 Task: Create tab for each objects.
Action: Mouse moved to (1184, 109)
Screenshot: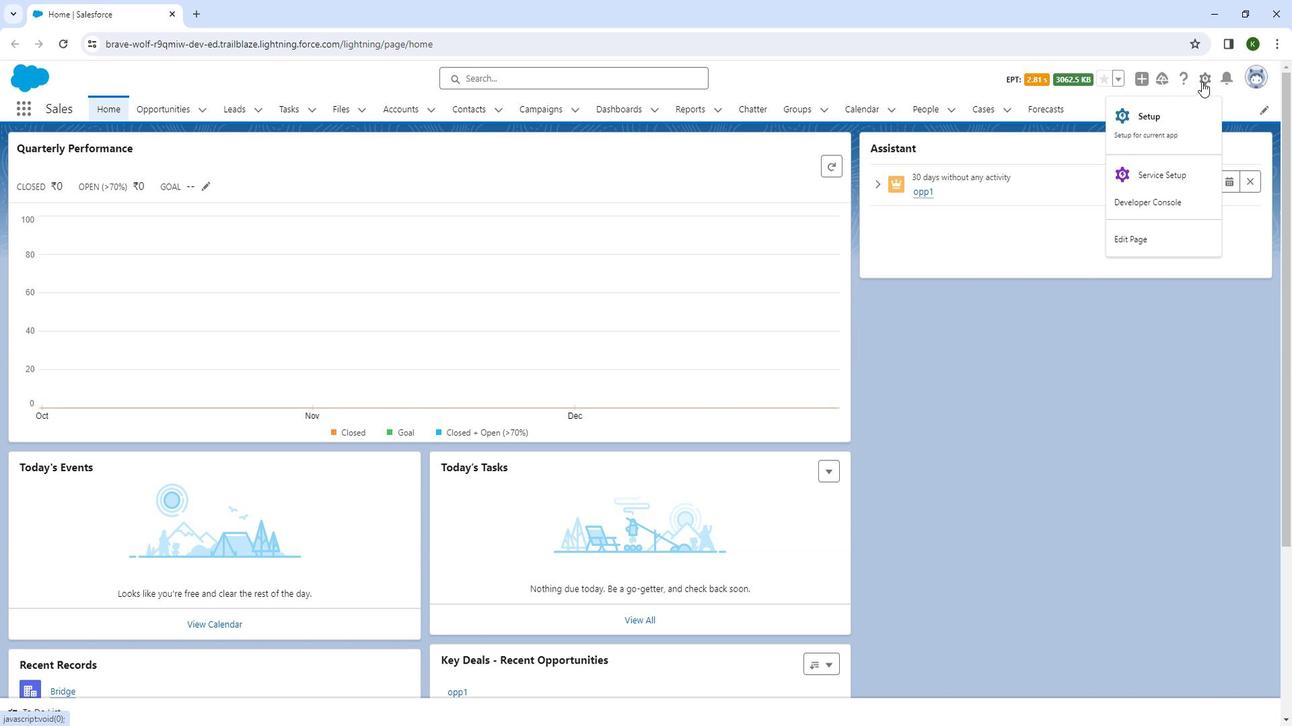 
Action: Mouse pressed left at (1184, 109)
Screenshot: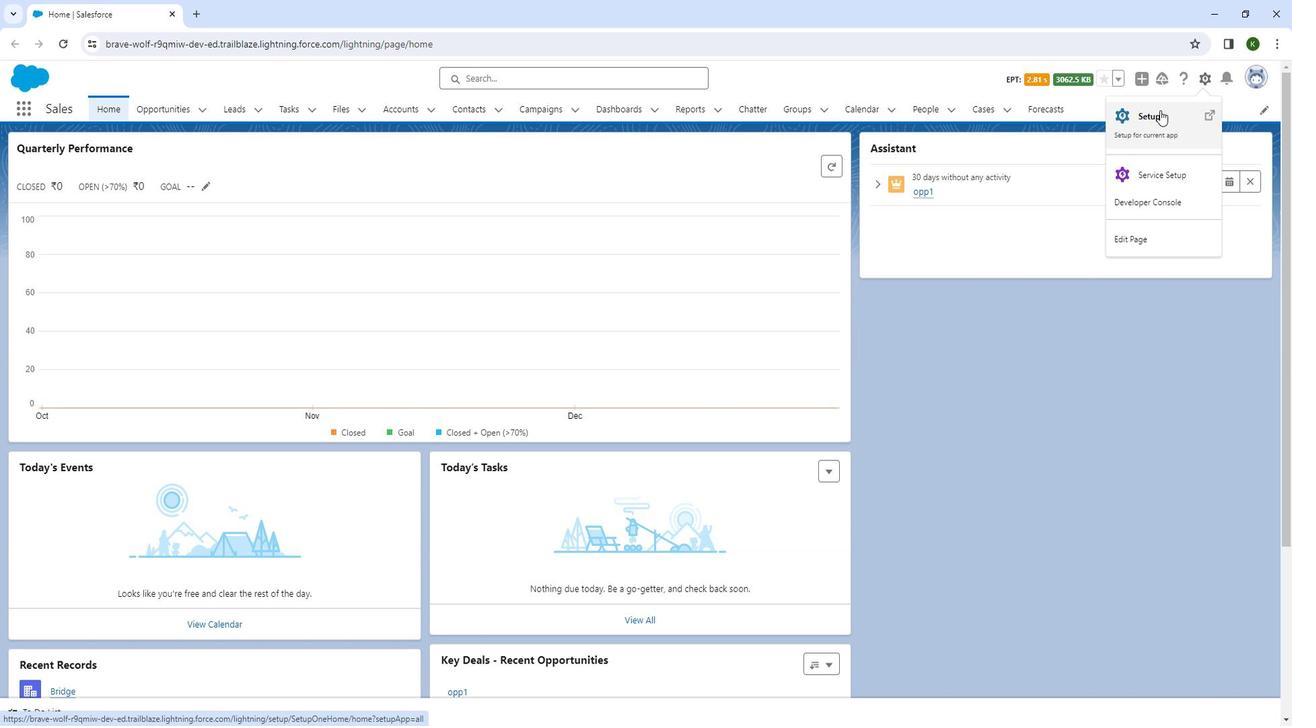 
Action: Mouse moved to (1136, 139)
Screenshot: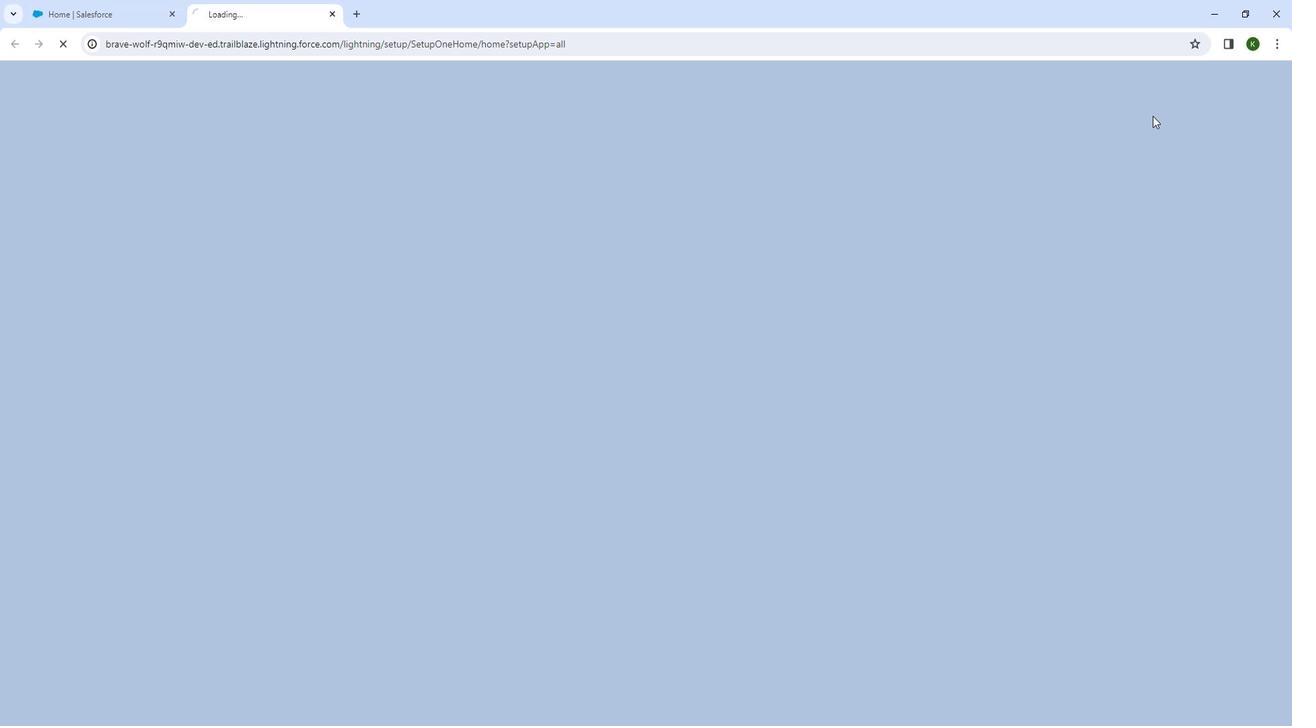 
Action: Mouse pressed left at (1136, 139)
Screenshot: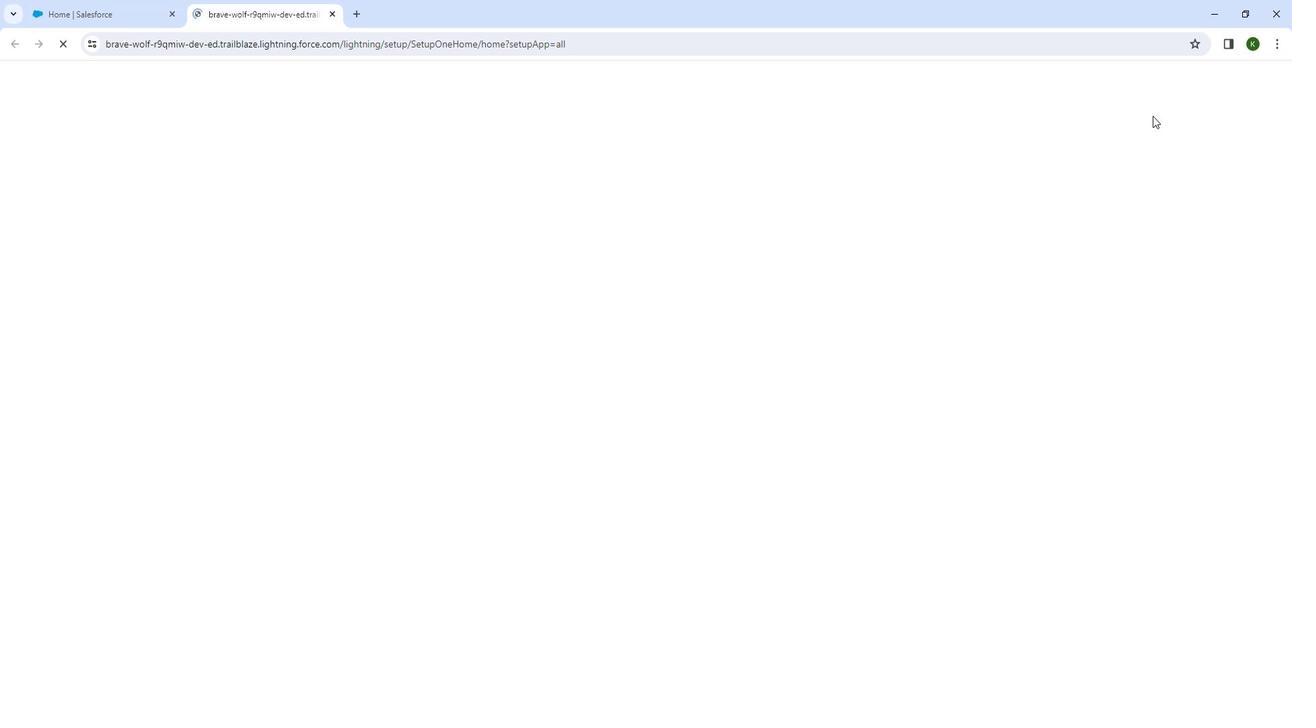 
Action: Mouse moved to (105, 172)
Screenshot: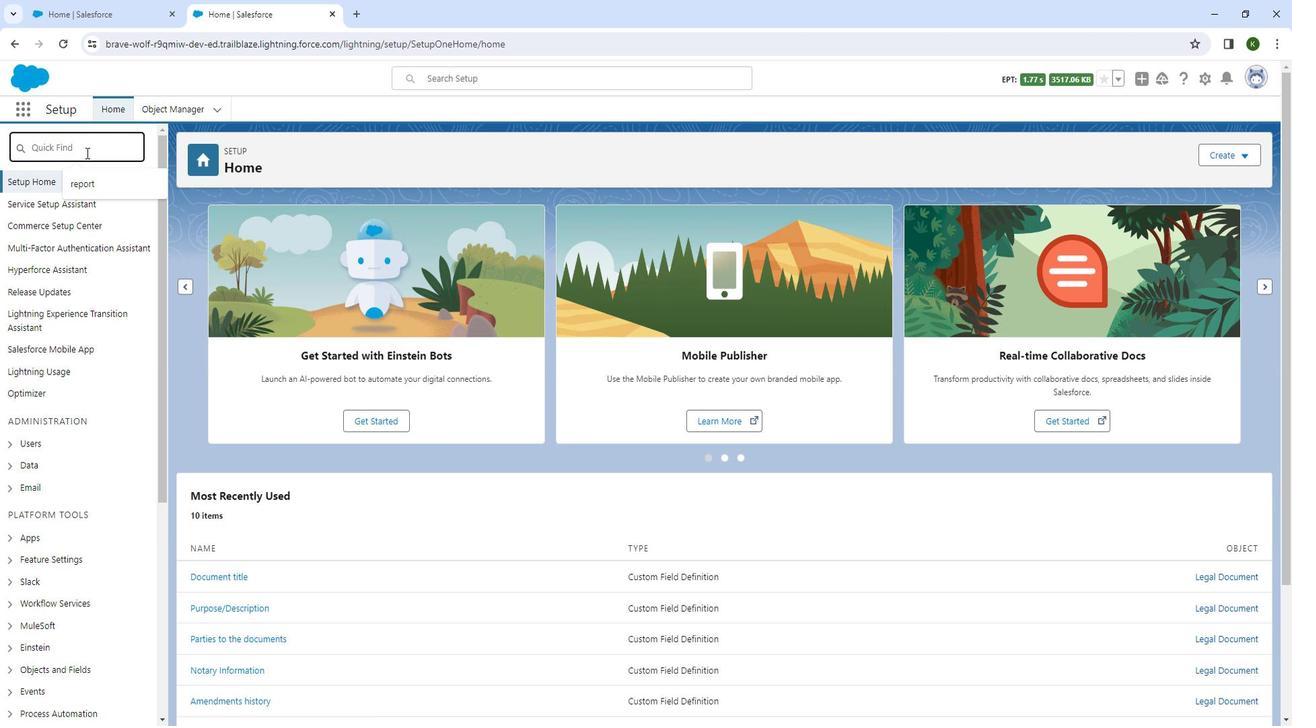 
Action: Mouse pressed left at (105, 172)
Screenshot: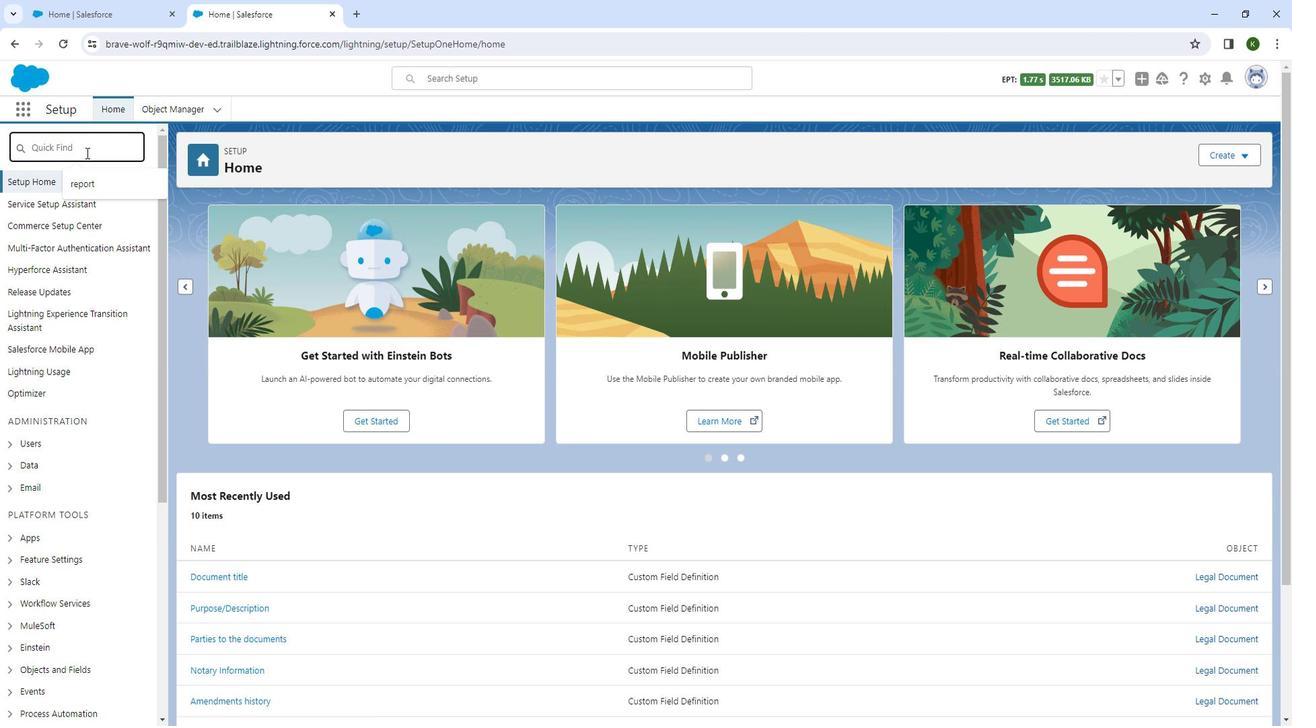 
Action: Mouse moved to (105, 172)
Screenshot: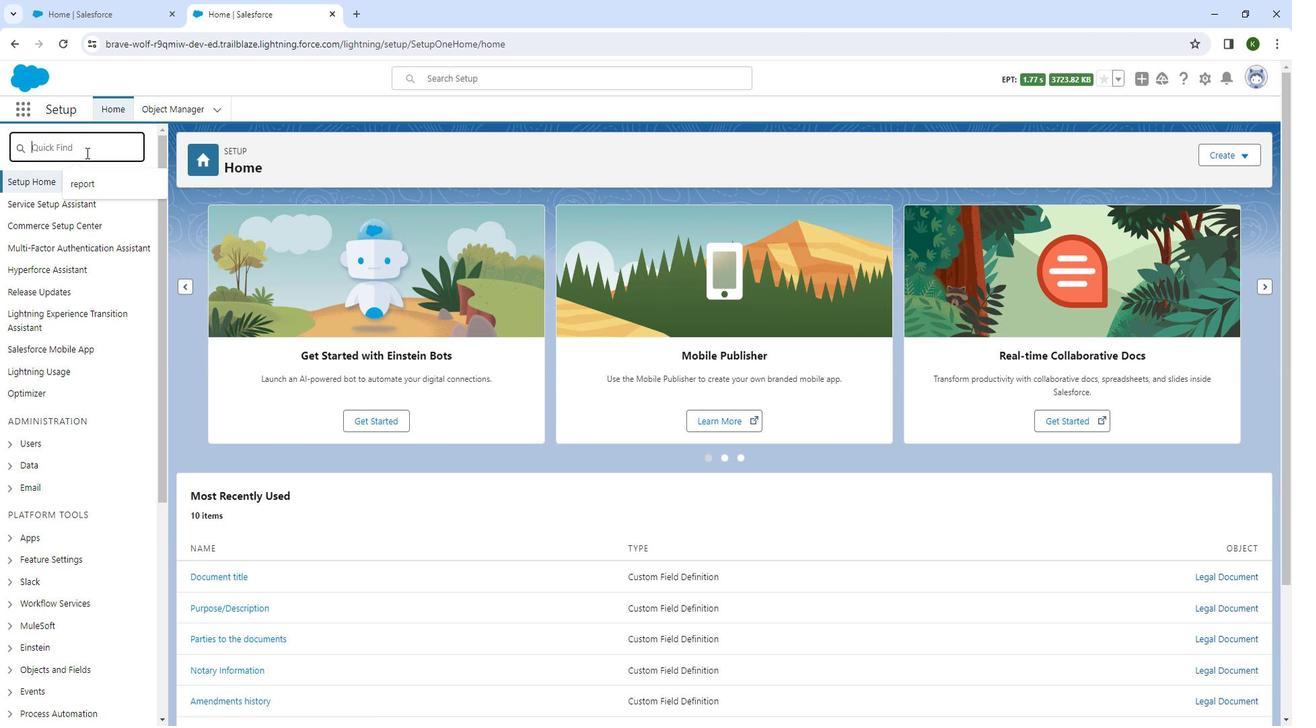
Action: Key pressed tabs
Screenshot: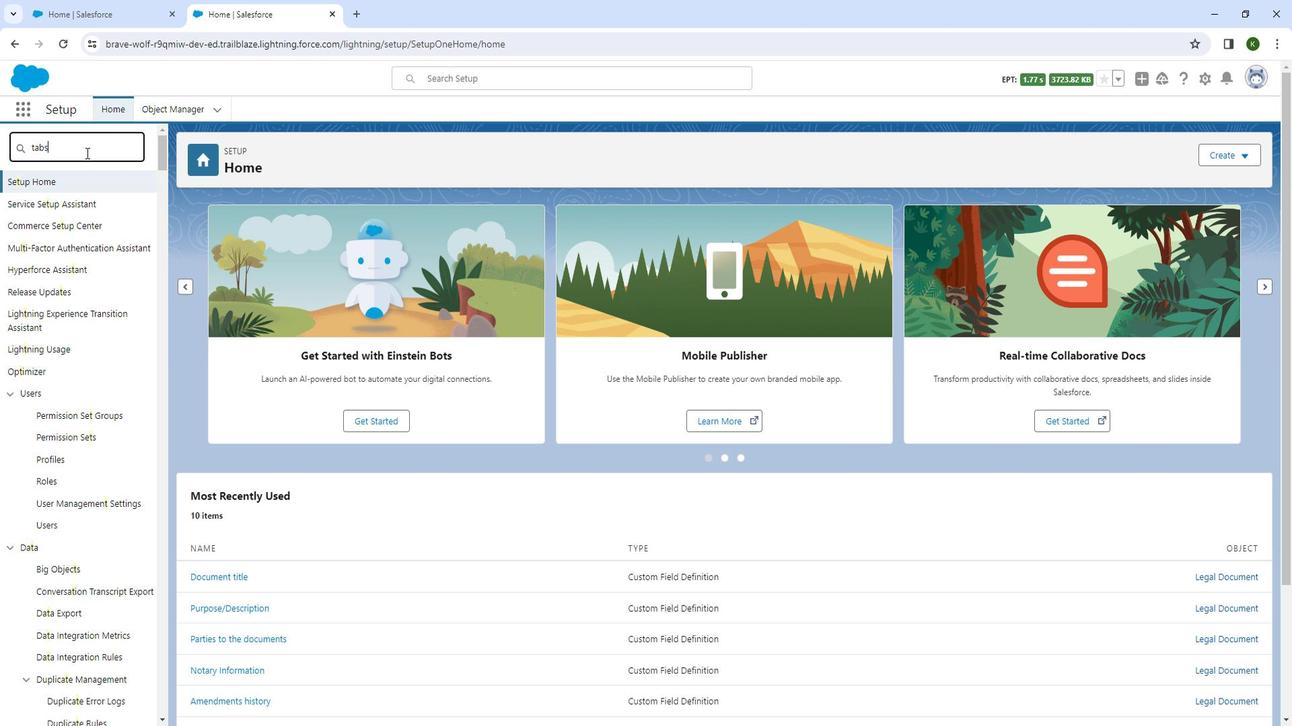 
Action: Mouse moved to (63, 236)
Screenshot: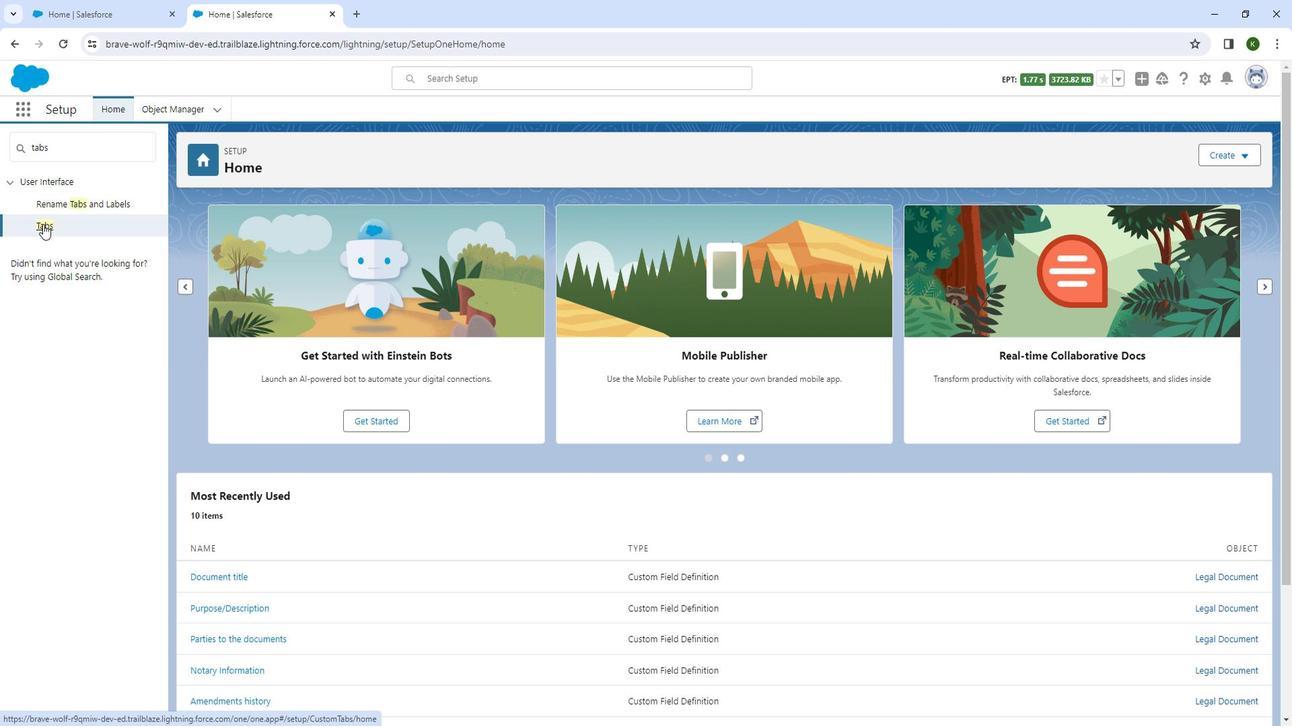 
Action: Mouse pressed left at (63, 236)
Screenshot: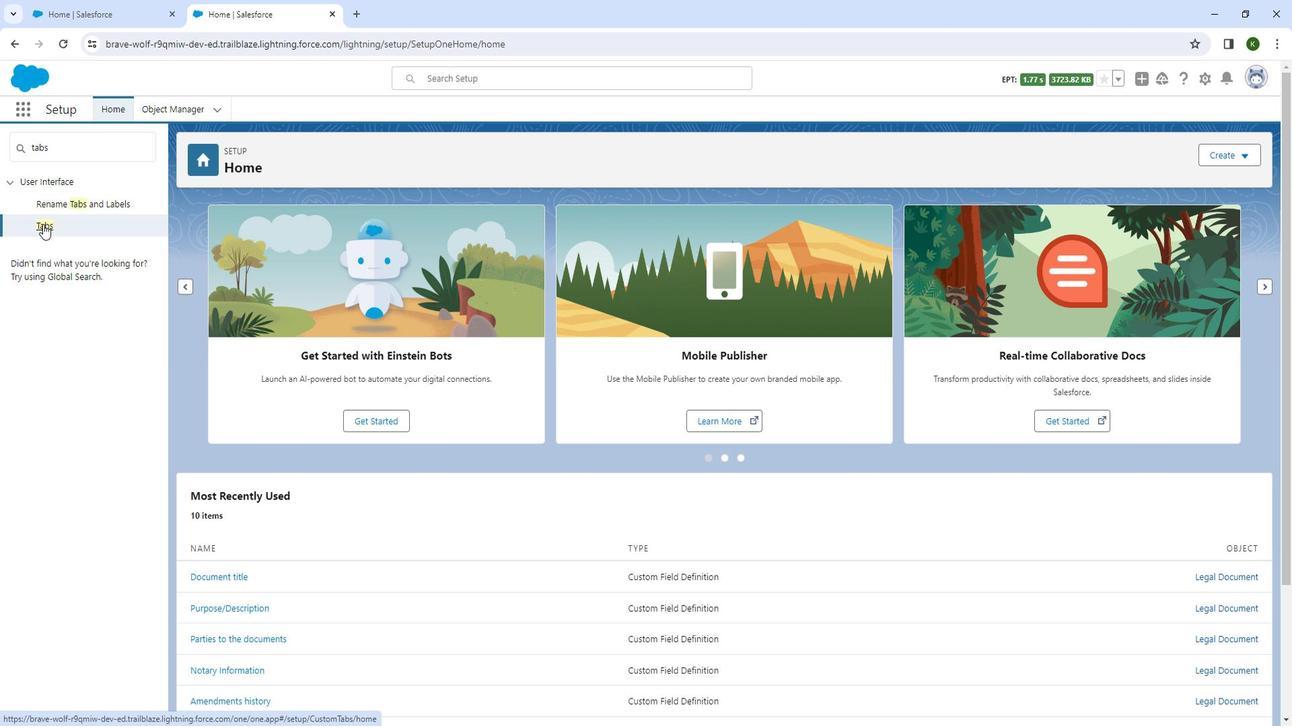 
Action: Mouse moved to (534, 314)
Screenshot: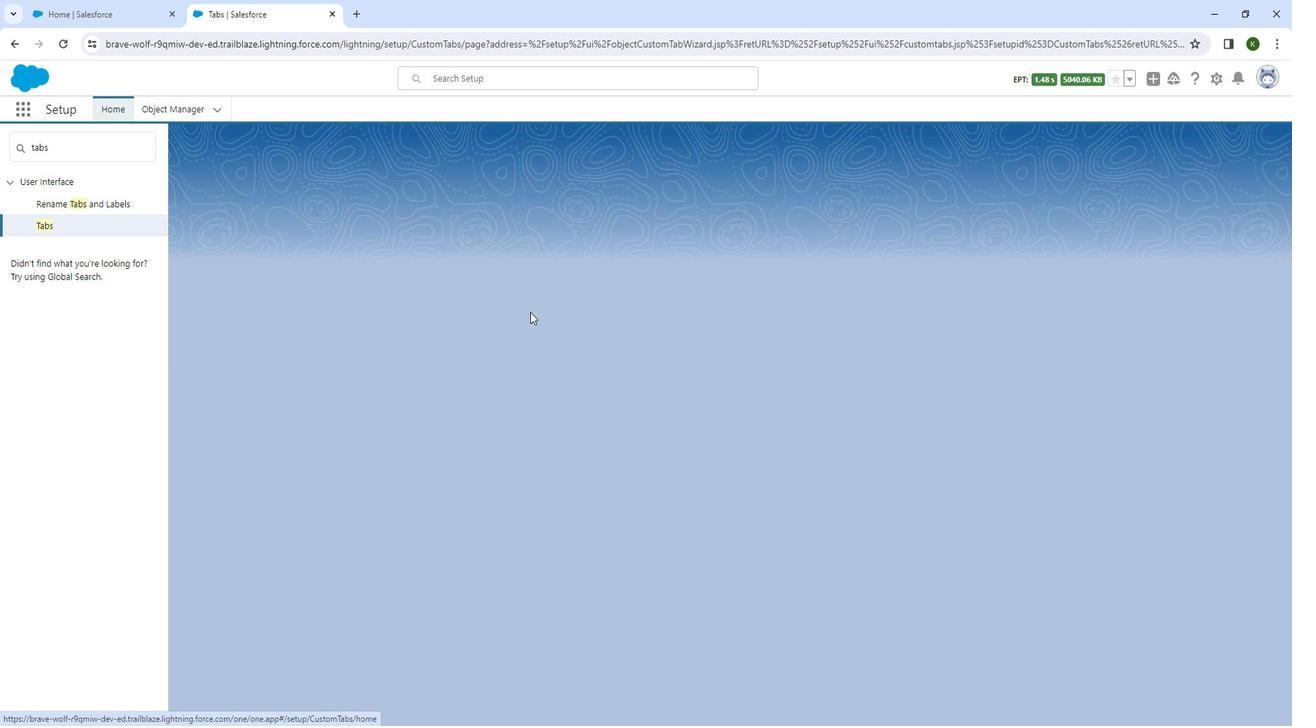 
Action: Mouse pressed left at (534, 314)
Screenshot: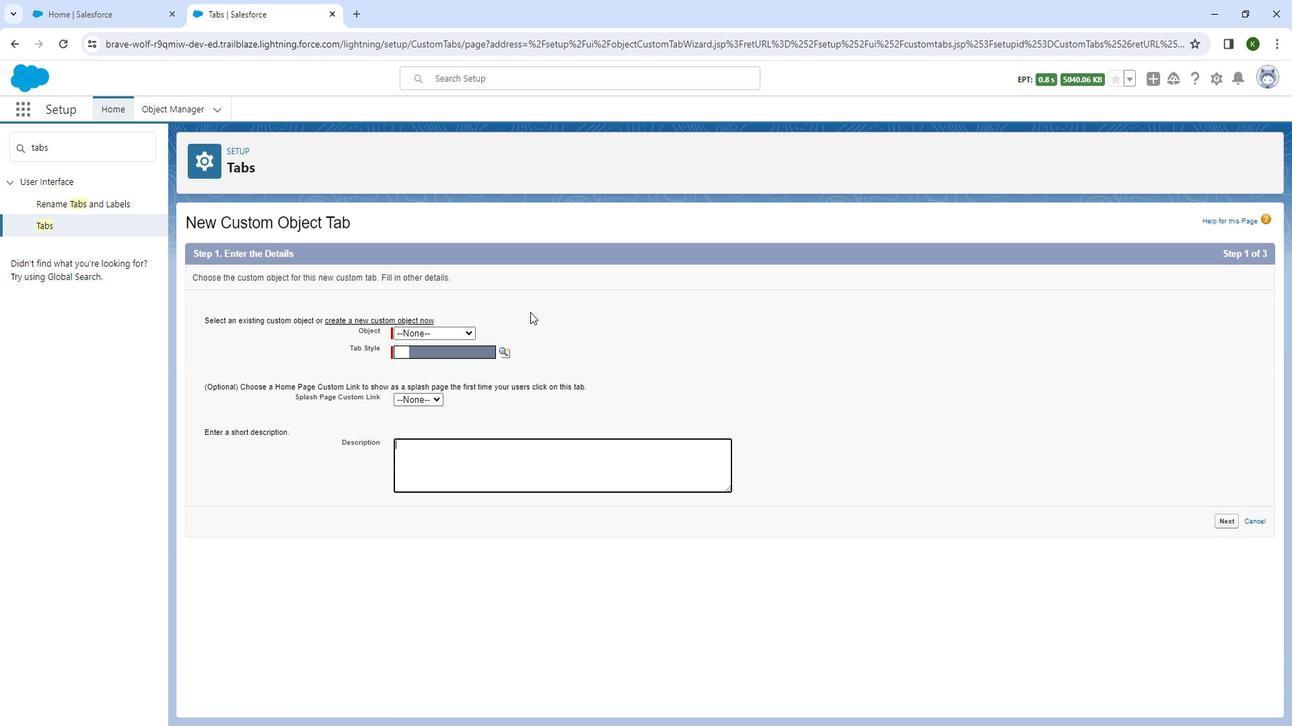 
Action: Mouse moved to (471, 330)
Screenshot: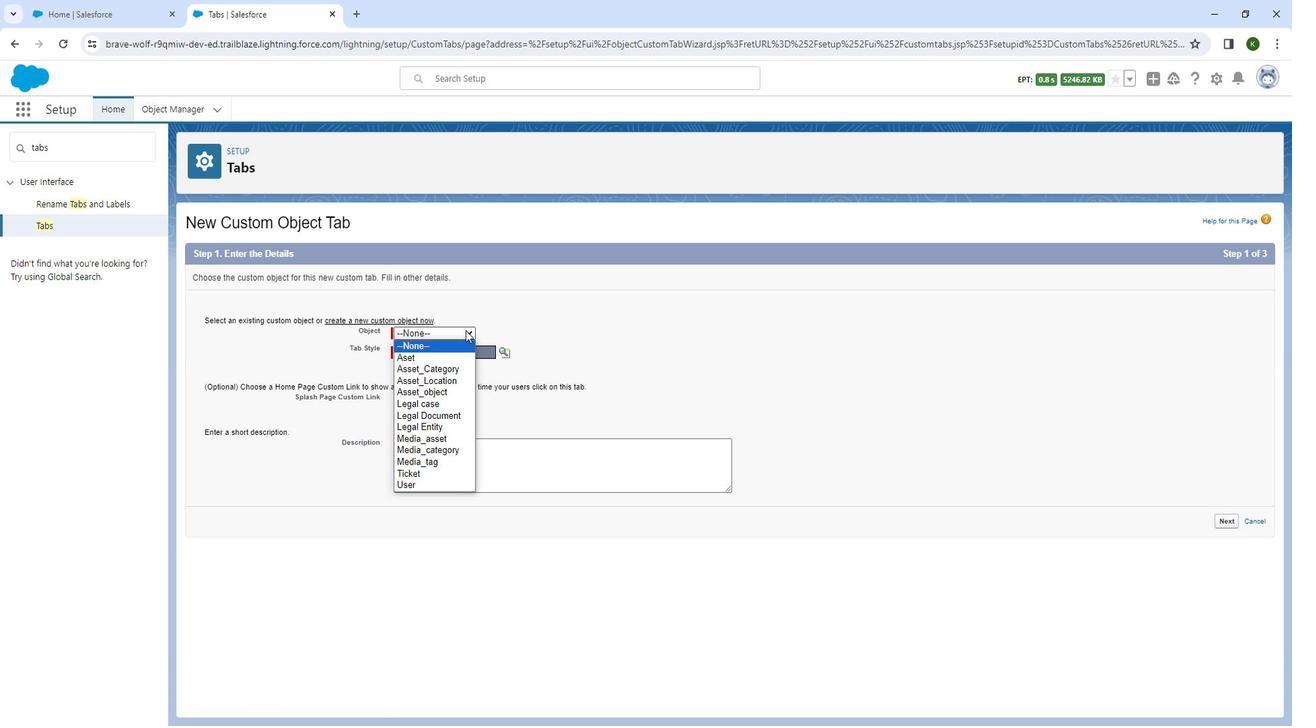 
Action: Mouse pressed left at (471, 330)
Screenshot: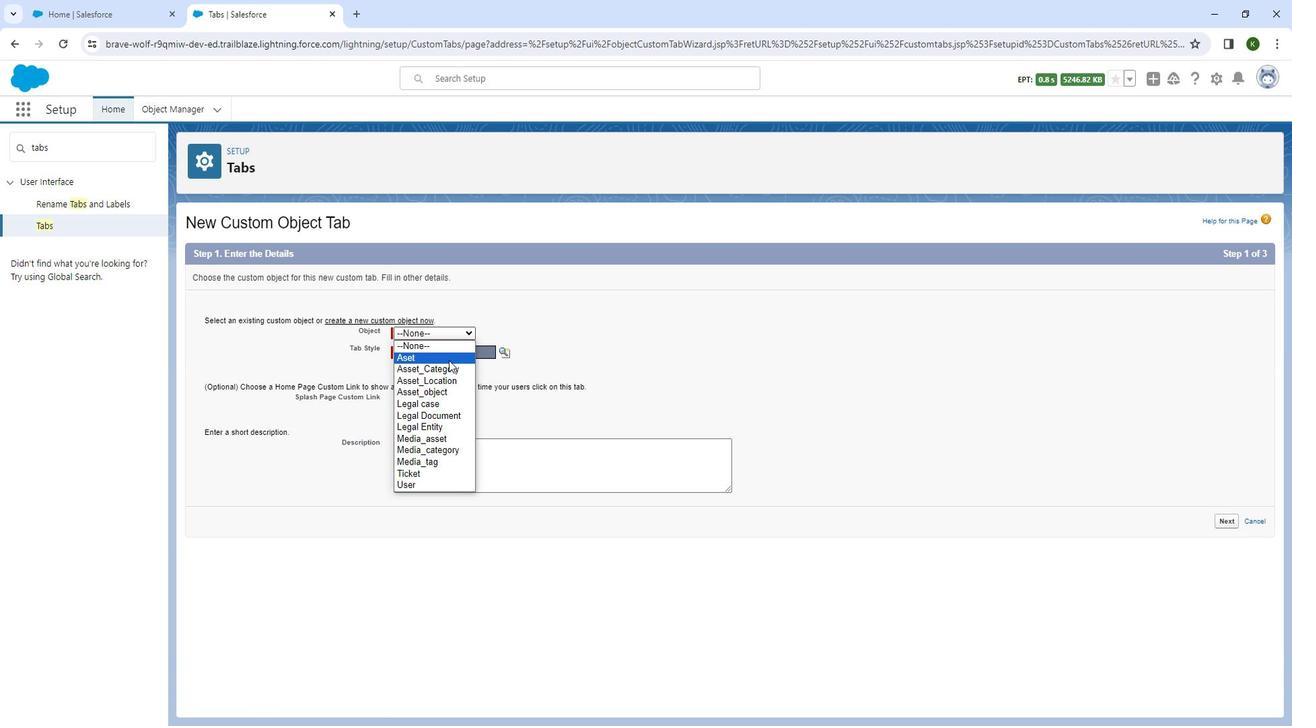 
Action: Mouse moved to (440, 415)
Screenshot: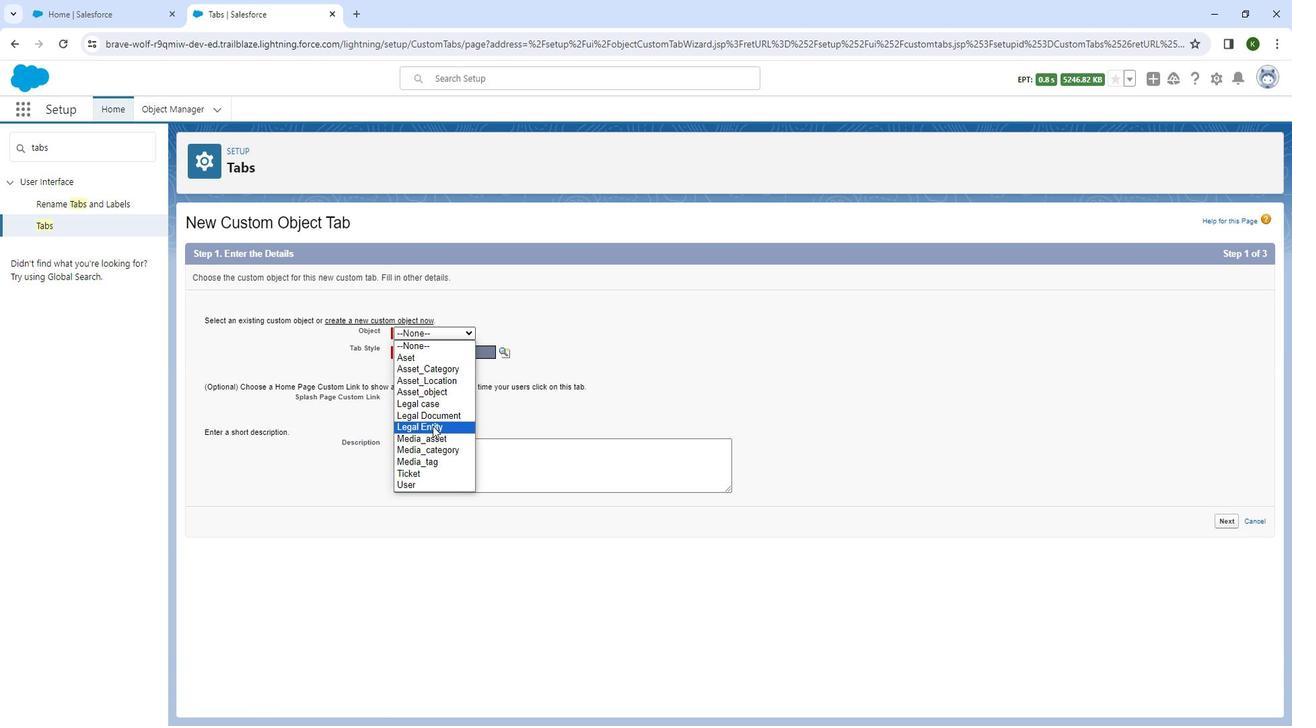 
Action: Mouse pressed left at (440, 415)
Screenshot: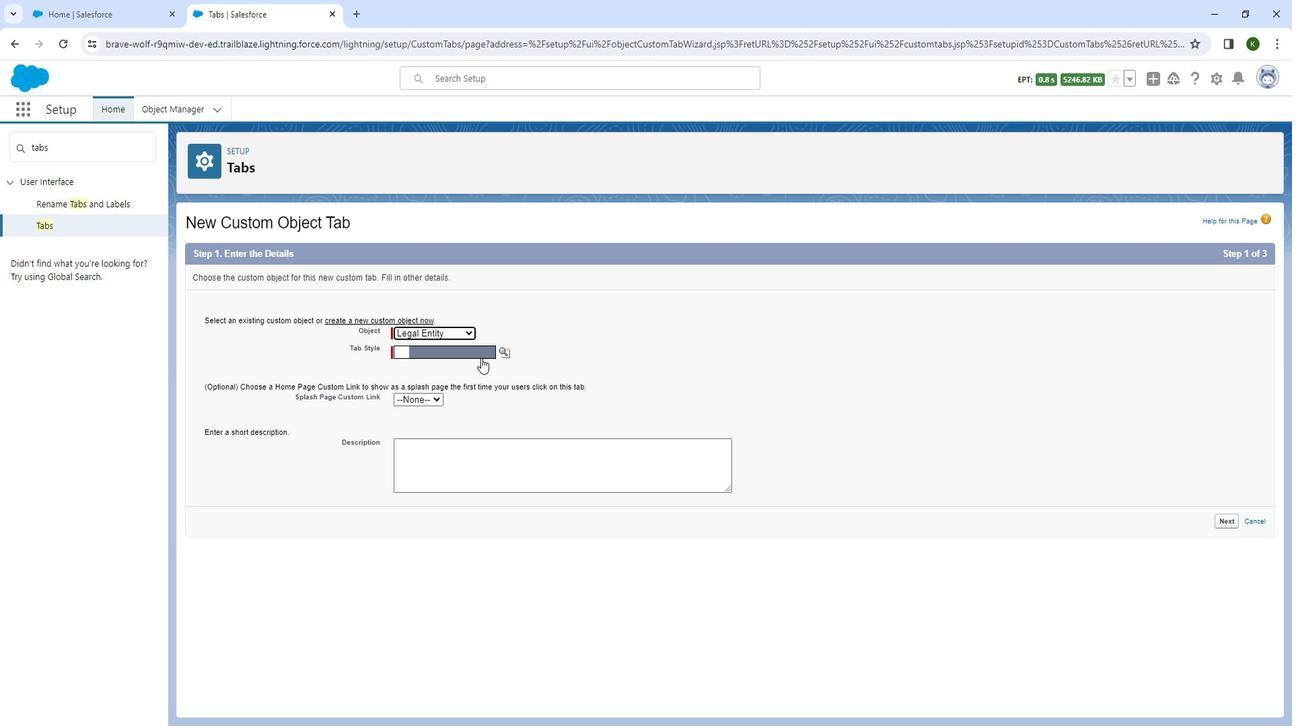 
Action: Mouse moved to (508, 347)
Screenshot: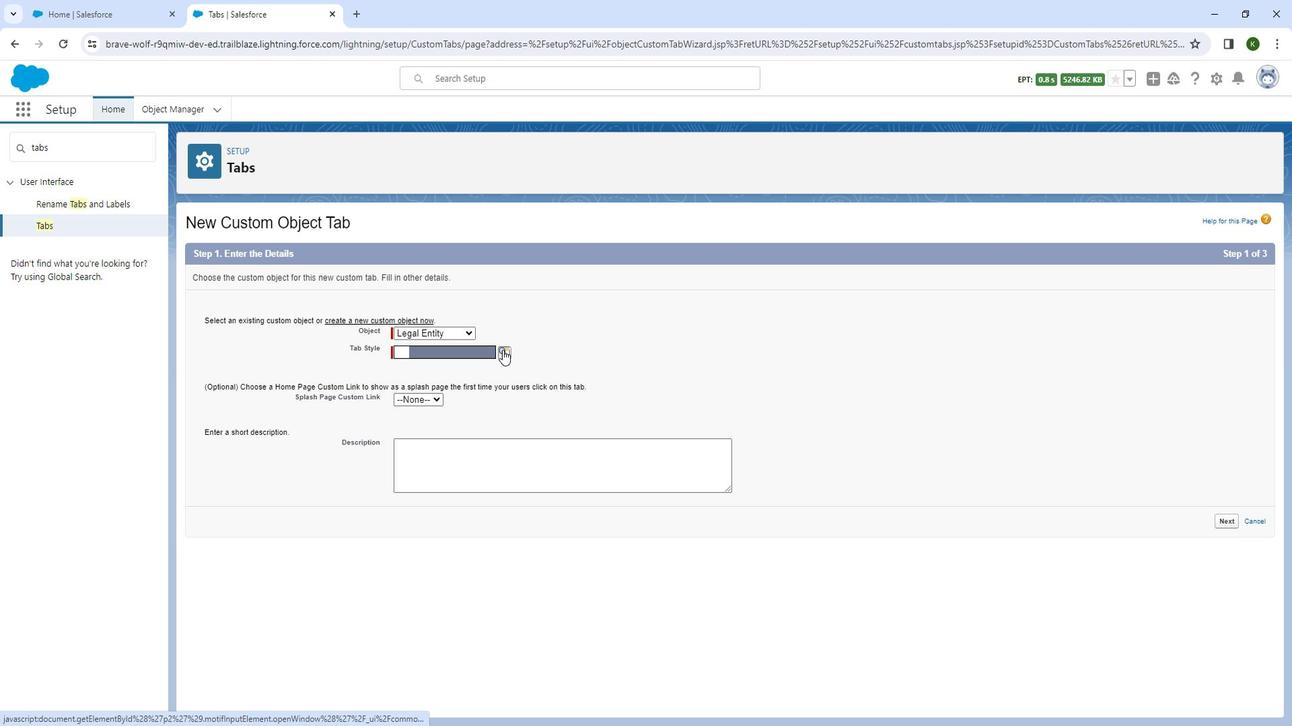 
Action: Mouse pressed left at (508, 347)
Screenshot: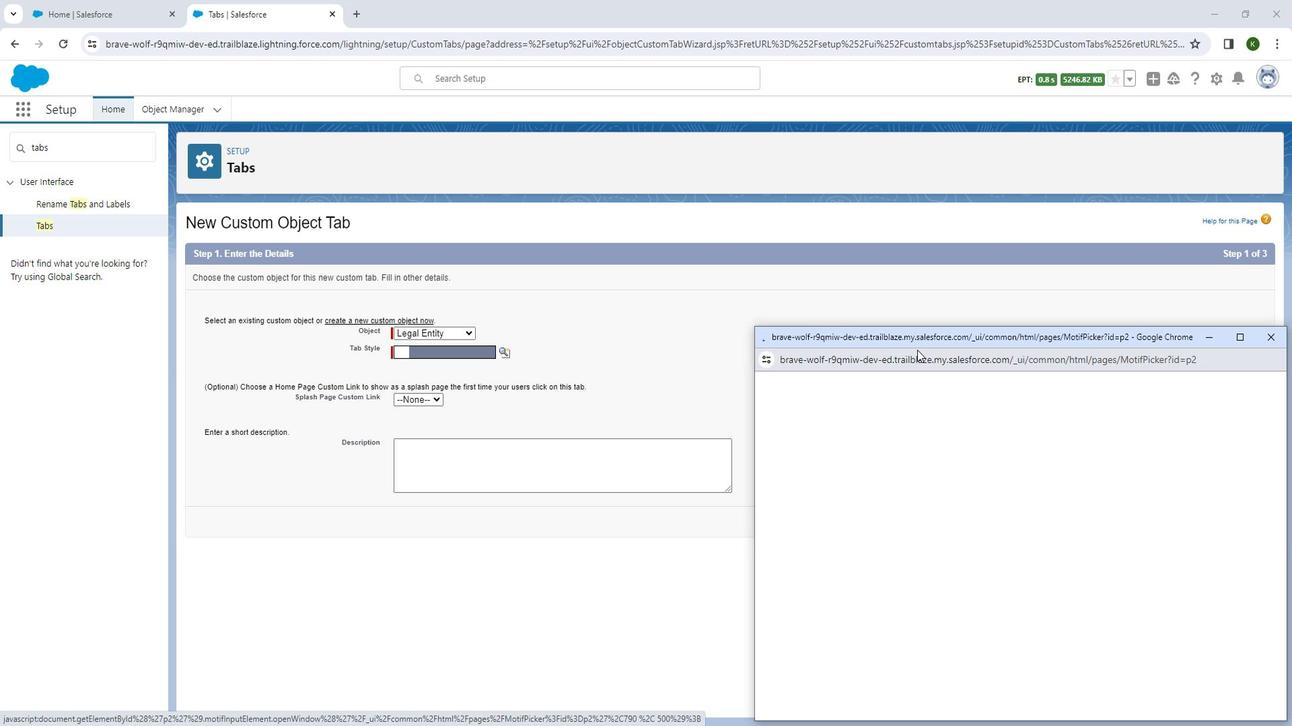 
Action: Mouse moved to (907, 339)
Screenshot: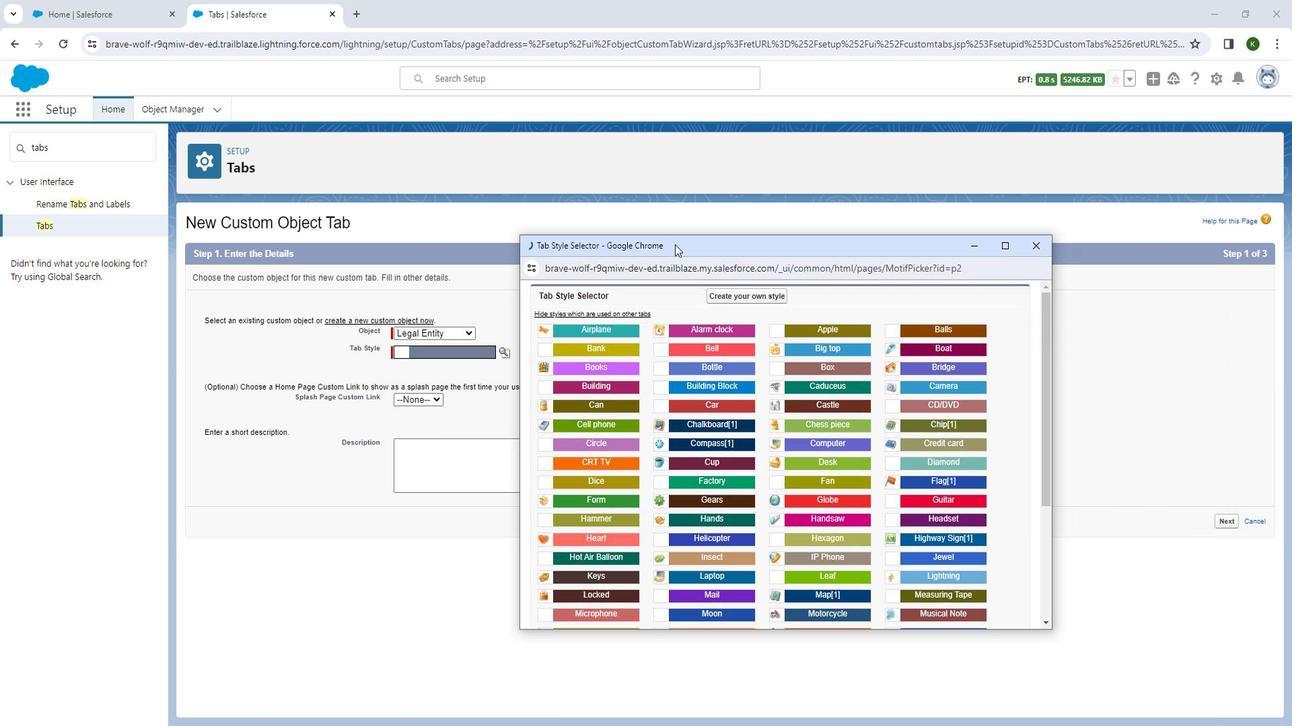 
Action: Mouse pressed left at (907, 339)
Screenshot: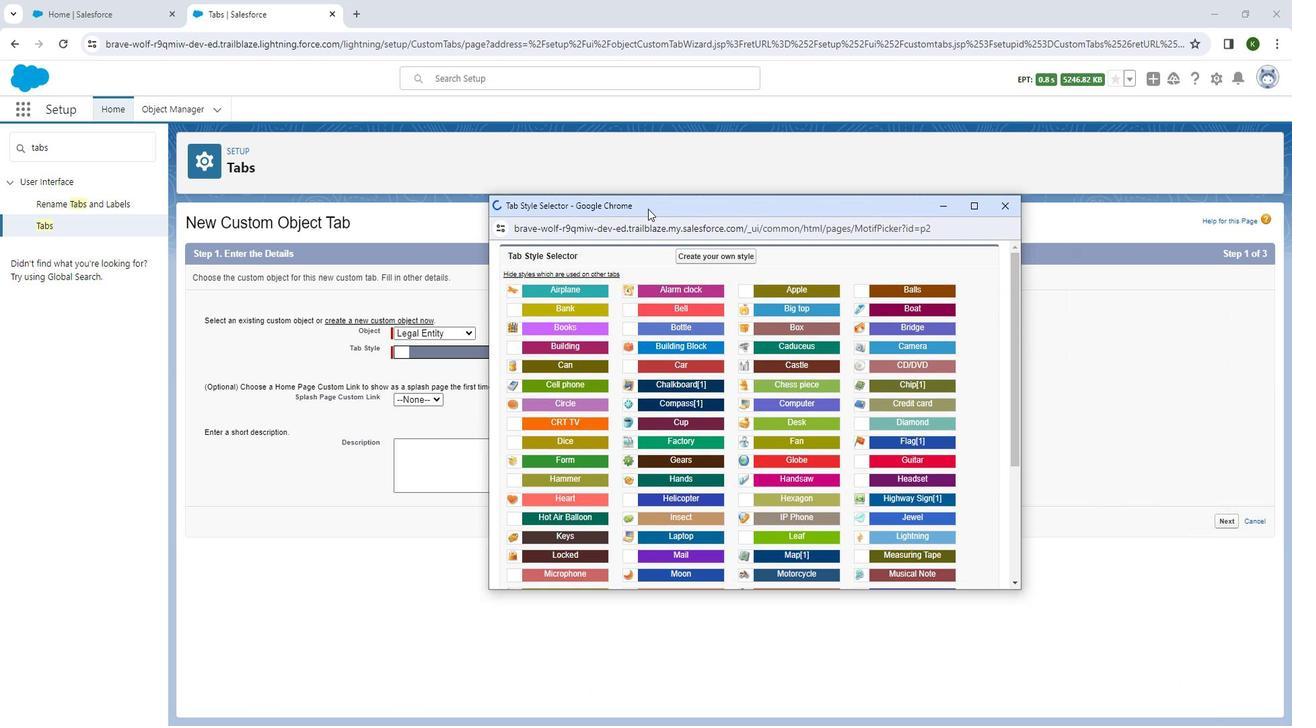 
Action: Mouse moved to (728, 391)
Screenshot: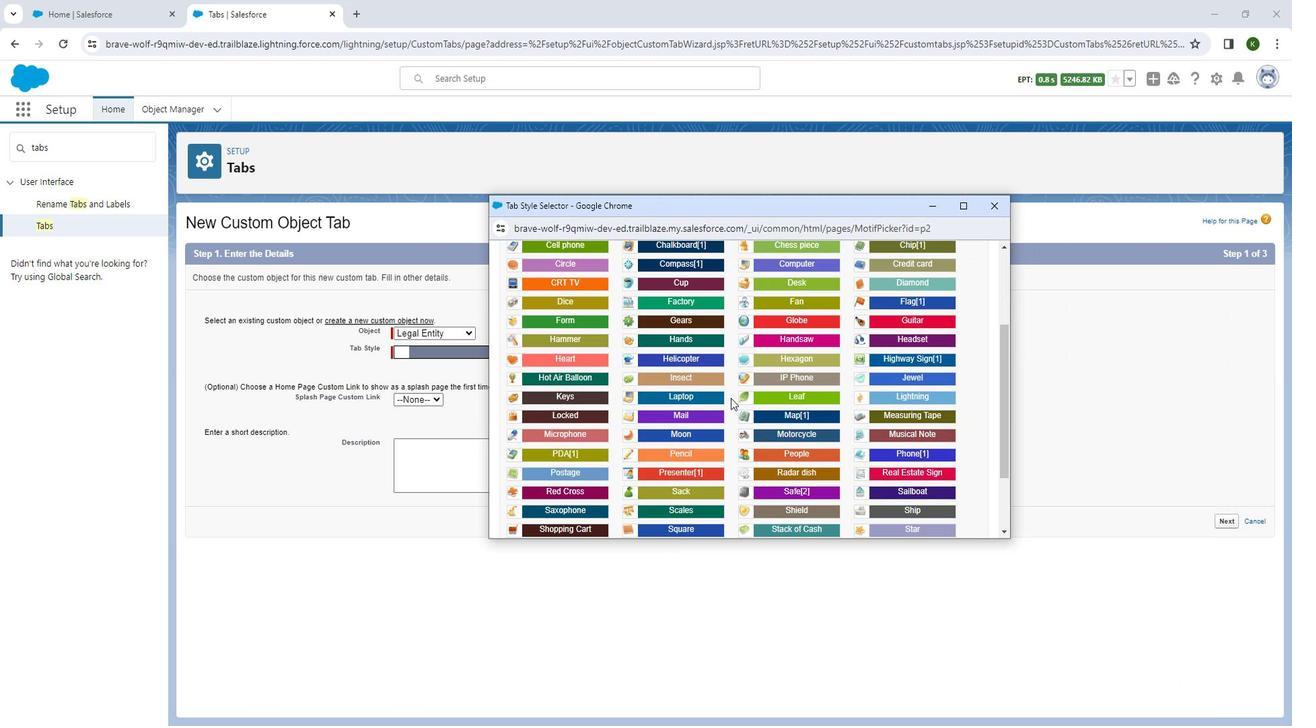 
Action: Mouse scrolled (728, 390) with delta (0, 0)
Screenshot: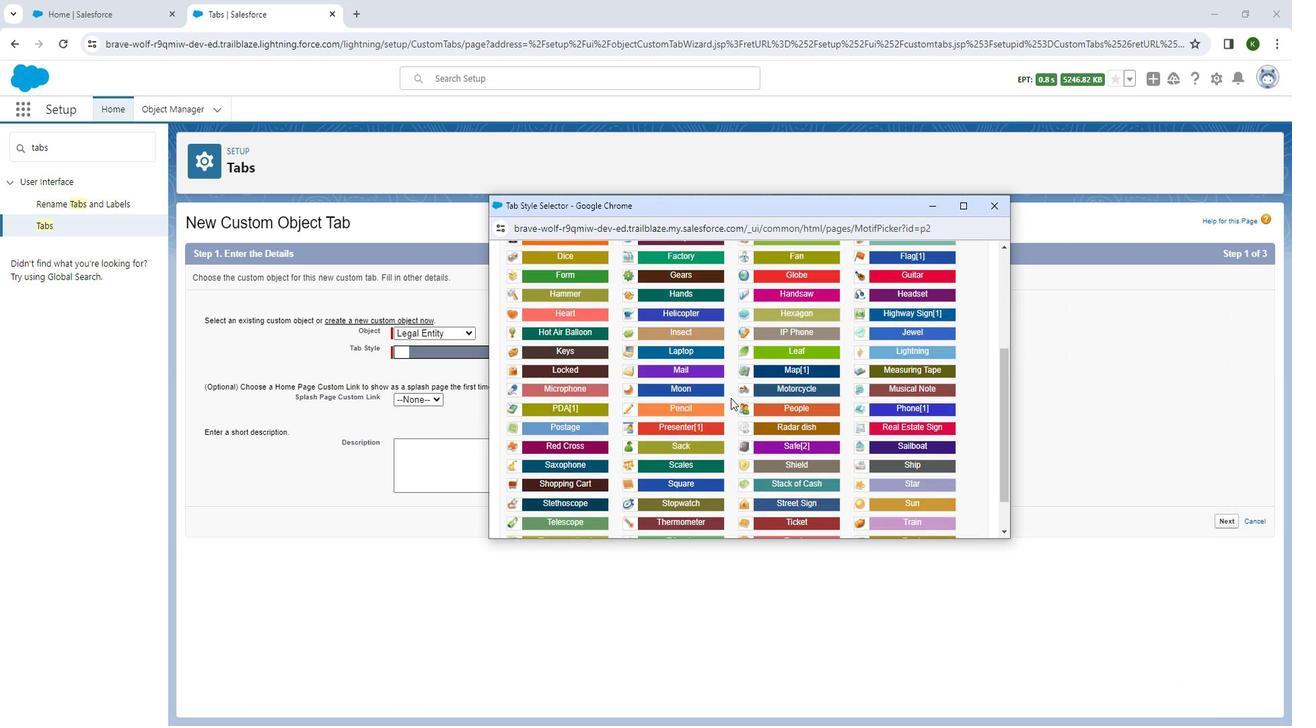 
Action: Mouse scrolled (728, 390) with delta (0, 0)
Screenshot: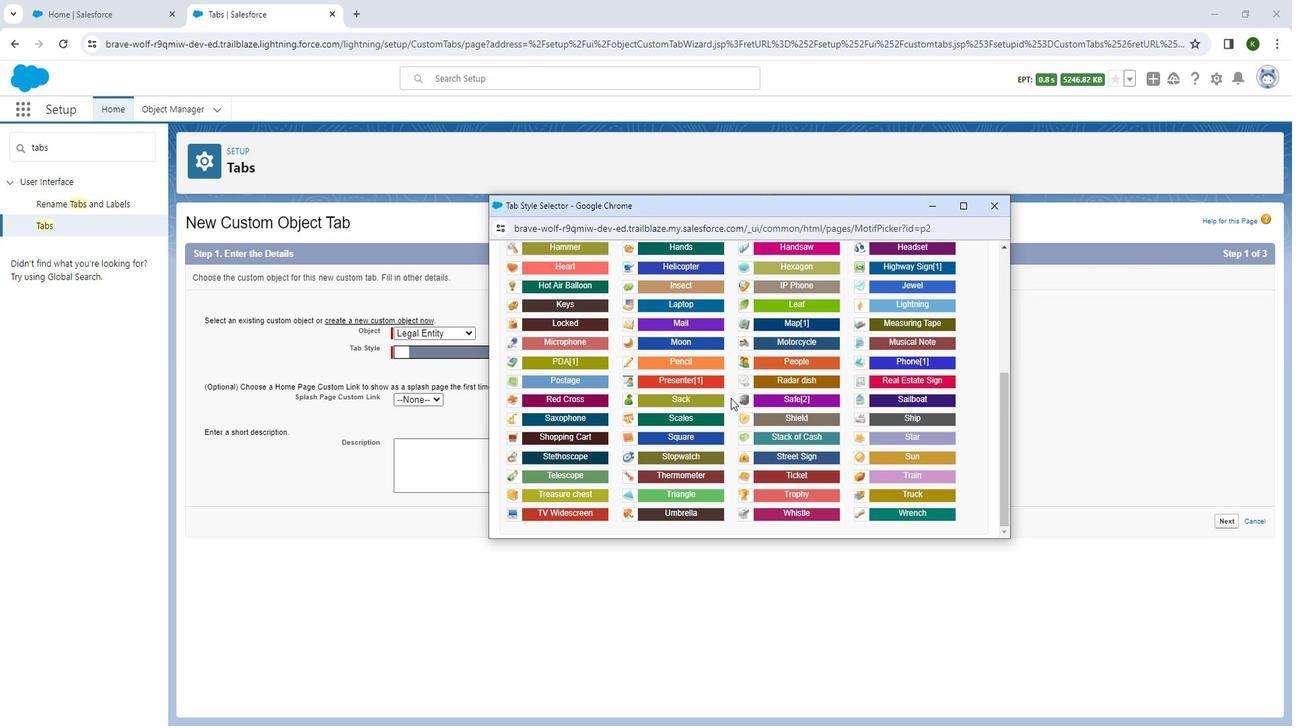
Action: Mouse scrolled (728, 390) with delta (0, 0)
Screenshot: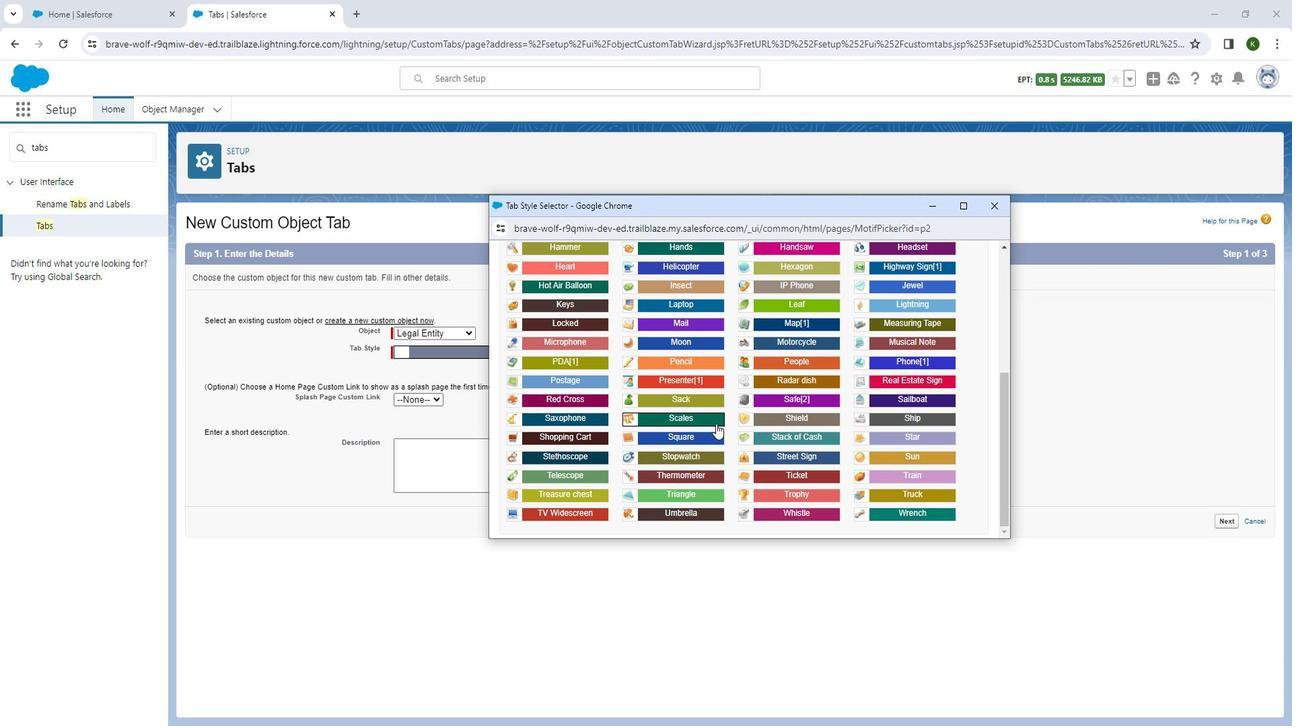 
Action: Mouse scrolled (728, 390) with delta (0, 0)
Screenshot: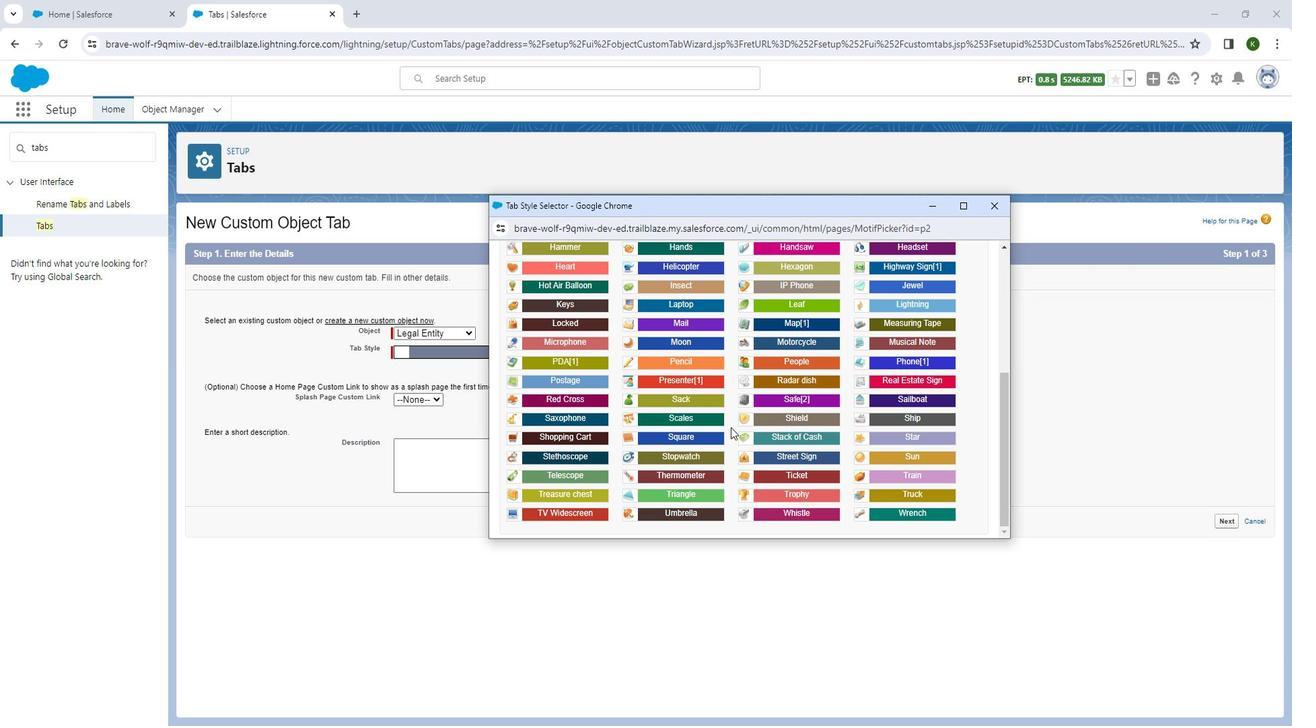 
Action: Mouse moved to (672, 426)
Screenshot: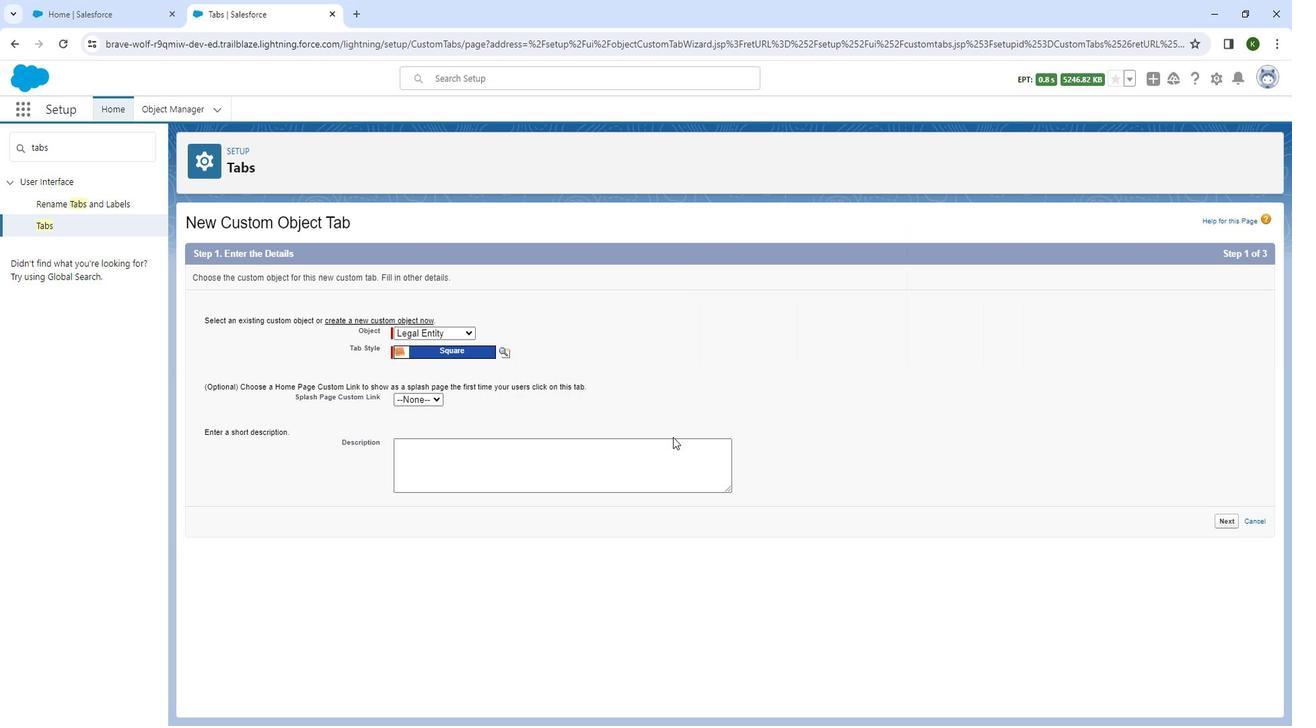 
Action: Mouse pressed left at (672, 426)
Screenshot: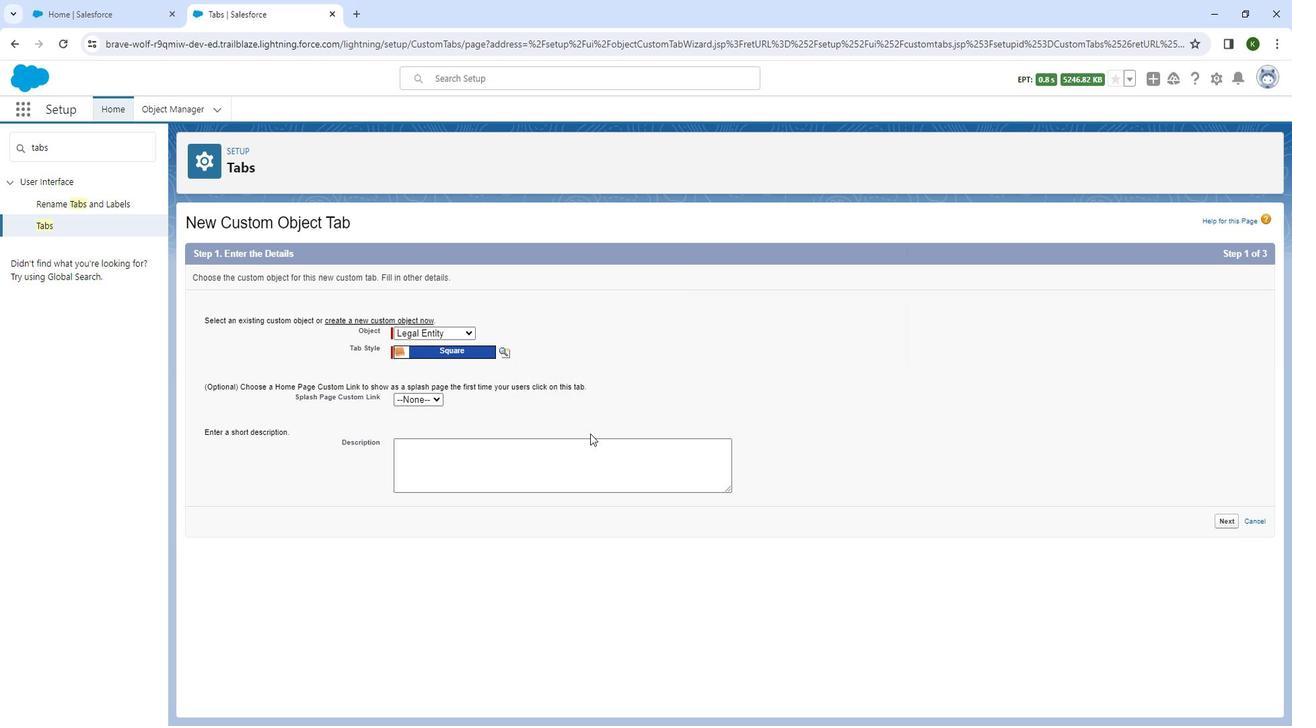
Action: Mouse moved to (451, 436)
Screenshot: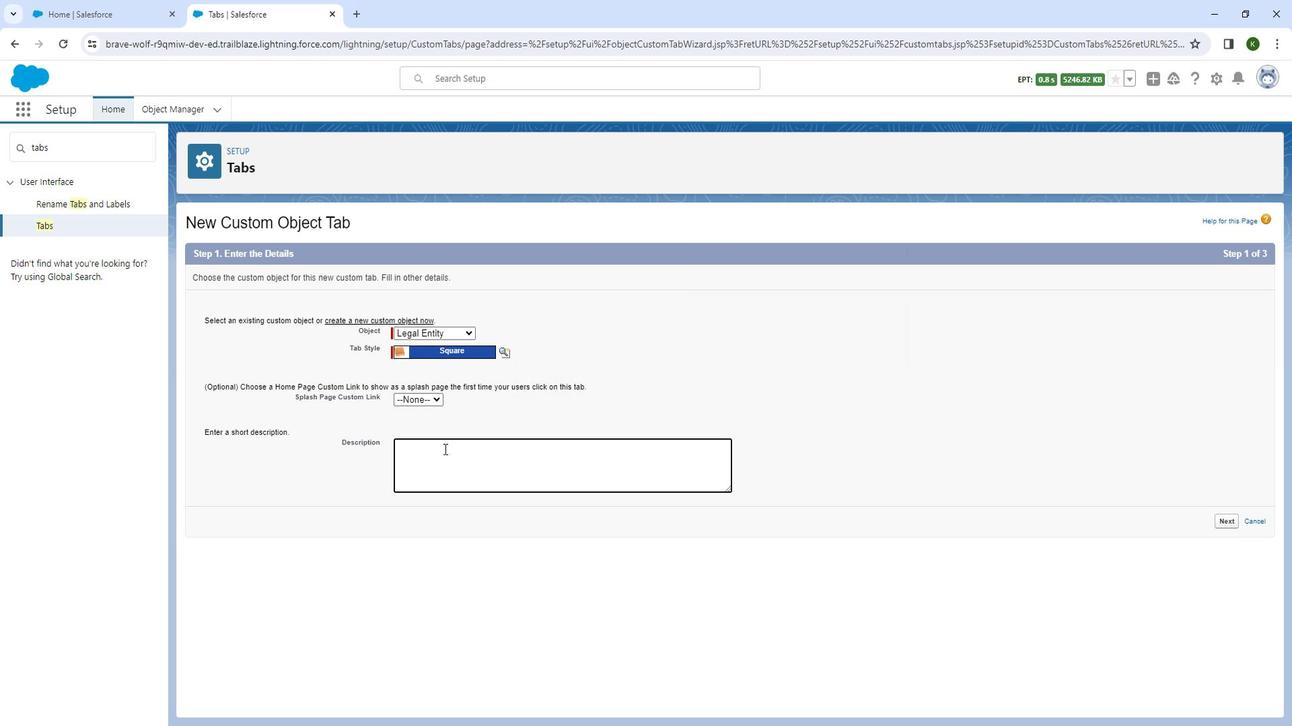 
Action: Mouse pressed left at (451, 436)
Screenshot: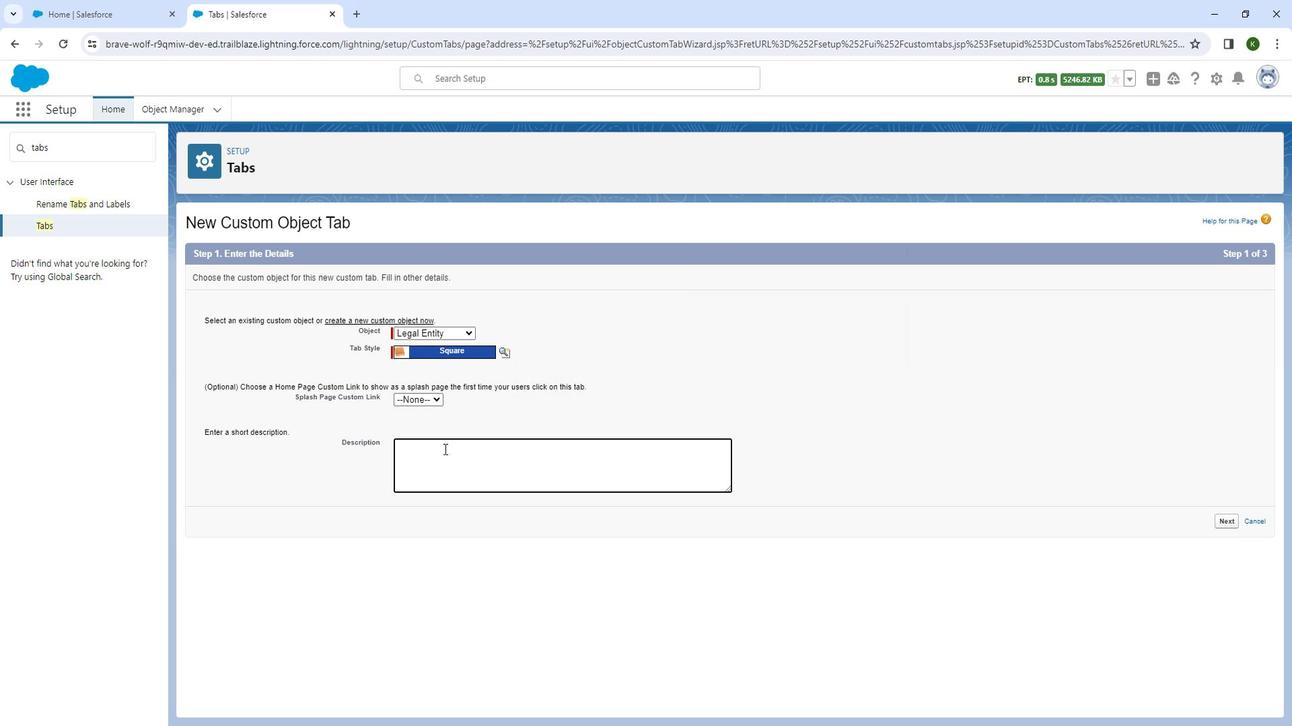 
Action: Key pressed <Key.shift_r>A<Key.space><Key.shift_r>Legal<Key.space><Key.shift_r>Entity<Key.space>is<Key.space>an<Key.space>individual,<Key.space>group<Key.space>of<Key.space>persons,<Key.space>or<Key.space>organization<Key.space>that<Key.space>has<Key.space>lgeal<Key.space>rights
Screenshot: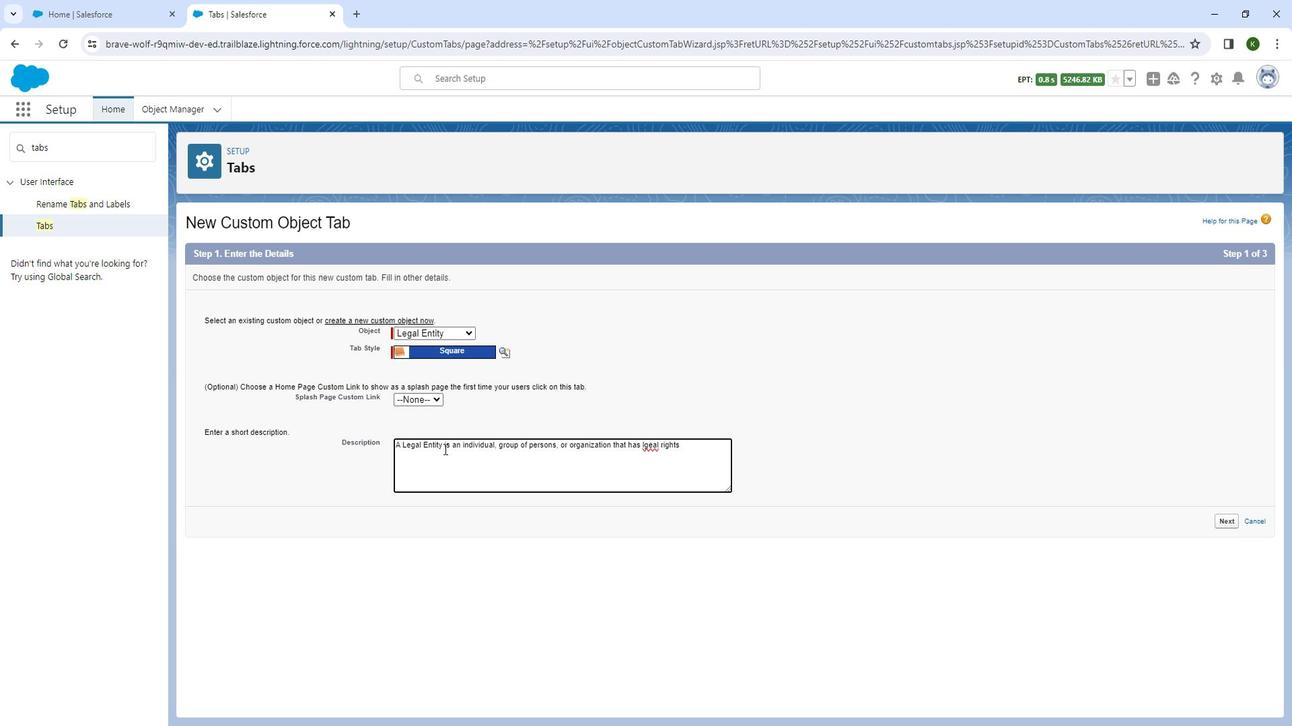 
Action: Mouse moved to (643, 432)
Screenshot: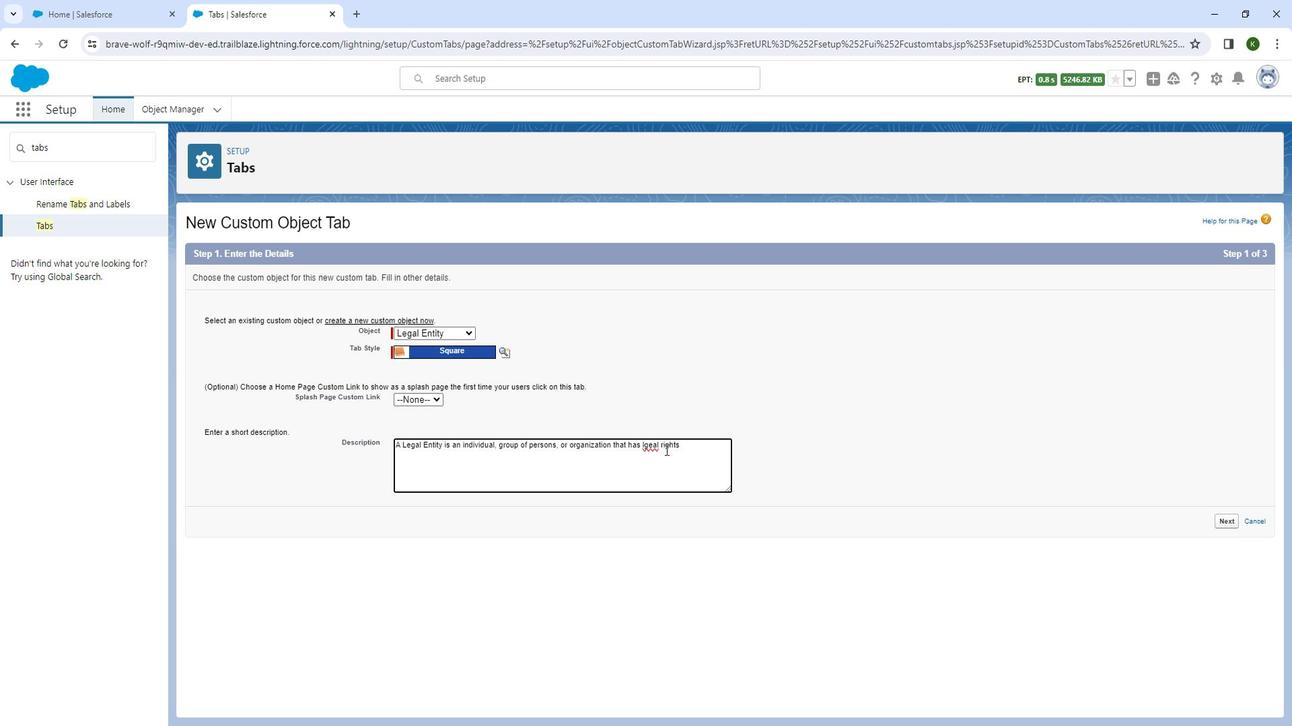 
Action: Mouse pressed left at (643, 432)
Screenshot: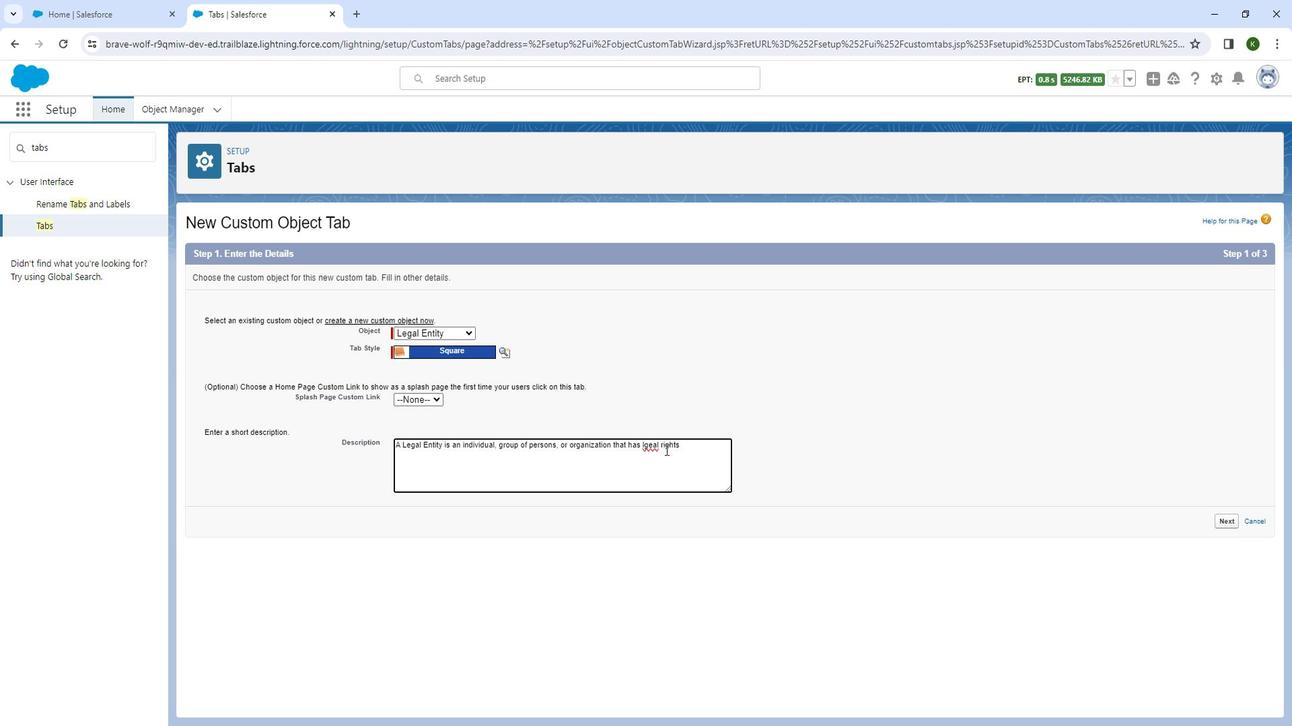 
Action: Mouse moved to (665, 437)
Screenshot: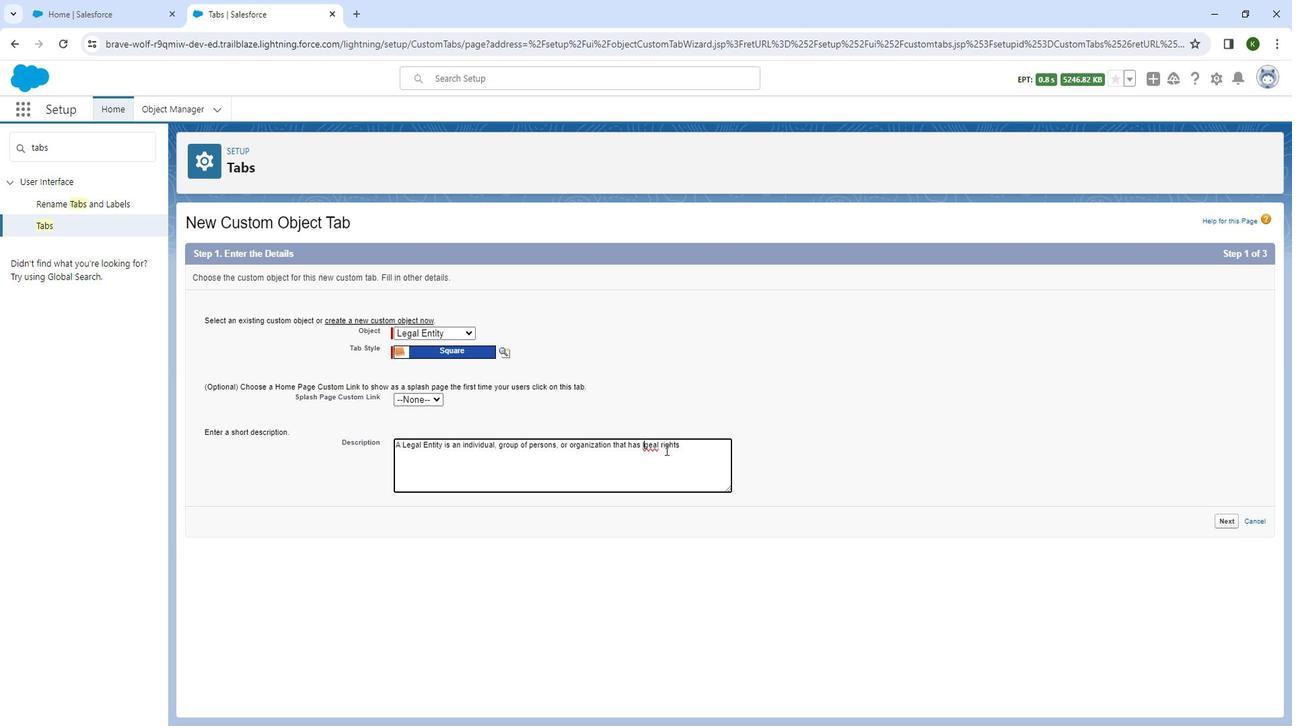 
Action: Key pressed <Key.right>e
Screenshot: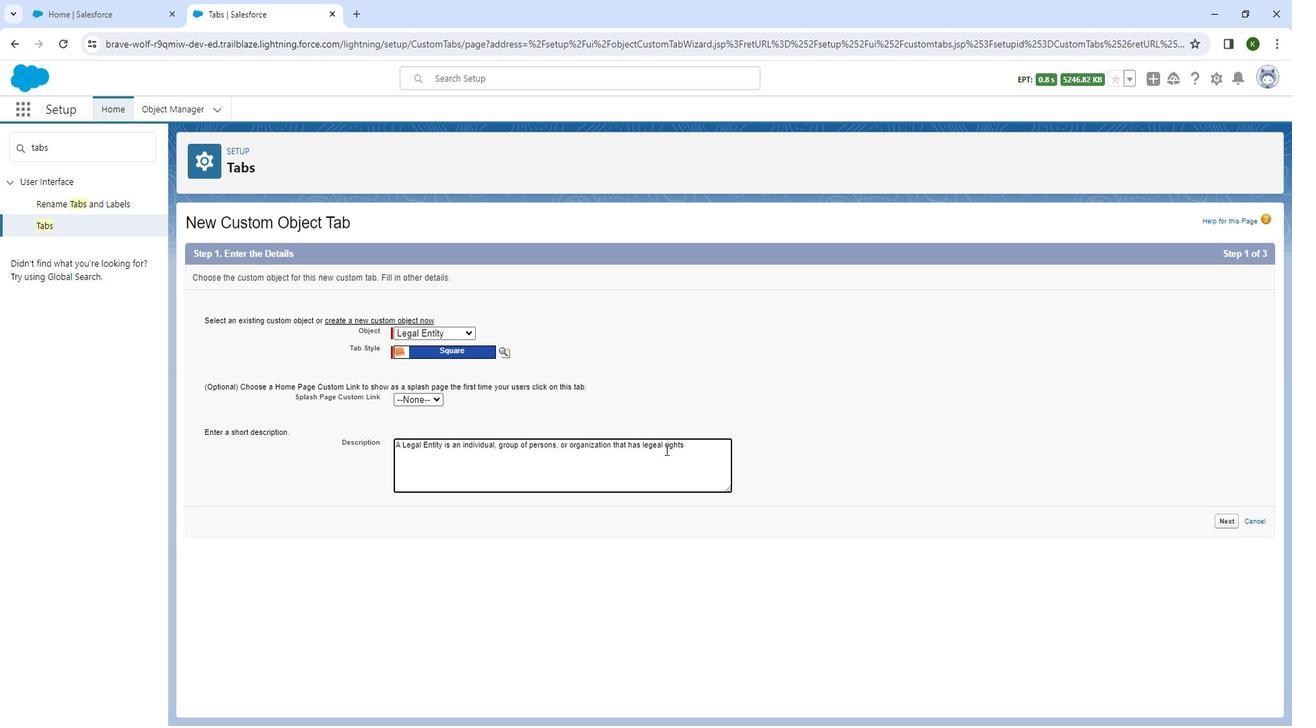 
Action: Mouse moved to (657, 434)
Screenshot: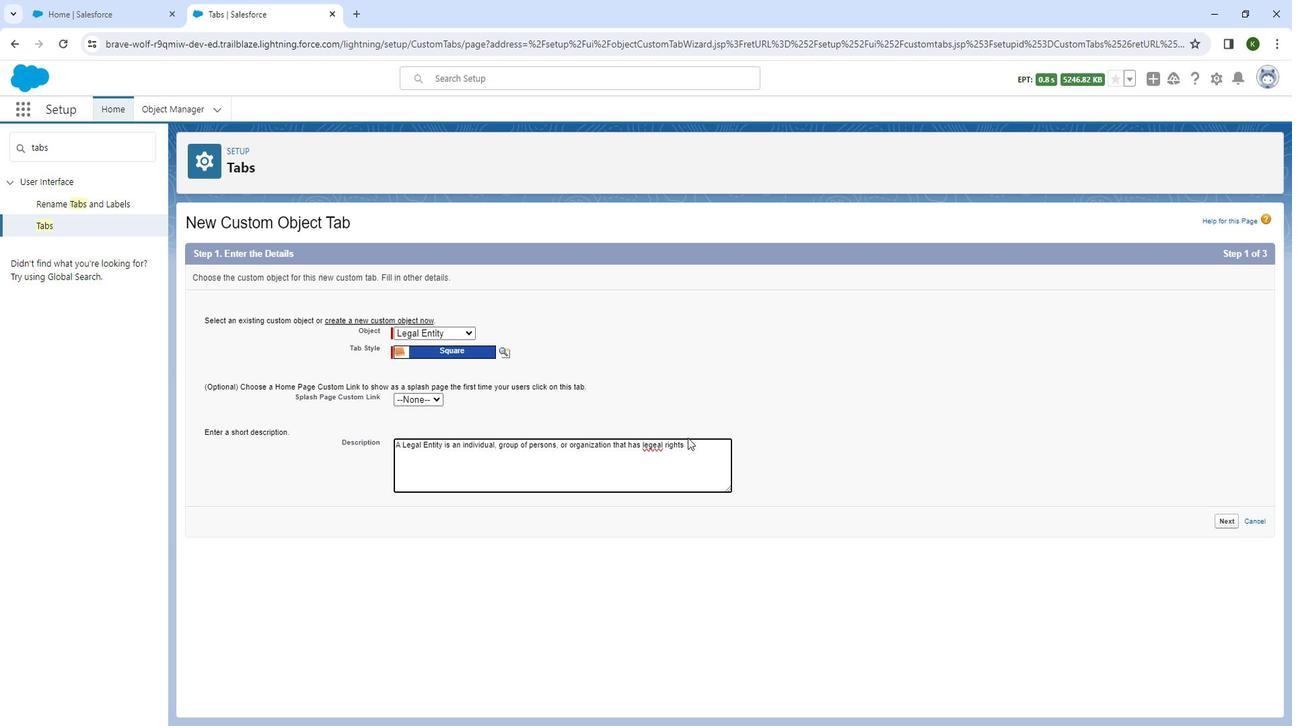 
Action: Mouse pressed left at (657, 434)
Screenshot: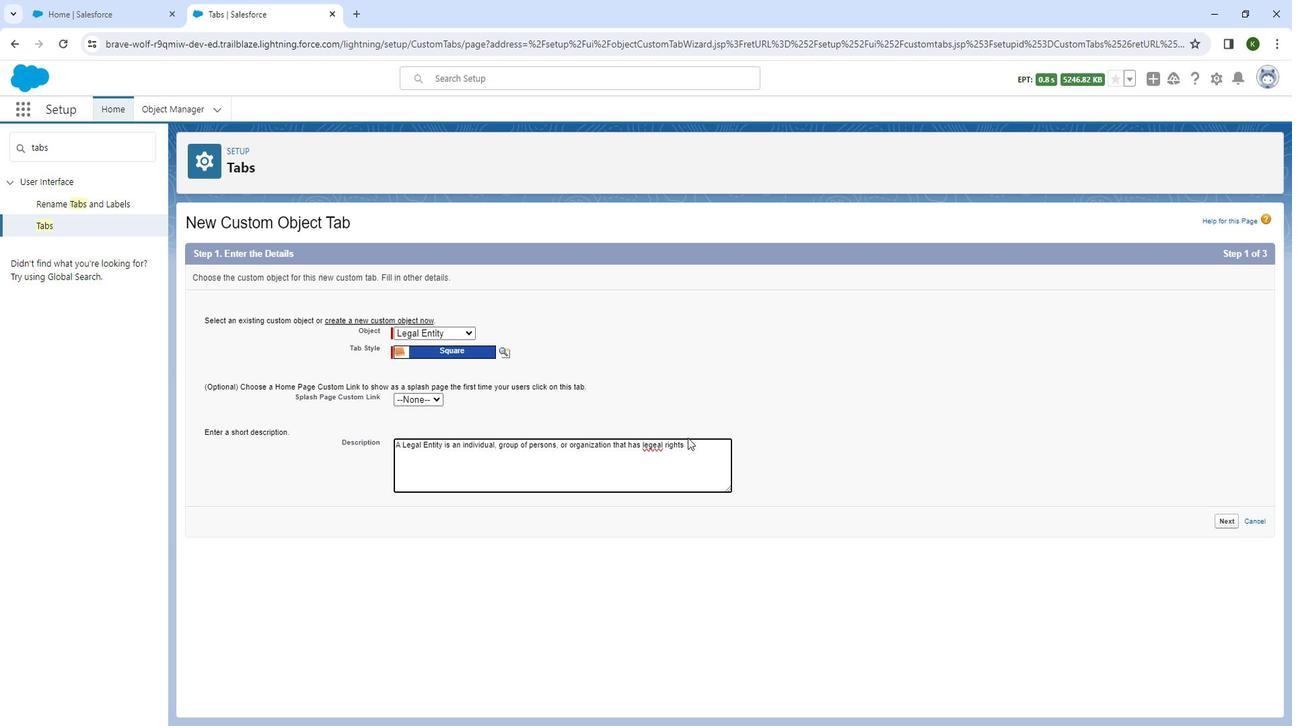 
Action: Mouse moved to (686, 426)
Screenshot: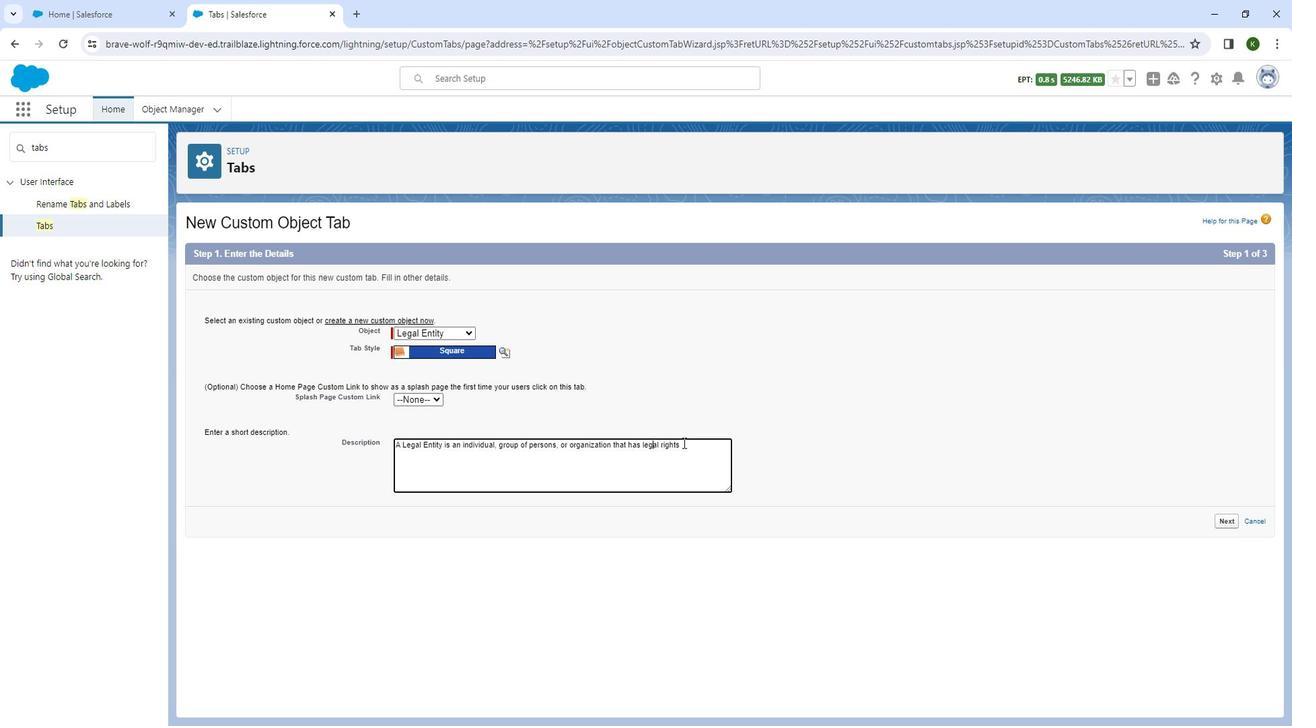 
Action: Key pressed <Key.backspace>
Screenshot: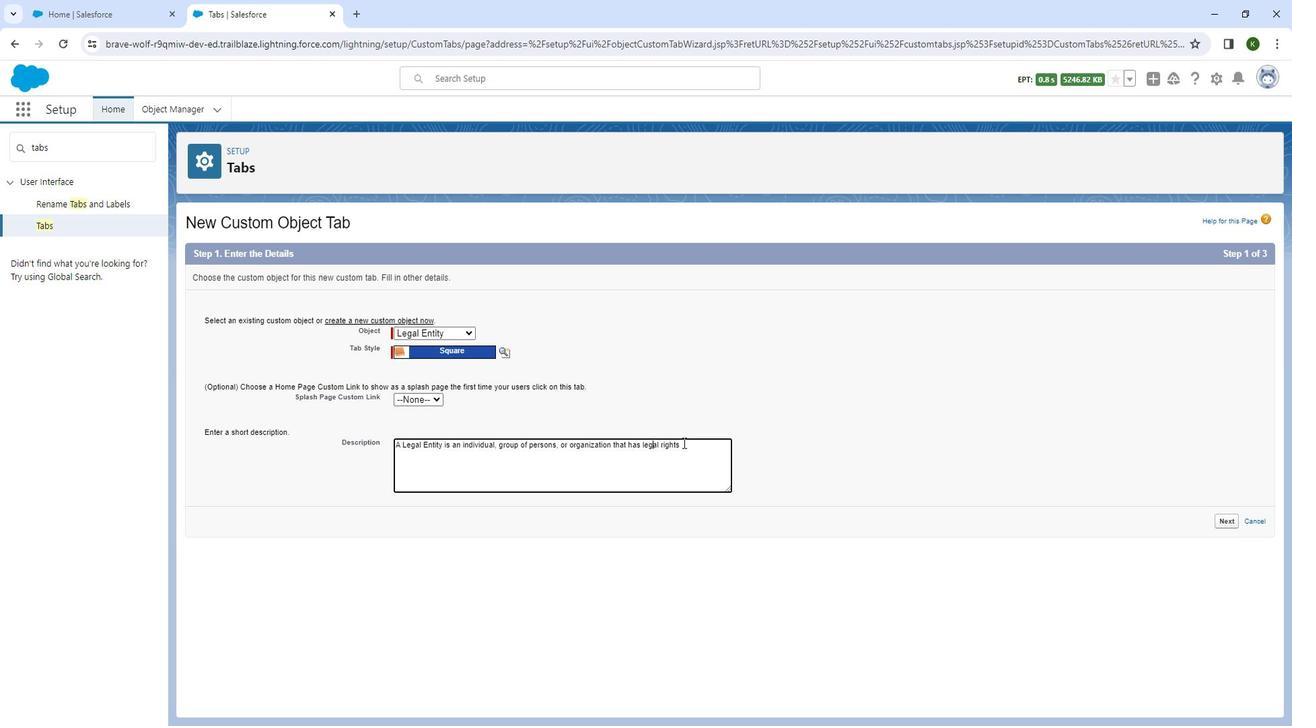 
Action: Mouse moved to (683, 434)
Screenshot: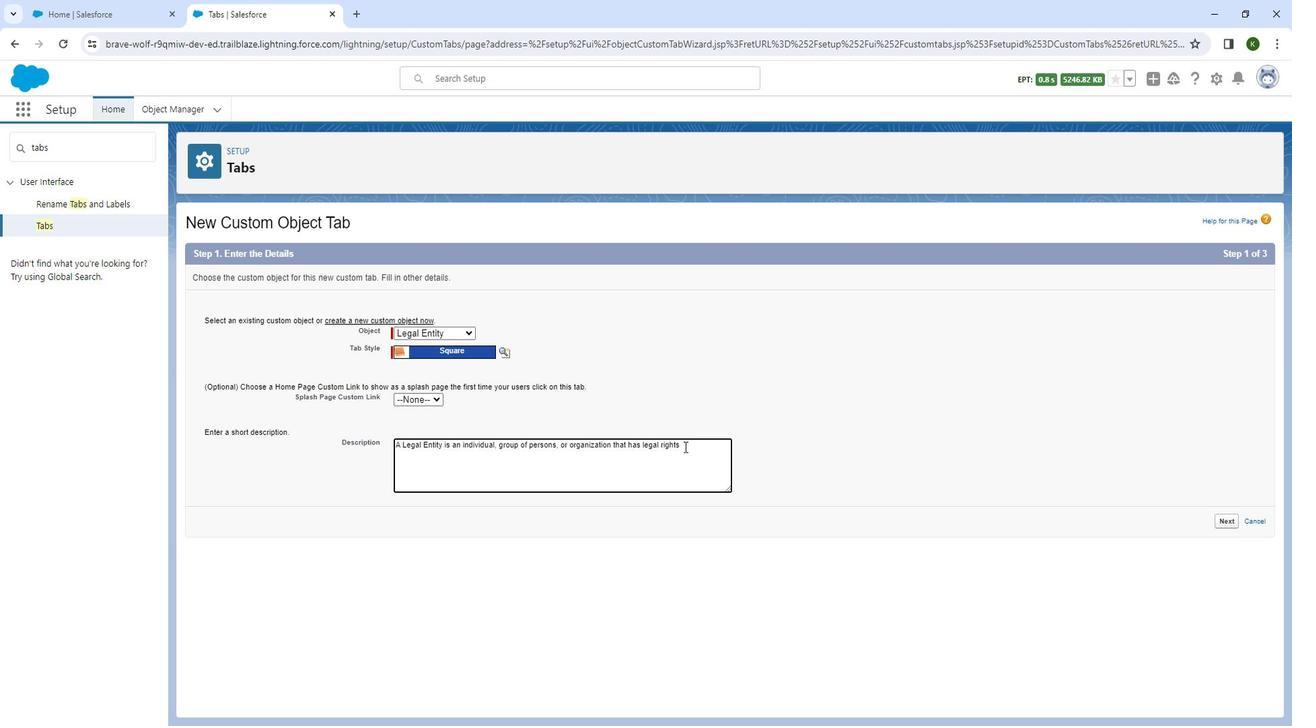 
Action: Mouse pressed left at (683, 434)
Screenshot: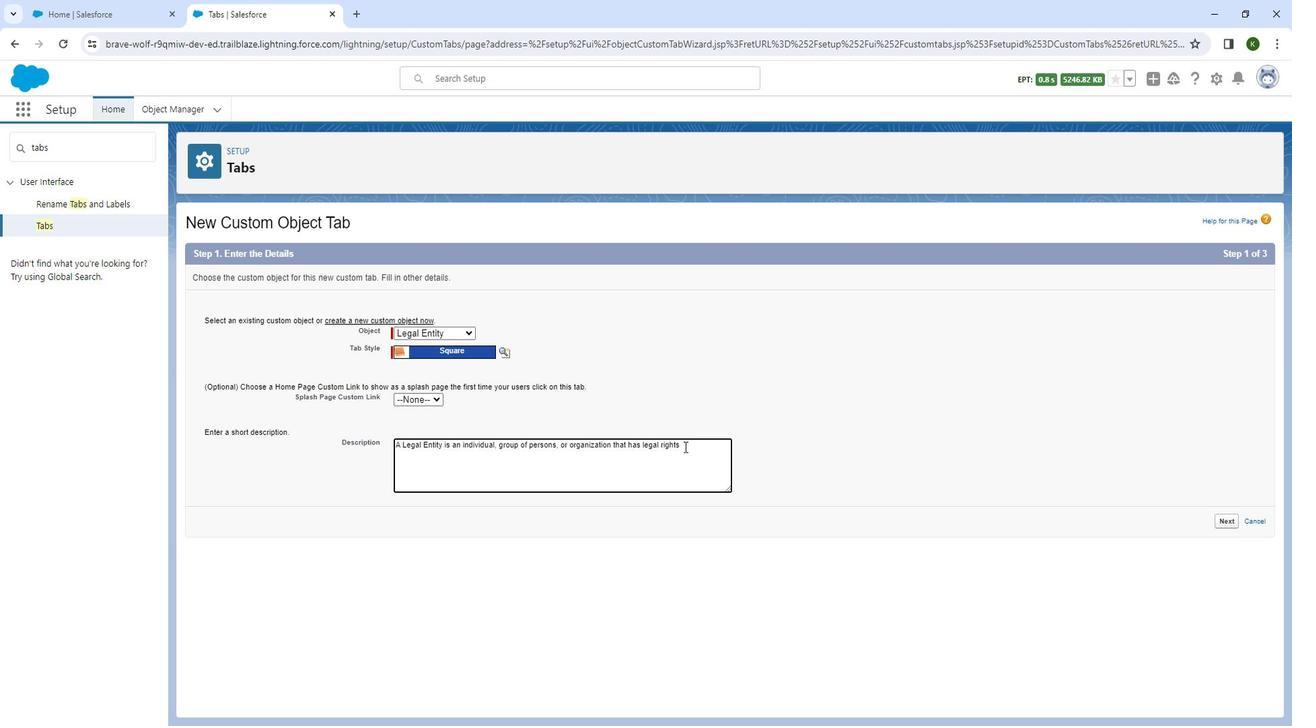 
Action: Key pressed <Key.space>and<Key.space>obligations<Key.space>related<Key.space>to<Key.space>agreements,<Key.space>contracts,payments,<Key.space>penalties<Key.space>etc.
Screenshot: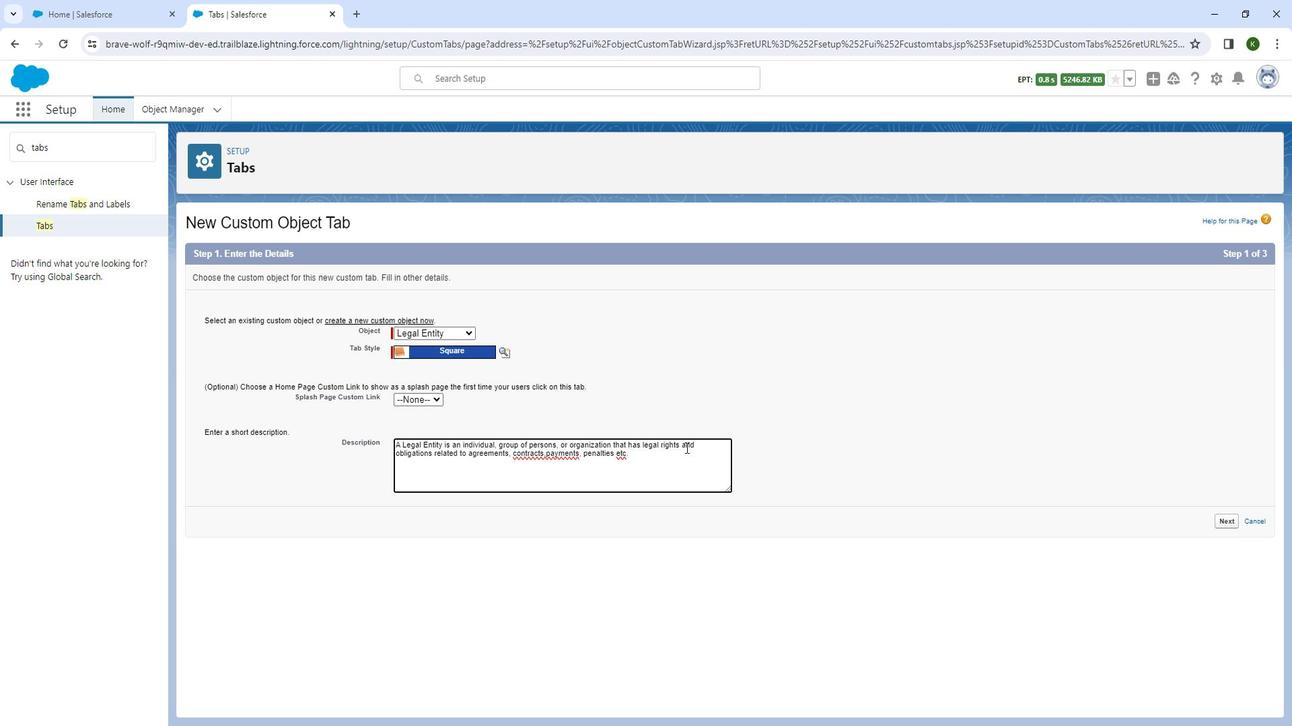 
Action: Mouse moved to (549, 442)
Screenshot: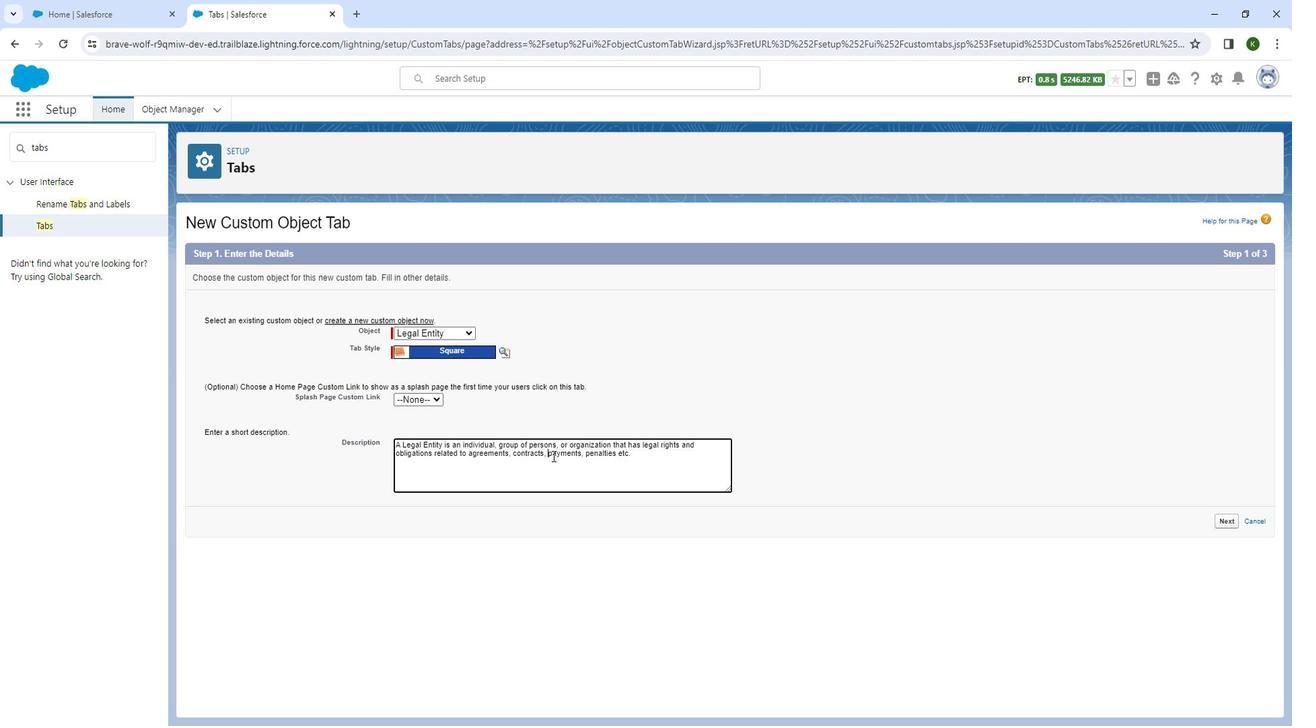 
Action: Mouse pressed left at (549, 442)
Screenshot: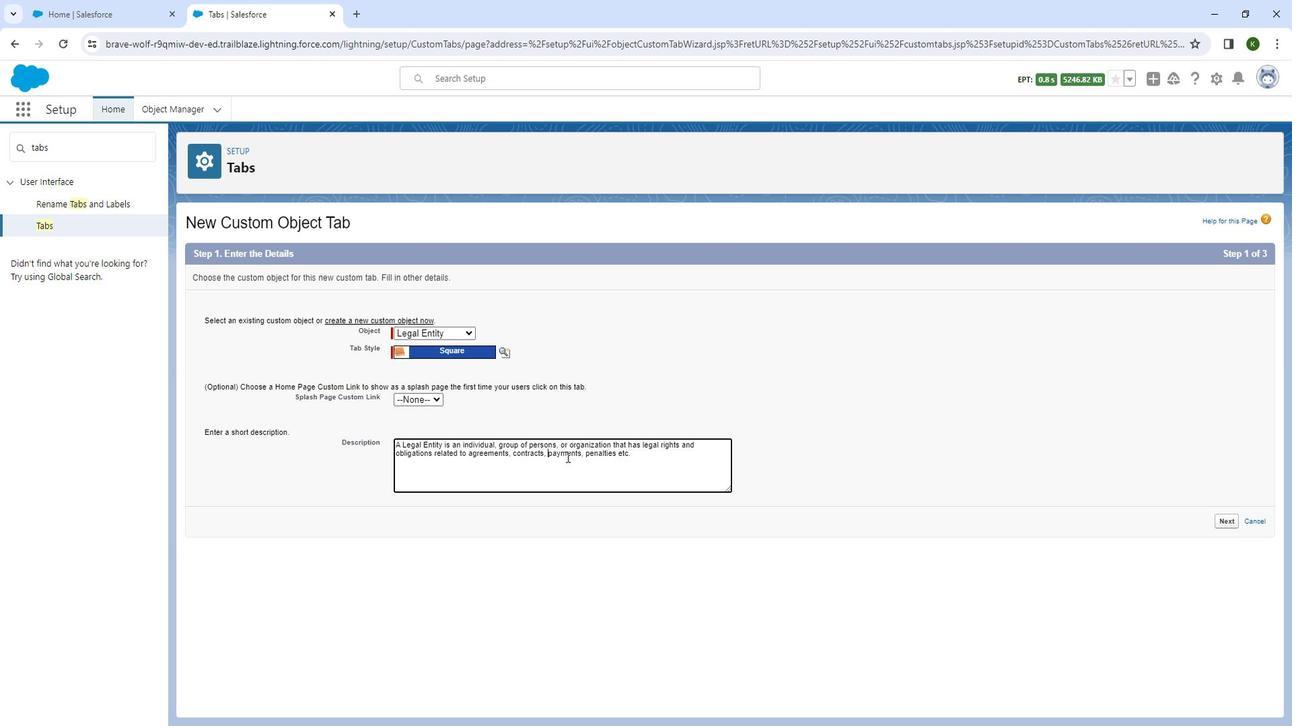 
Action: Mouse moved to (555, 442)
Screenshot: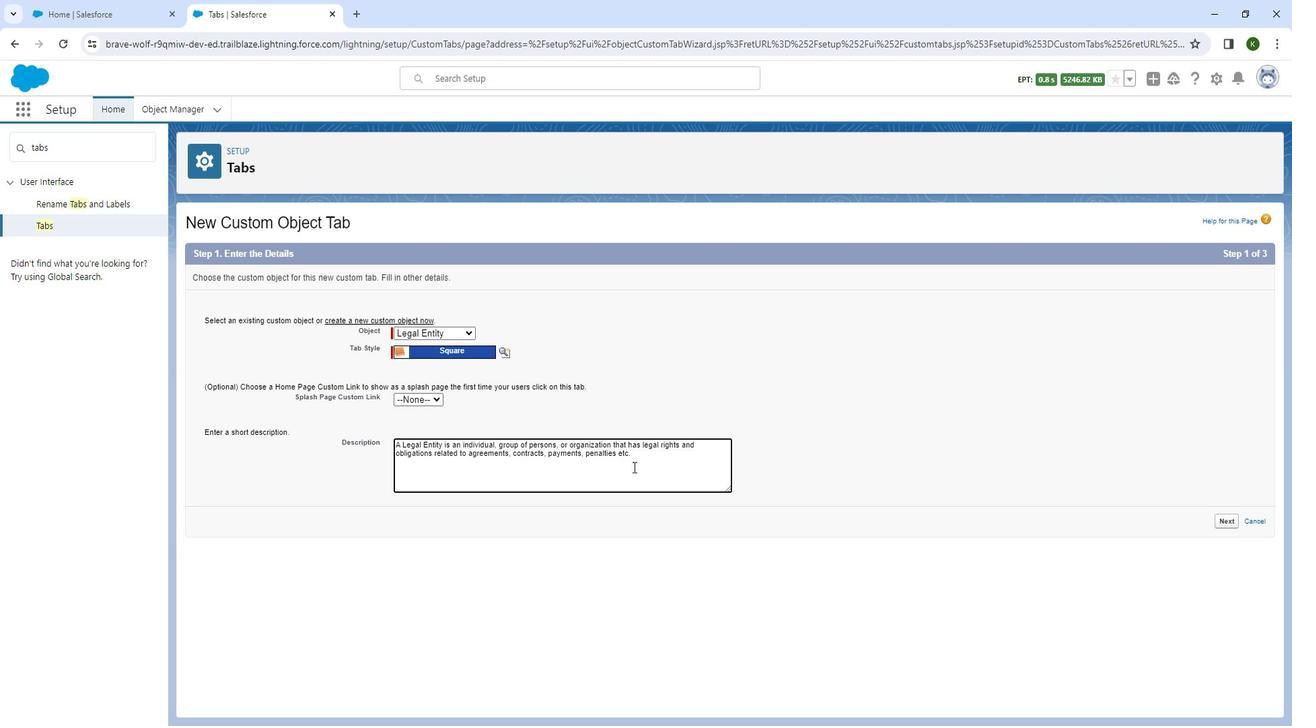 
Action: Key pressed <Key.space>
Screenshot: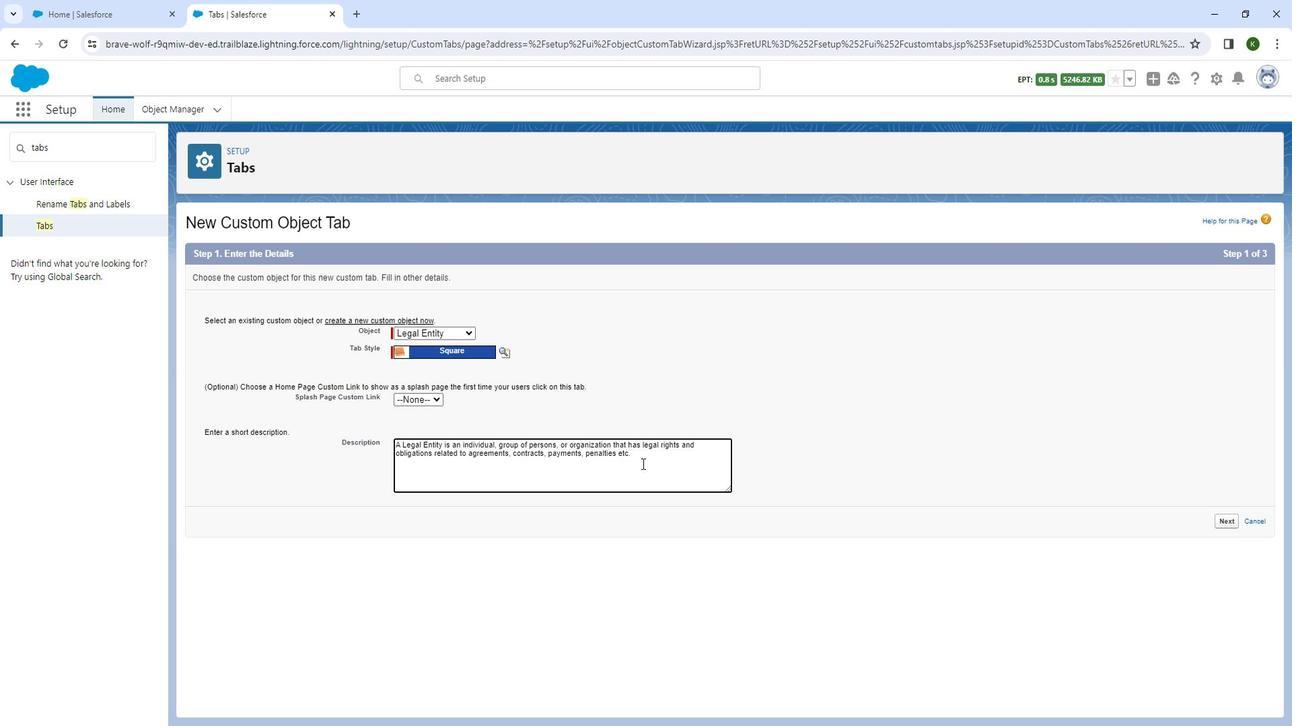 
Action: Mouse moved to (643, 448)
Screenshot: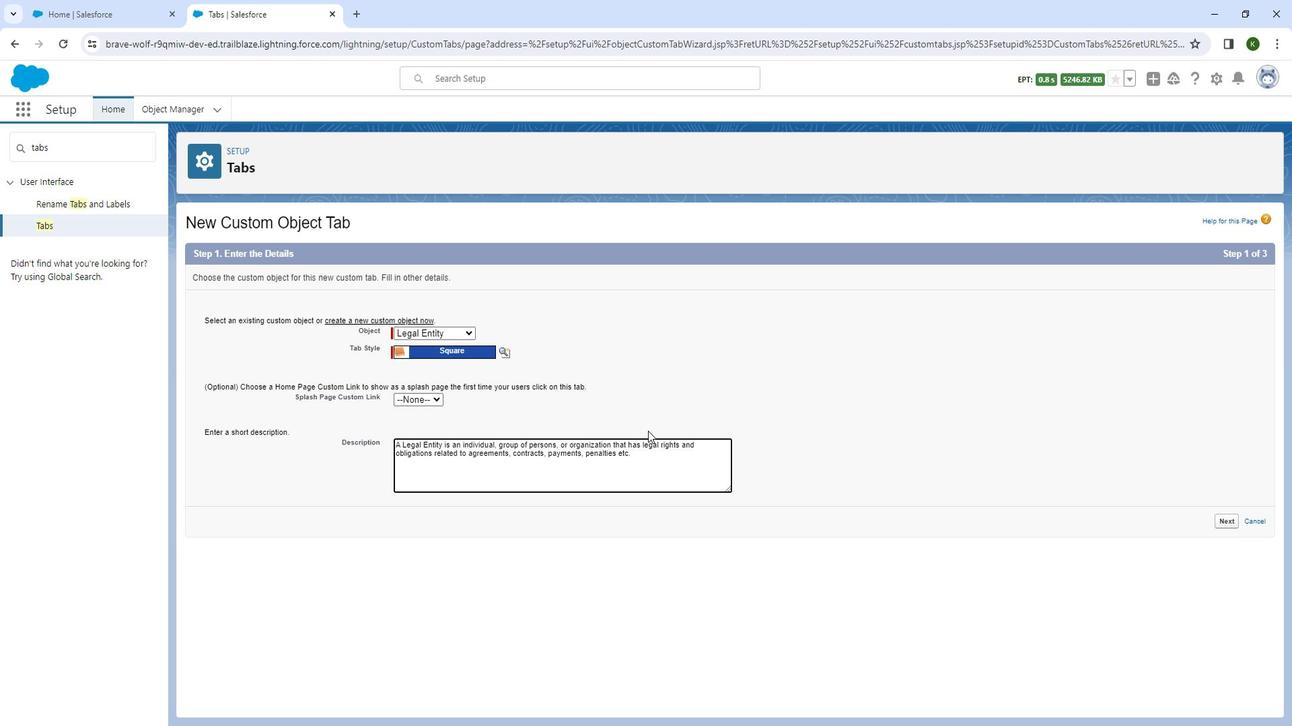 
Action: Mouse pressed left at (643, 448)
Screenshot: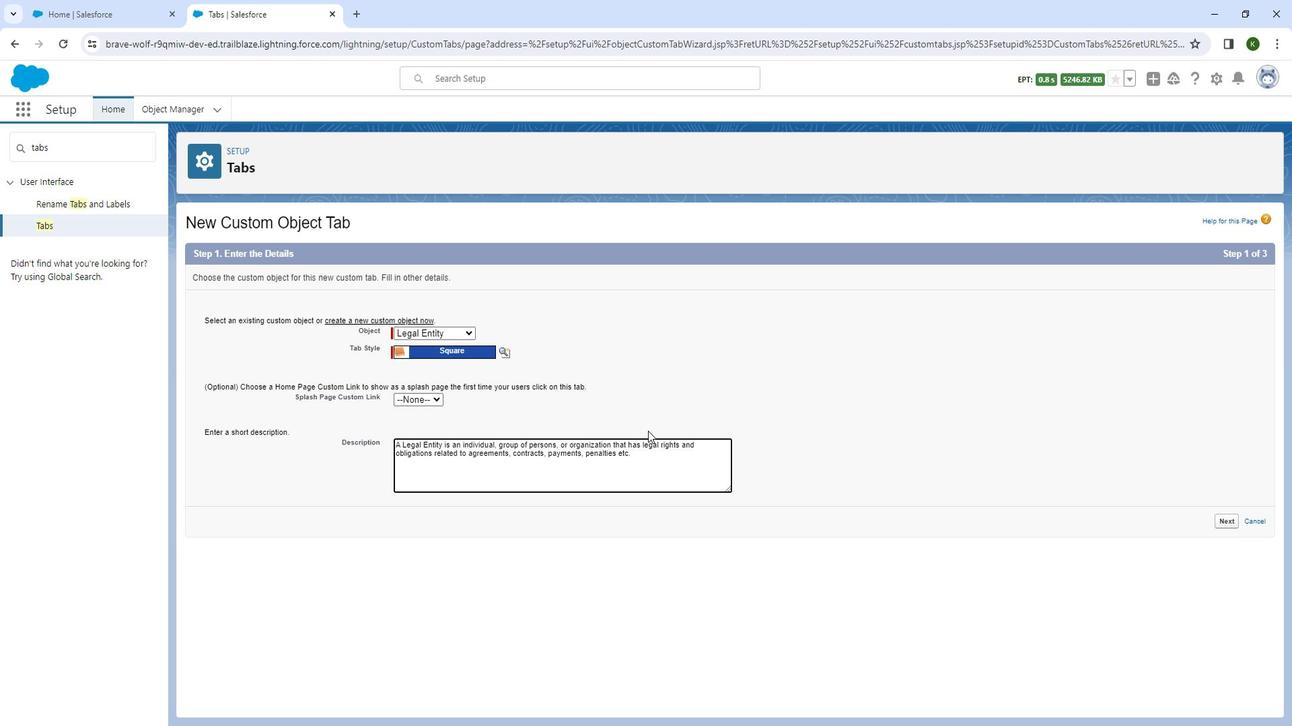 
Action: Mouse moved to (1207, 500)
Screenshot: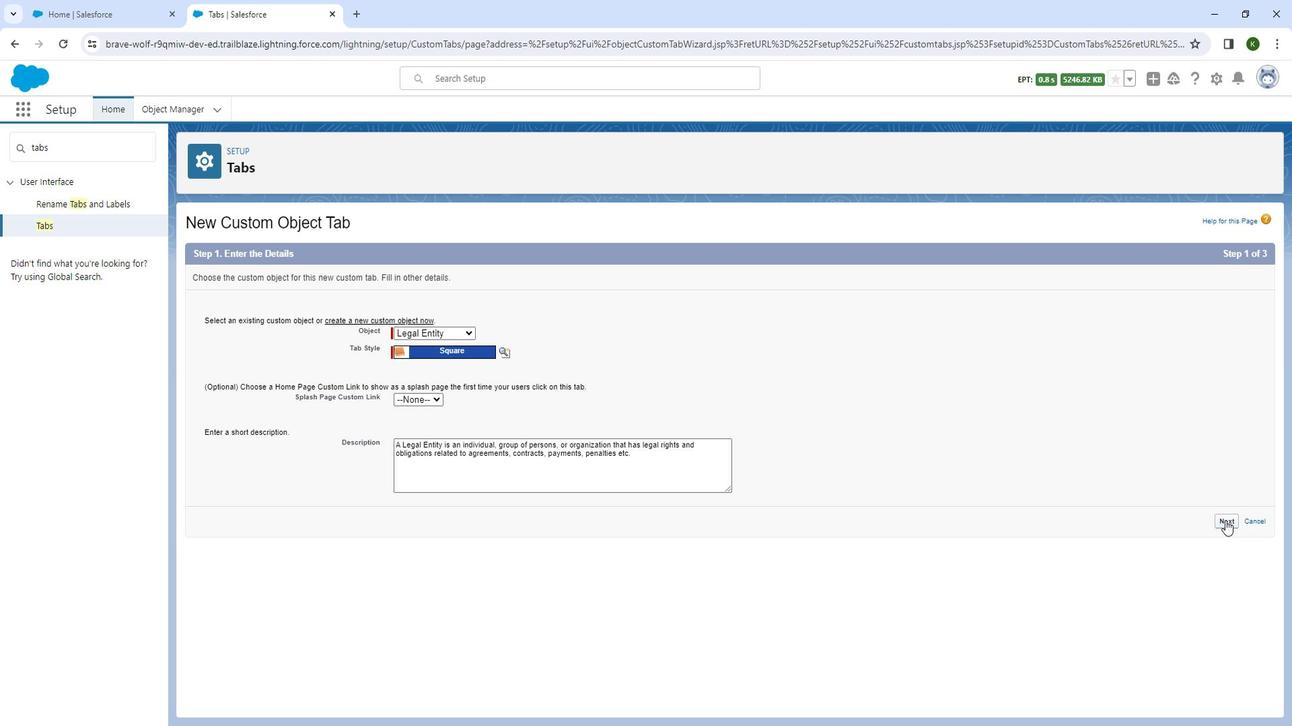 
Action: Mouse pressed left at (1207, 500)
Screenshot: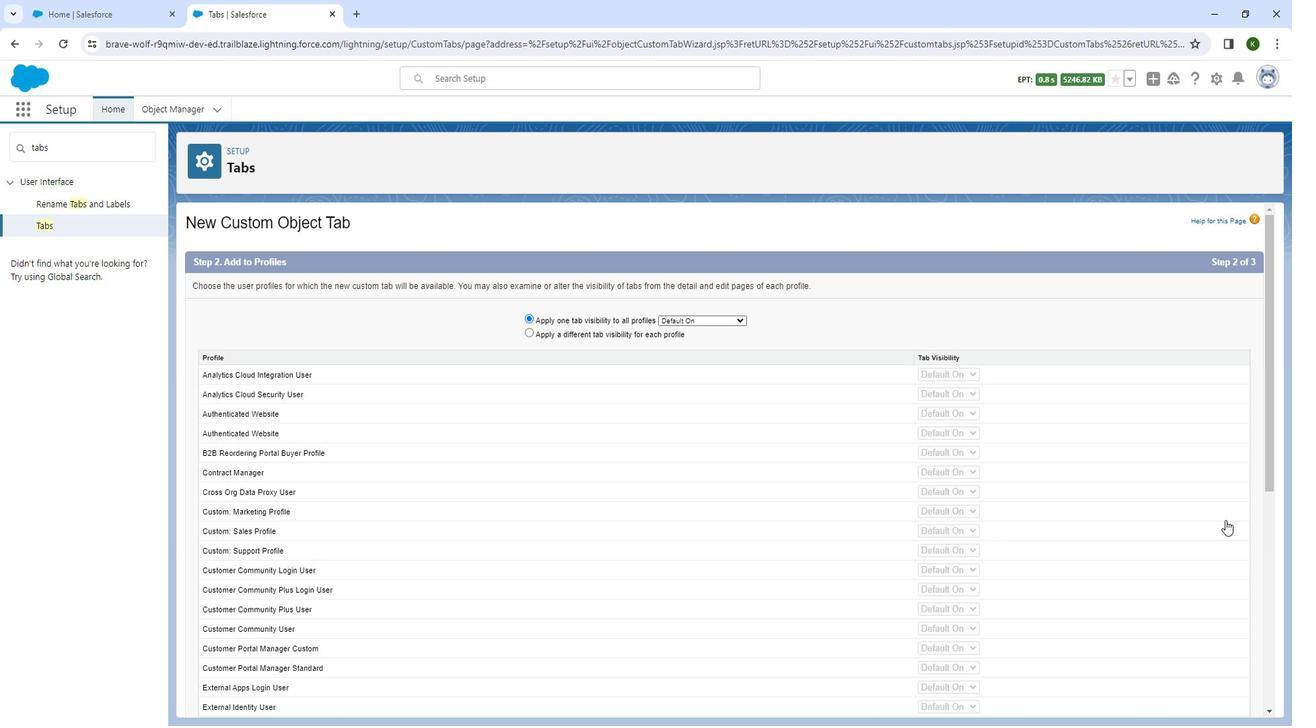 
Action: Mouse moved to (852, 494)
Screenshot: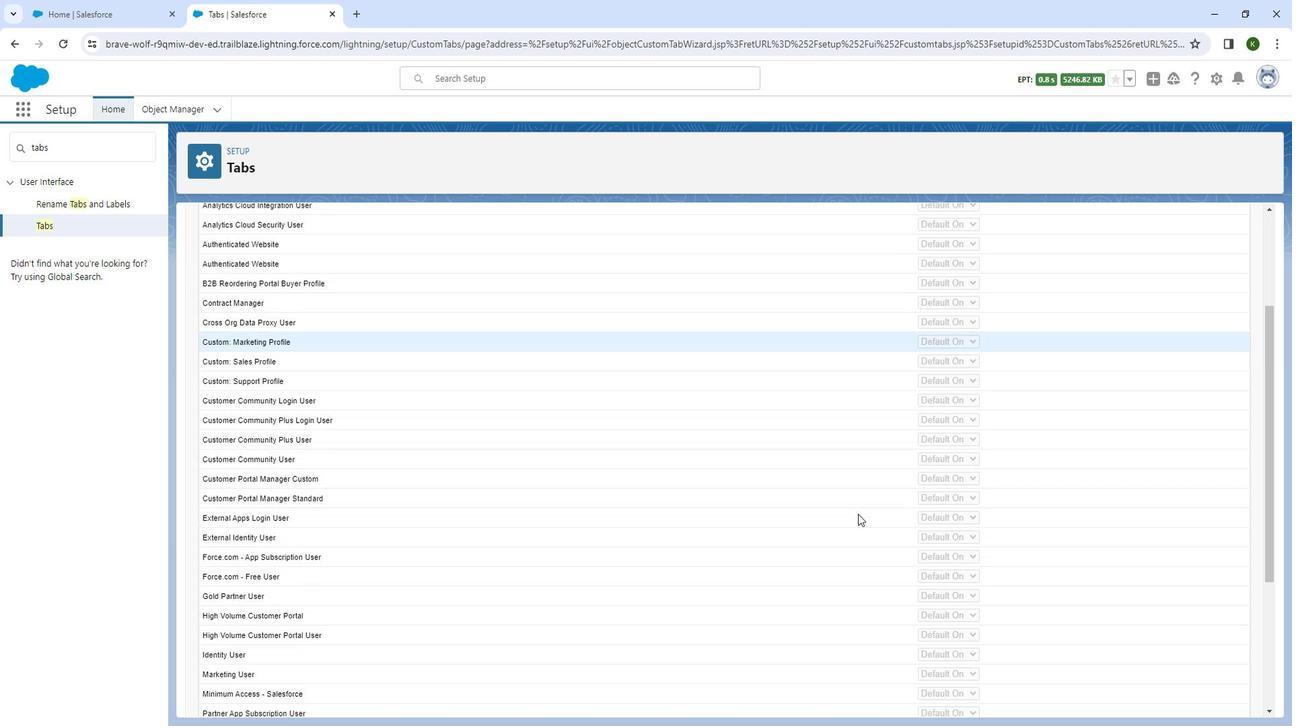 
Action: Mouse scrolled (852, 494) with delta (0, 0)
Screenshot: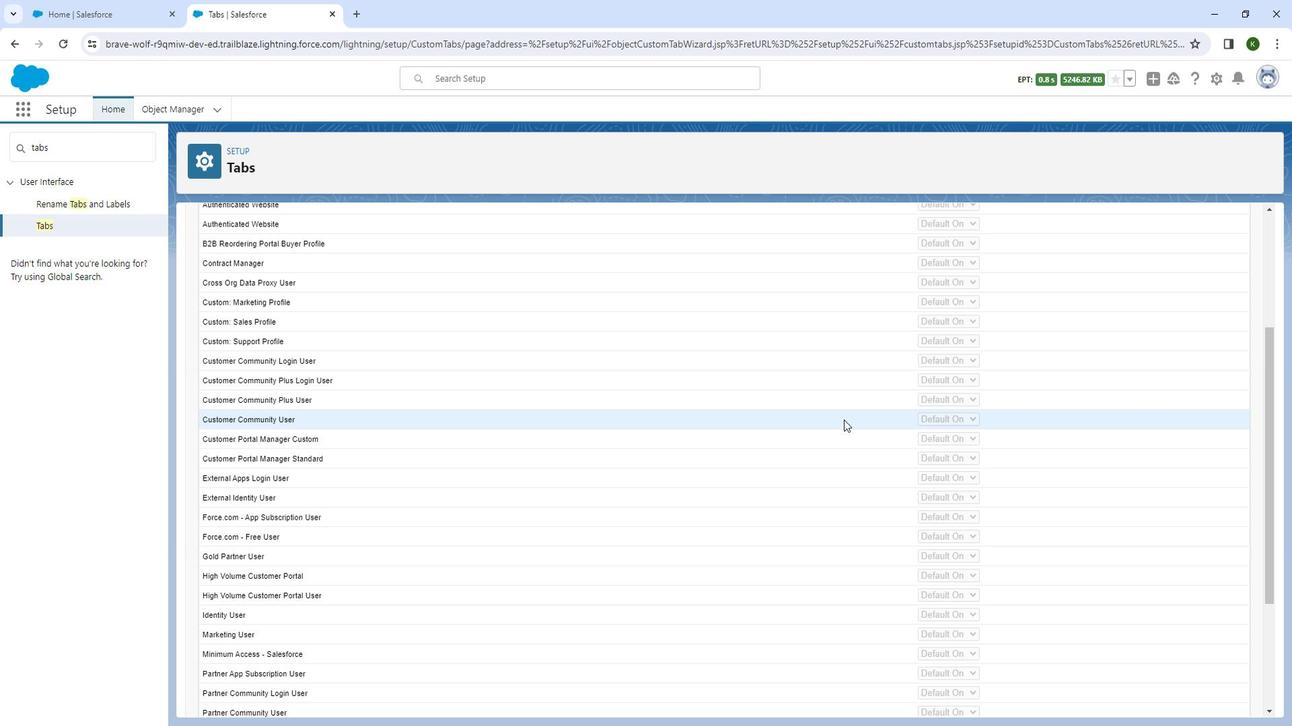 
Action: Mouse scrolled (852, 494) with delta (0, 0)
Screenshot: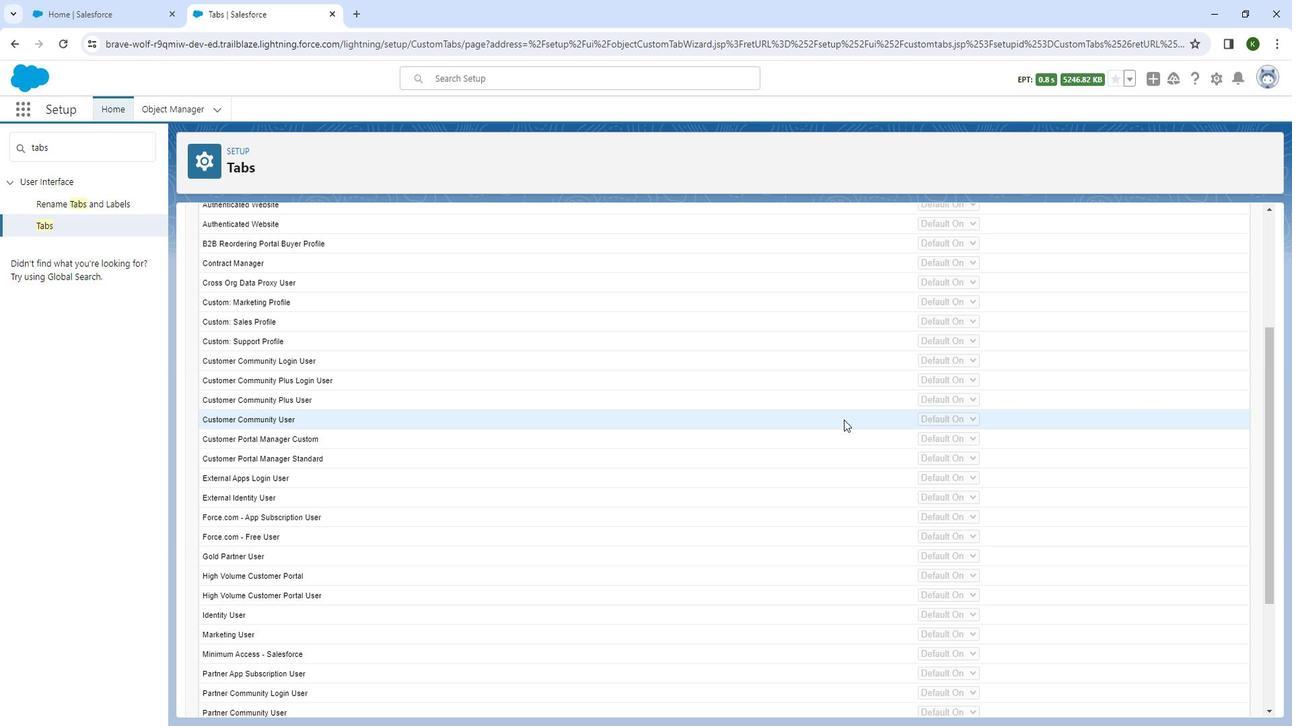 
Action: Mouse scrolled (852, 494) with delta (0, 0)
Screenshot: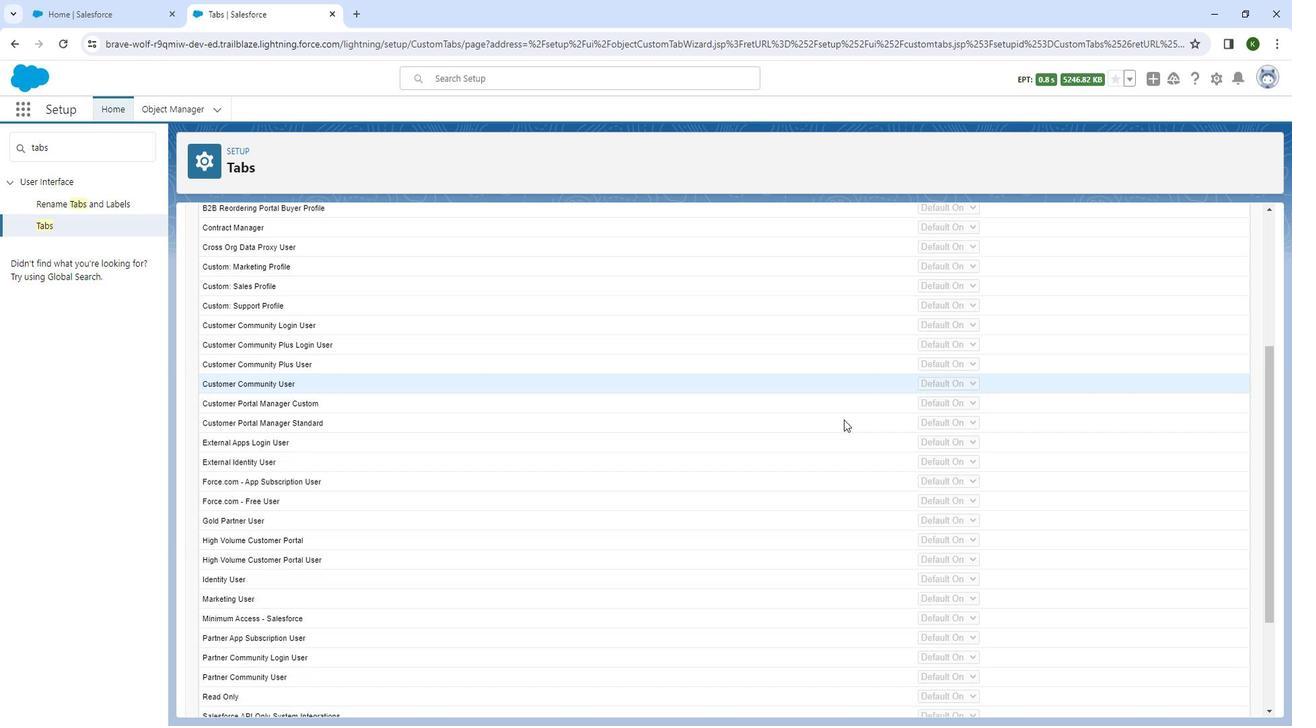 
Action: Mouse moved to (837, 410)
Screenshot: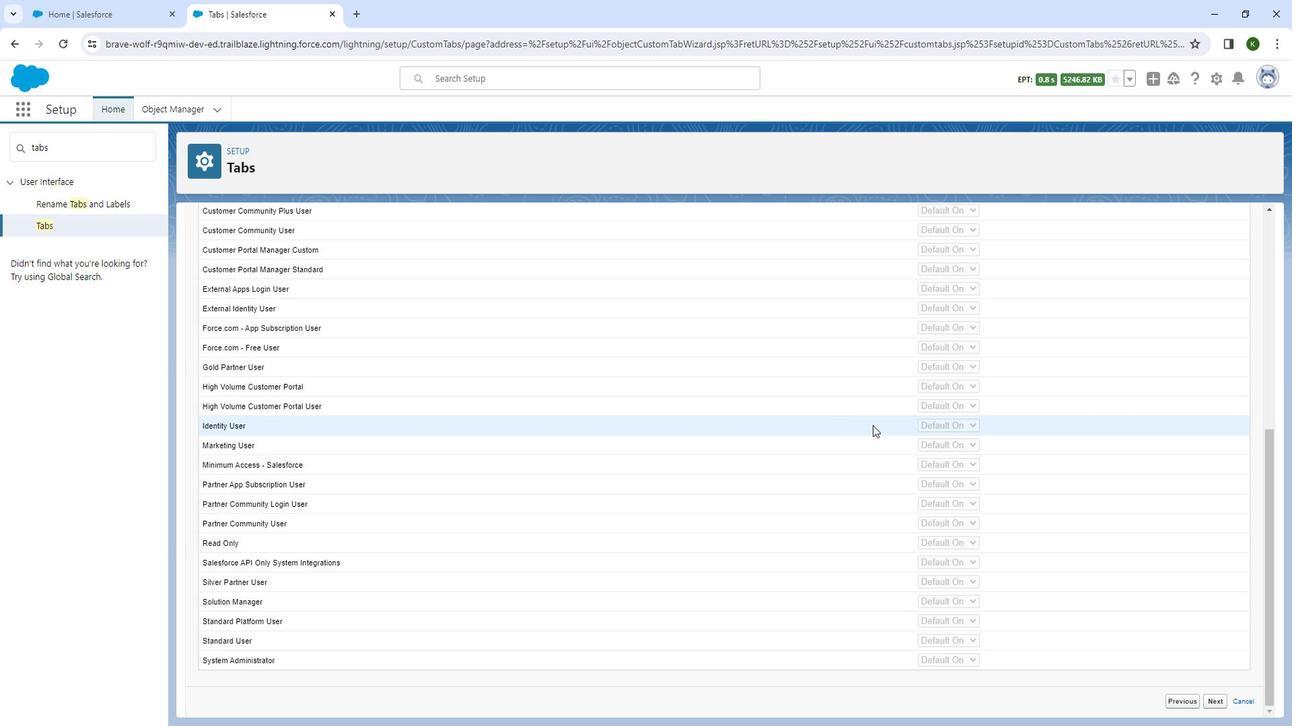 
Action: Mouse scrolled (837, 409) with delta (0, 0)
Screenshot: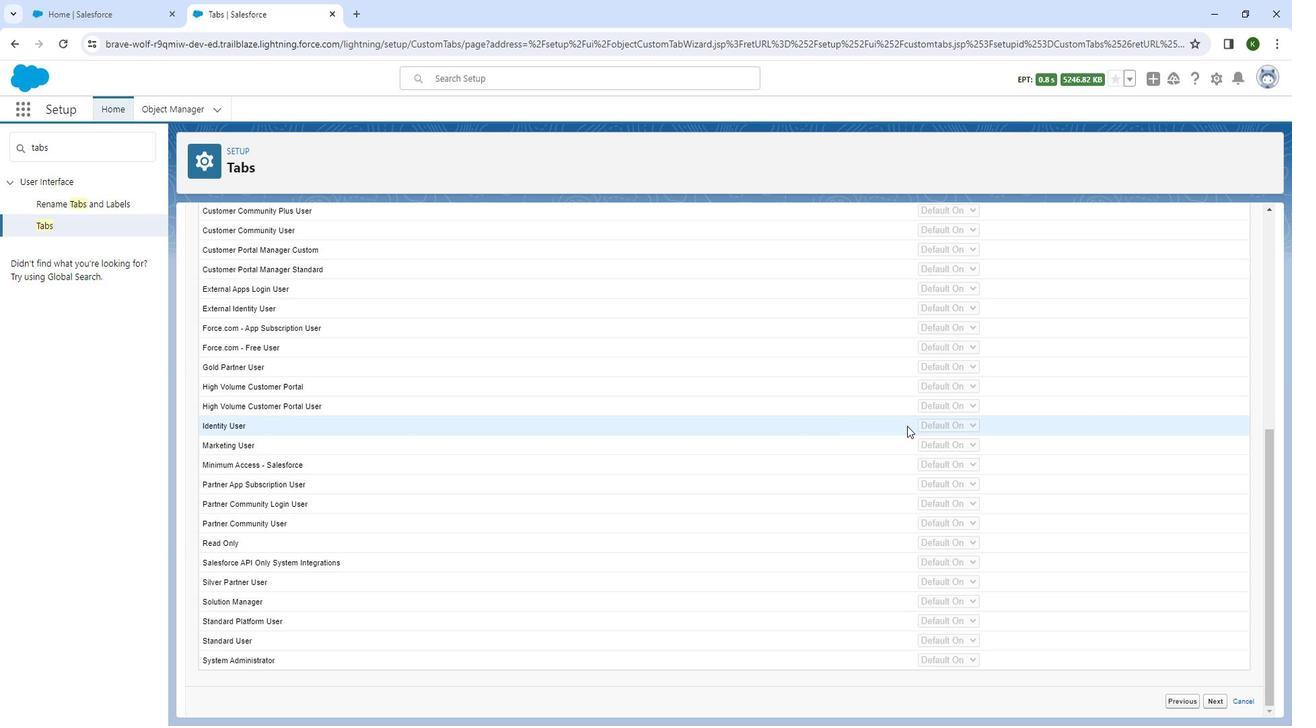 
Action: Mouse scrolled (837, 409) with delta (0, 0)
Screenshot: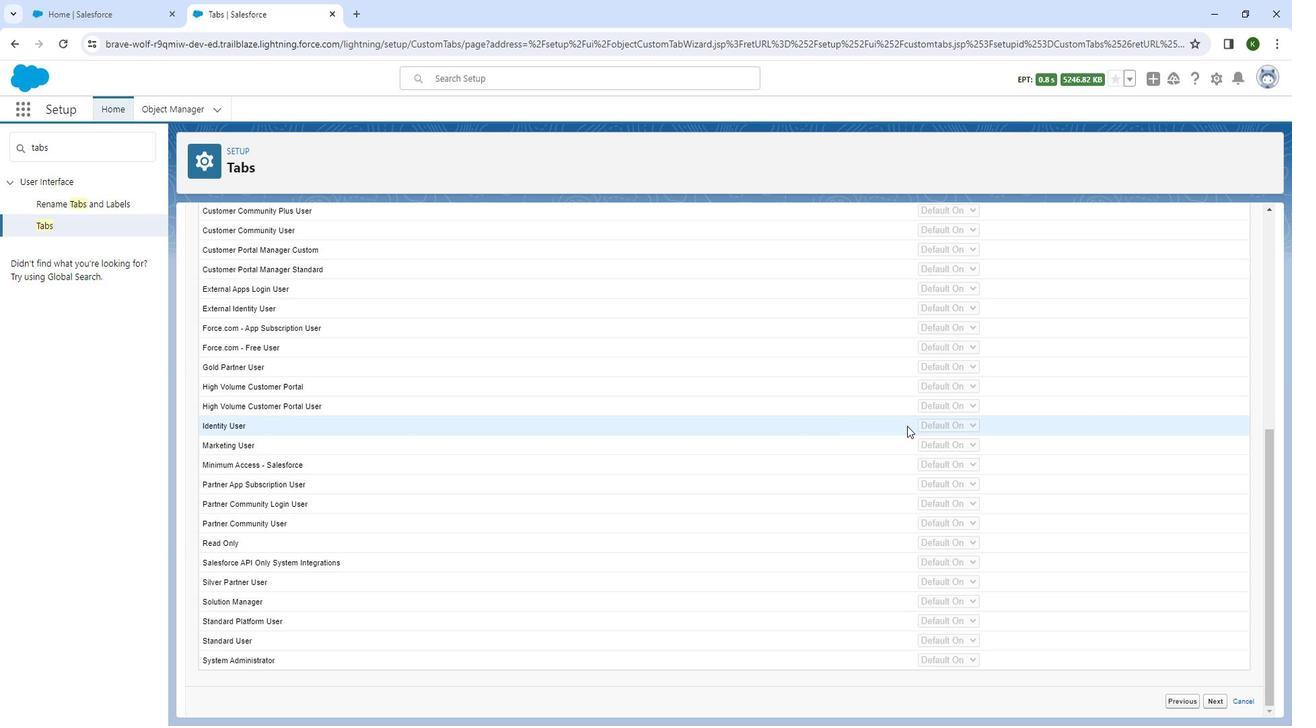 
Action: Mouse scrolled (837, 409) with delta (0, 0)
Screenshot: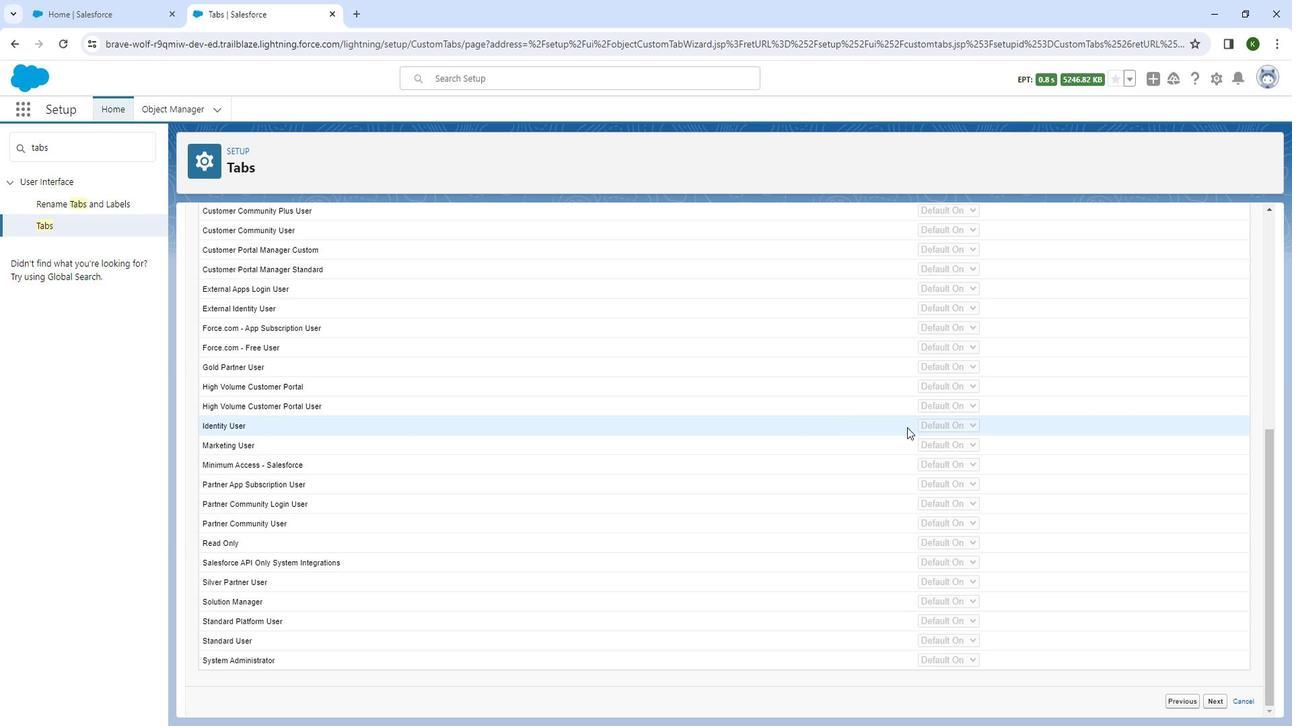 
Action: Mouse scrolled (837, 409) with delta (0, 0)
Screenshot: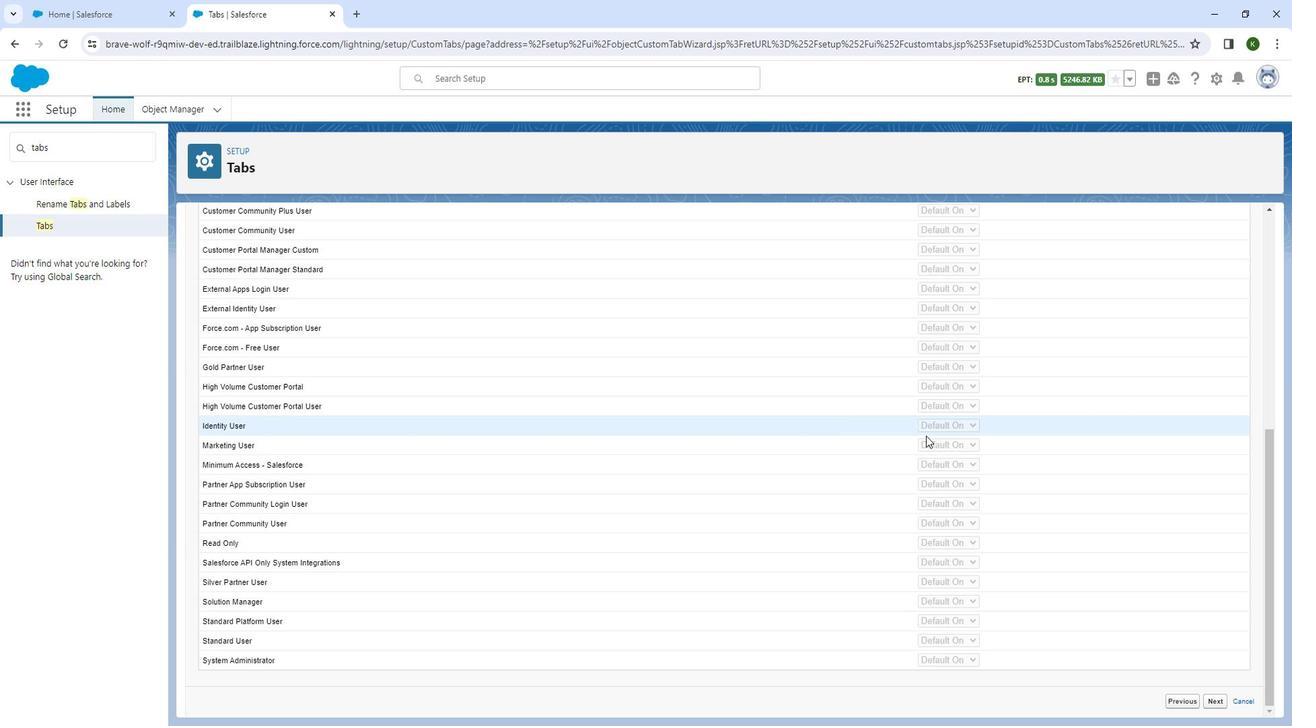 
Action: Mouse moved to (1201, 661)
Screenshot: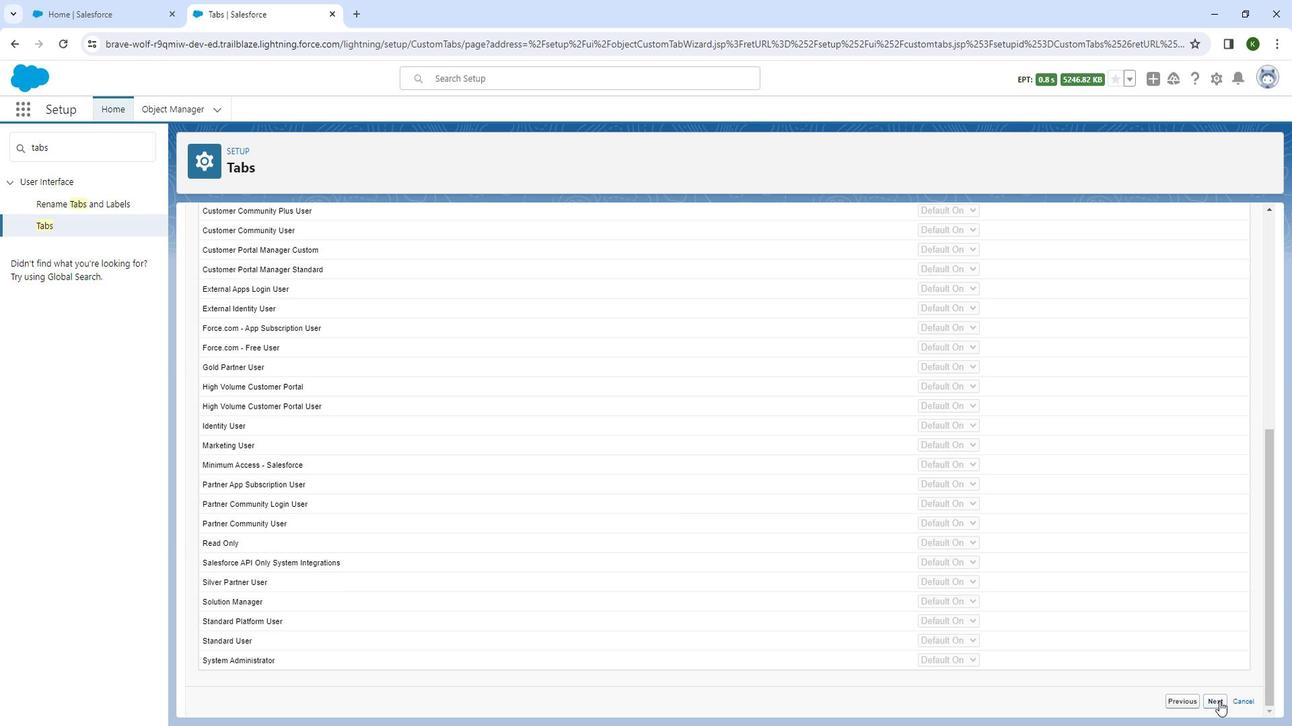 
Action: Mouse pressed left at (1201, 661)
Screenshot: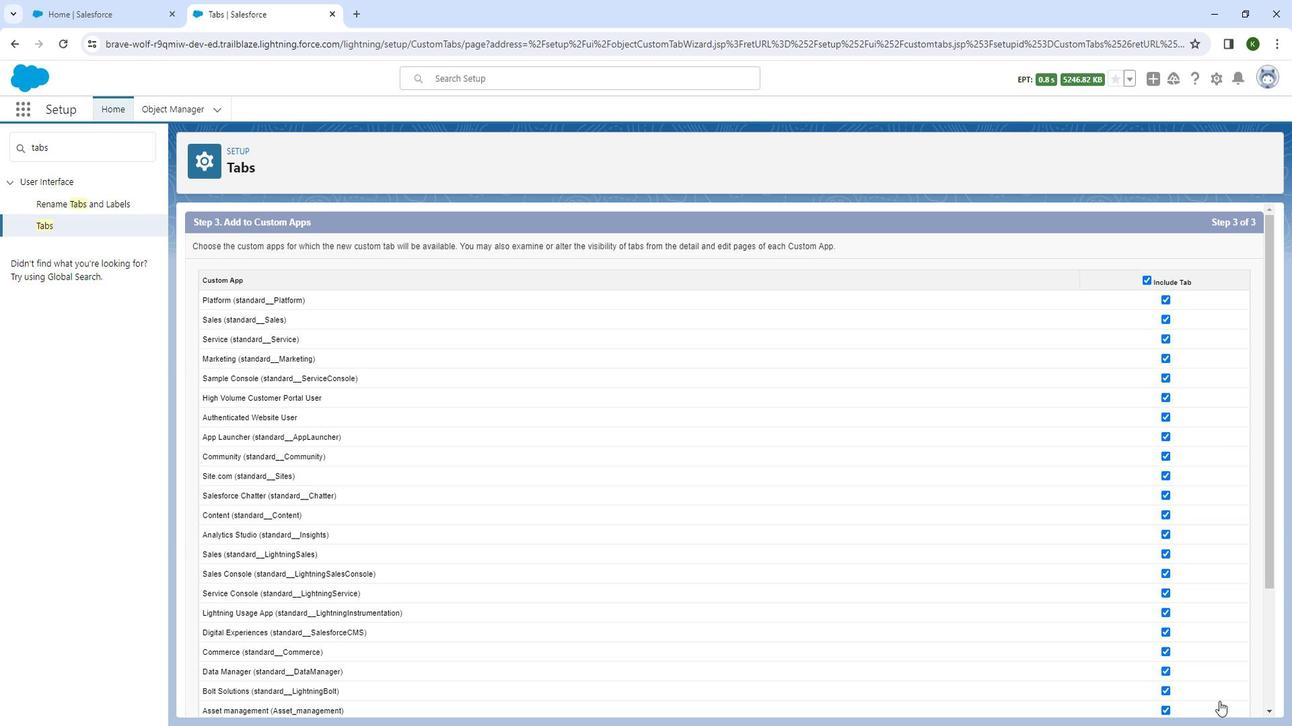
Action: Mouse moved to (1129, 288)
Screenshot: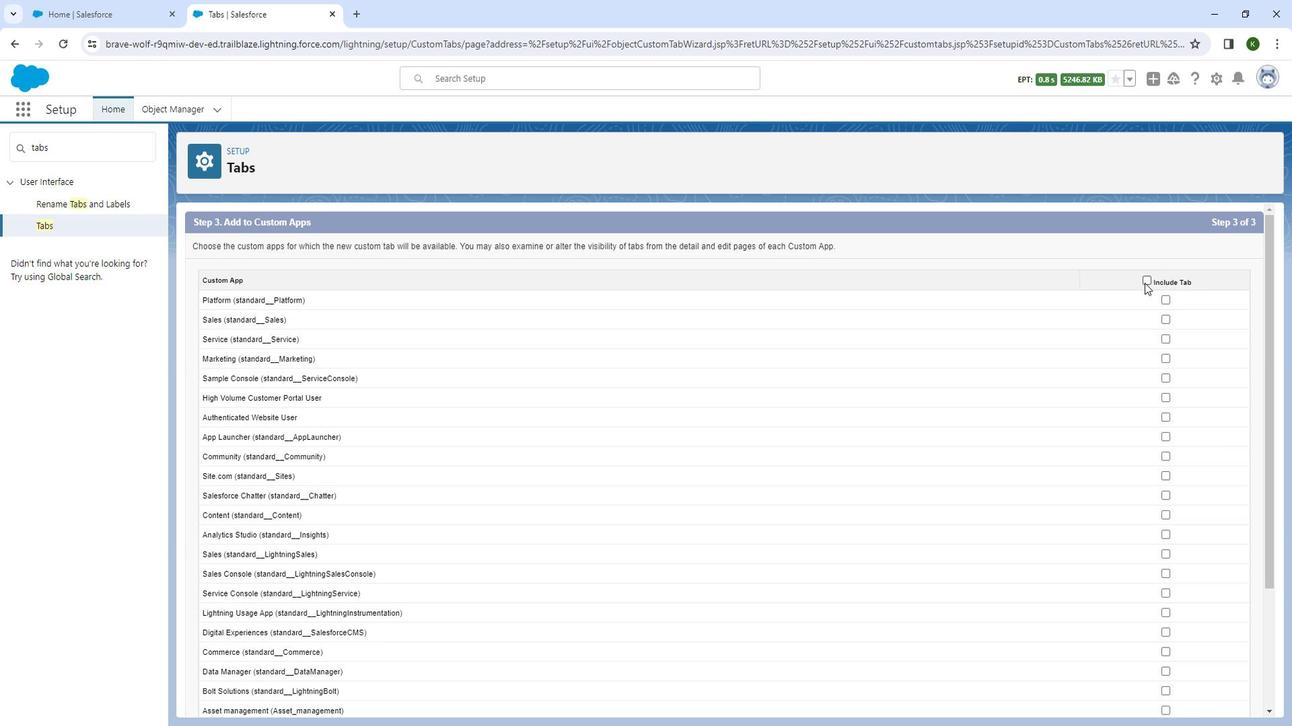 
Action: Mouse pressed left at (1129, 288)
Screenshot: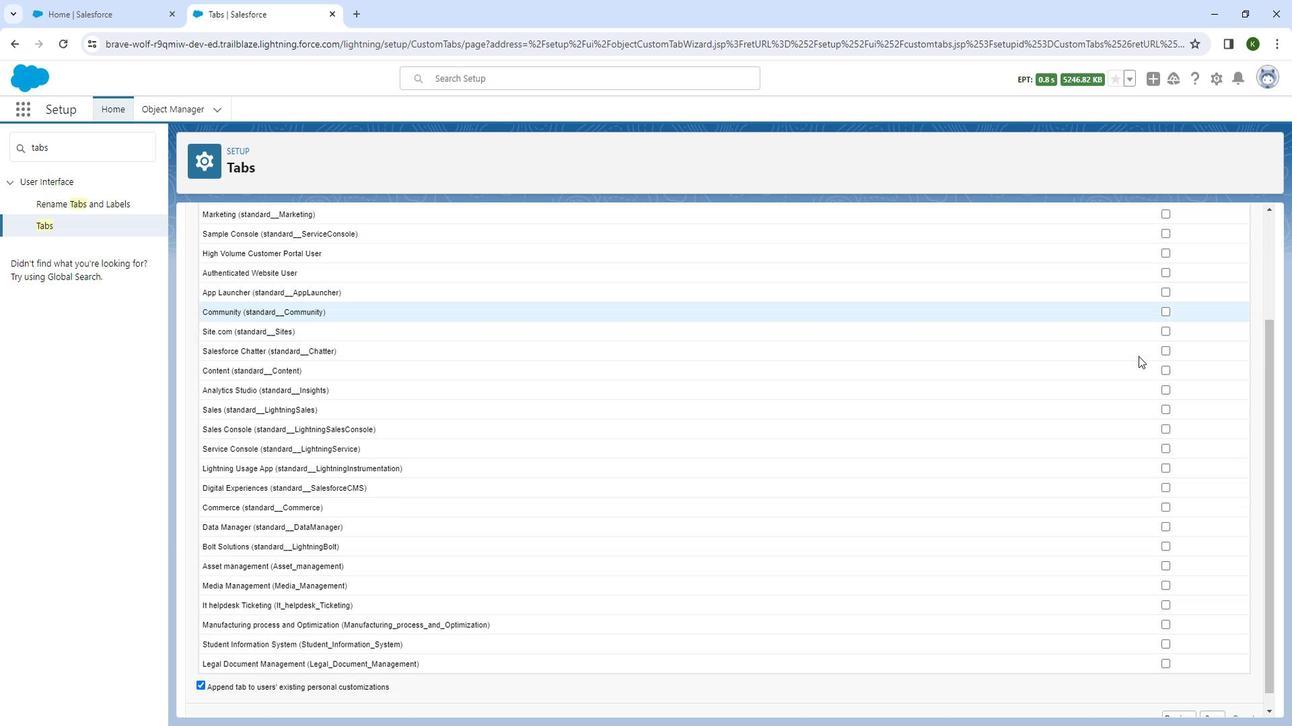 
Action: Mouse moved to (1123, 345)
Screenshot: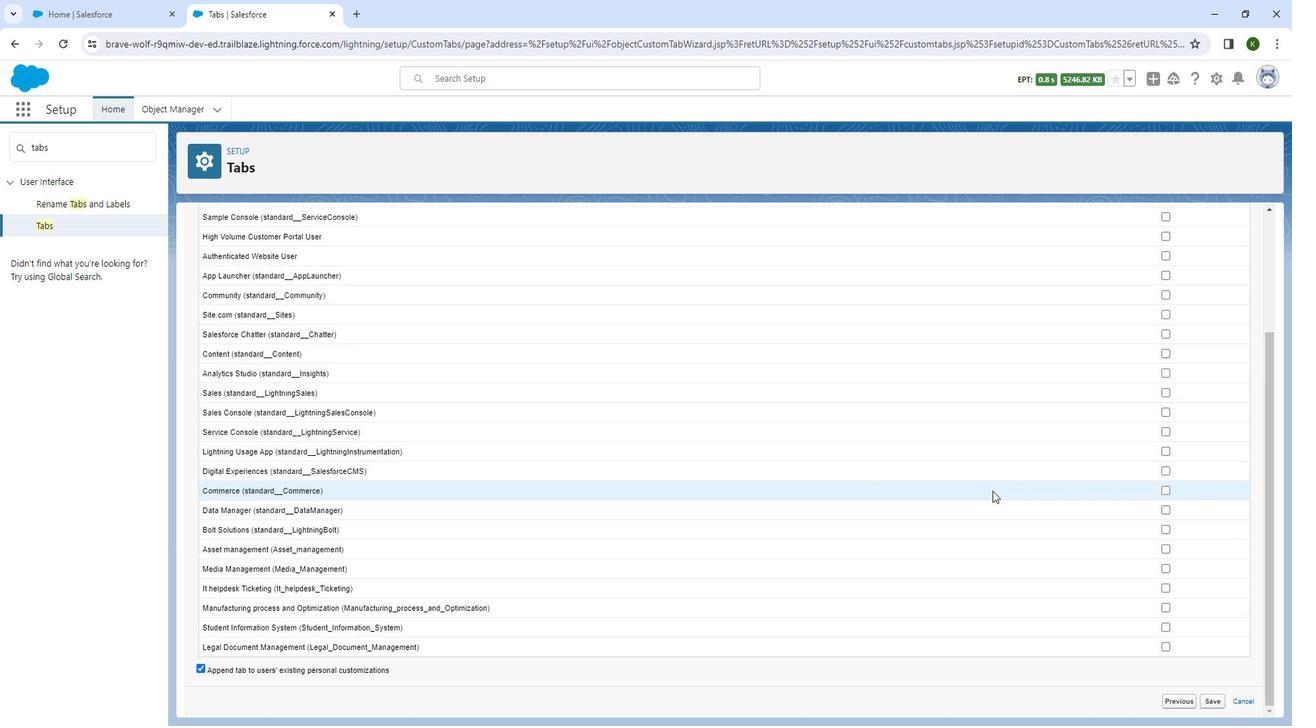 
Action: Mouse scrolled (1123, 344) with delta (0, 0)
Screenshot: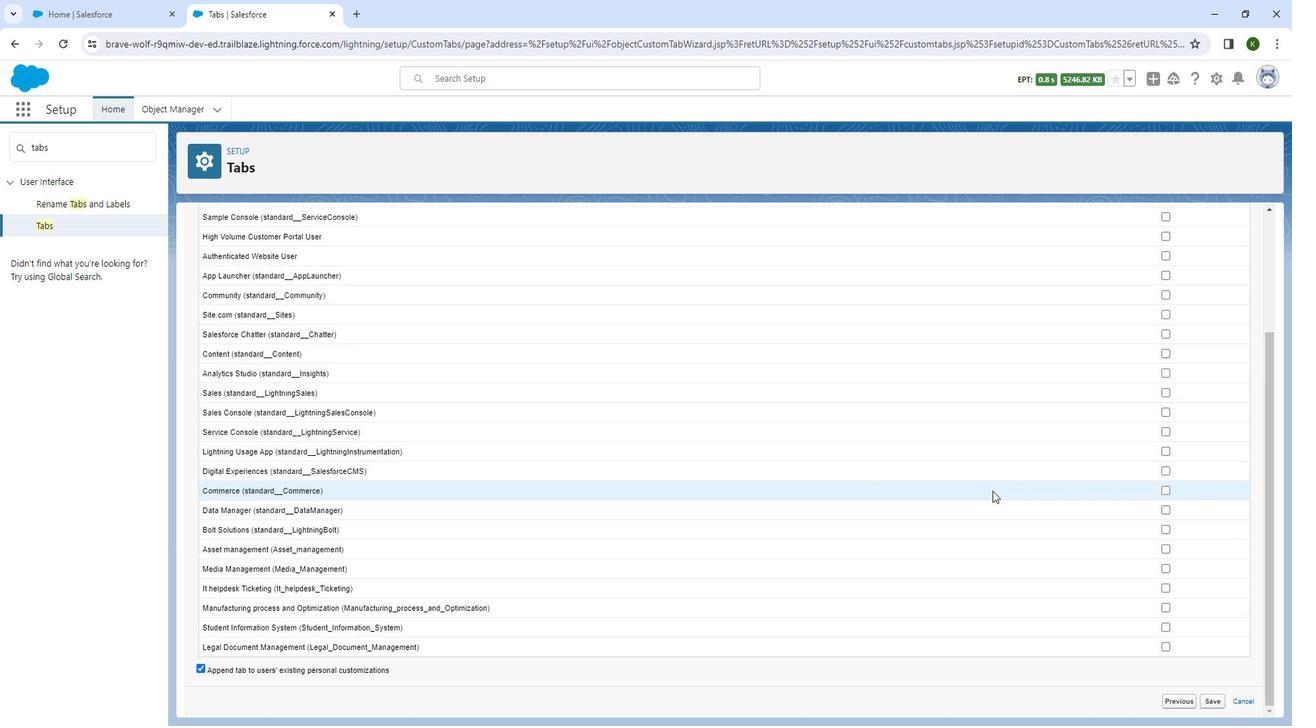 
Action: Mouse moved to (1123, 347)
Screenshot: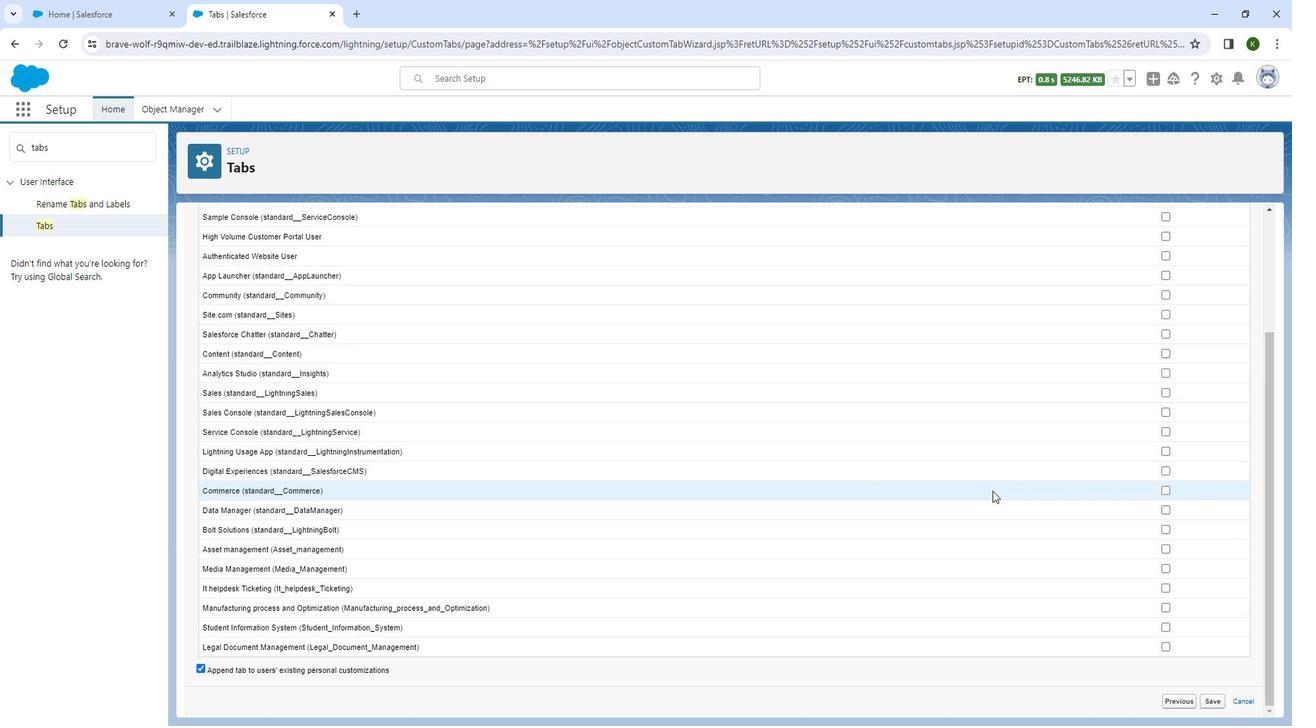 
Action: Mouse scrolled (1123, 347) with delta (0, 0)
Screenshot: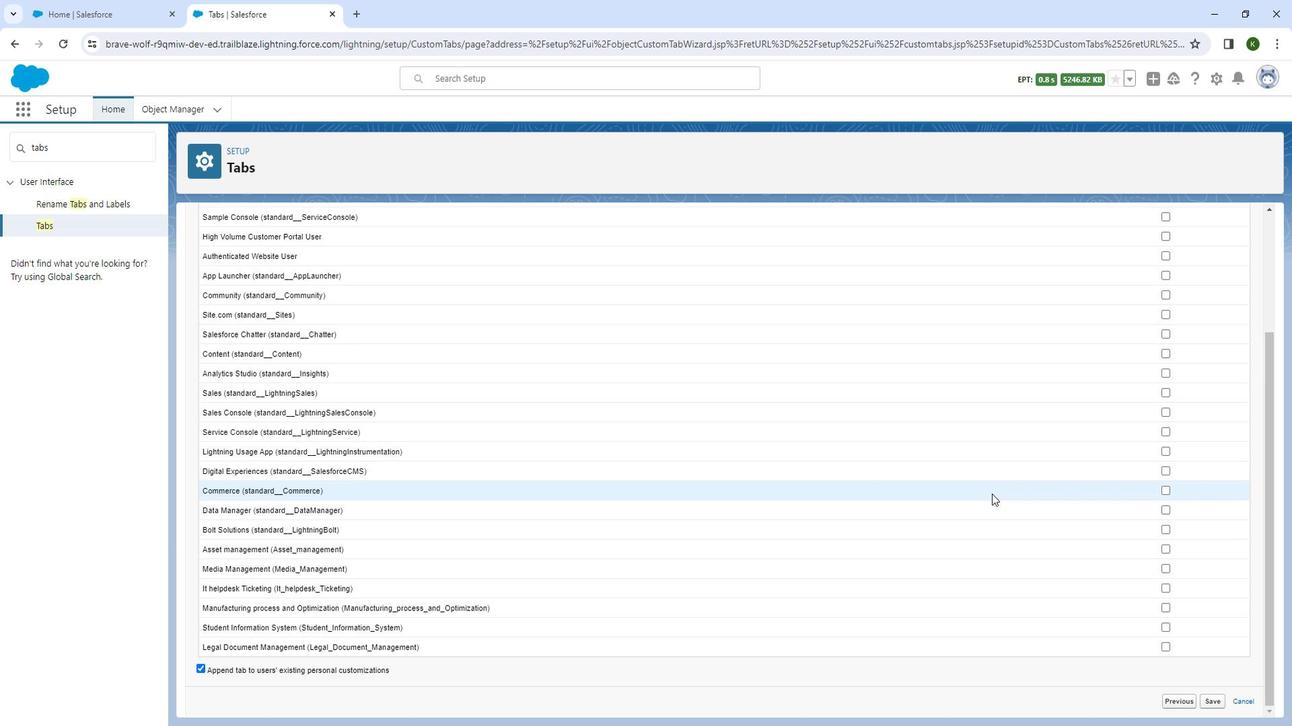 
Action: Mouse moved to (1123, 352)
Screenshot: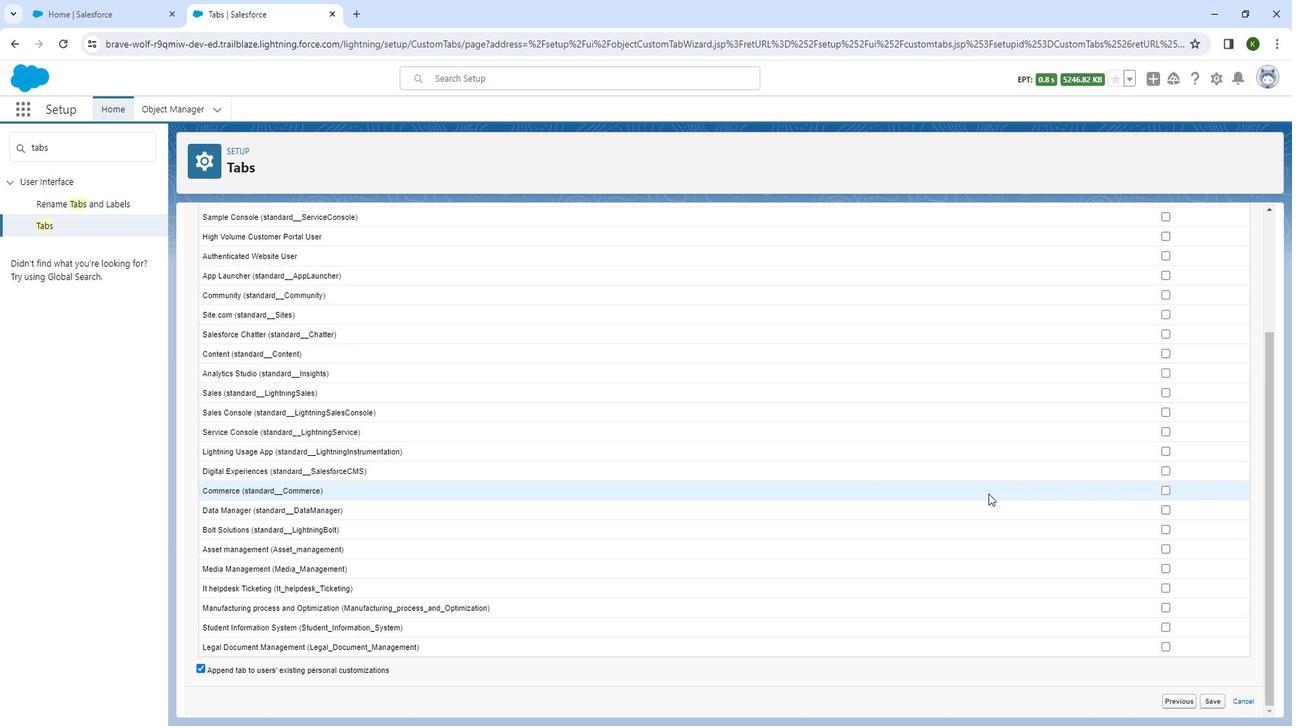 
Action: Mouse scrolled (1123, 351) with delta (0, 0)
Screenshot: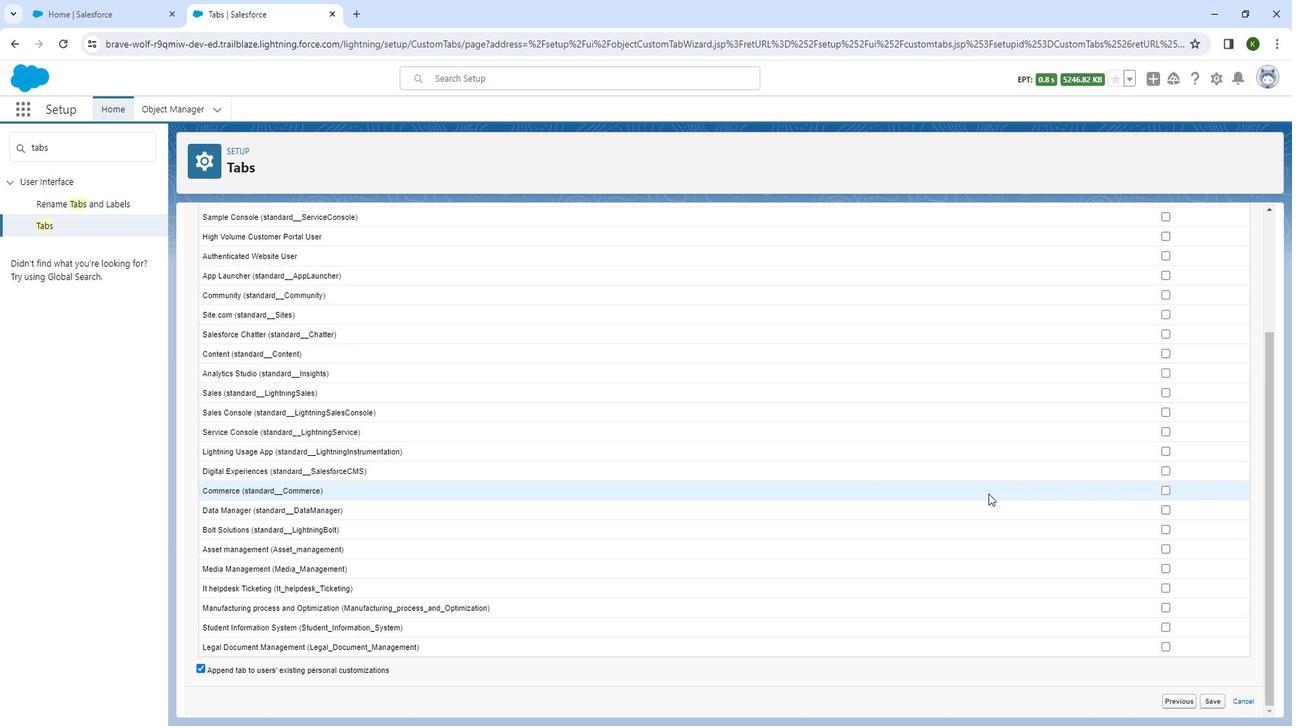 
Action: Mouse moved to (1123, 352)
Screenshot: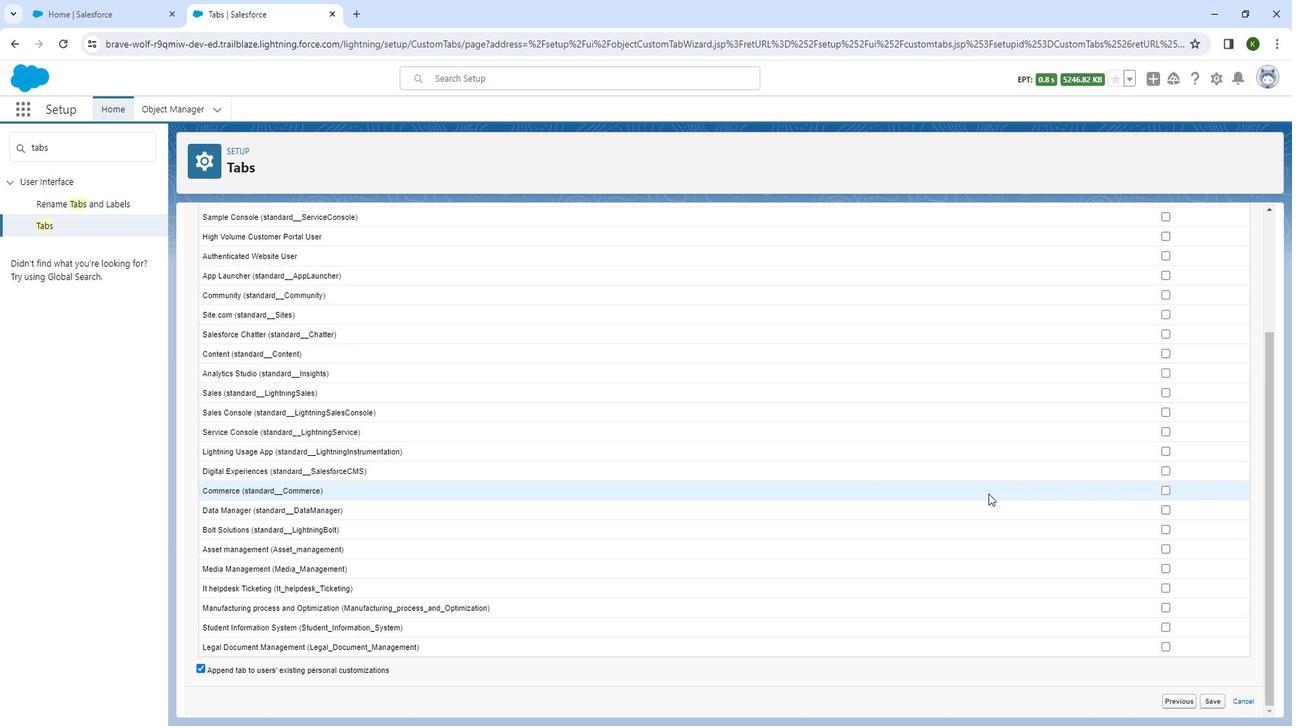 
Action: Mouse scrolled (1123, 352) with delta (0, 0)
Screenshot: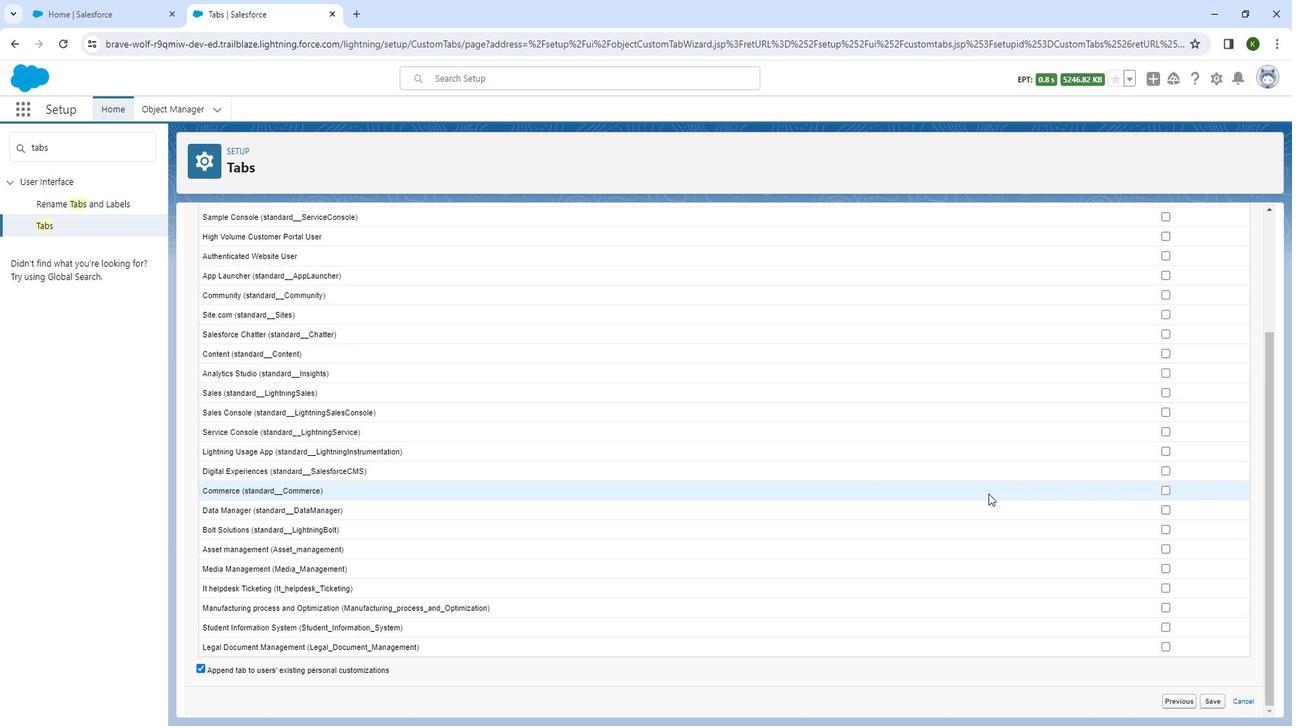 
Action: Mouse moved to (1147, 613)
Screenshot: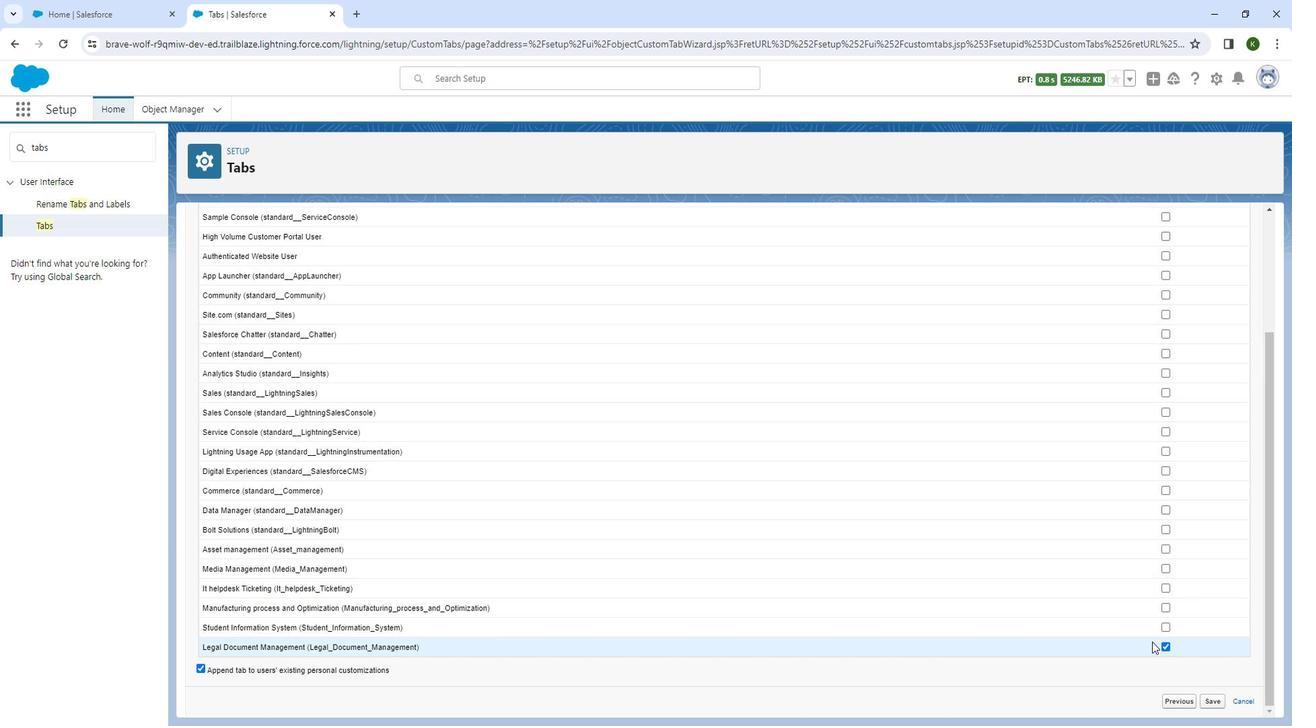 
Action: Mouse pressed left at (1147, 613)
Screenshot: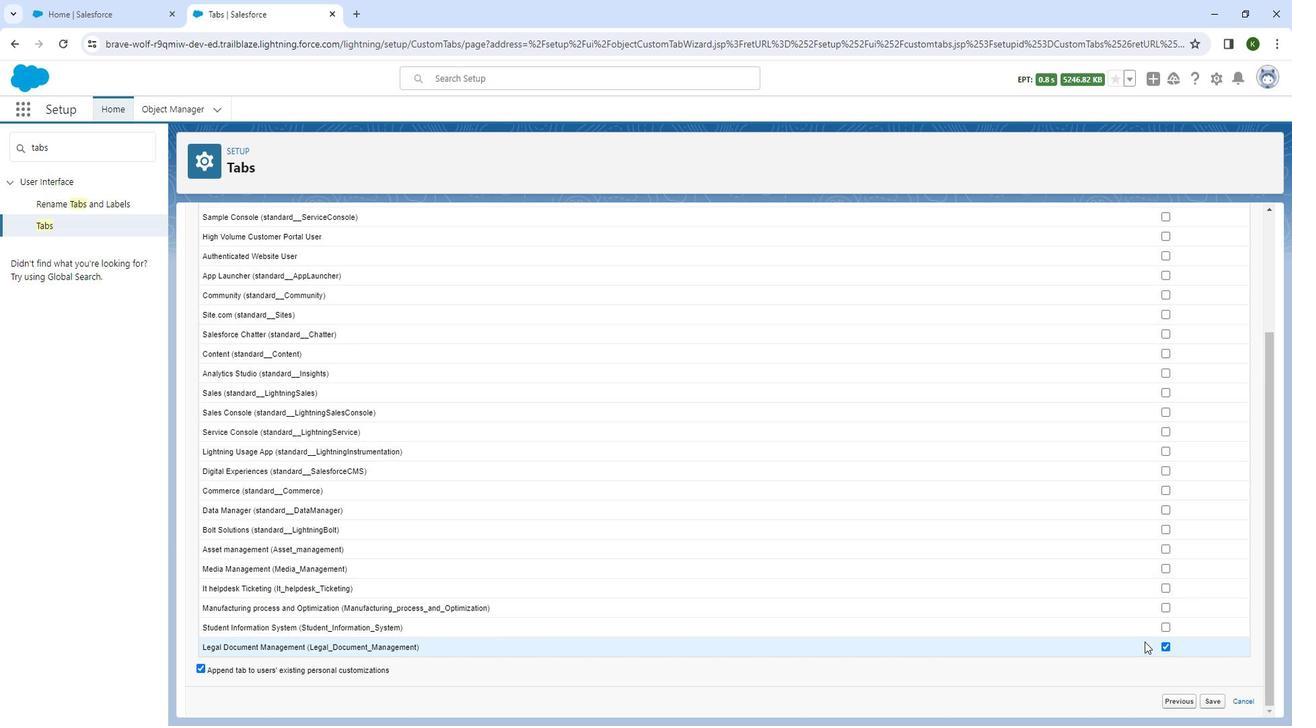 
Action: Mouse moved to (1197, 662)
Screenshot: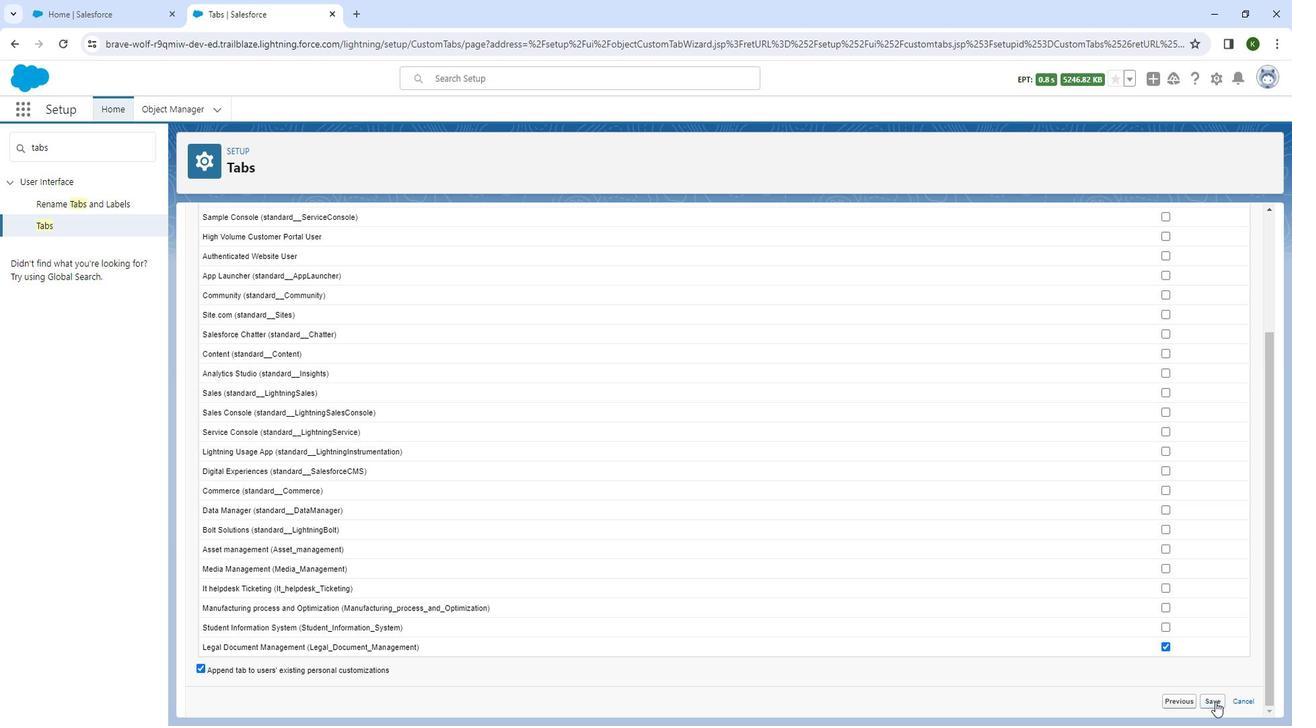 
Action: Mouse pressed left at (1197, 662)
Screenshot: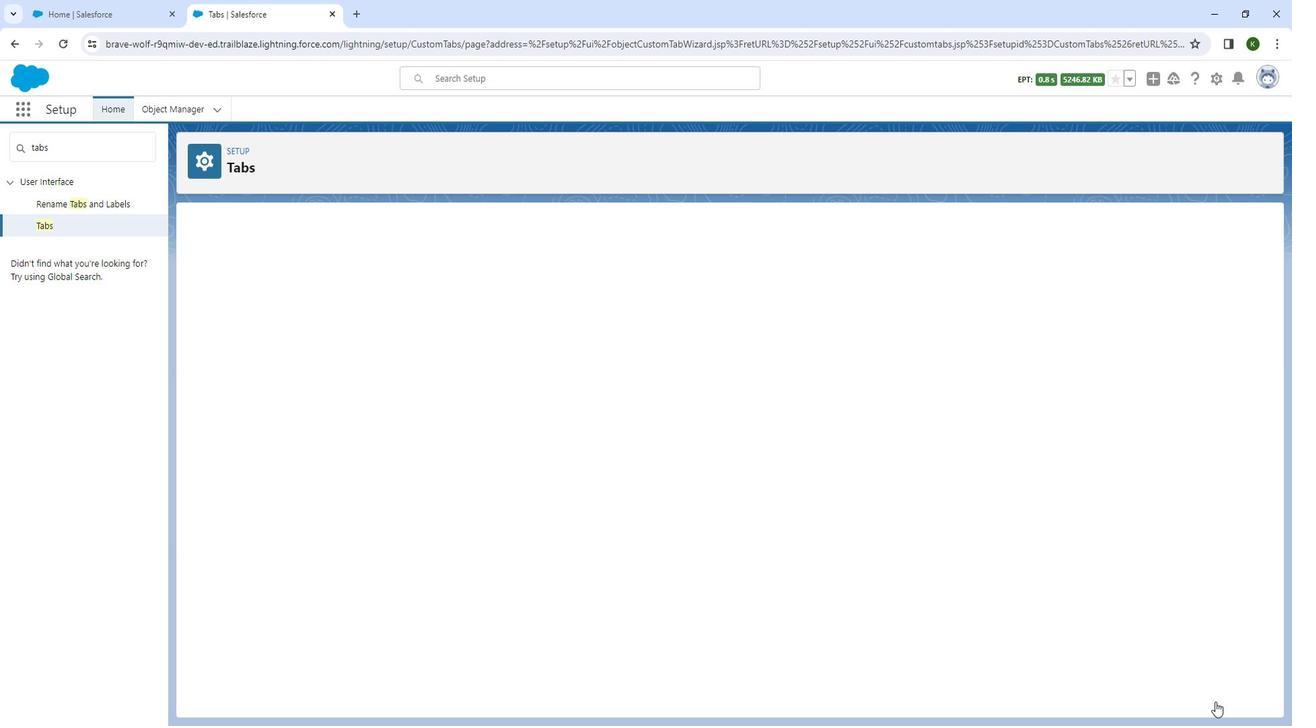 
Action: Mouse moved to (531, 317)
Screenshot: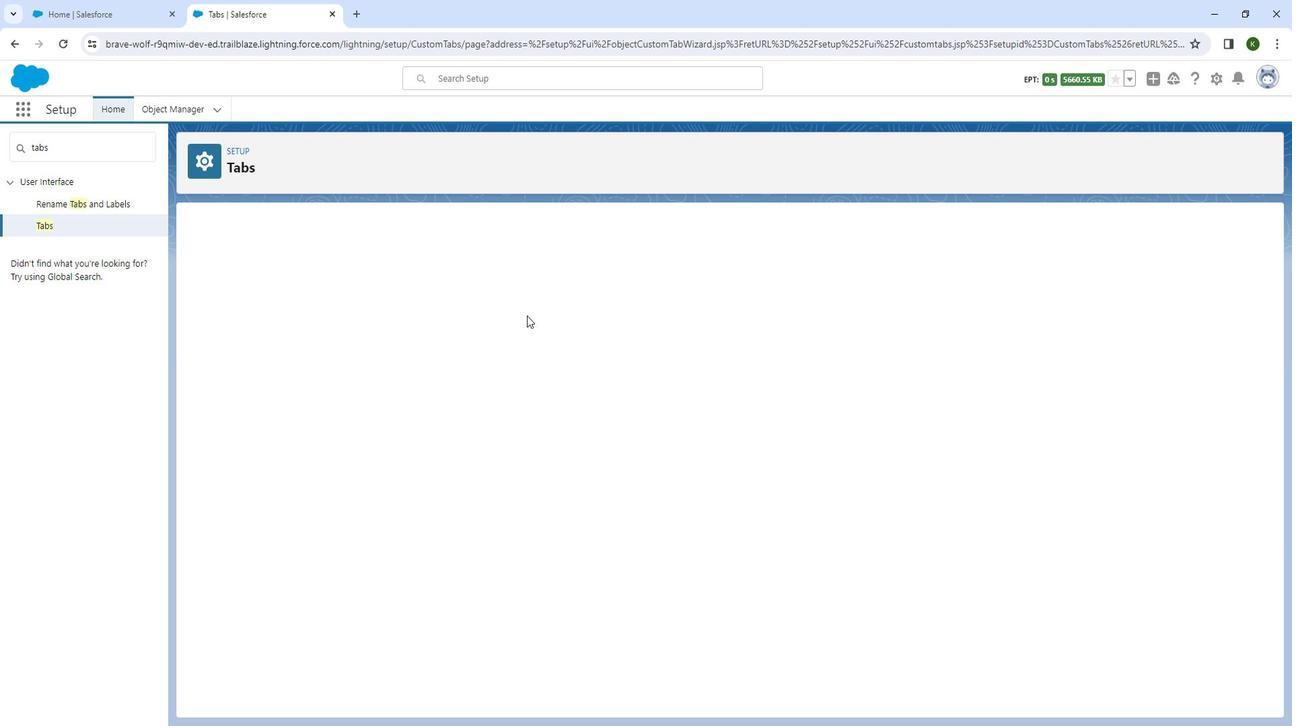 
Action: Mouse pressed left at (531, 317)
Screenshot: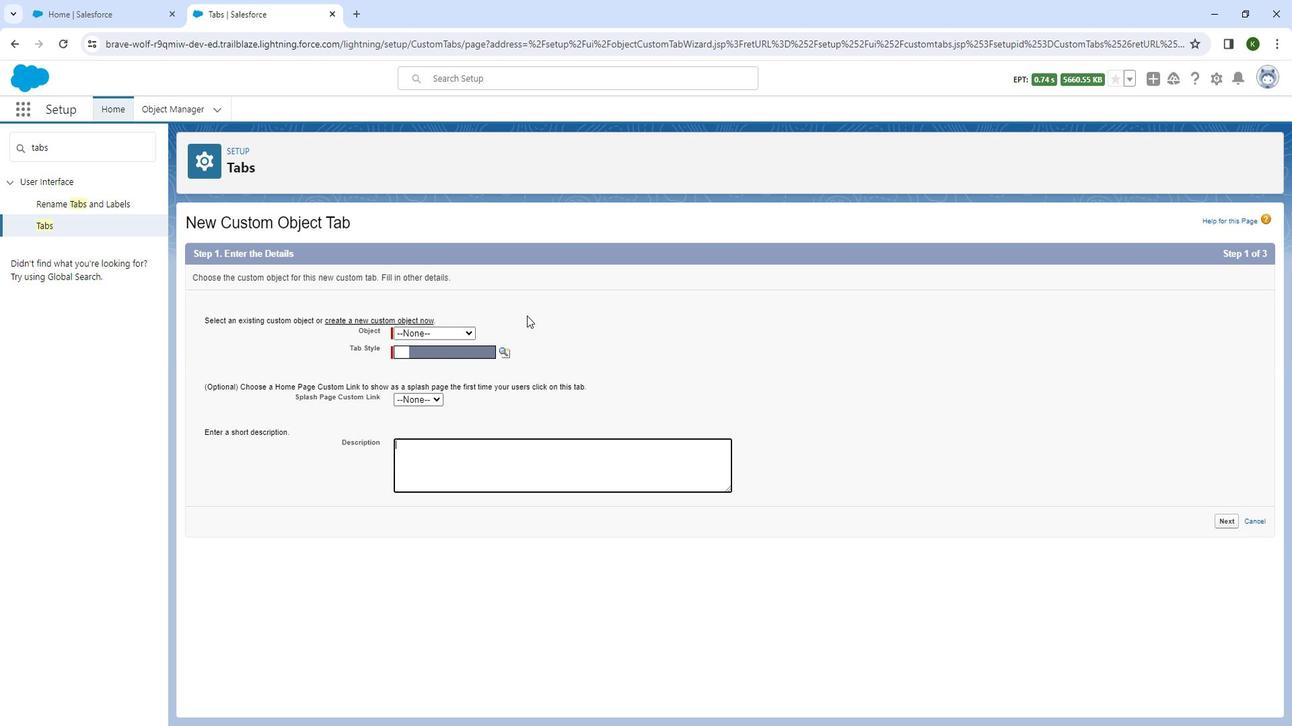 
Action: Mouse moved to (468, 333)
Screenshot: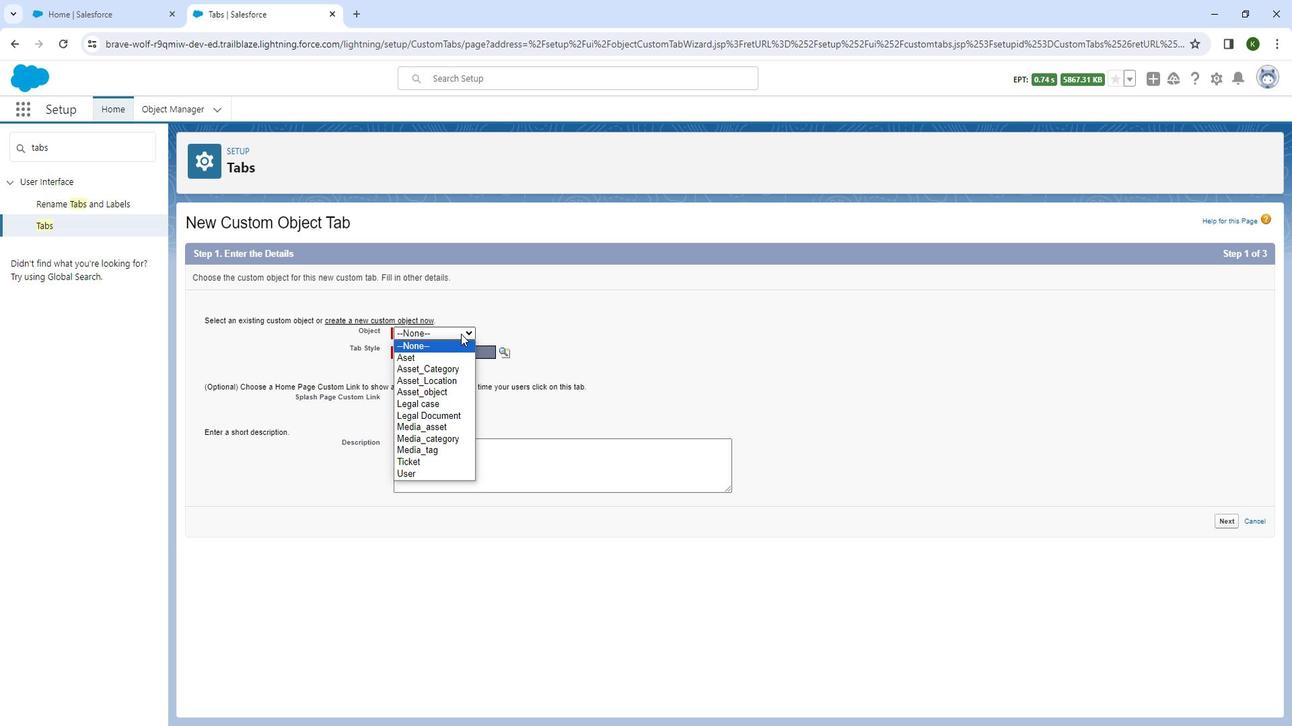 
Action: Mouse pressed left at (468, 333)
Screenshot: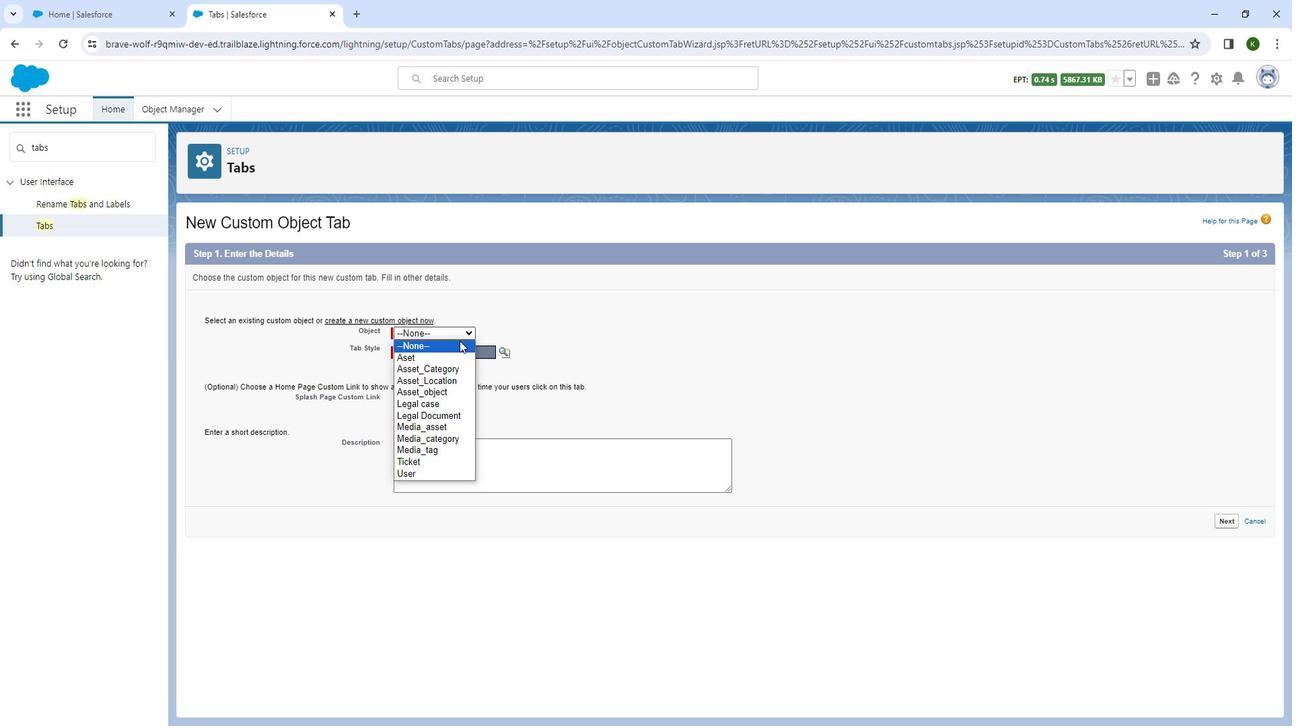 
Action: Mouse moved to (450, 395)
Screenshot: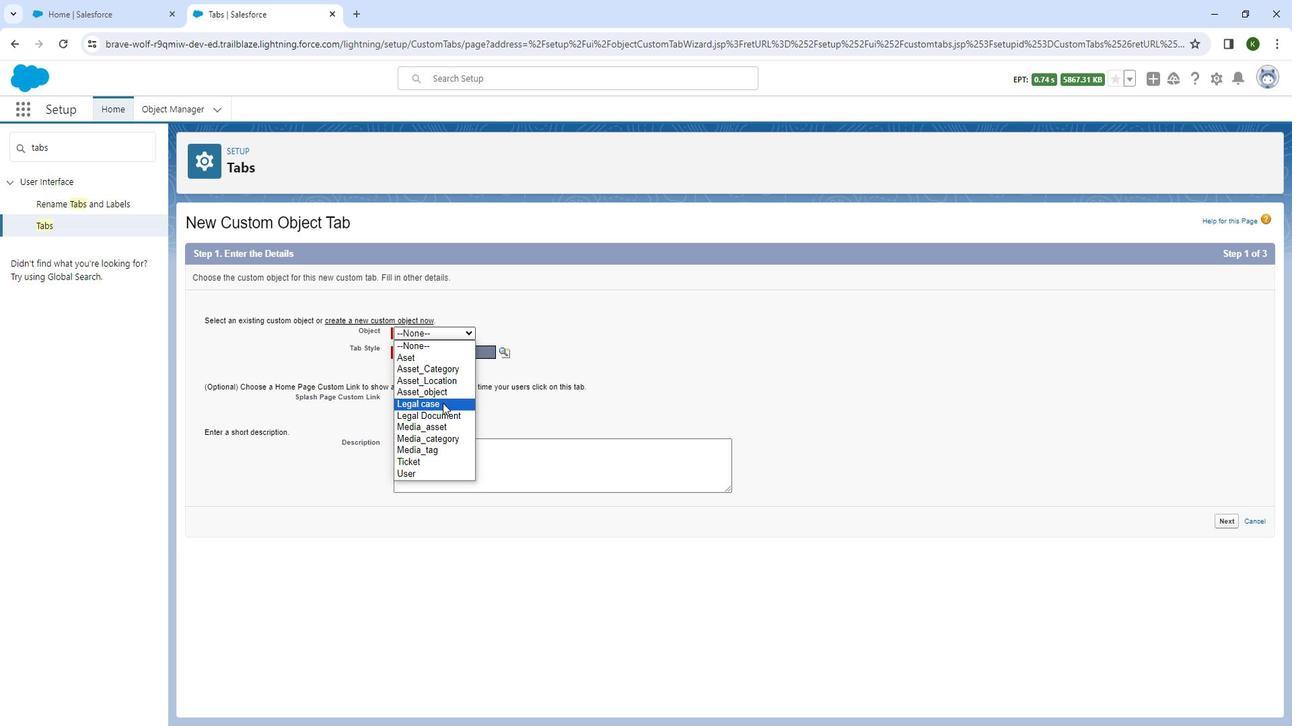 
Action: Mouse pressed left at (450, 395)
Screenshot: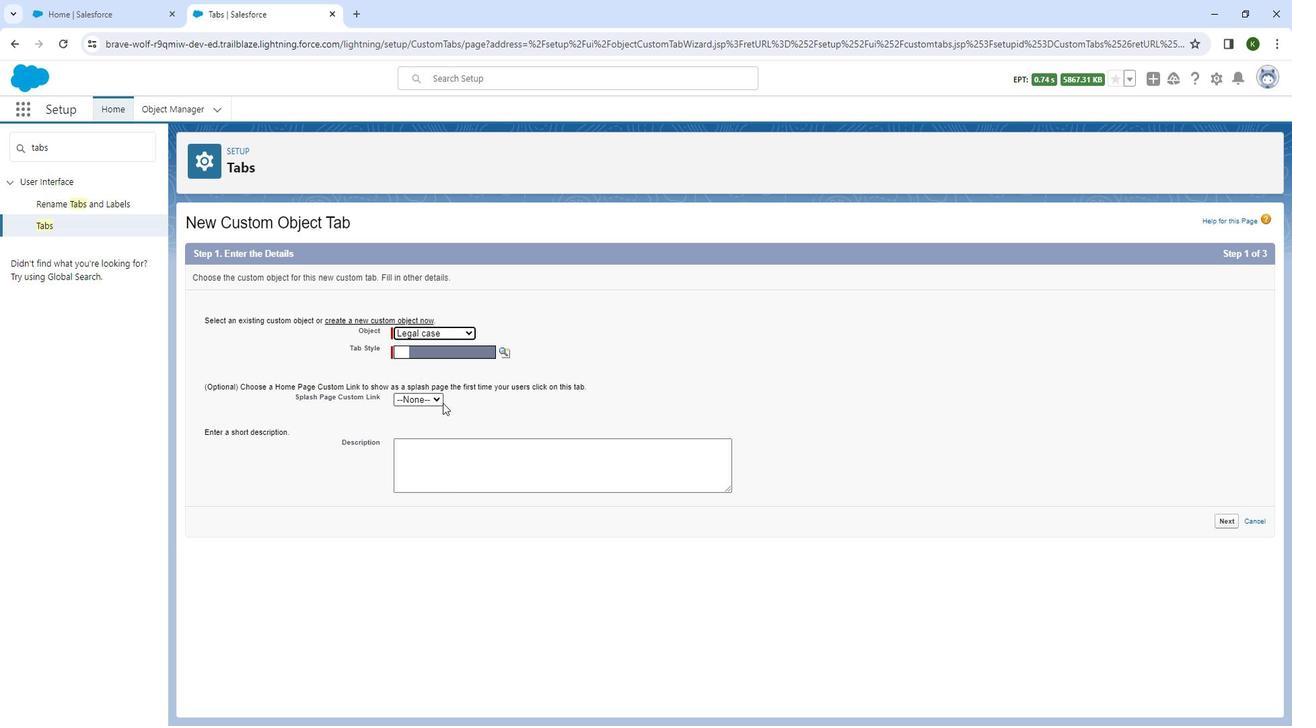 
Action: Mouse moved to (504, 353)
Screenshot: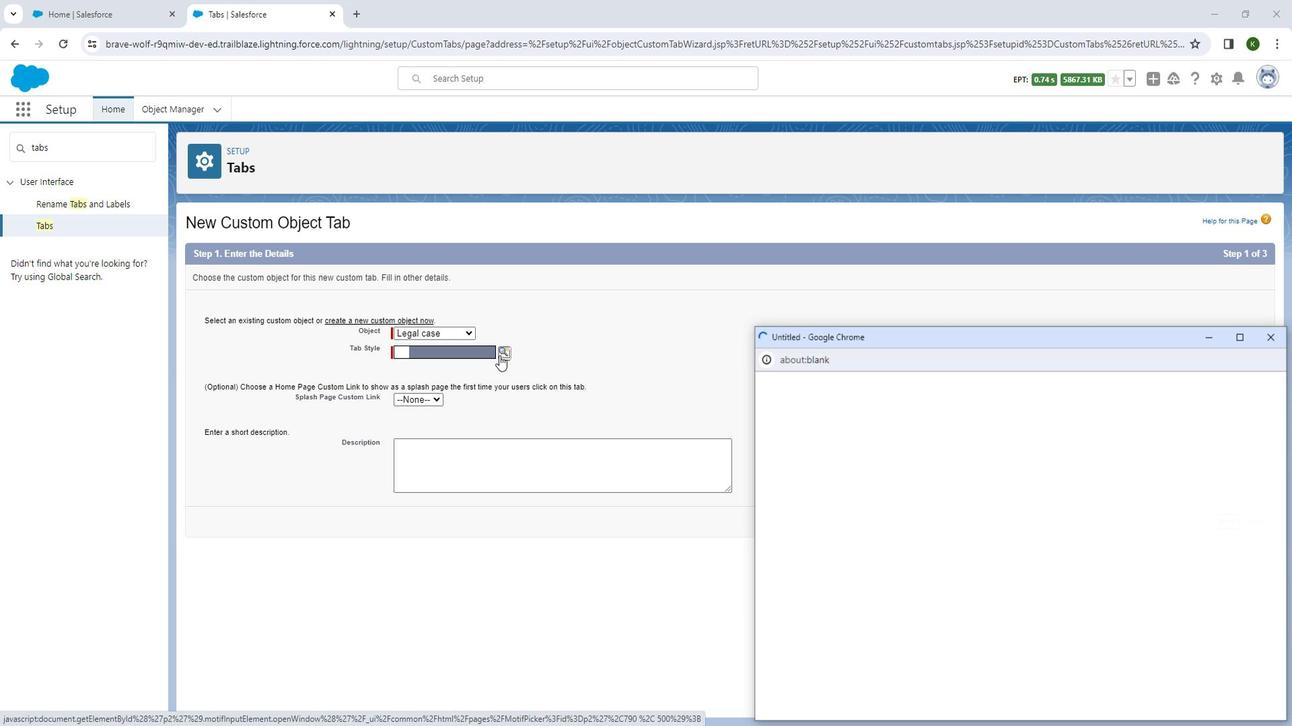 
Action: Mouse pressed left at (504, 353)
Screenshot: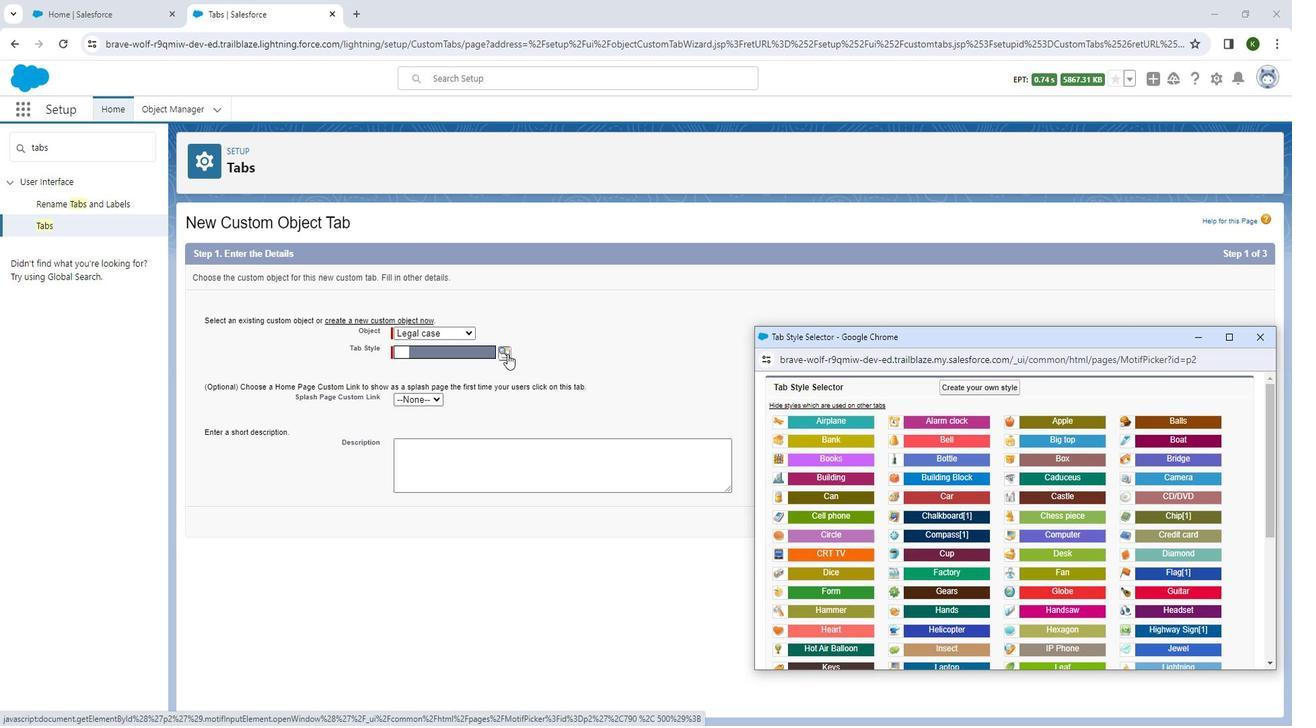 
Action: Mouse moved to (872, 334)
Screenshot: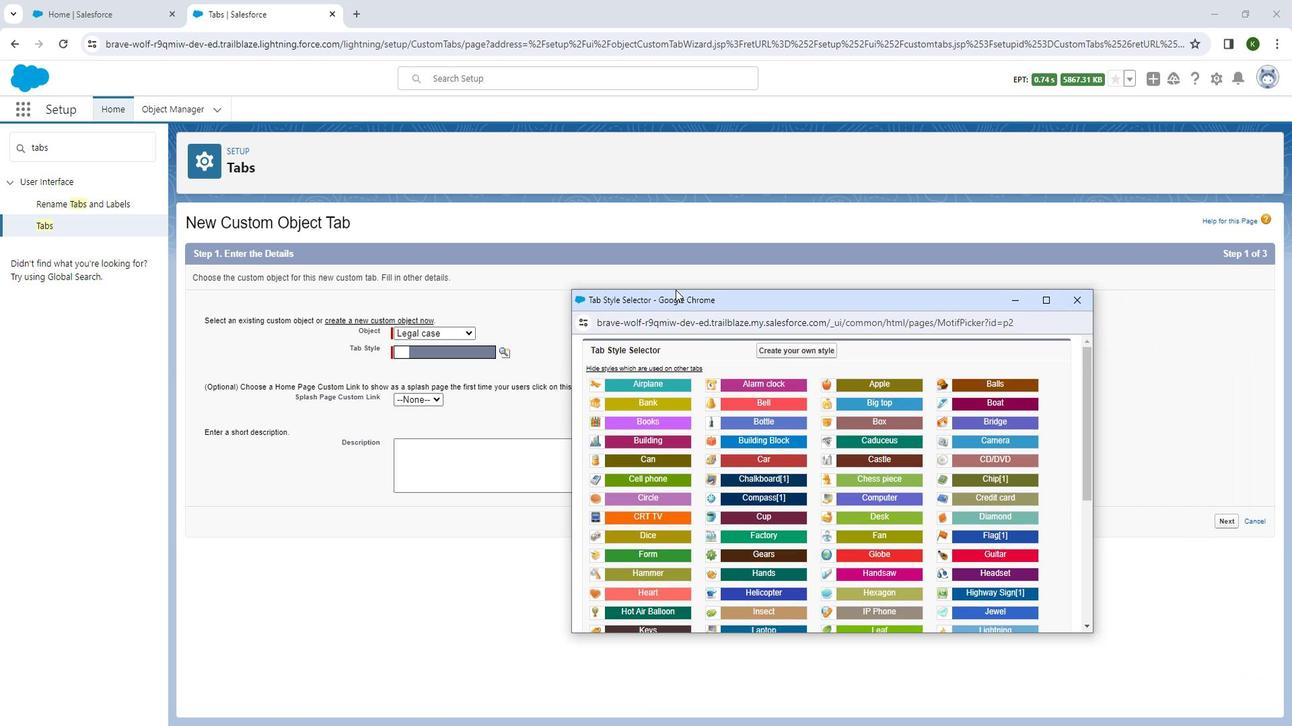 
Action: Mouse pressed left at (872, 334)
Screenshot: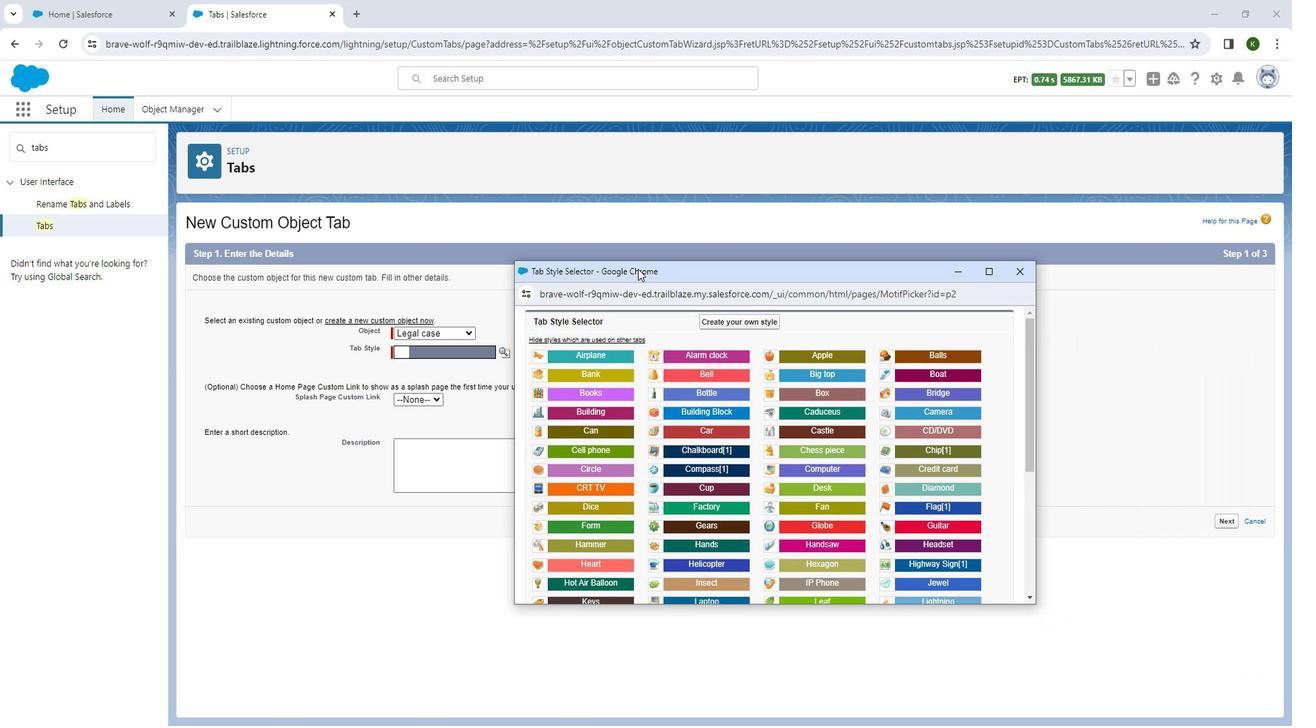 
Action: Mouse moved to (725, 442)
Screenshot: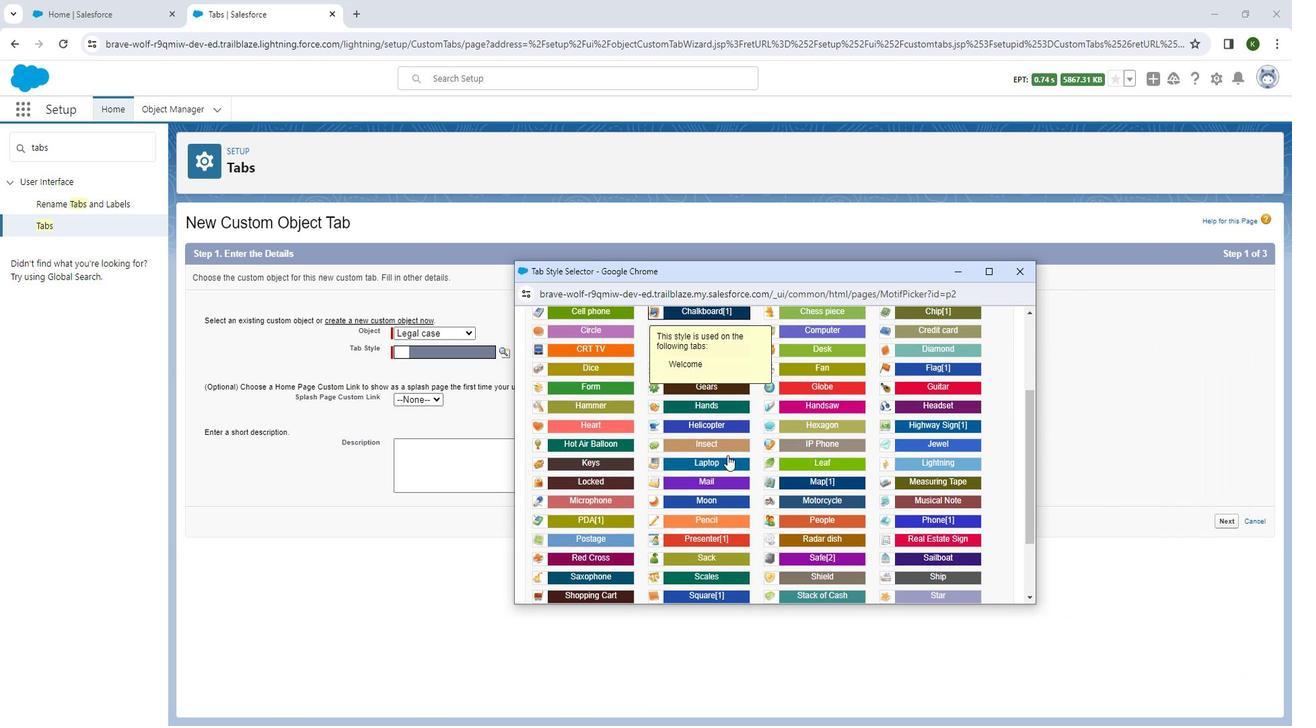 
Action: Mouse scrolled (725, 441) with delta (0, 0)
Screenshot: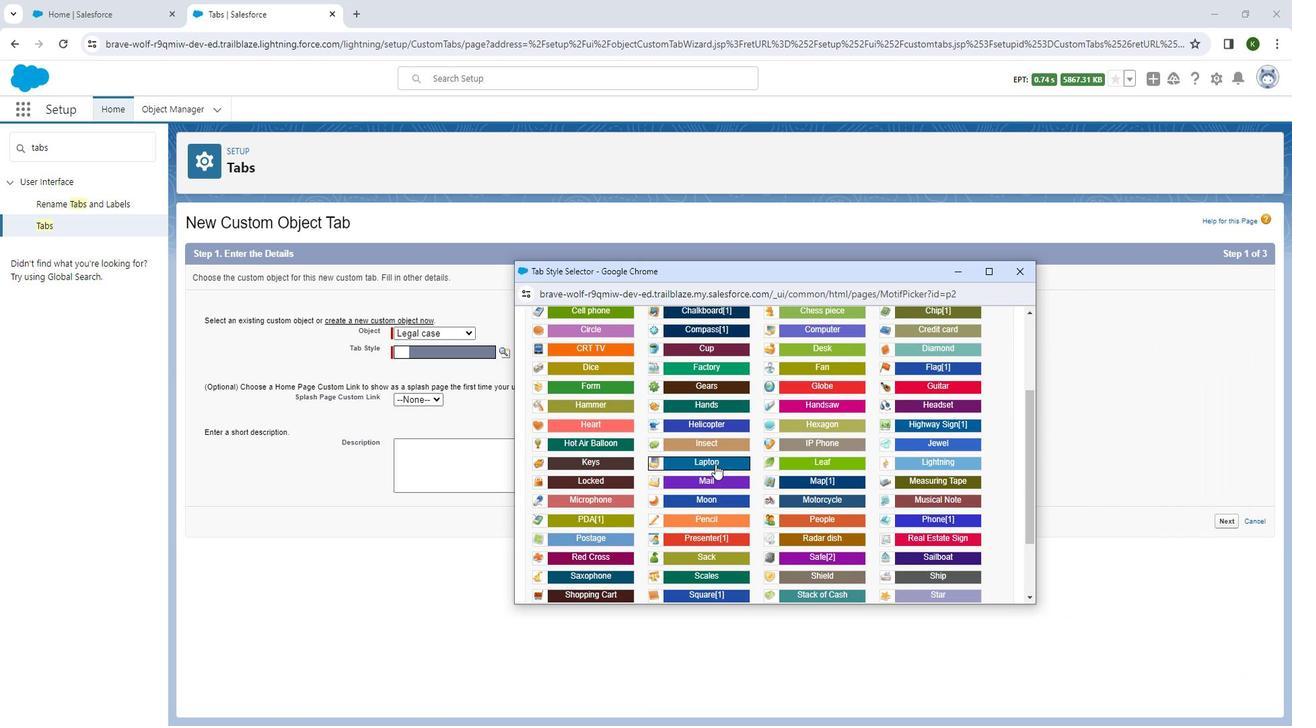
Action: Mouse scrolled (725, 441) with delta (0, 0)
Screenshot: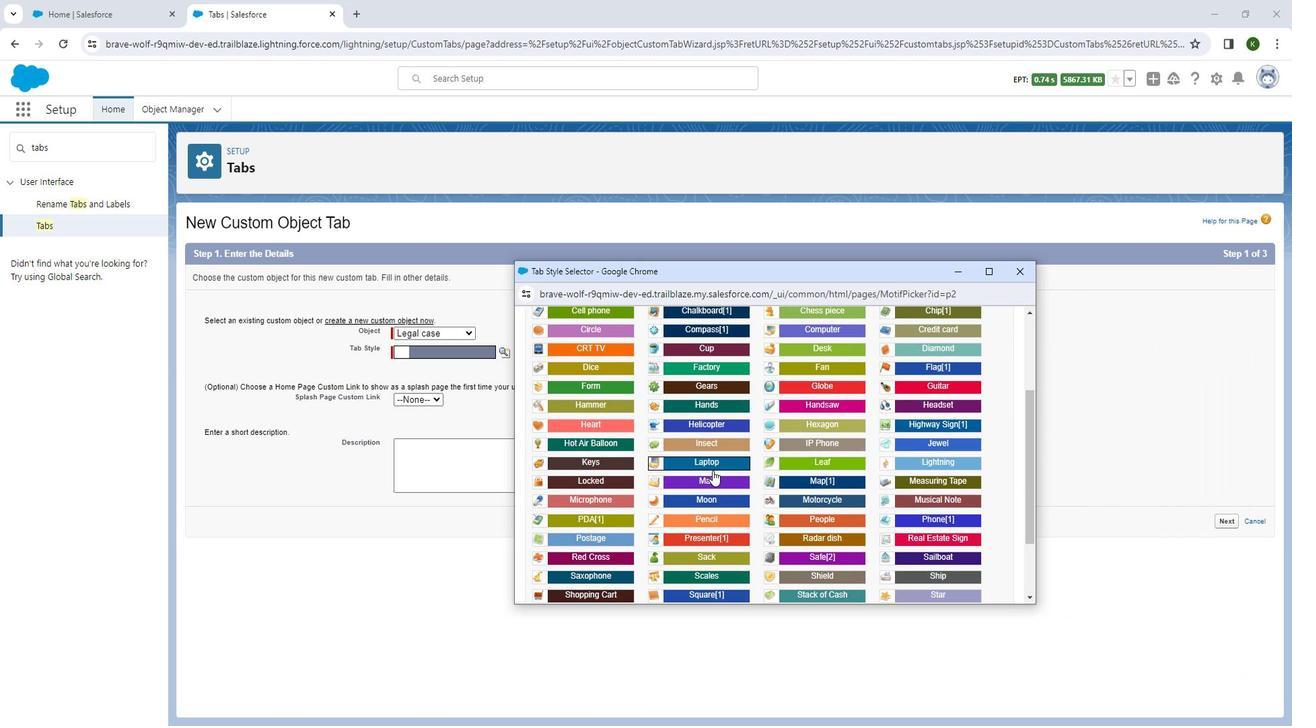 
Action: Mouse moved to (706, 465)
Screenshot: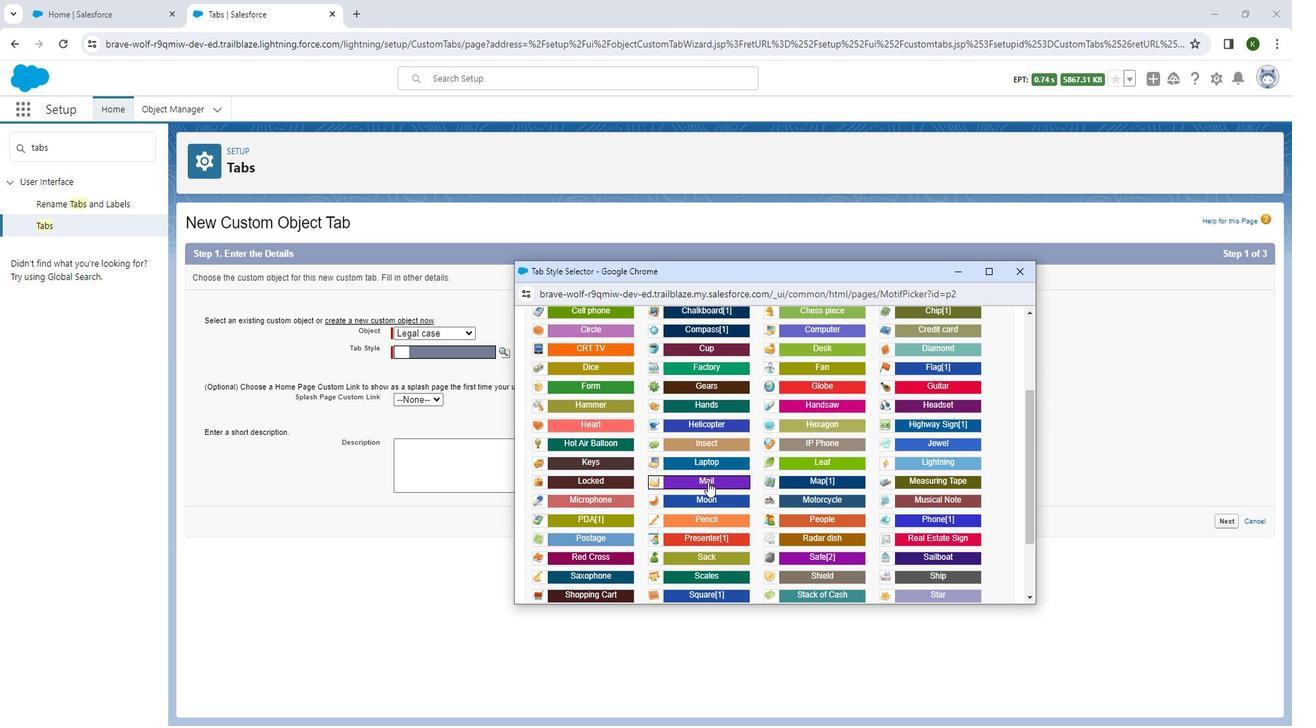 
Action: Mouse pressed left at (706, 465)
Screenshot: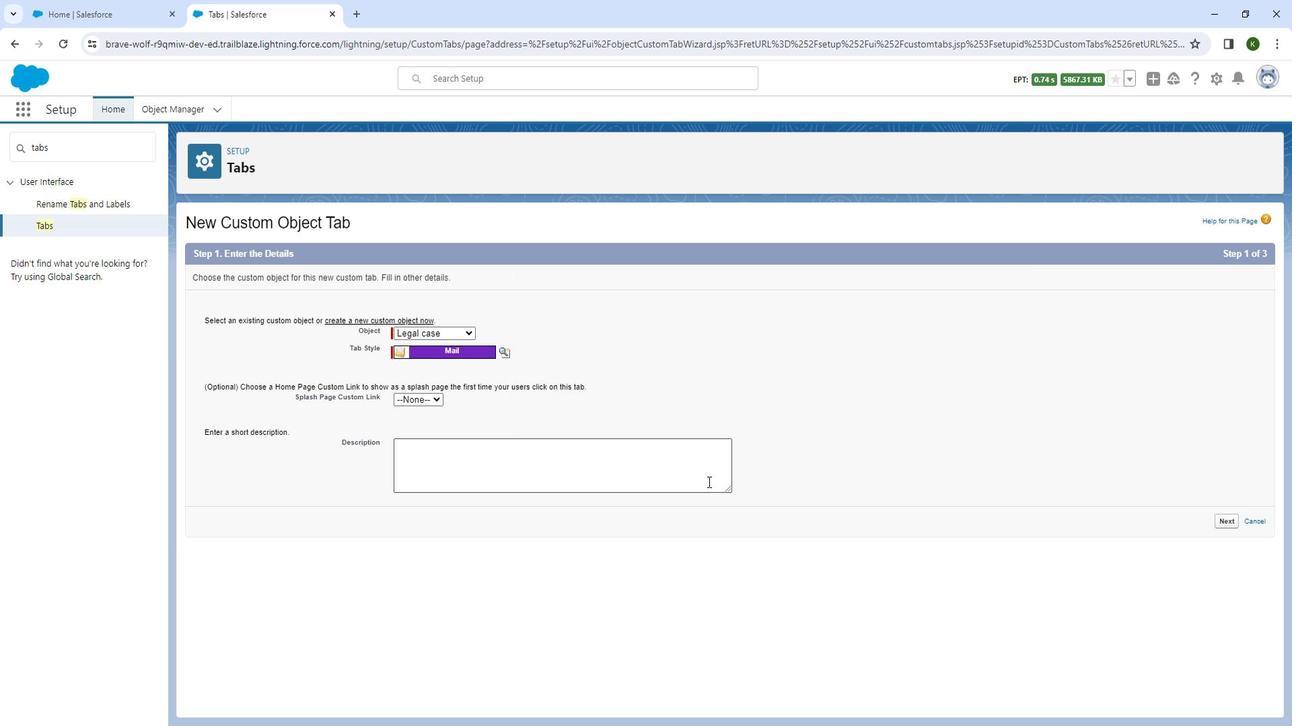 
Action: Mouse moved to (514, 448)
Screenshot: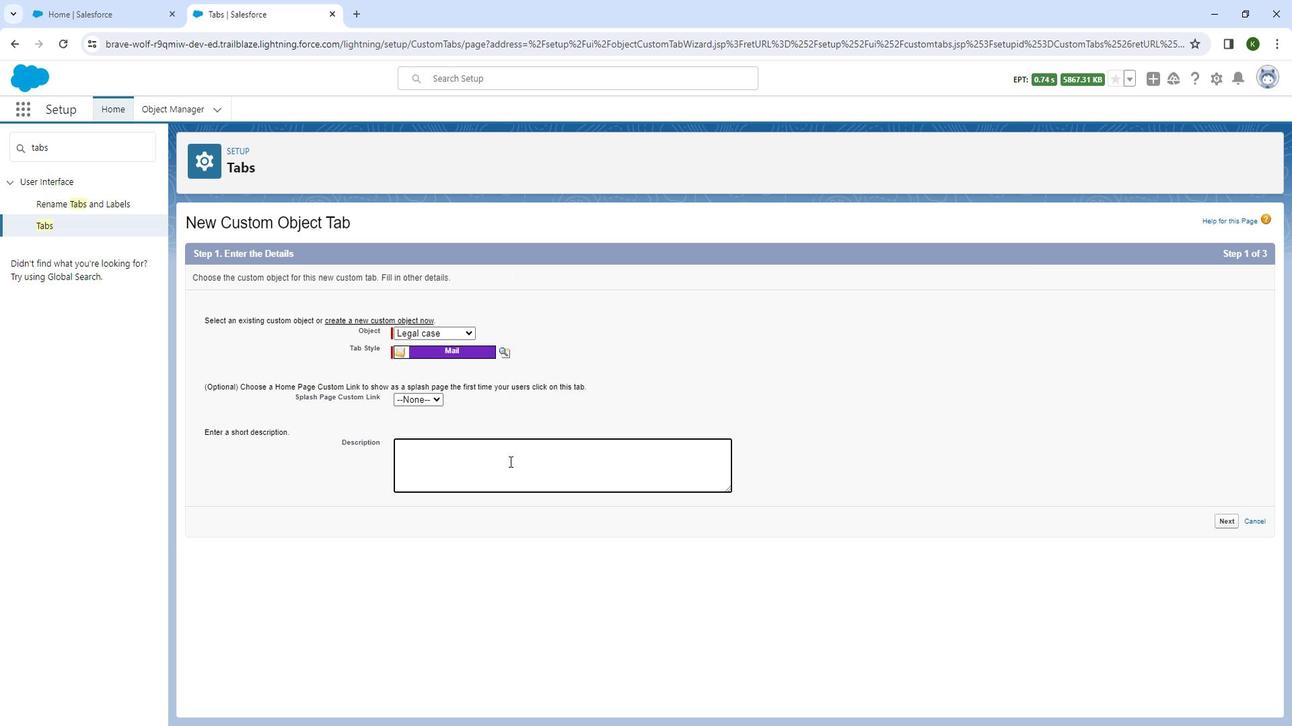 
Action: Mouse pressed left at (514, 448)
Screenshot: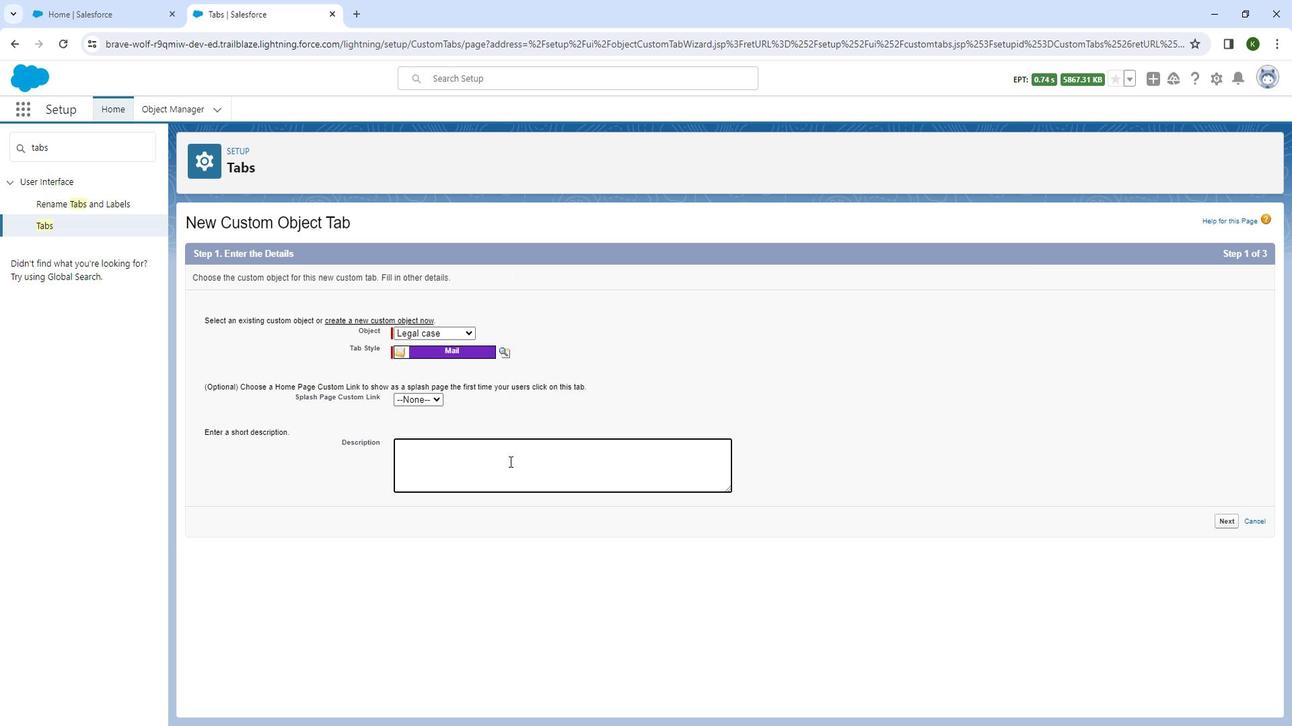 
Action: Mouse moved to (518, 452)
Screenshot: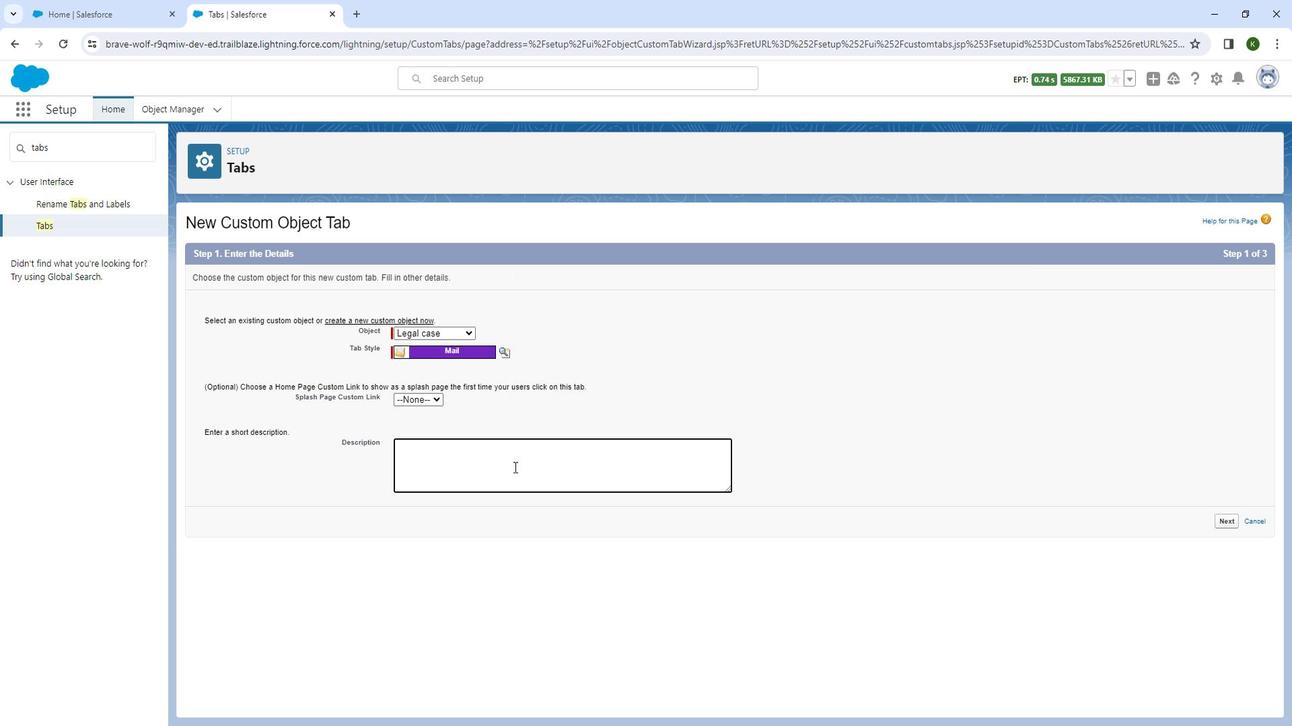 
Action: Key pressed <Key.shift_r>A<Key.space><Key.shift_r>Le
Screenshot: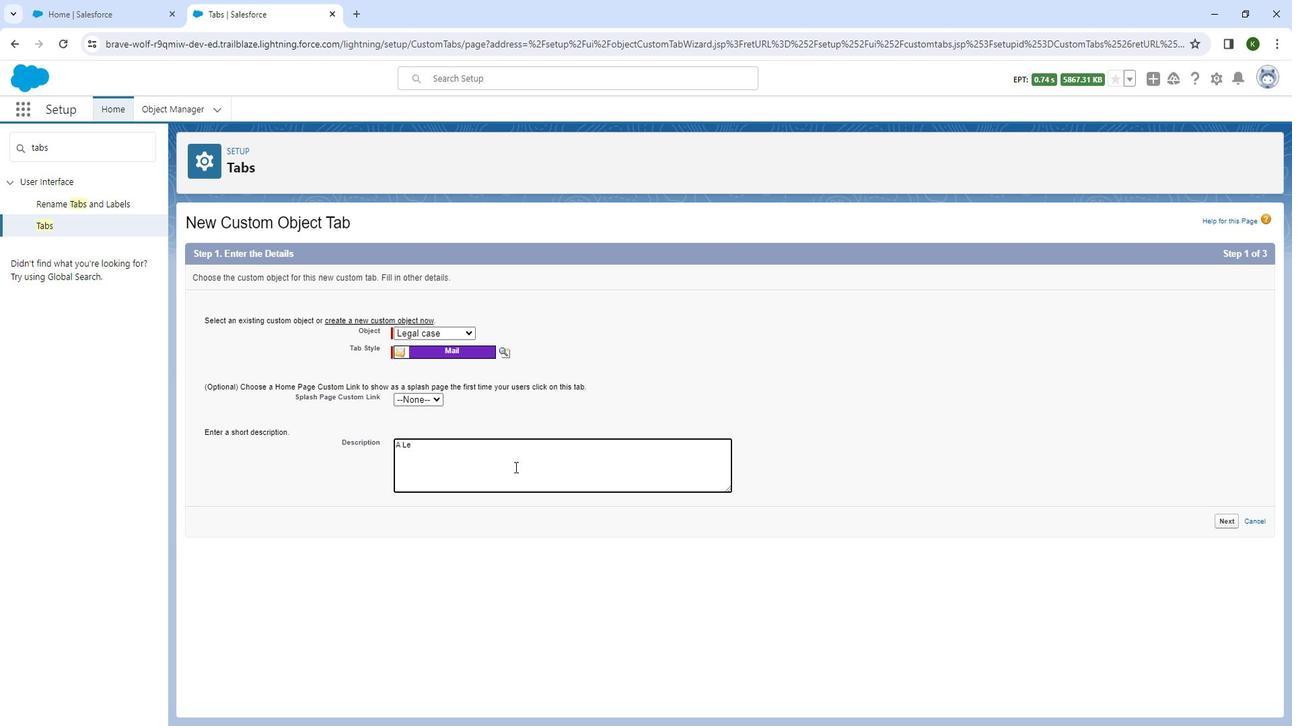 
Action: Mouse moved to (519, 452)
Screenshot: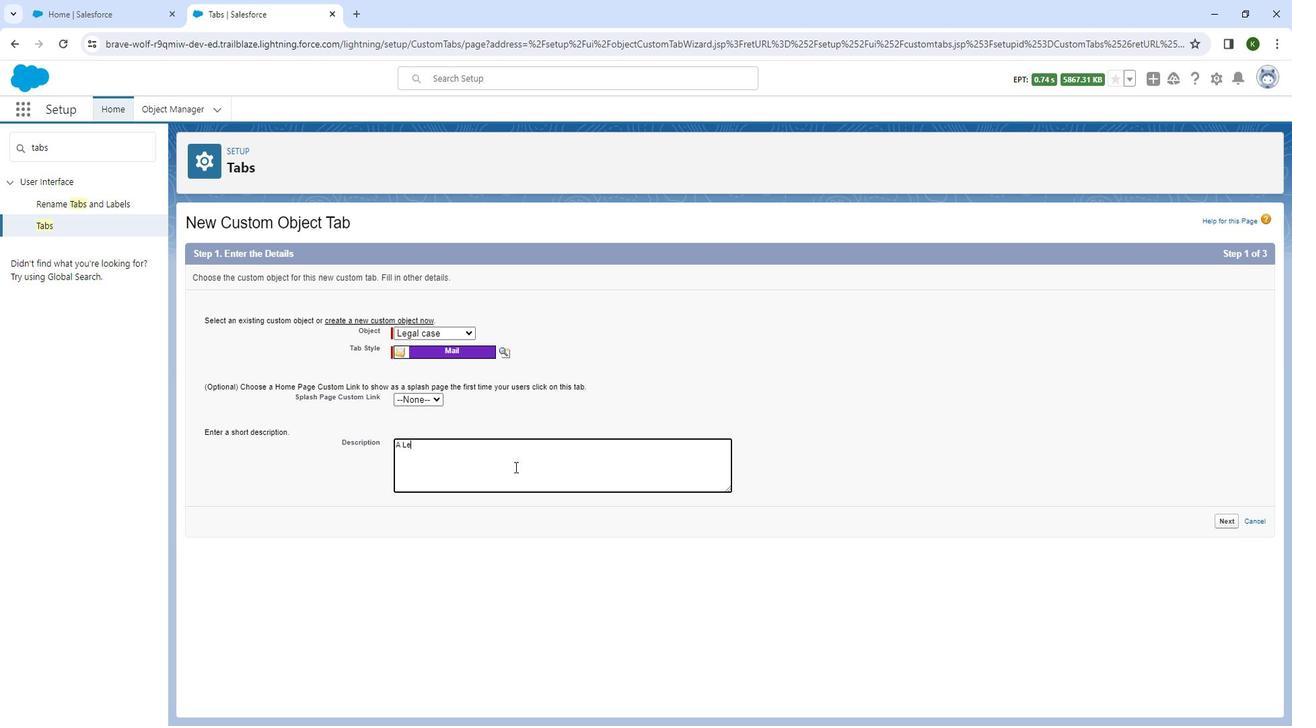 
Action: Key pressed gal<Key.space>case<Key.space>is<Key.space>in<Key.space>a<Key.space>general<Key.space>sense<Key.space>a<Key.space>dispute<Key.space>between<Key.space>opposing<Key.space>parties<Key.space>which<Key.space>may<Key.space>be<Key.space>resolved<Key.space>by<Key.space>a<Key.space>court,<Key.space>or<Key.space>by<Key.space>some<Key.space>equivalent<Key.space>legal<Key.space>process.
Screenshot: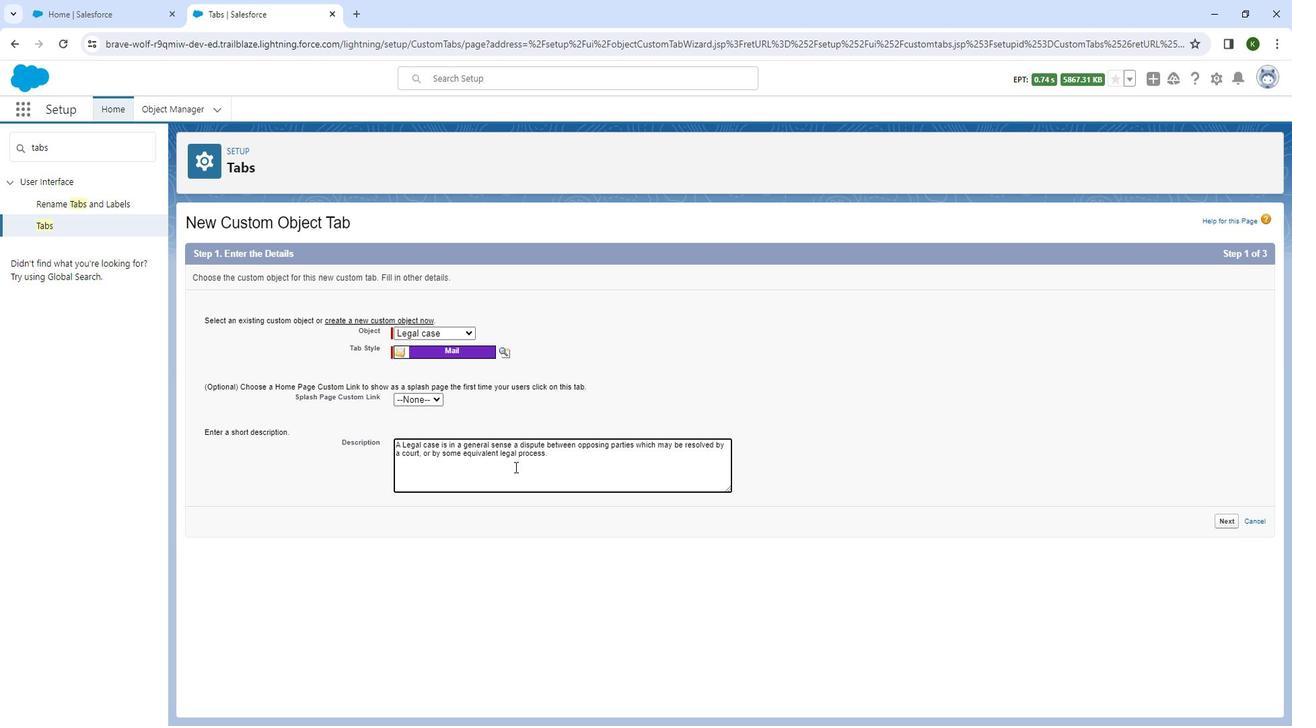 
Action: Mouse moved to (1209, 499)
Screenshot: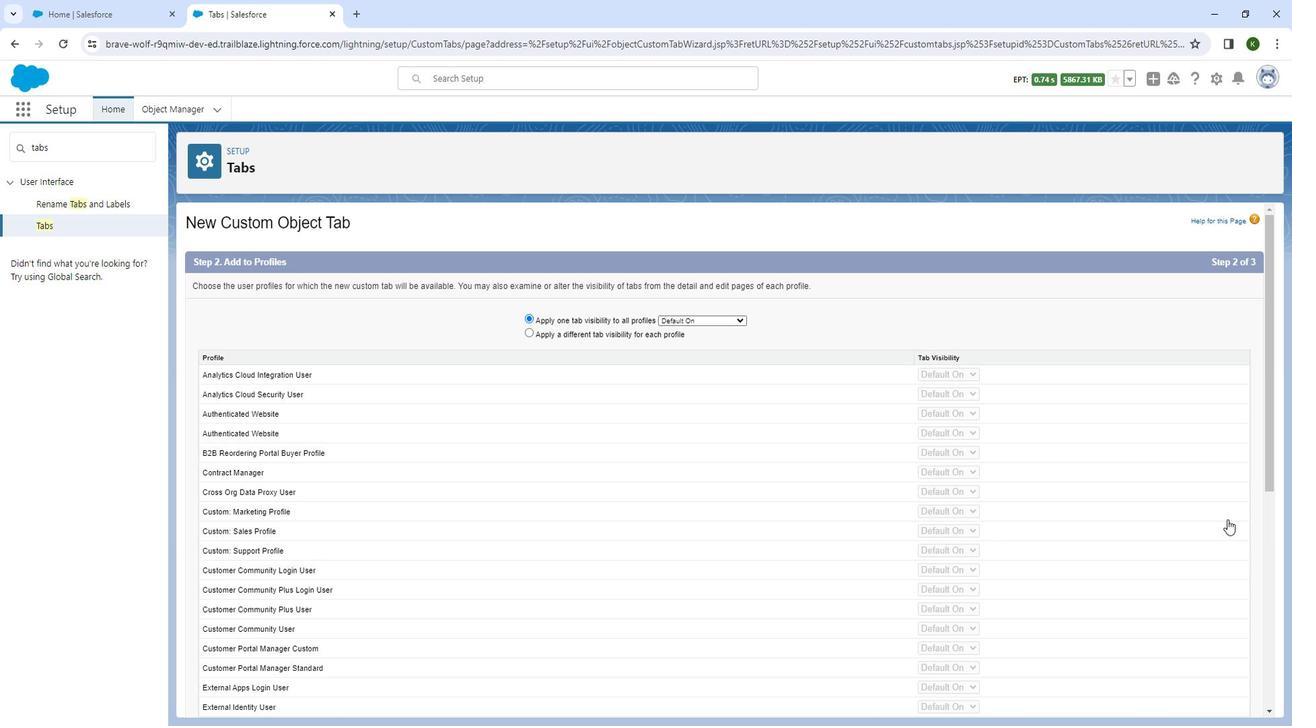 
Action: Mouse pressed left at (1209, 499)
Screenshot: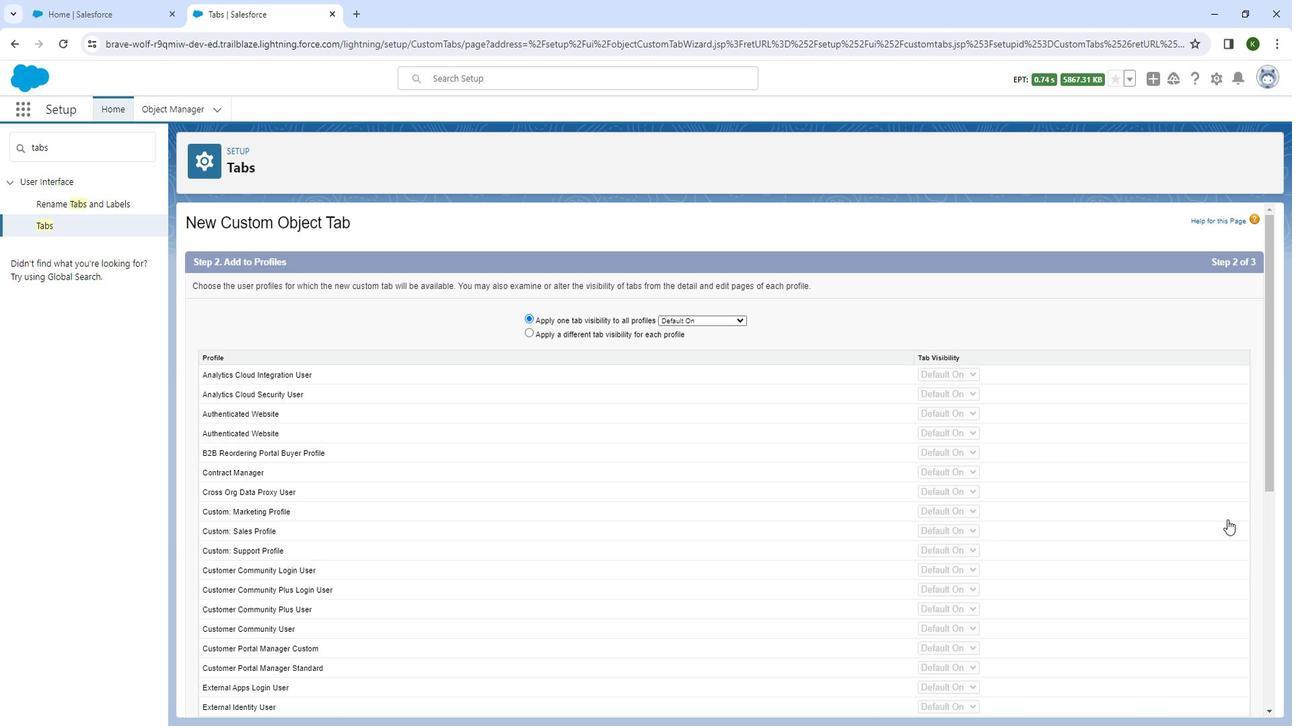 
Action: Mouse moved to (1039, 464)
Screenshot: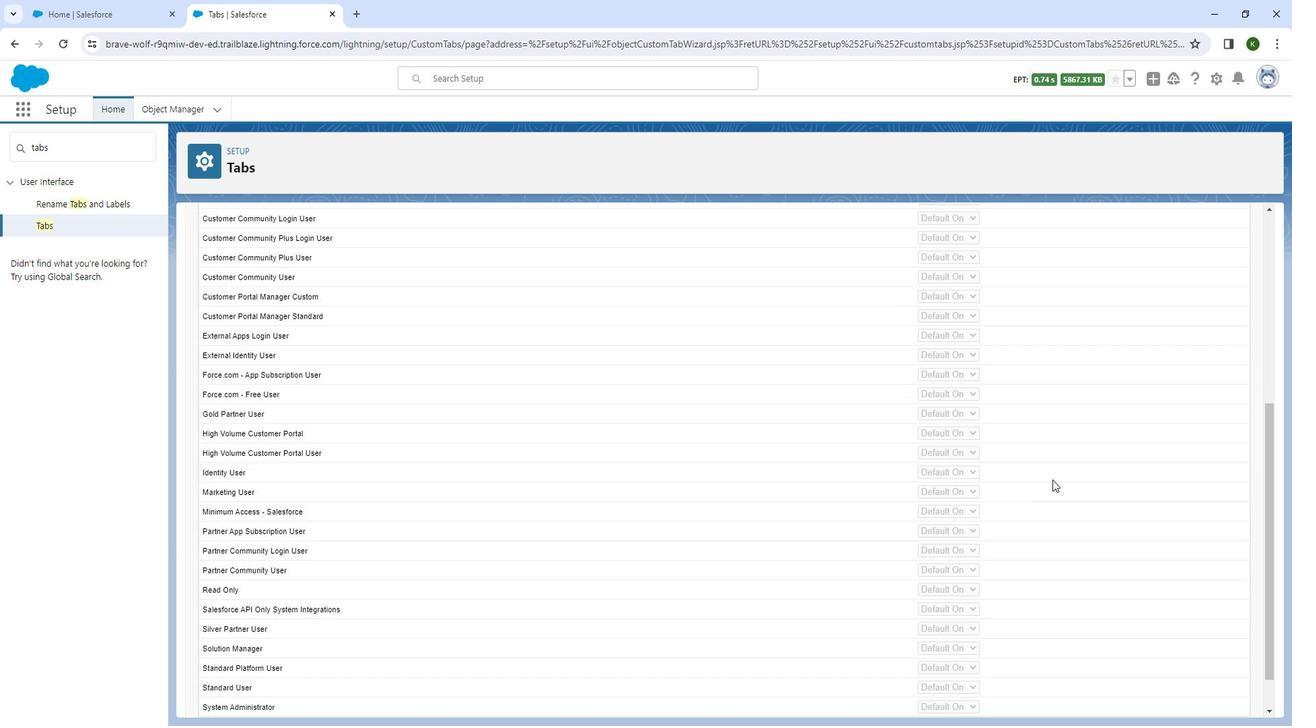 
Action: Mouse scrolled (1039, 463) with delta (0, 0)
Screenshot: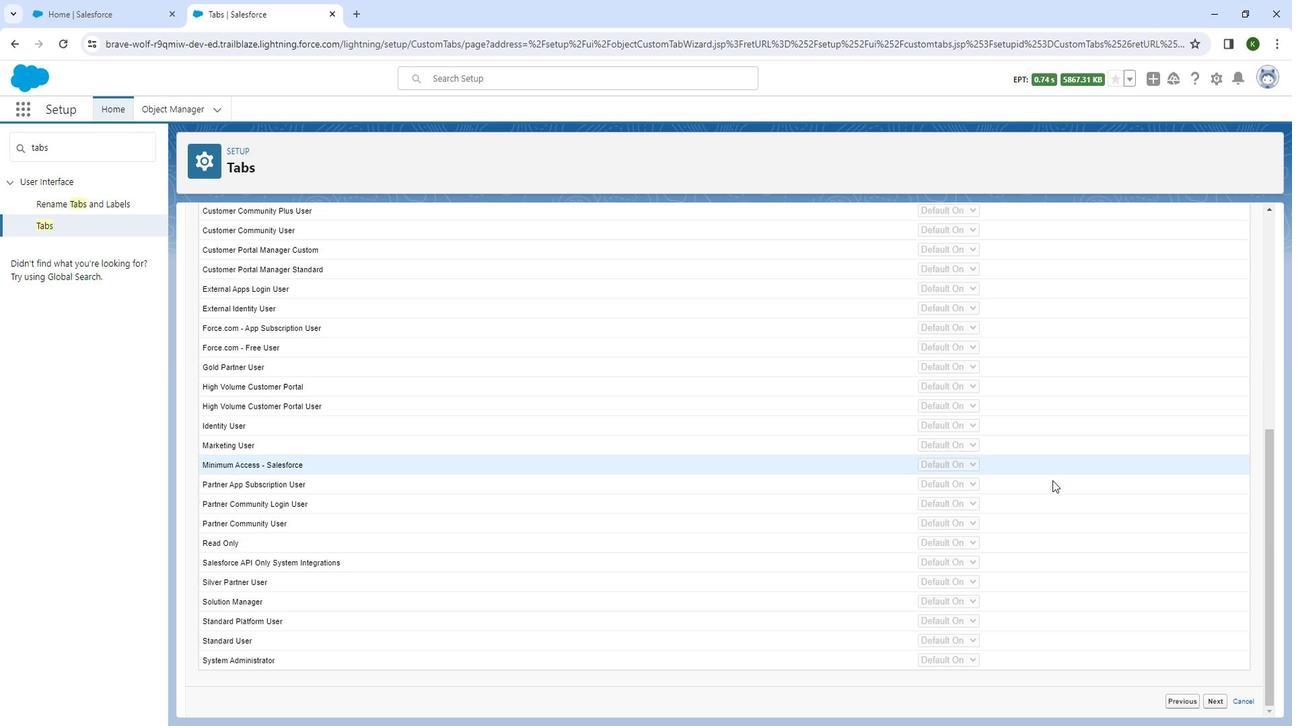 
Action: Mouse scrolled (1039, 463) with delta (0, 0)
Screenshot: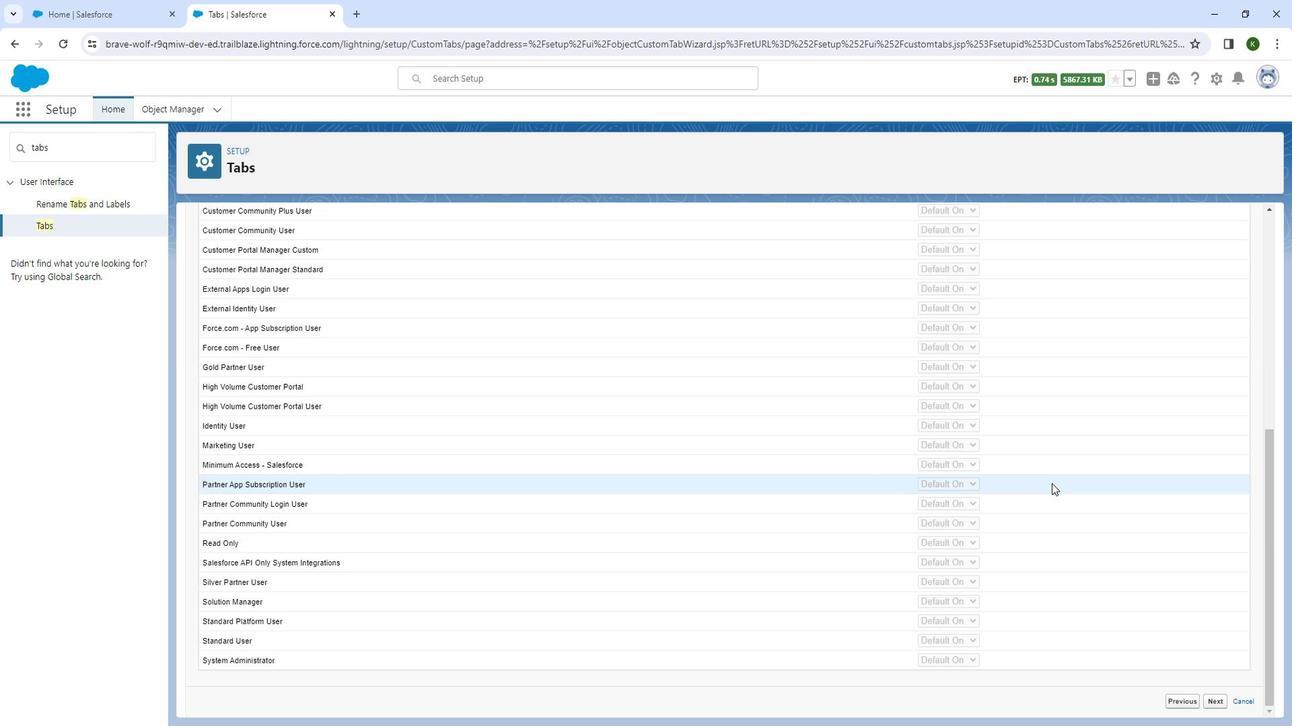 
Action: Mouse moved to (1039, 464)
Screenshot: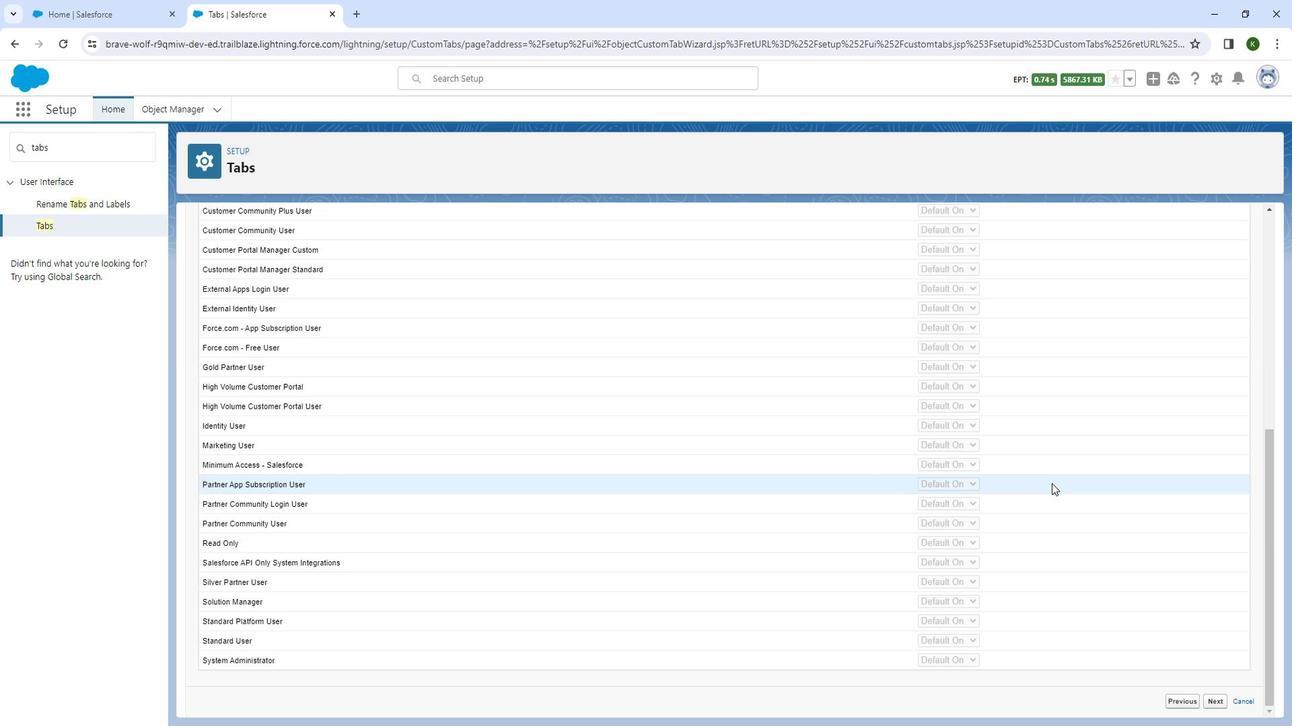
Action: Mouse scrolled (1039, 463) with delta (0, 0)
Screenshot: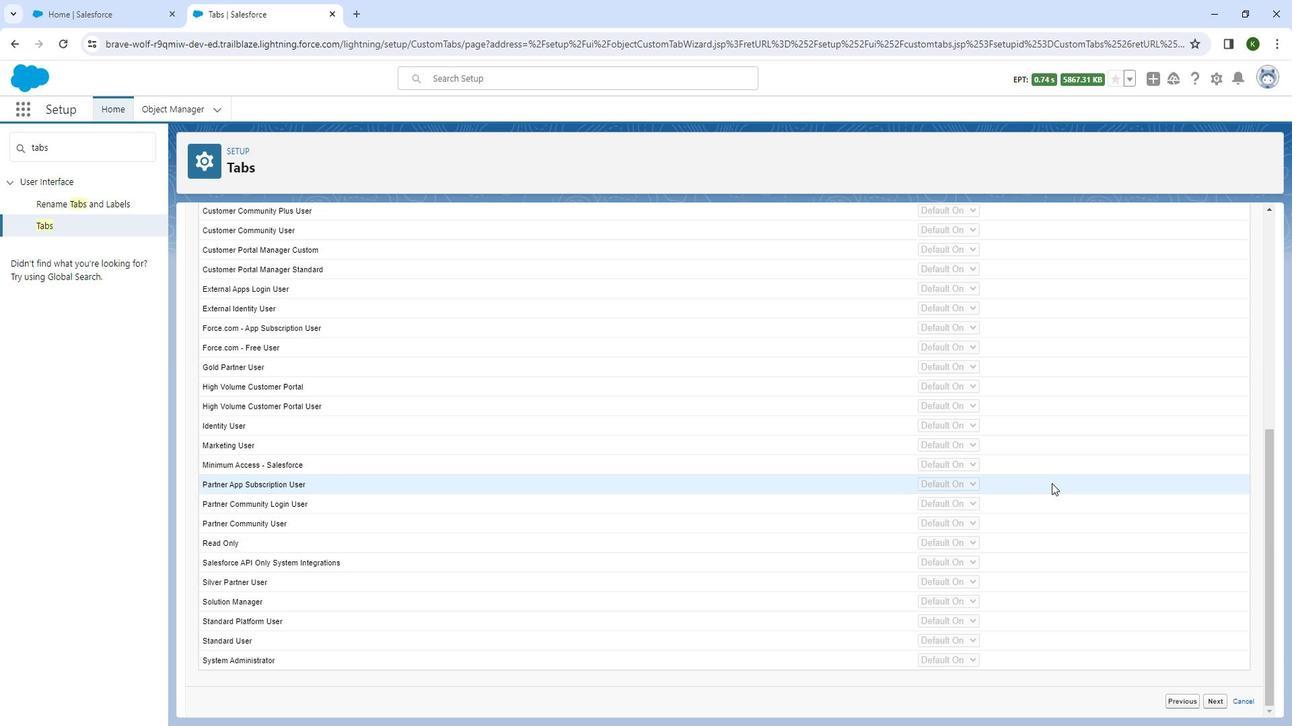 
Action: Mouse scrolled (1039, 463) with delta (0, 0)
Screenshot: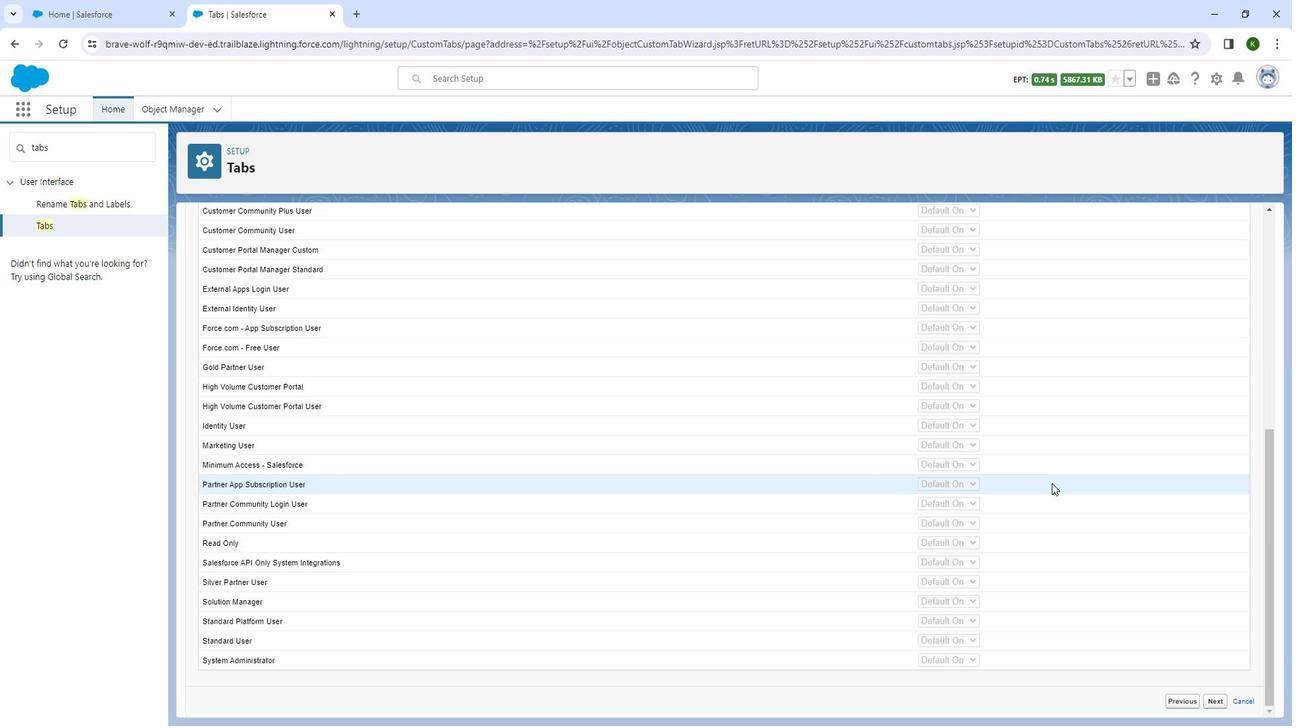 
Action: Mouse scrolled (1039, 463) with delta (0, 0)
Screenshot: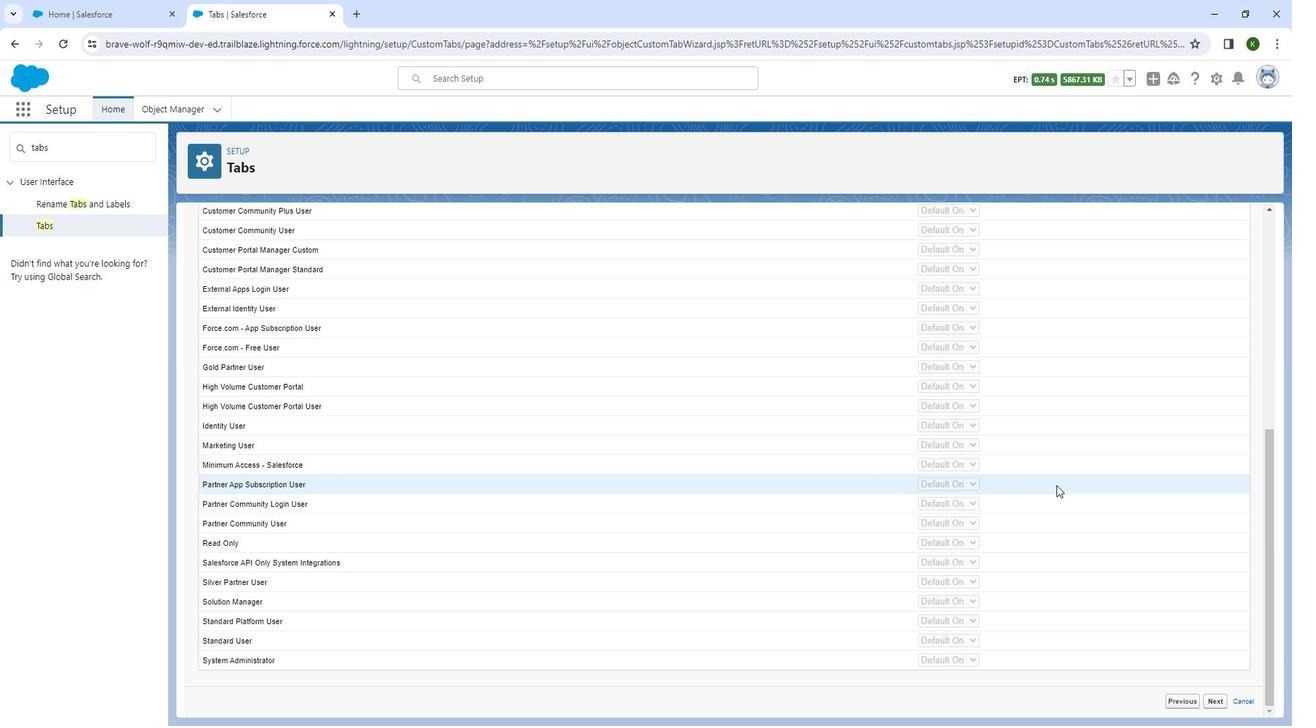 
Action: Mouse scrolled (1039, 463) with delta (0, 0)
Screenshot: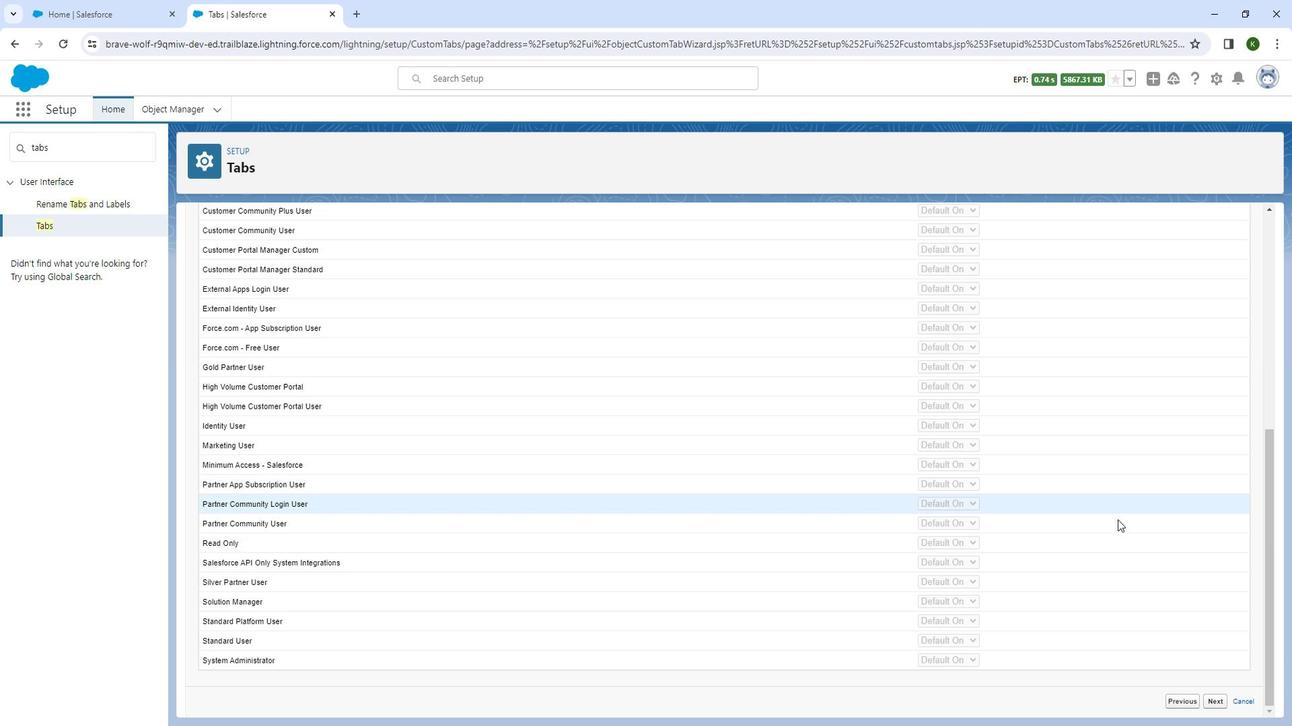 
Action: Mouse scrolled (1039, 463) with delta (0, 0)
Screenshot: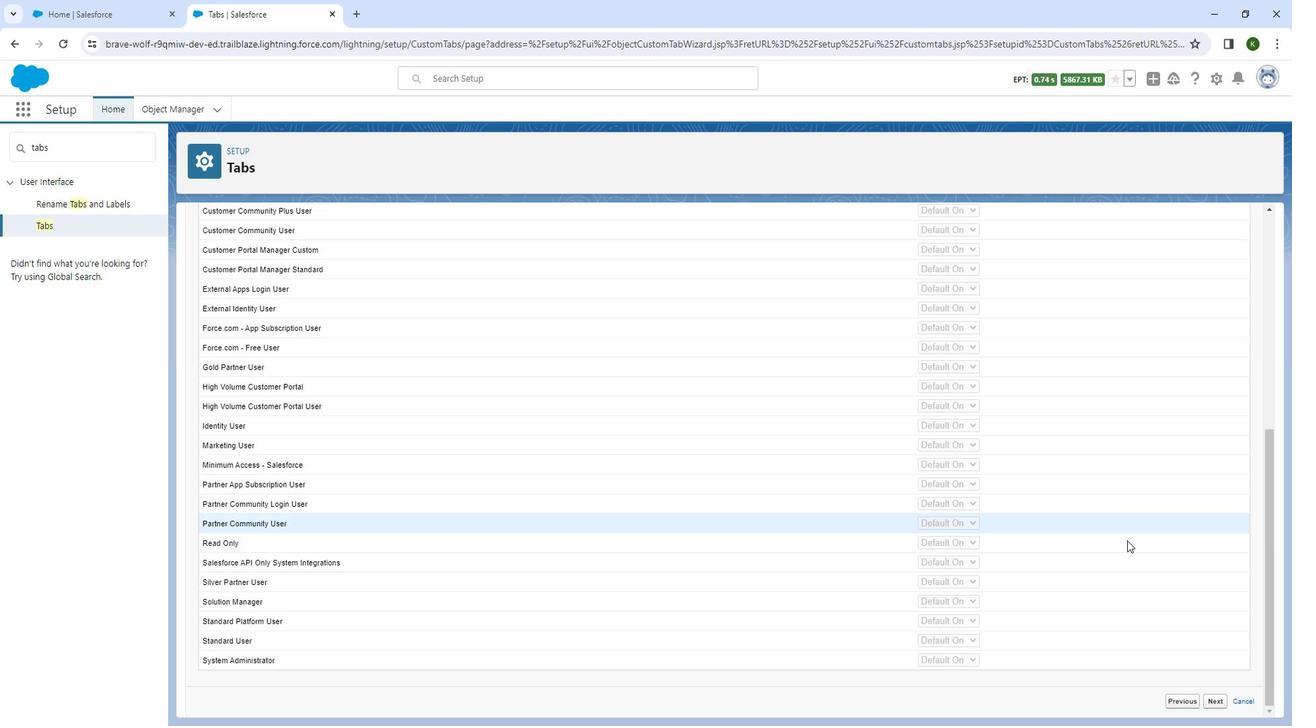
Action: Mouse moved to (1039, 465)
Screenshot: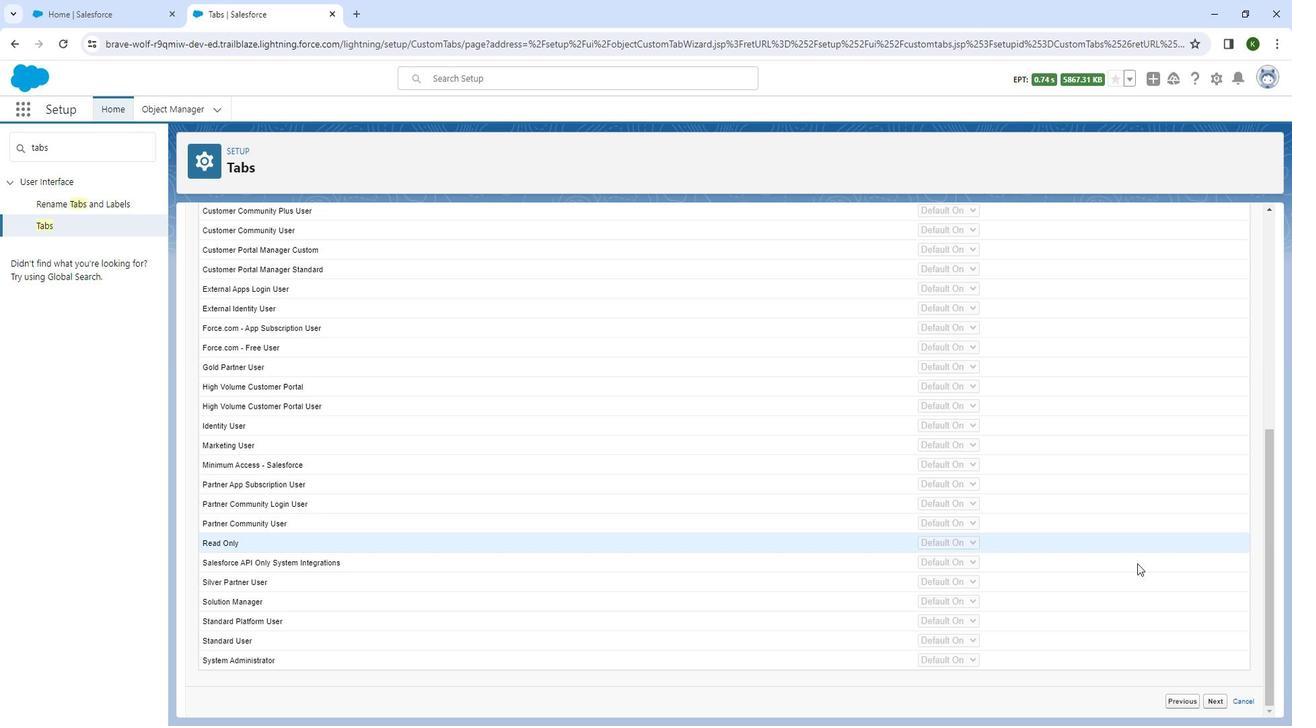 
Action: Mouse scrolled (1039, 464) with delta (0, 0)
Screenshot: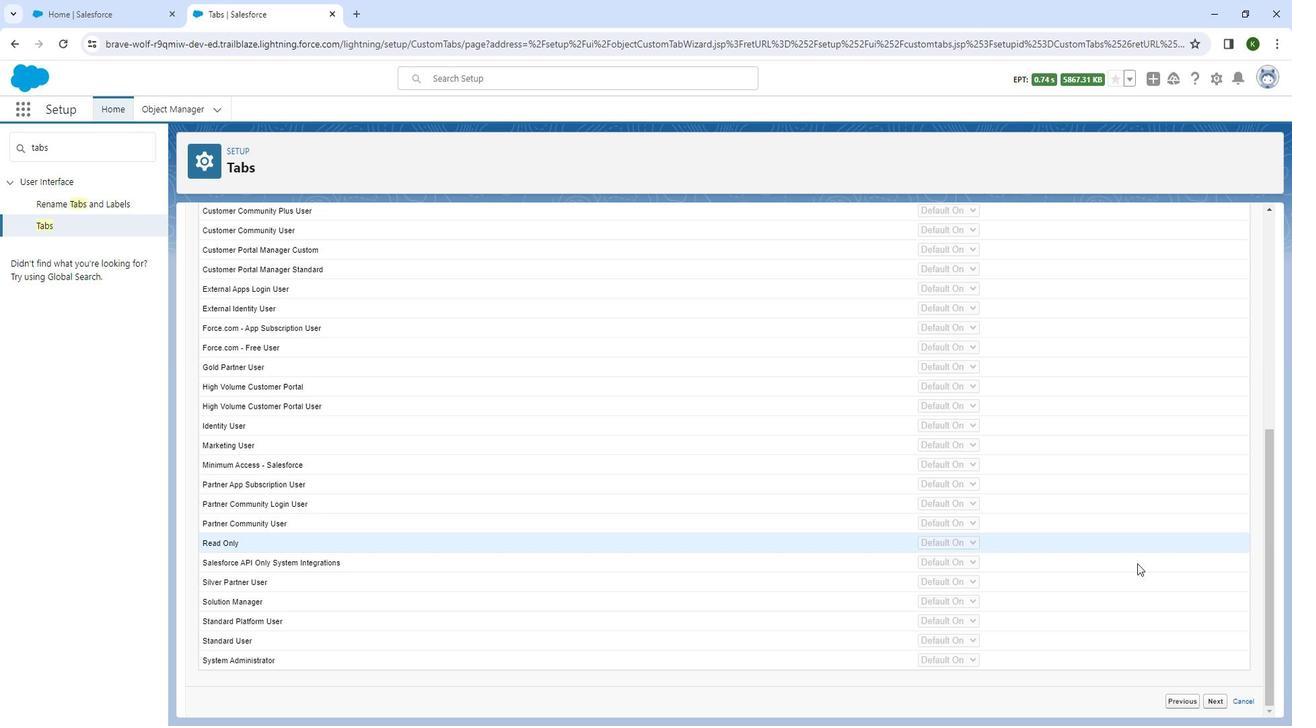 
Action: Mouse scrolled (1039, 464) with delta (0, 0)
Screenshot: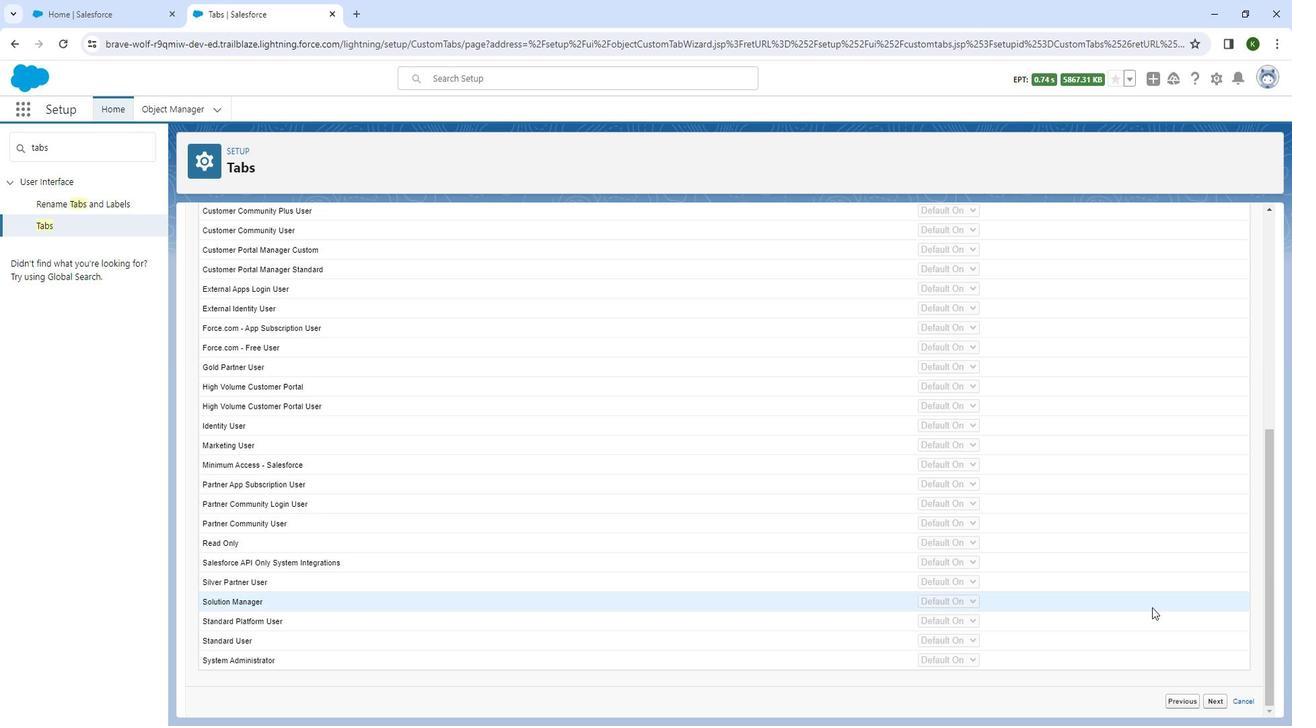 
Action: Mouse moved to (1198, 660)
Screenshot: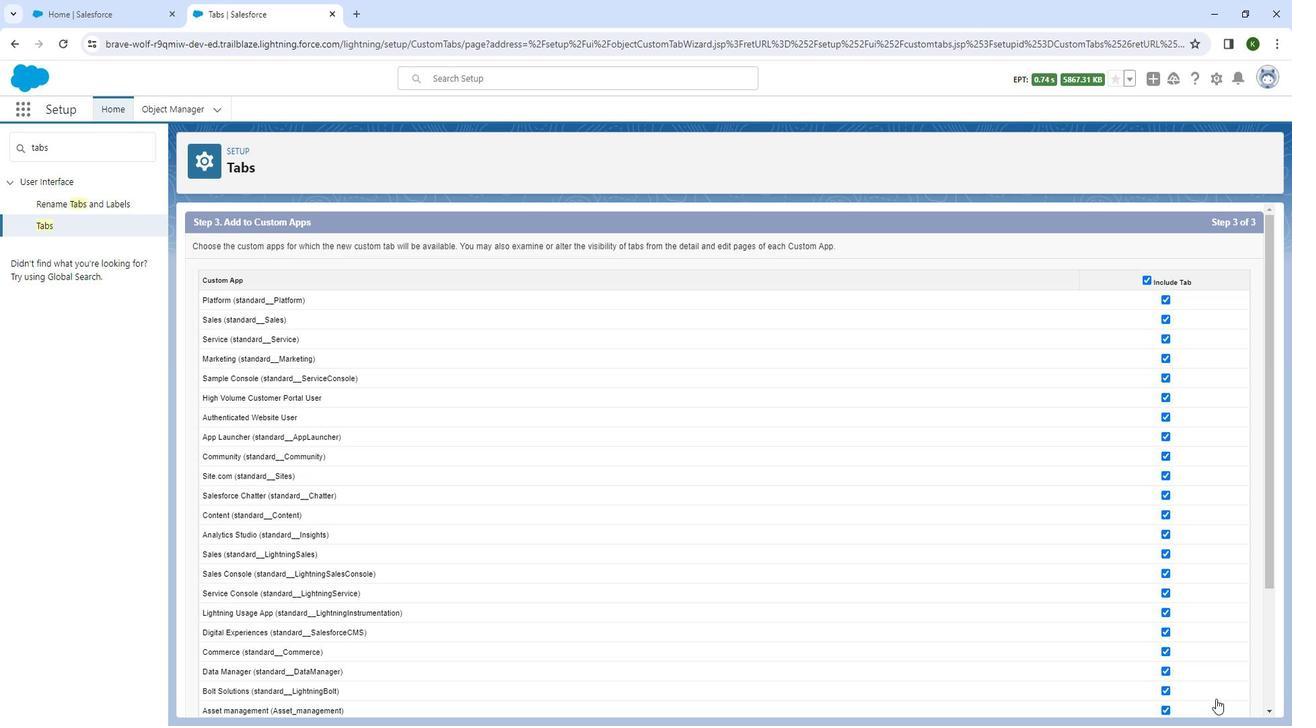 
Action: Mouse pressed left at (1198, 660)
Screenshot: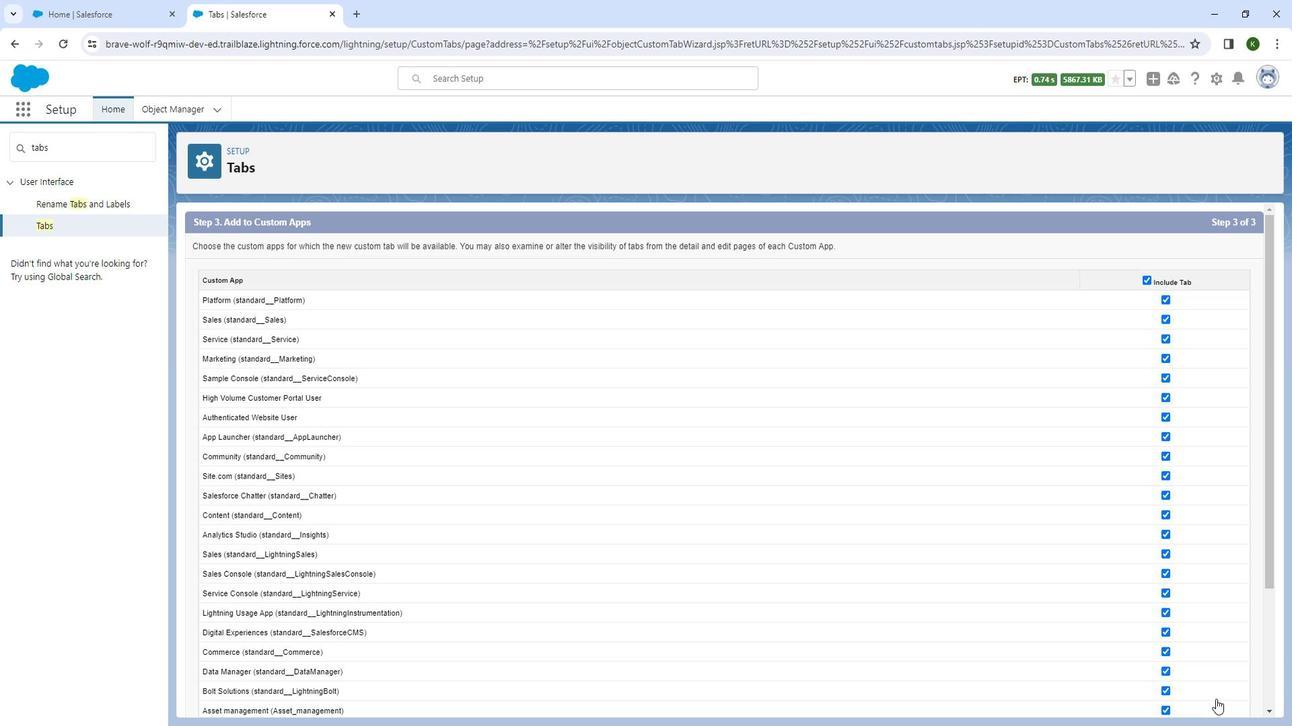 
Action: Mouse moved to (1130, 286)
Screenshot: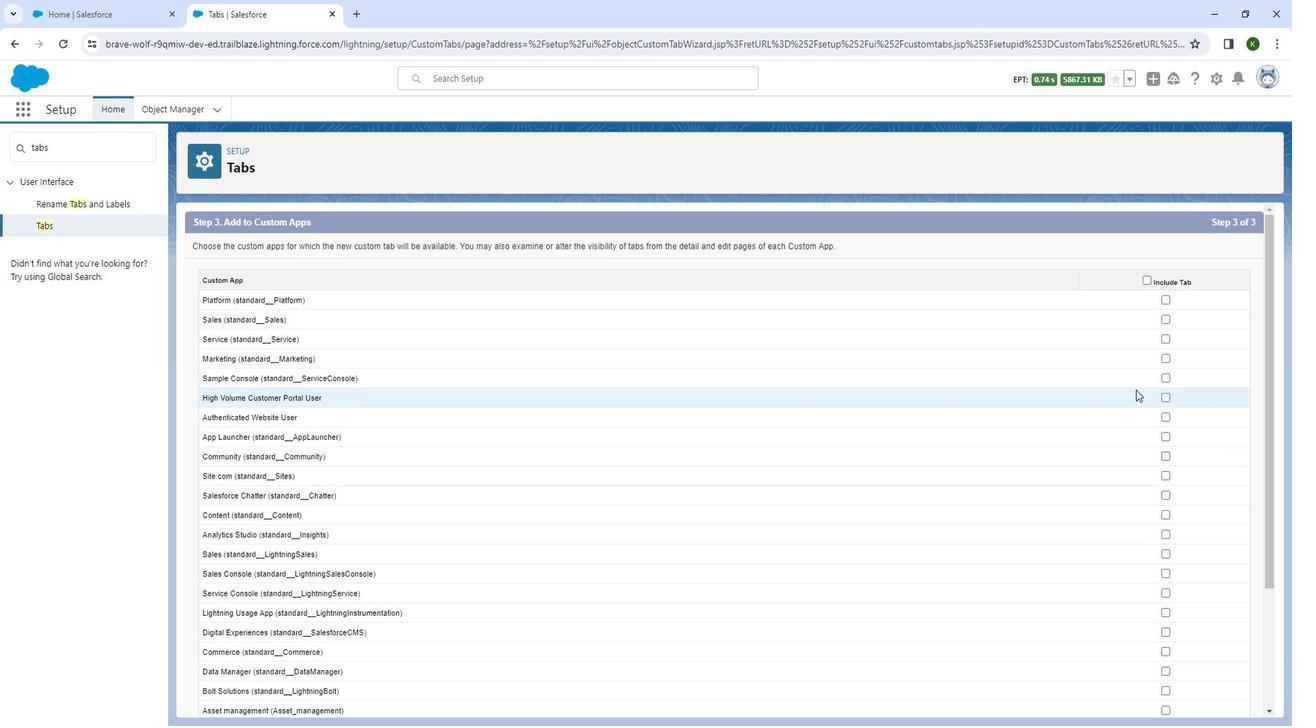 
Action: Mouse pressed left at (1130, 286)
Screenshot: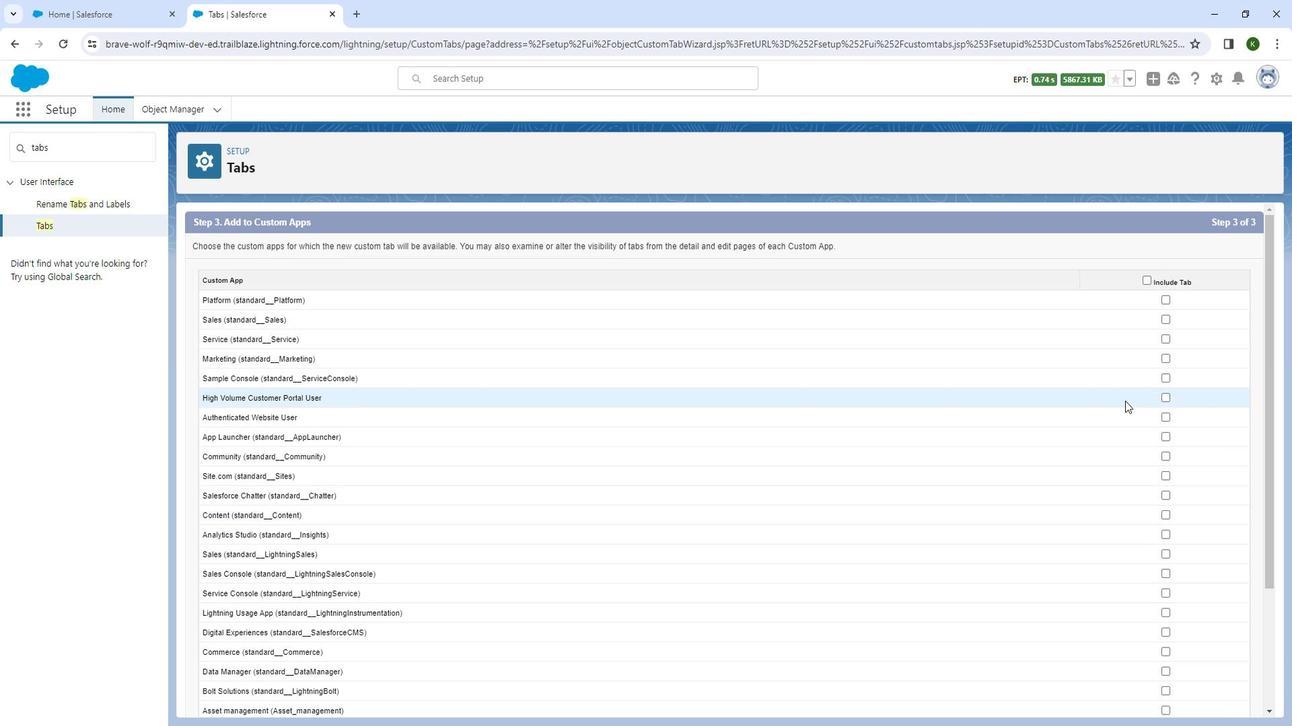 
Action: Mouse moved to (1111, 392)
Screenshot: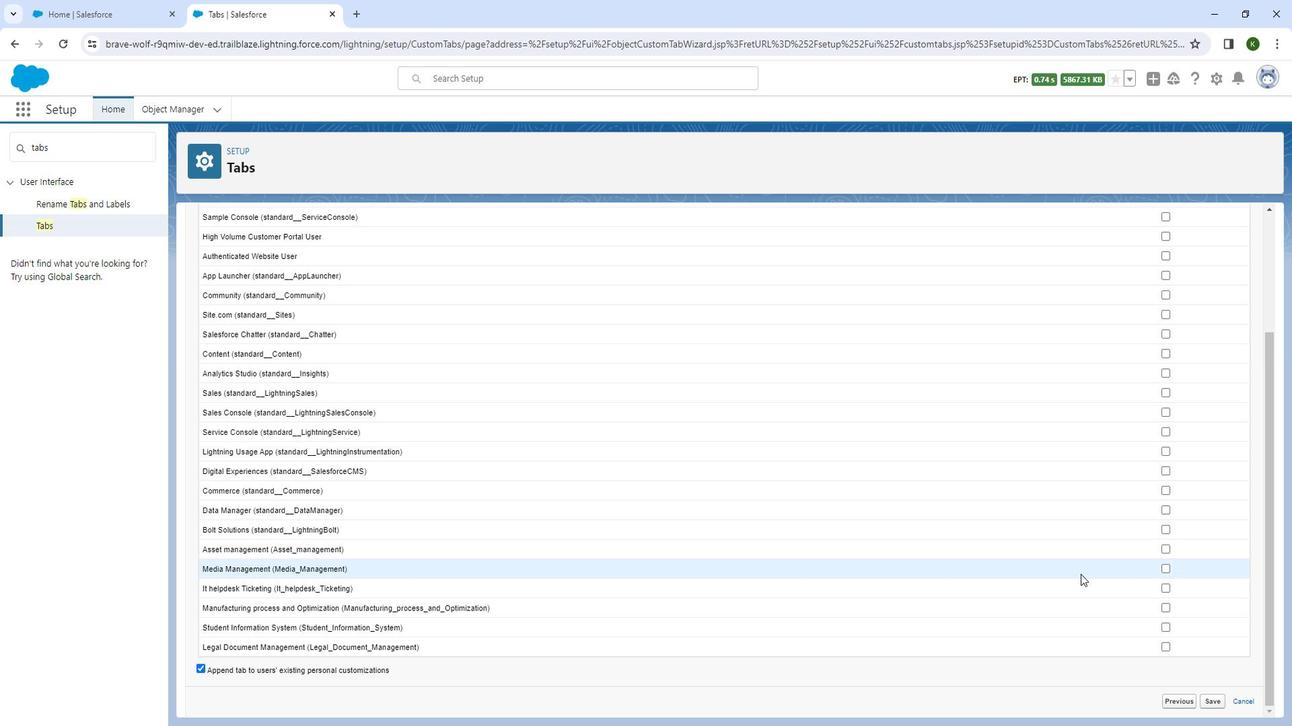 
Action: Mouse scrolled (1111, 391) with delta (0, 0)
Screenshot: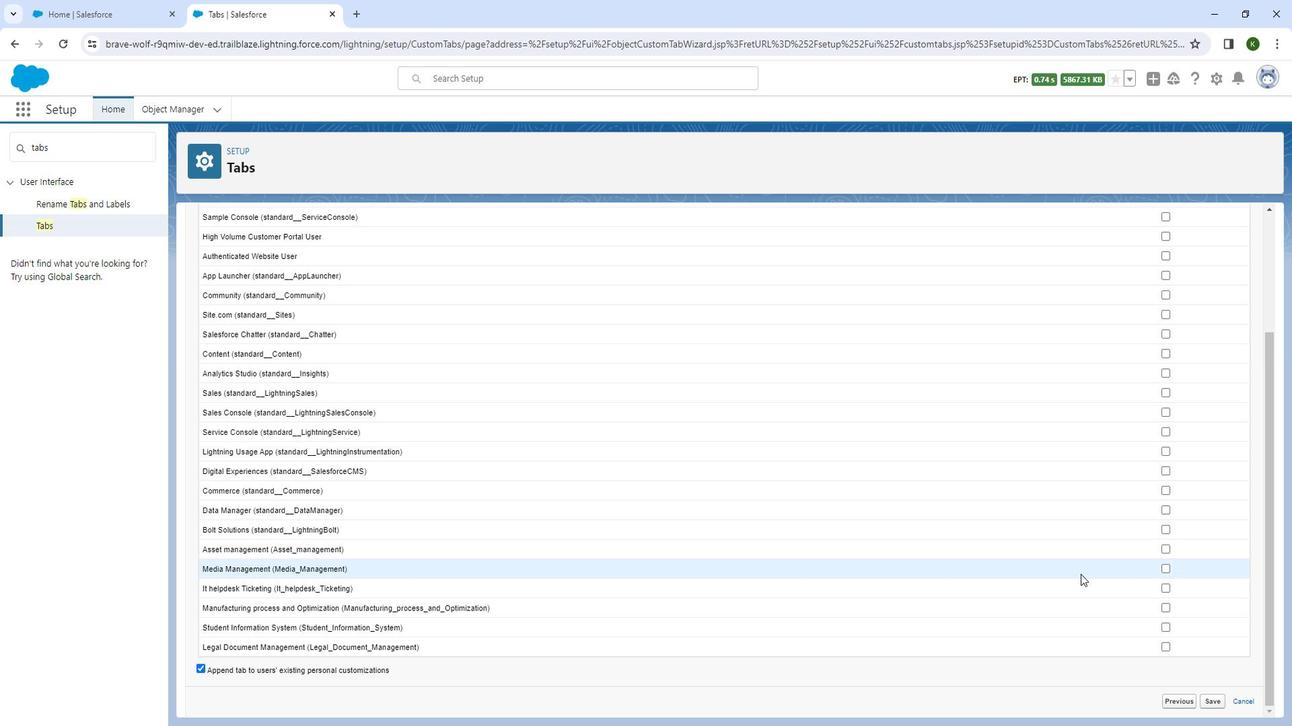 
Action: Mouse moved to (1109, 393)
Screenshot: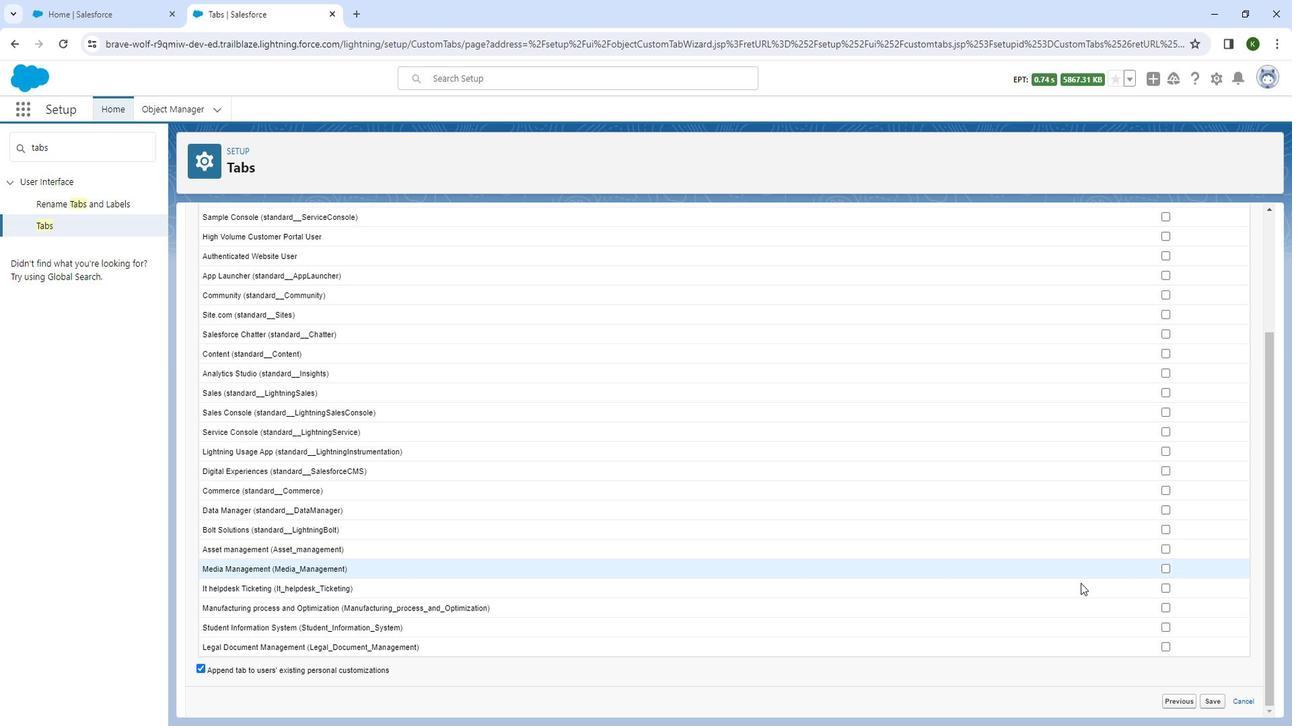
Action: Mouse scrolled (1109, 393) with delta (0, 0)
Screenshot: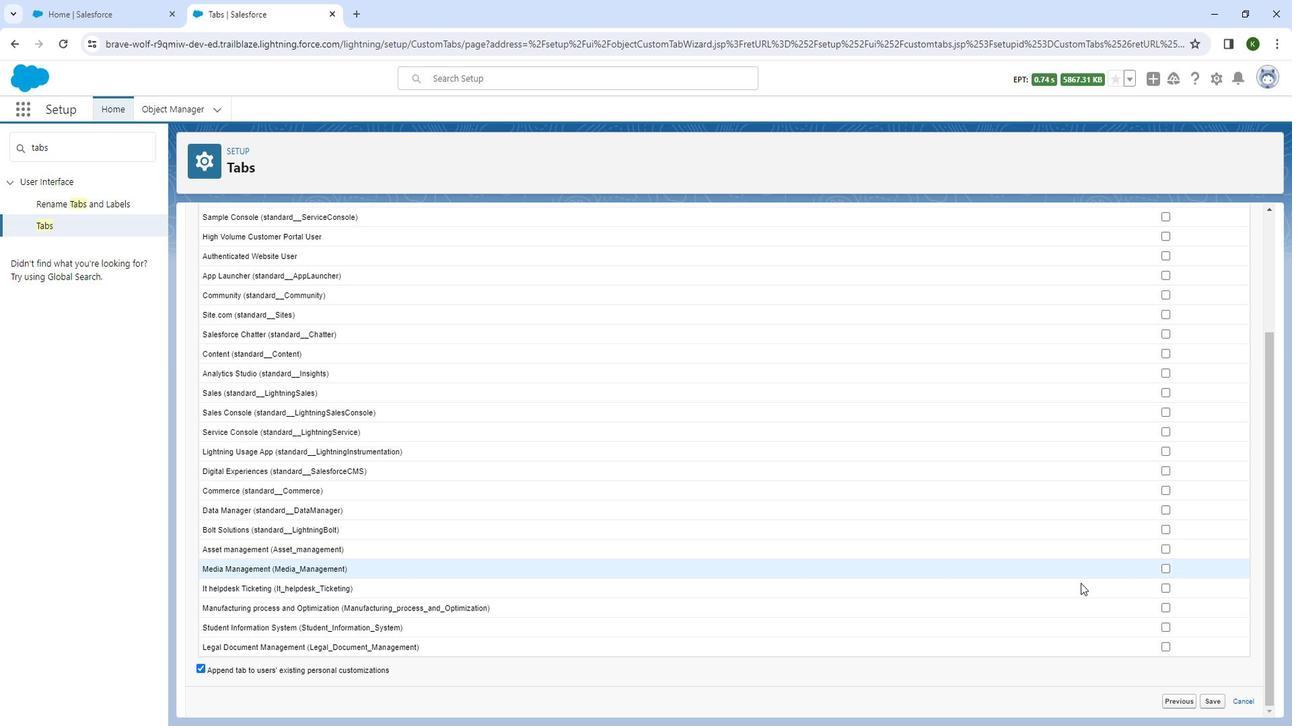 
Action: Mouse moved to (1109, 394)
Screenshot: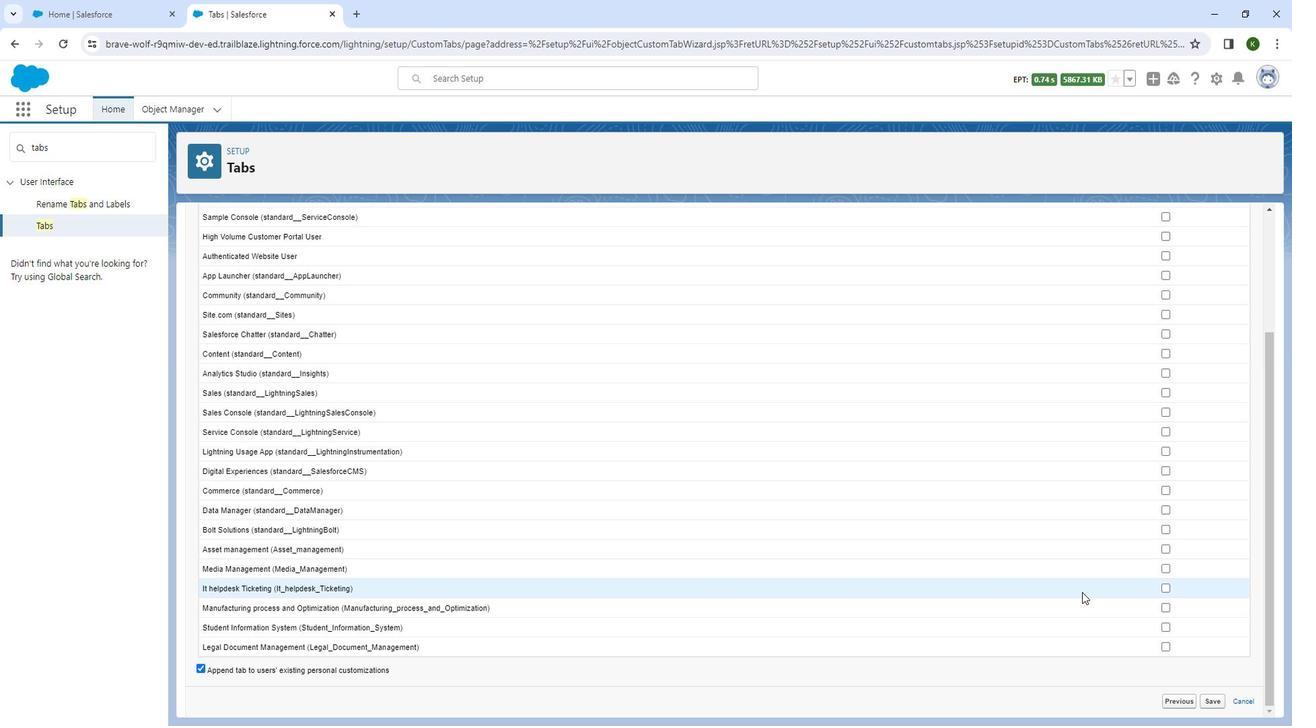 
Action: Mouse scrolled (1109, 393) with delta (0, 0)
Screenshot: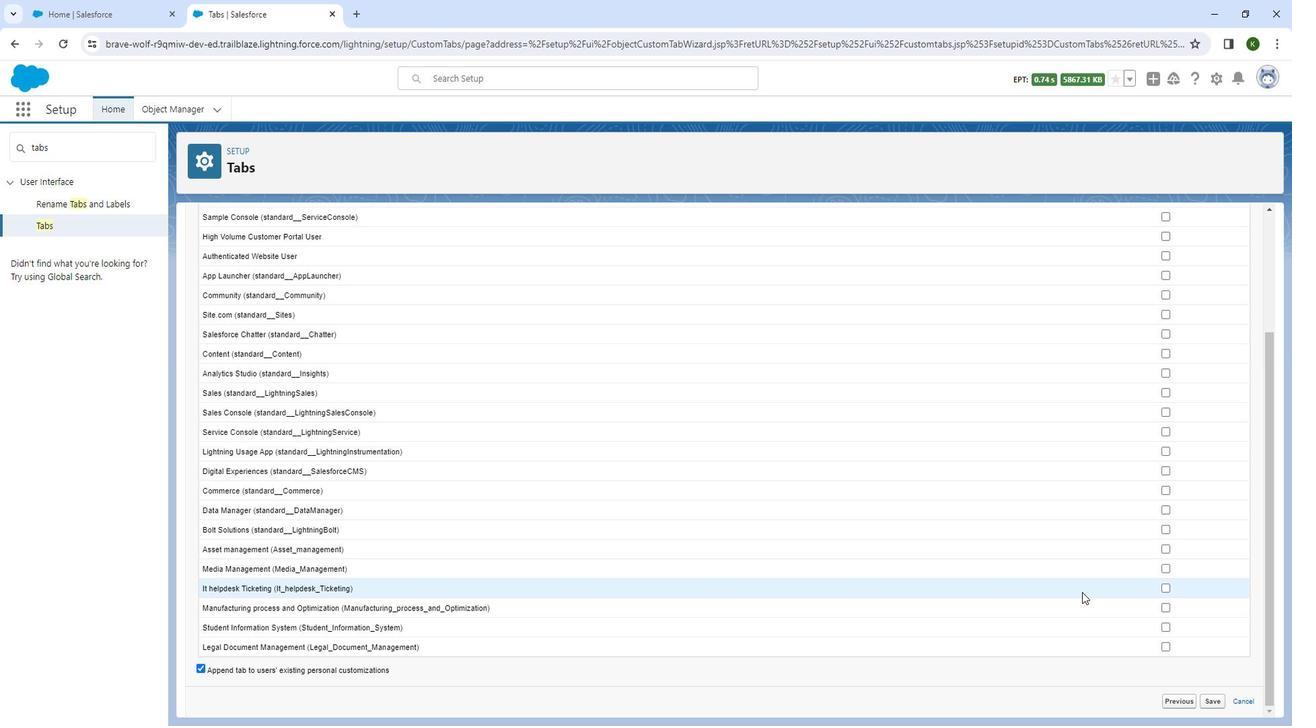 
Action: Mouse moved to (1107, 397)
Screenshot: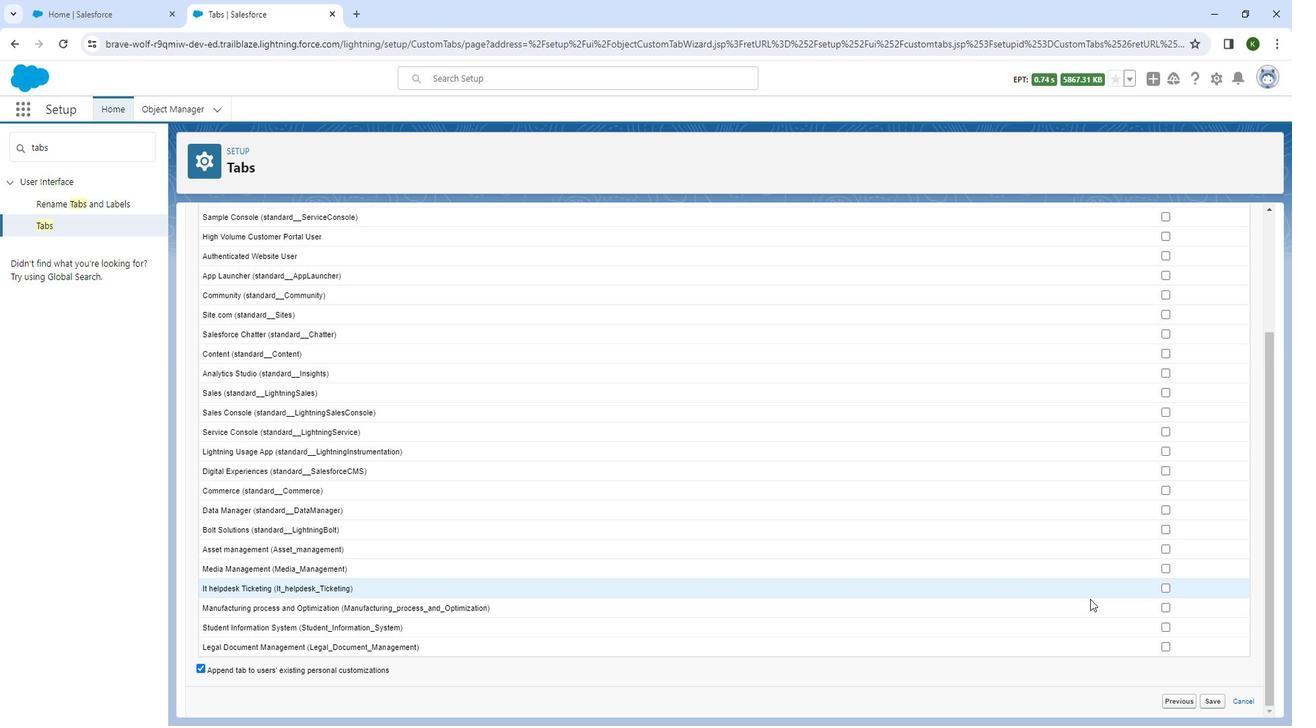 
Action: Mouse scrolled (1107, 397) with delta (0, 0)
Screenshot: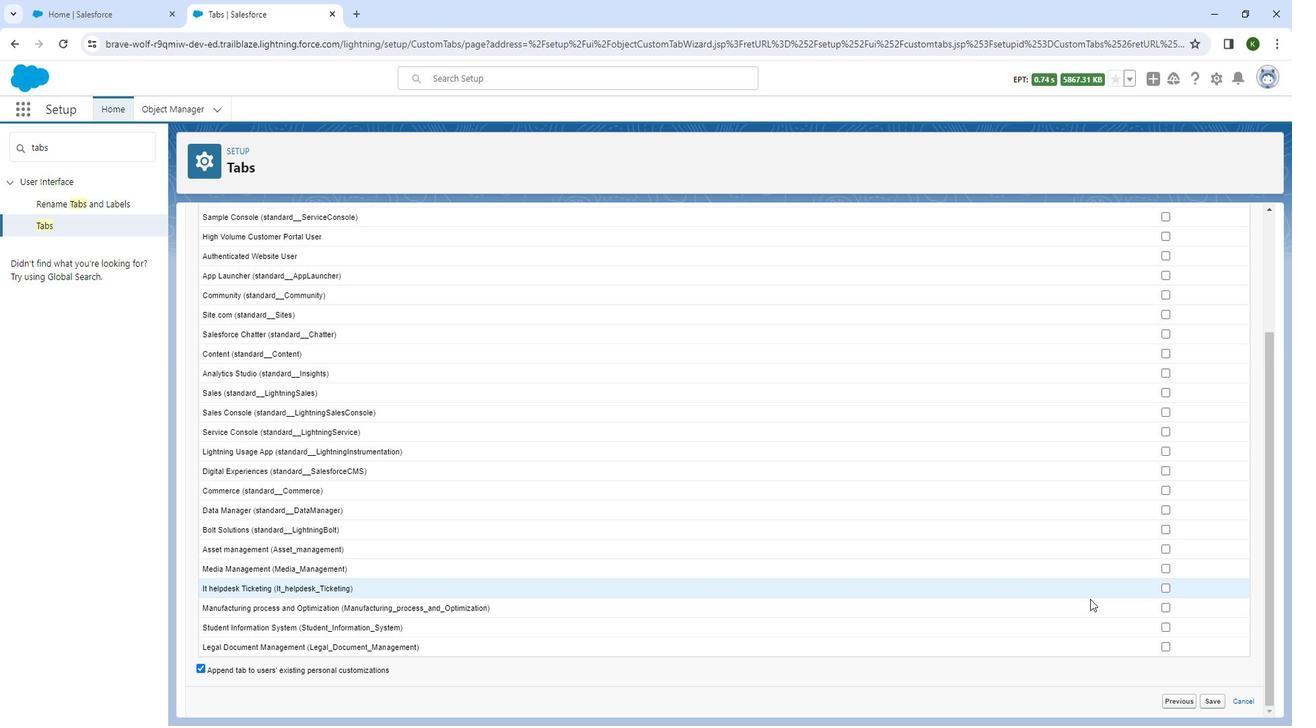 
Action: Mouse moved to (1147, 613)
Screenshot: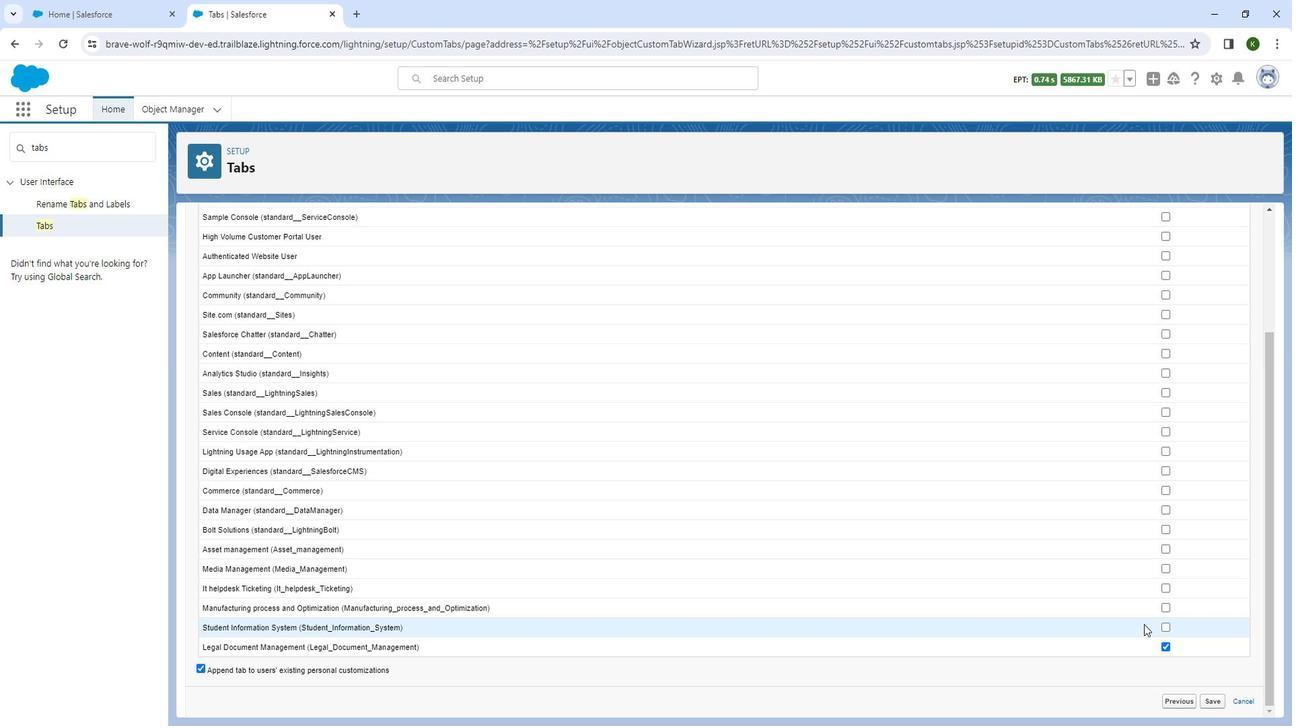 
Action: Mouse pressed left at (1147, 613)
Screenshot: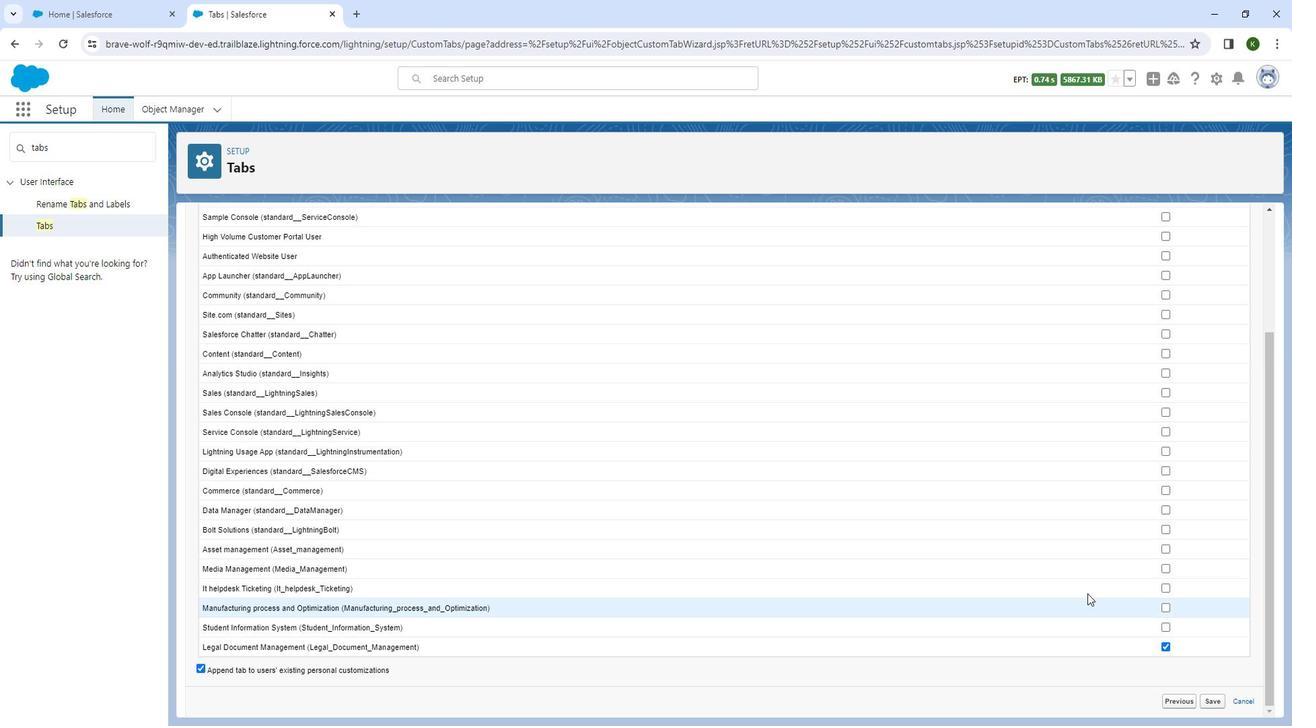 
Action: Mouse moved to (1053, 553)
Screenshot: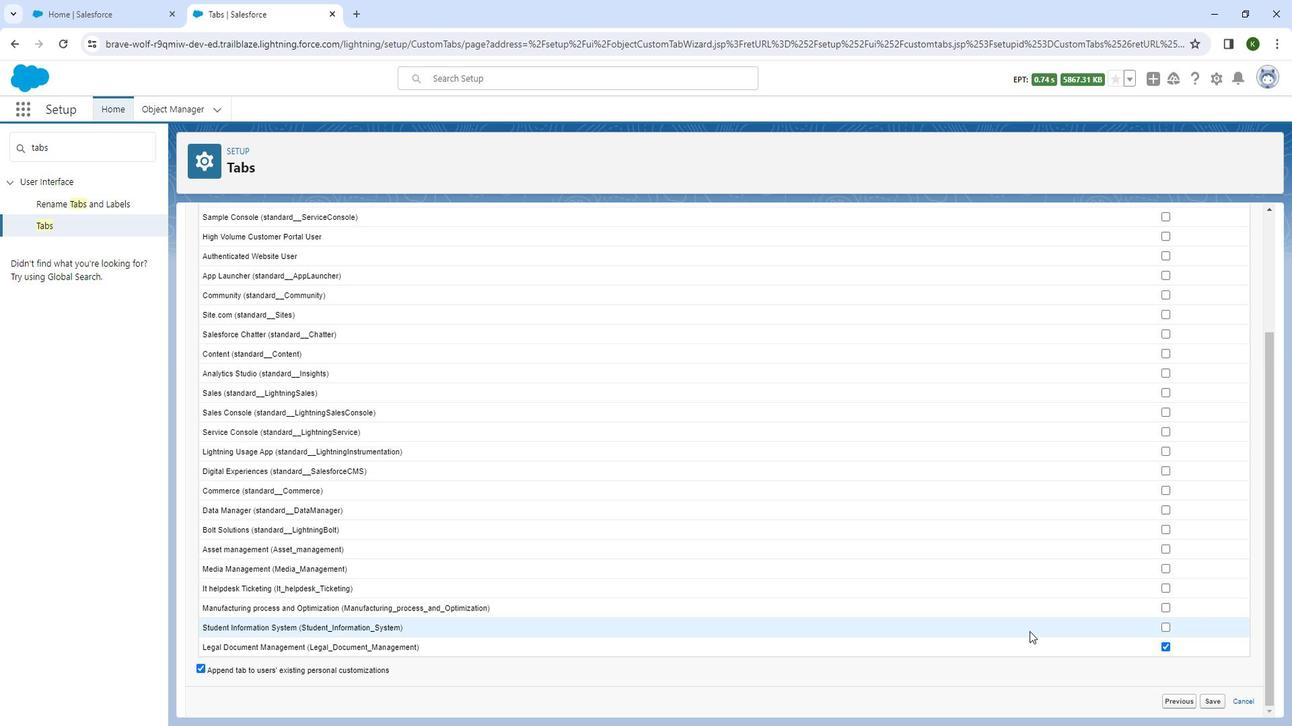 
Action: Mouse scrolled (1053, 553) with delta (0, 0)
Screenshot: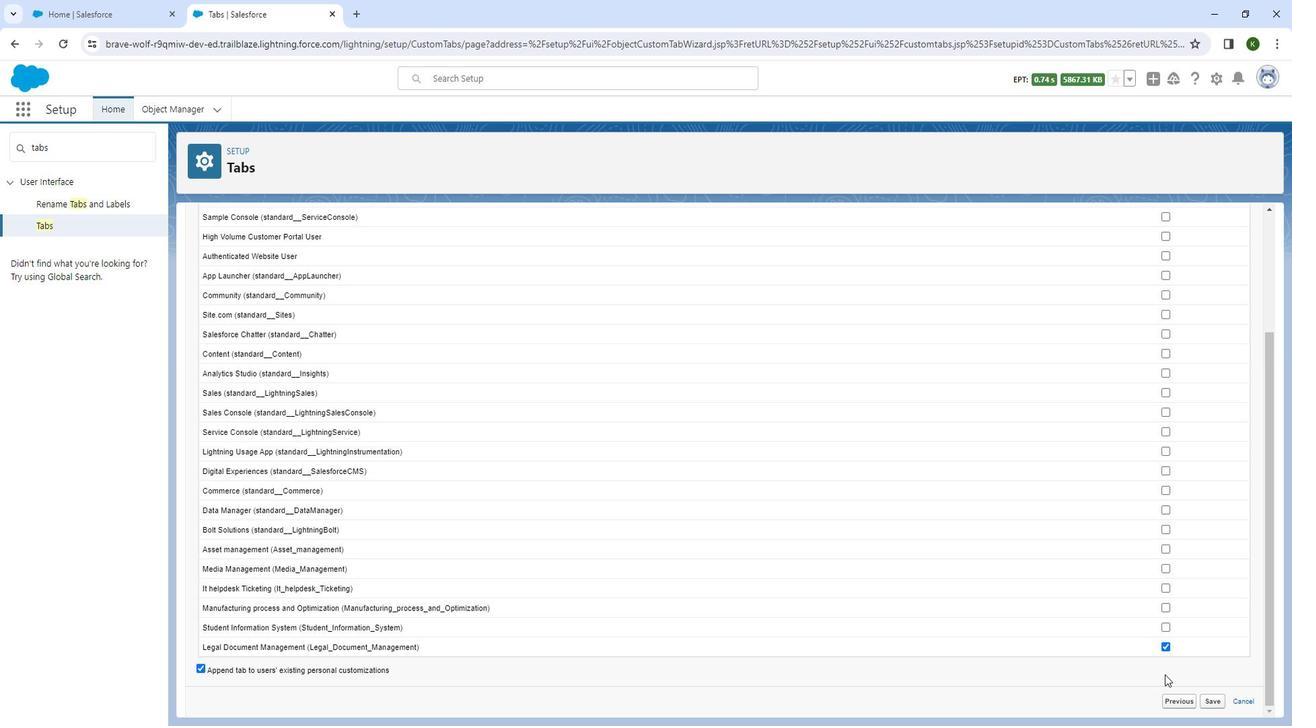 
Action: Mouse scrolled (1053, 553) with delta (0, 0)
Screenshot: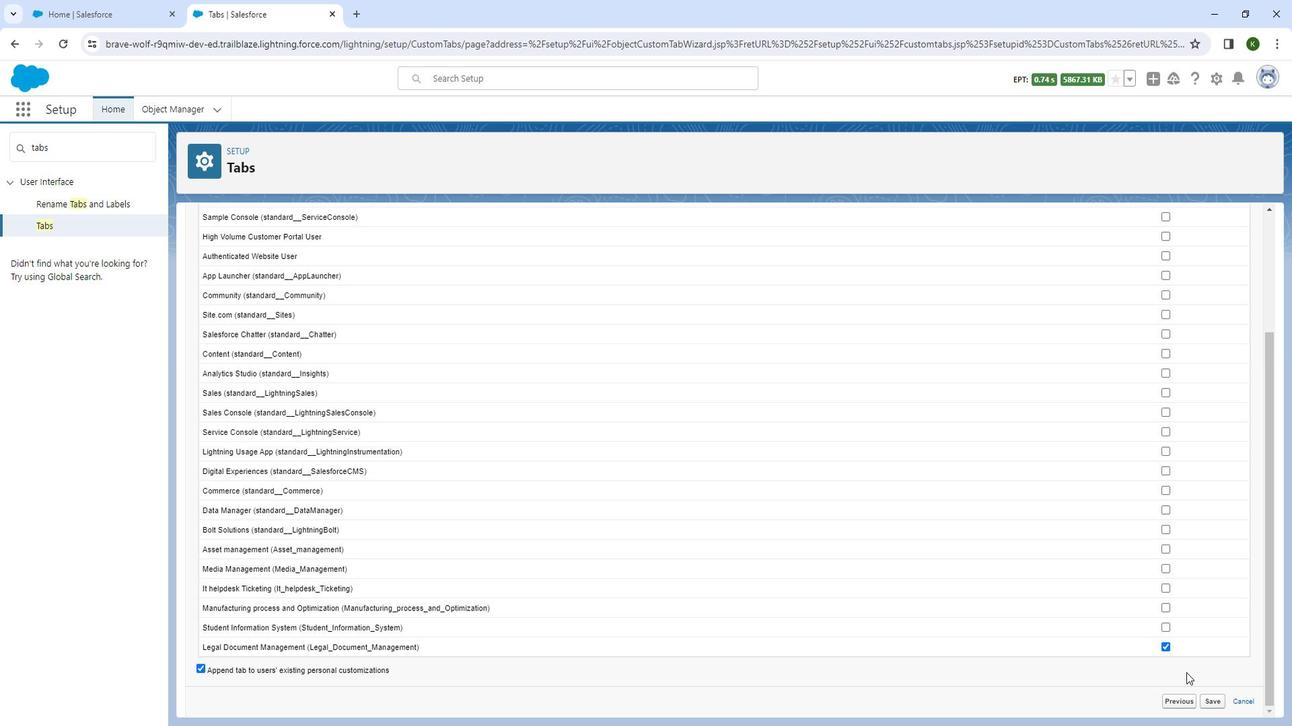 
Action: Mouse moved to (1193, 659)
Screenshot: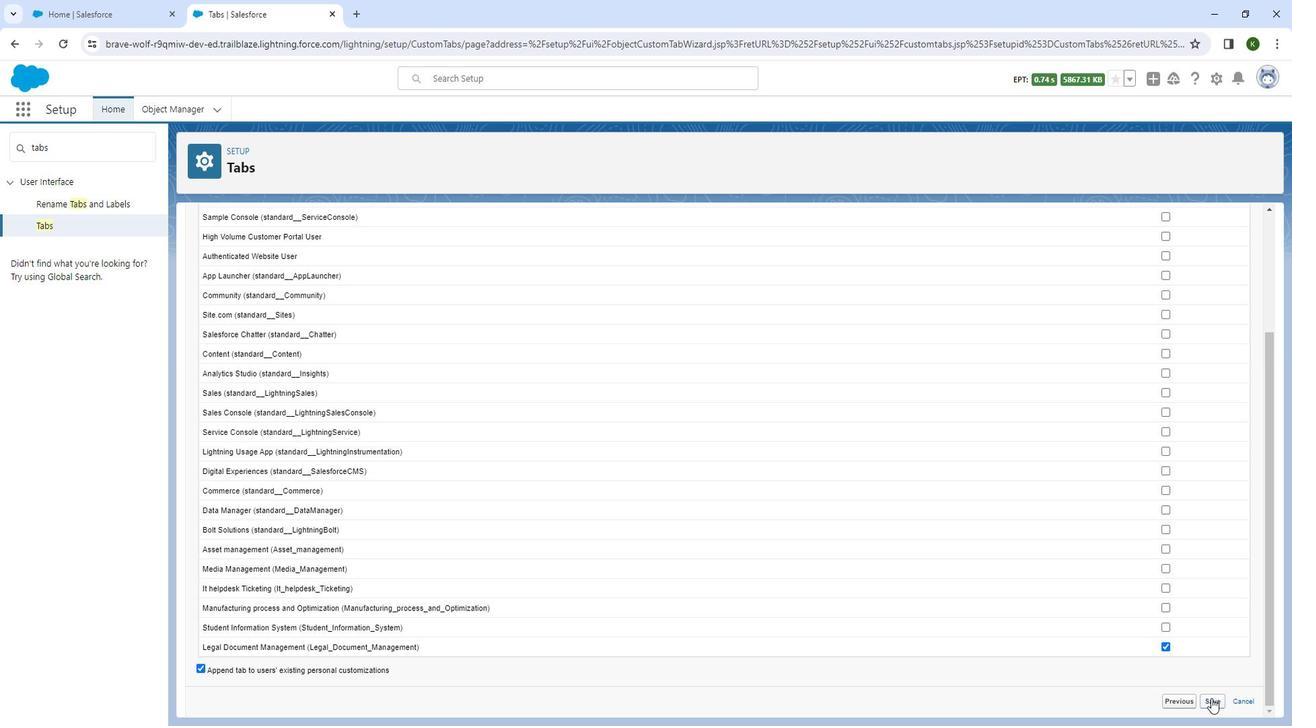 
Action: Mouse pressed left at (1193, 659)
Screenshot: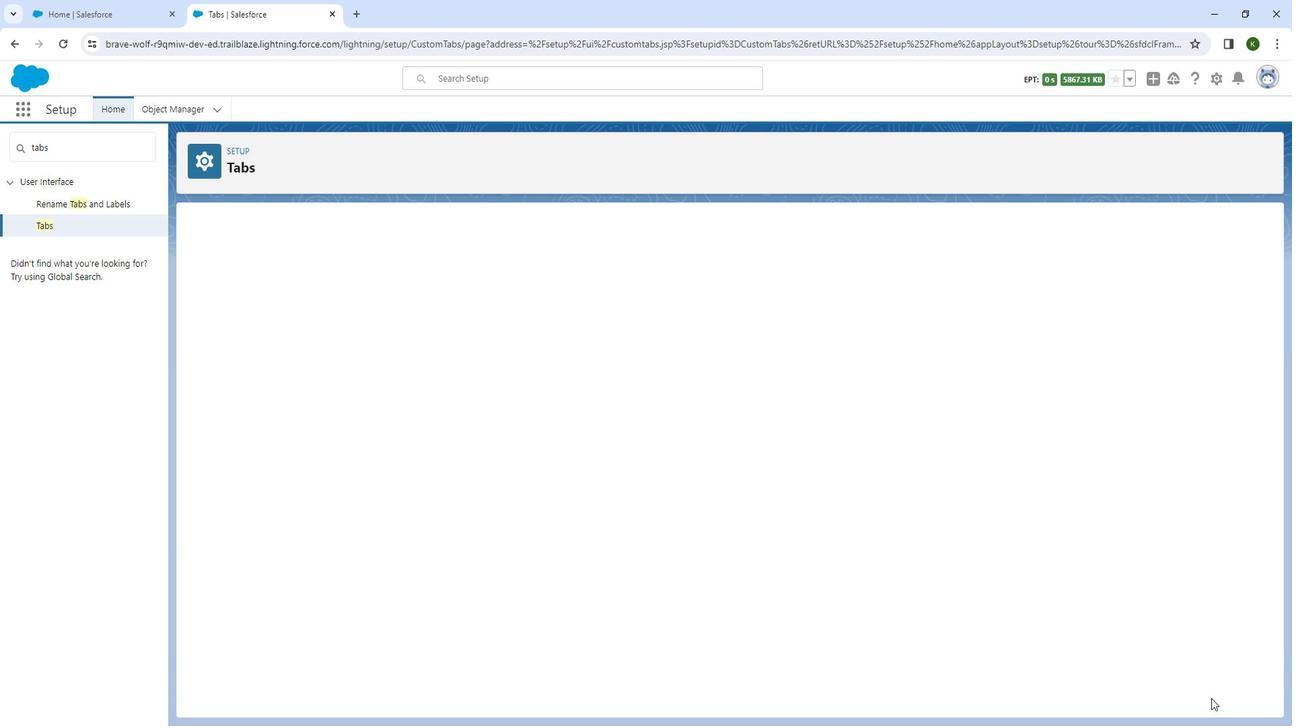 
Action: Mouse moved to (531, 317)
Screenshot: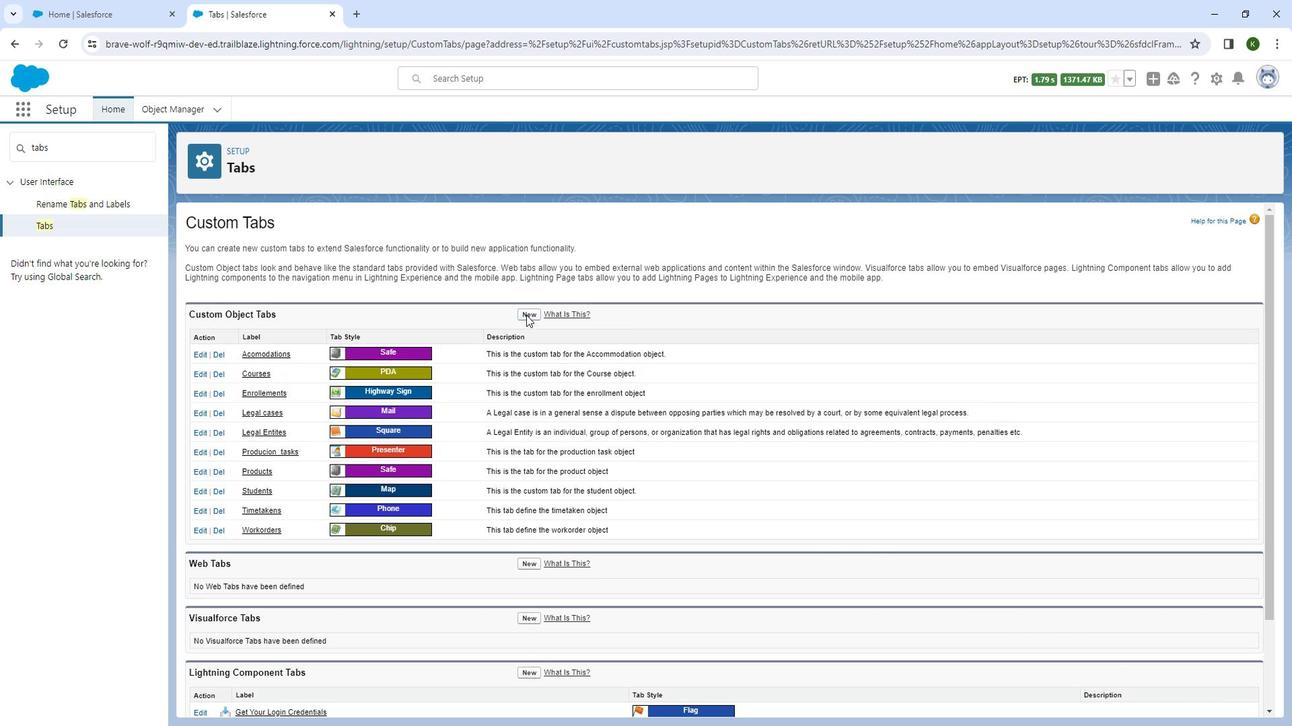 
Action: Mouse pressed left at (531, 317)
Screenshot: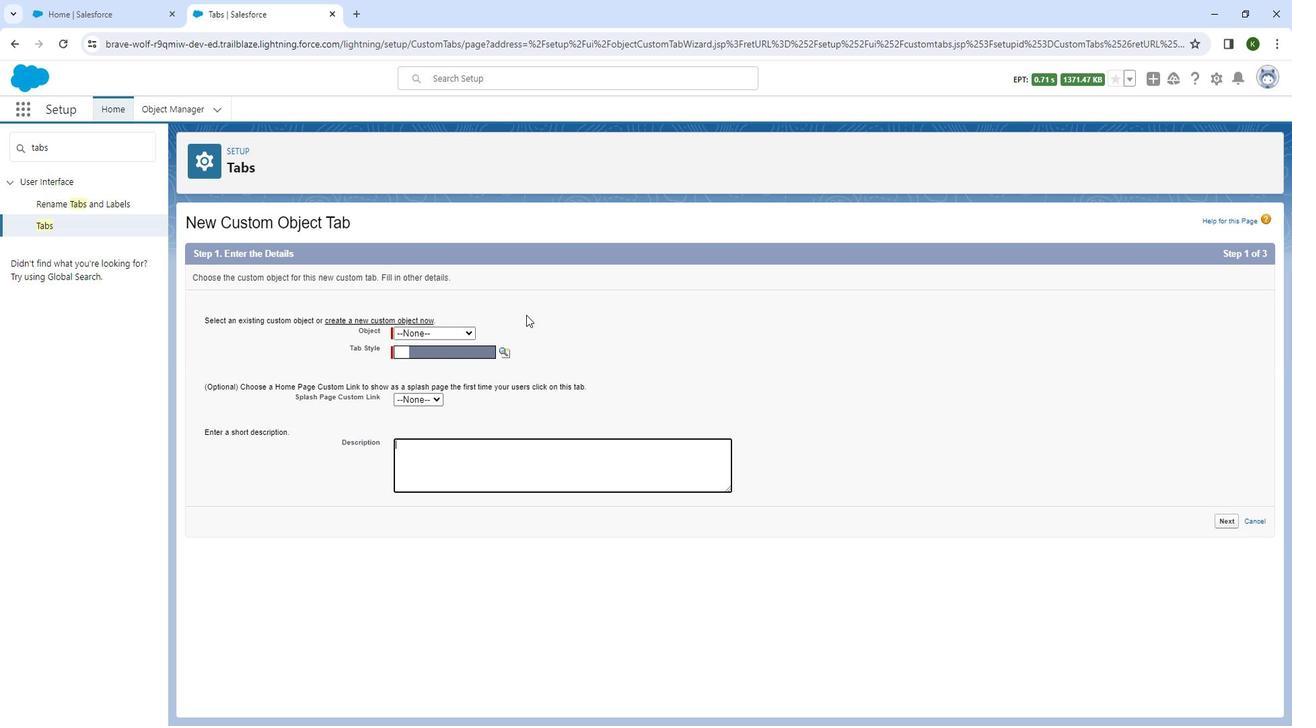 
Action: Mouse moved to (472, 331)
Screenshot: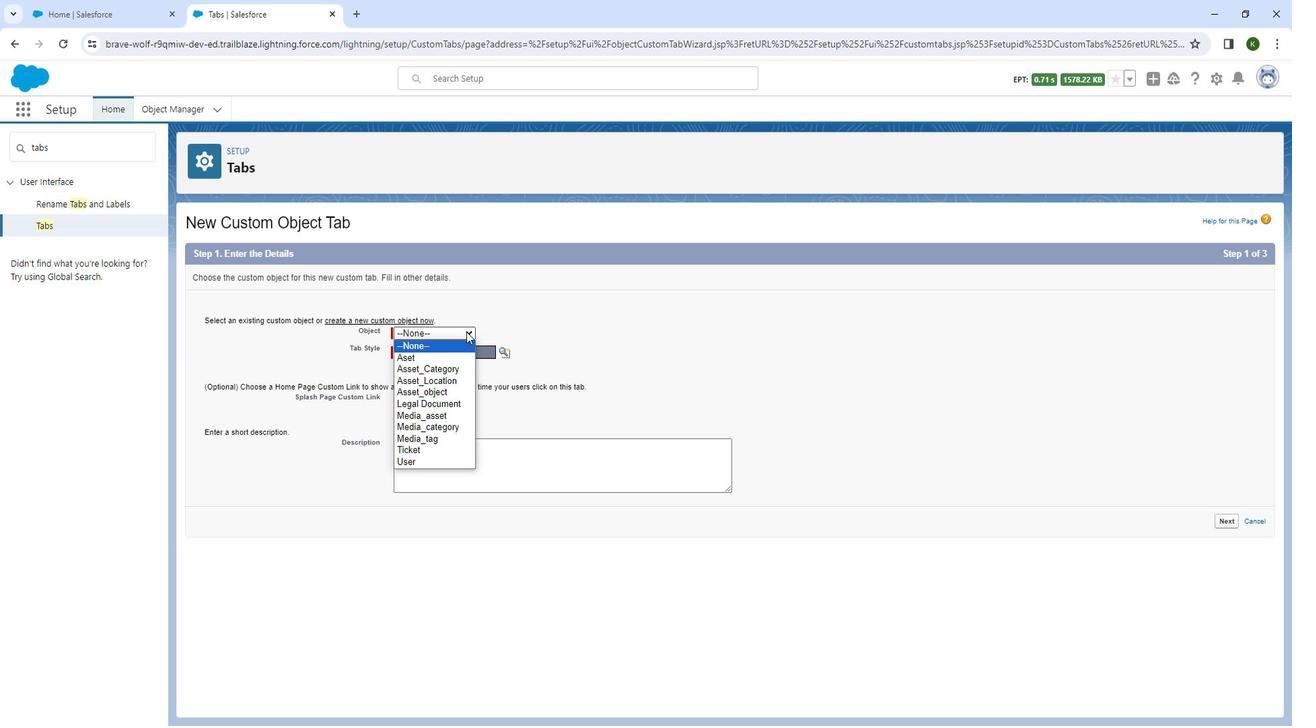 
Action: Mouse pressed left at (472, 331)
Screenshot: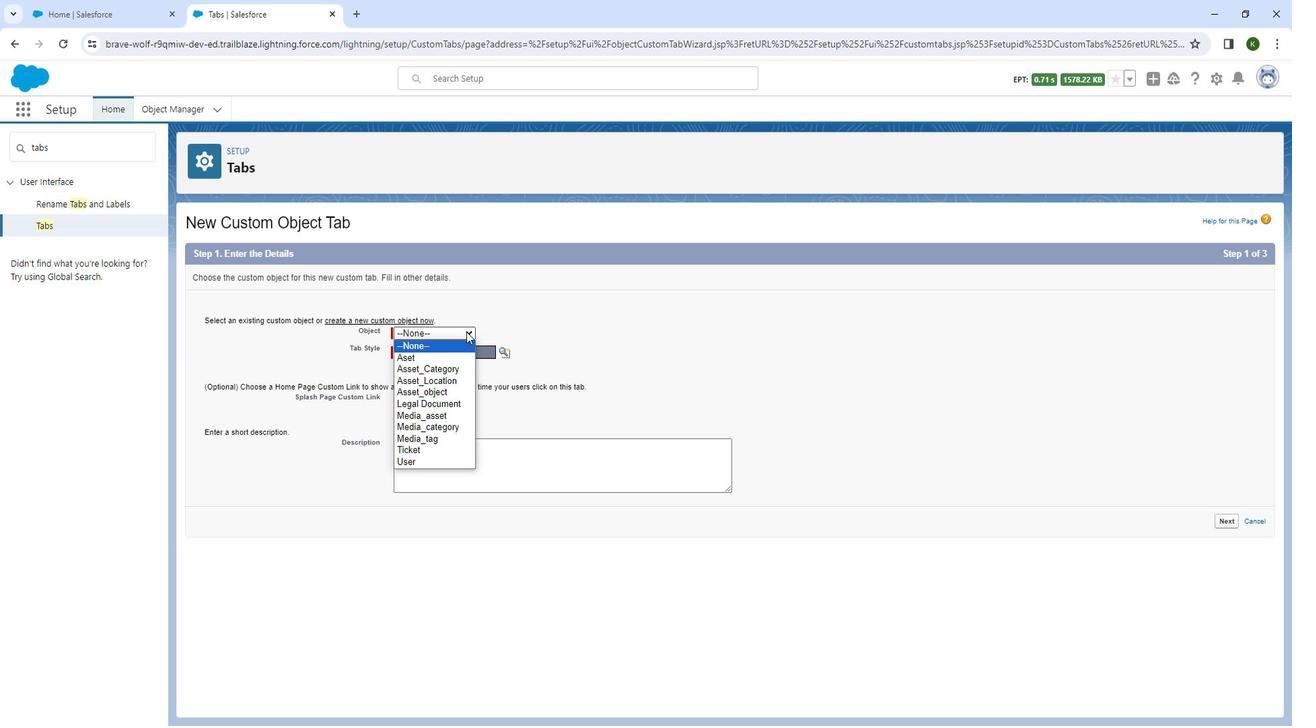 
Action: Mouse moved to (452, 395)
Screenshot: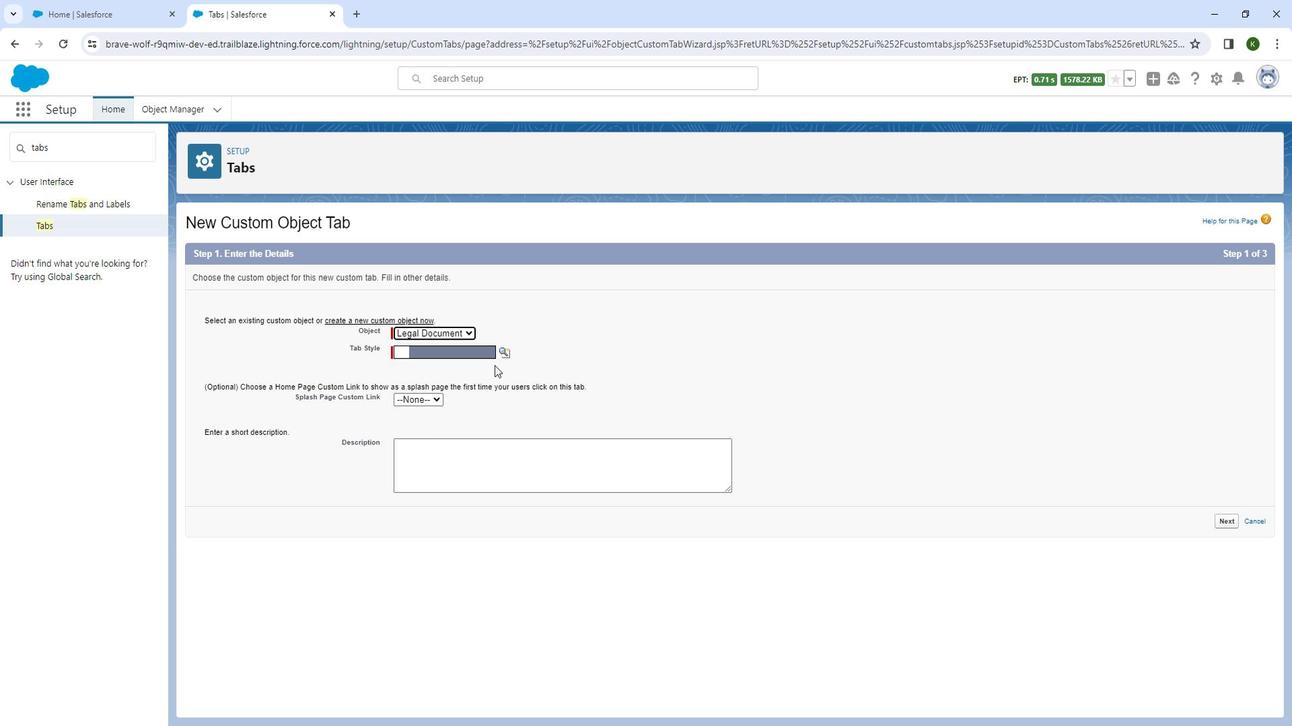 
Action: Mouse pressed left at (452, 395)
Screenshot: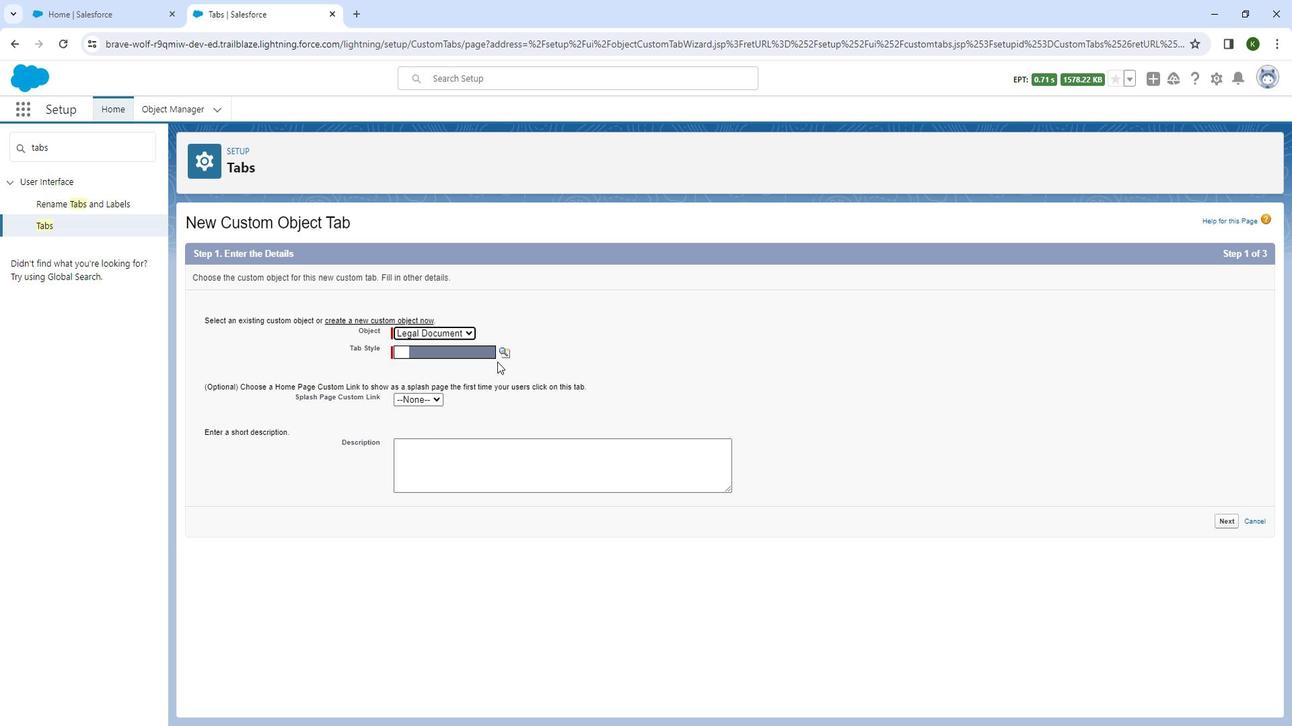 
Action: Mouse moved to (508, 347)
Screenshot: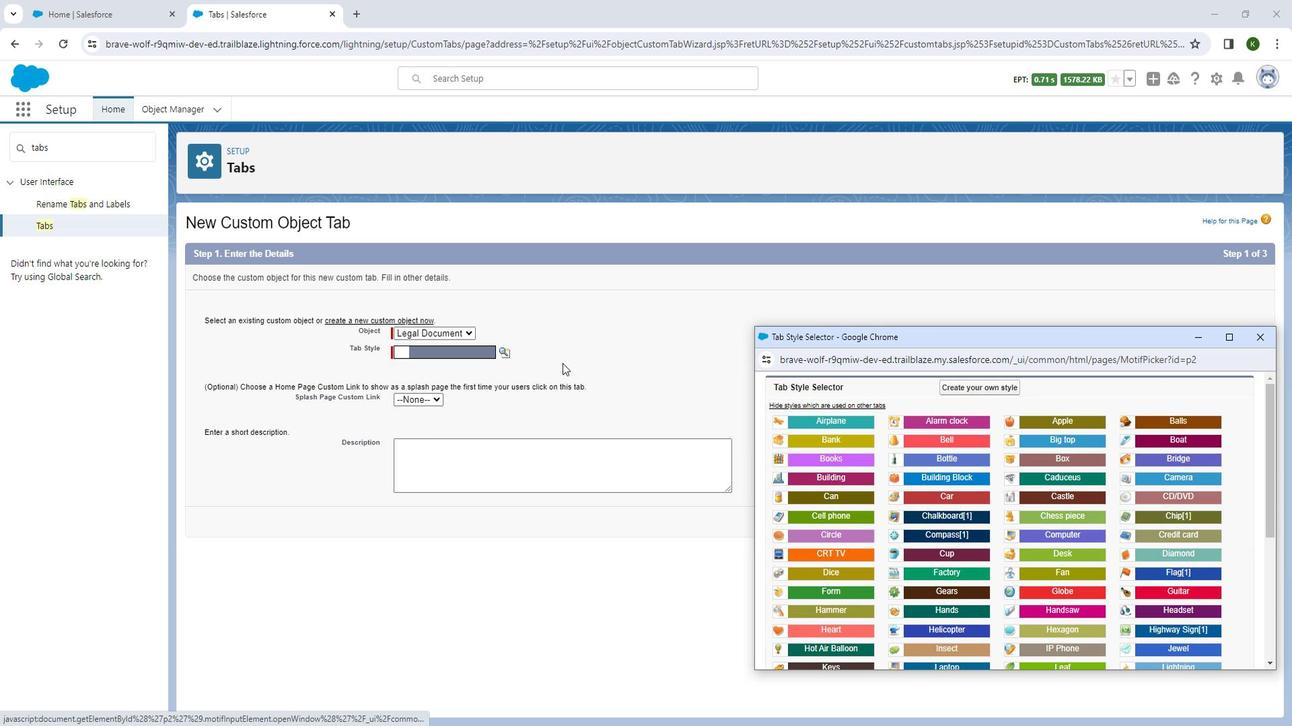 
Action: Mouse pressed left at (508, 347)
Screenshot: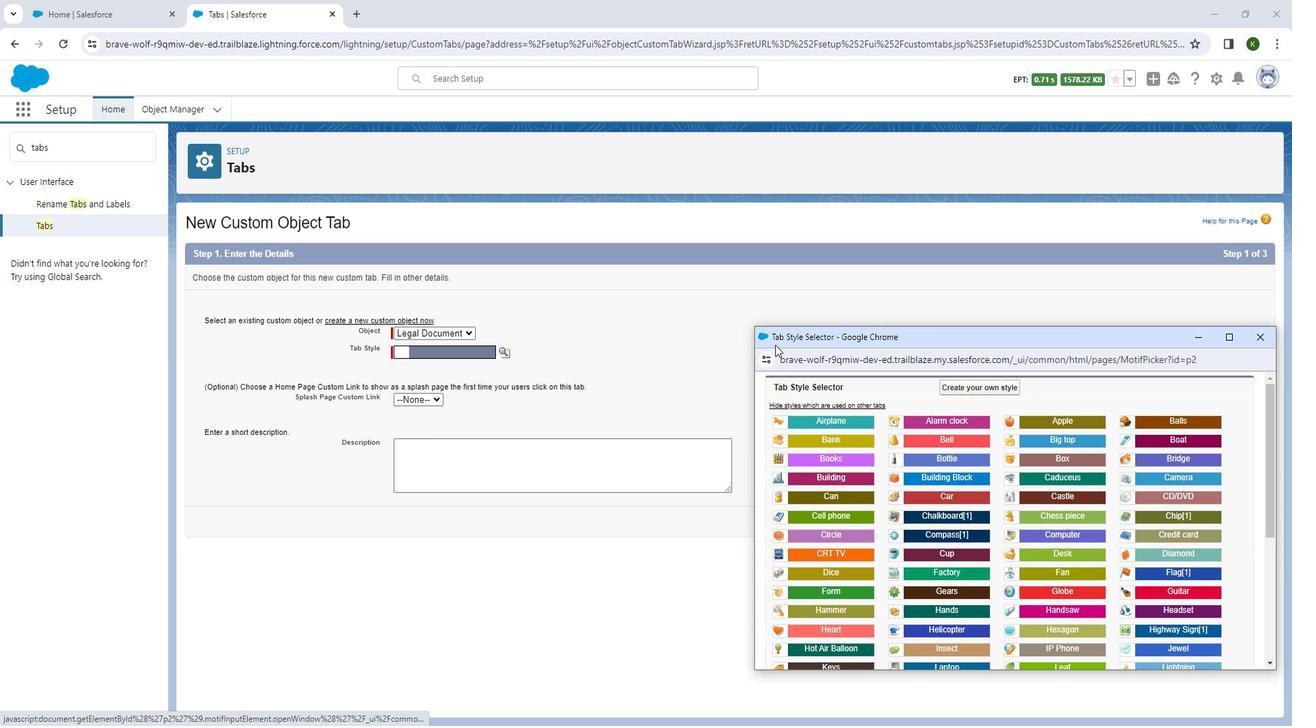 
Action: Mouse moved to (813, 333)
Screenshot: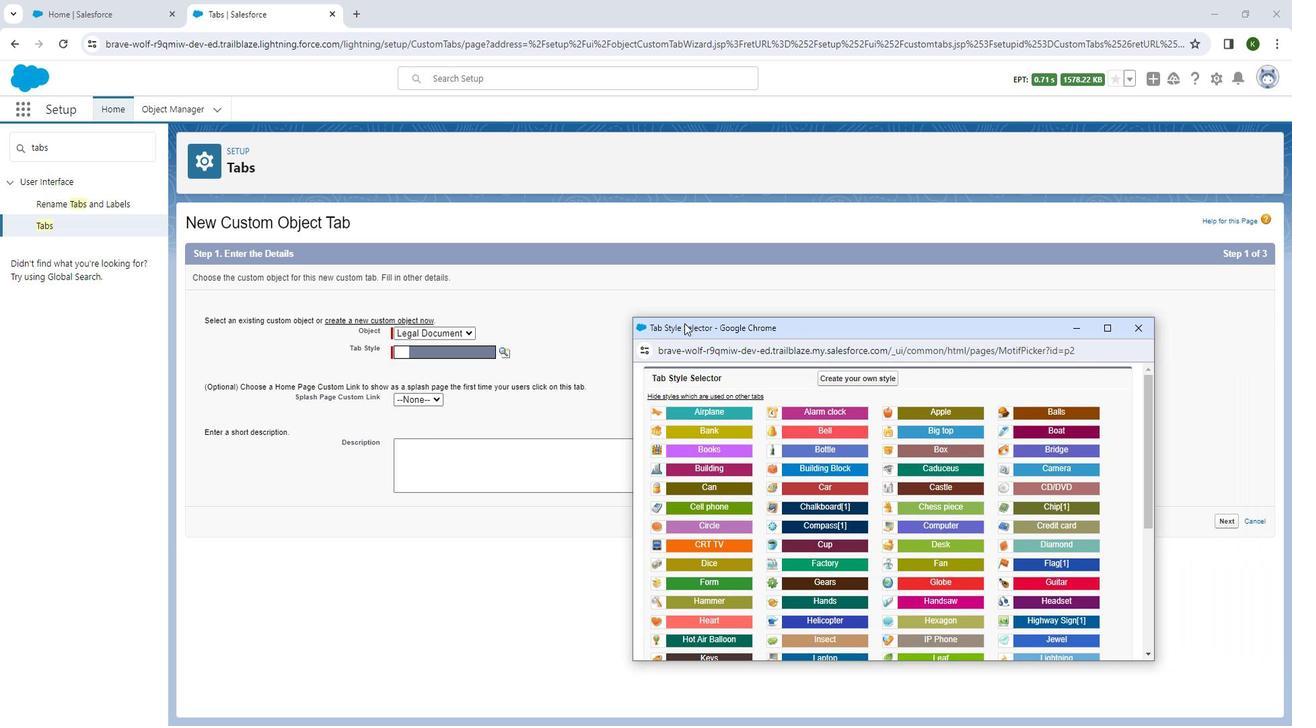
Action: Mouse pressed left at (813, 333)
Screenshot: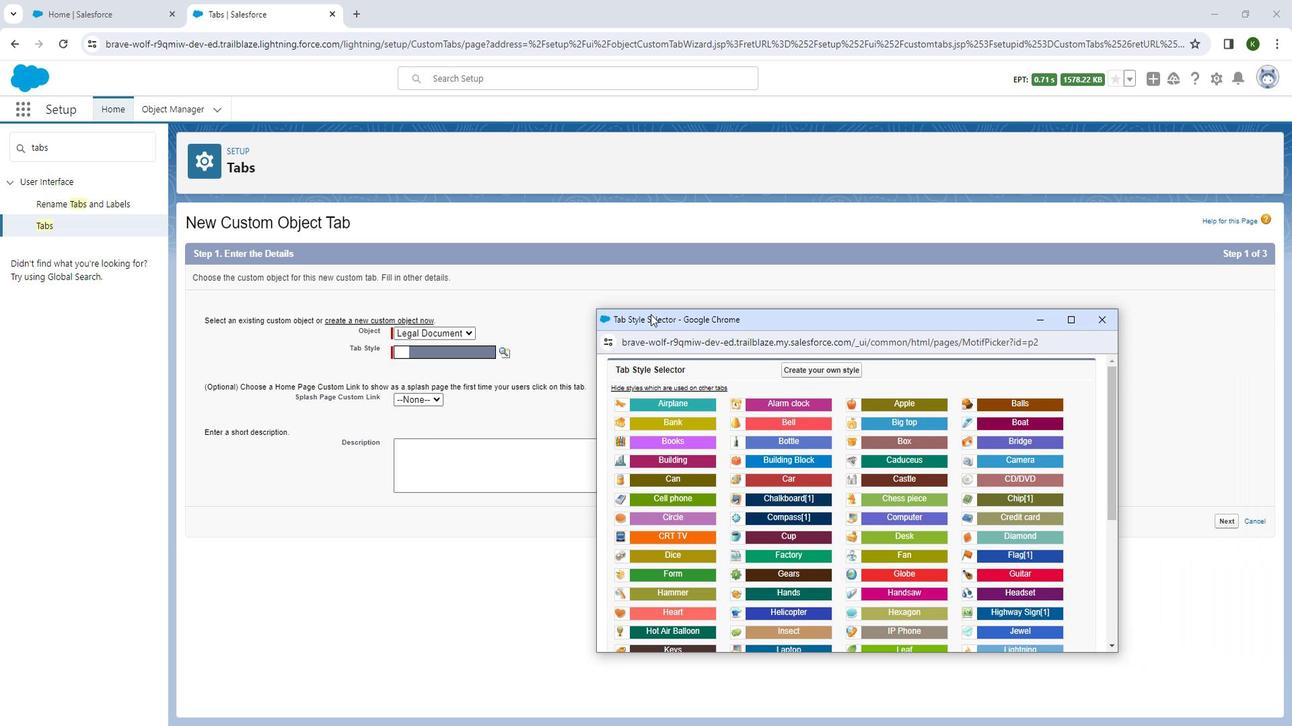 
Action: Mouse moved to (714, 454)
Screenshot: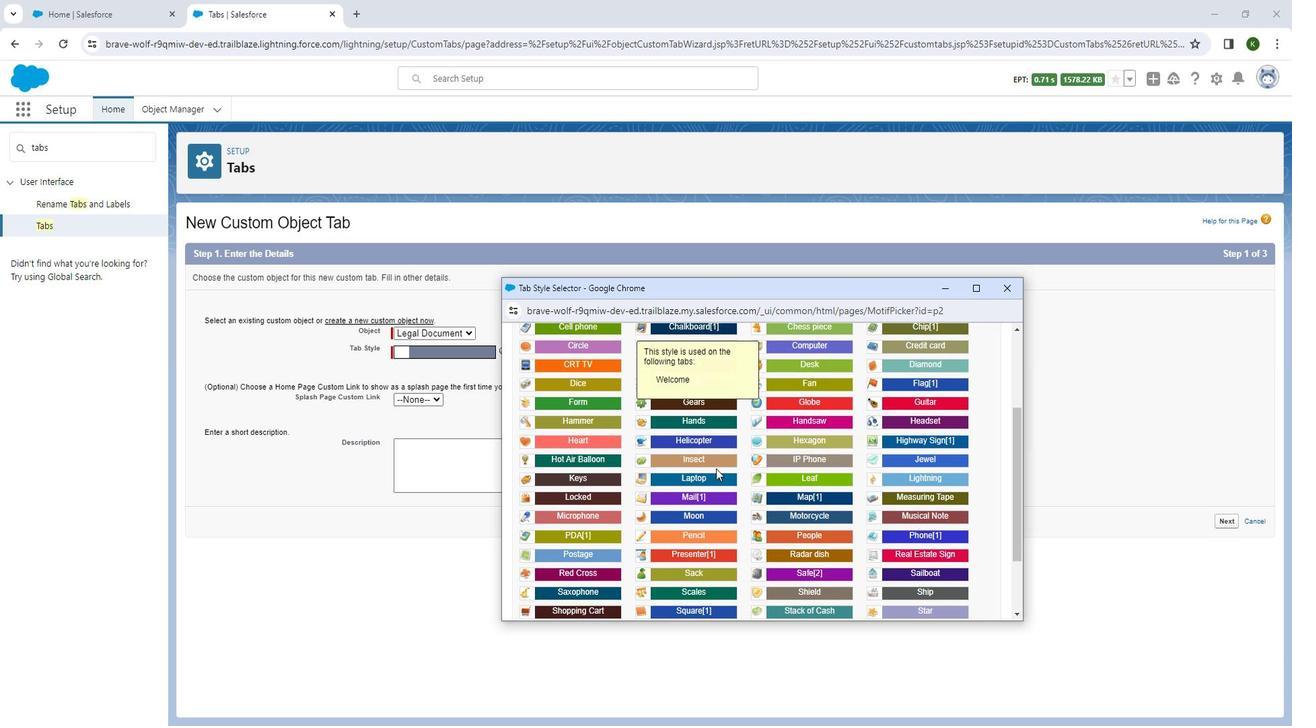 
Action: Mouse scrolled (714, 453) with delta (0, 0)
Screenshot: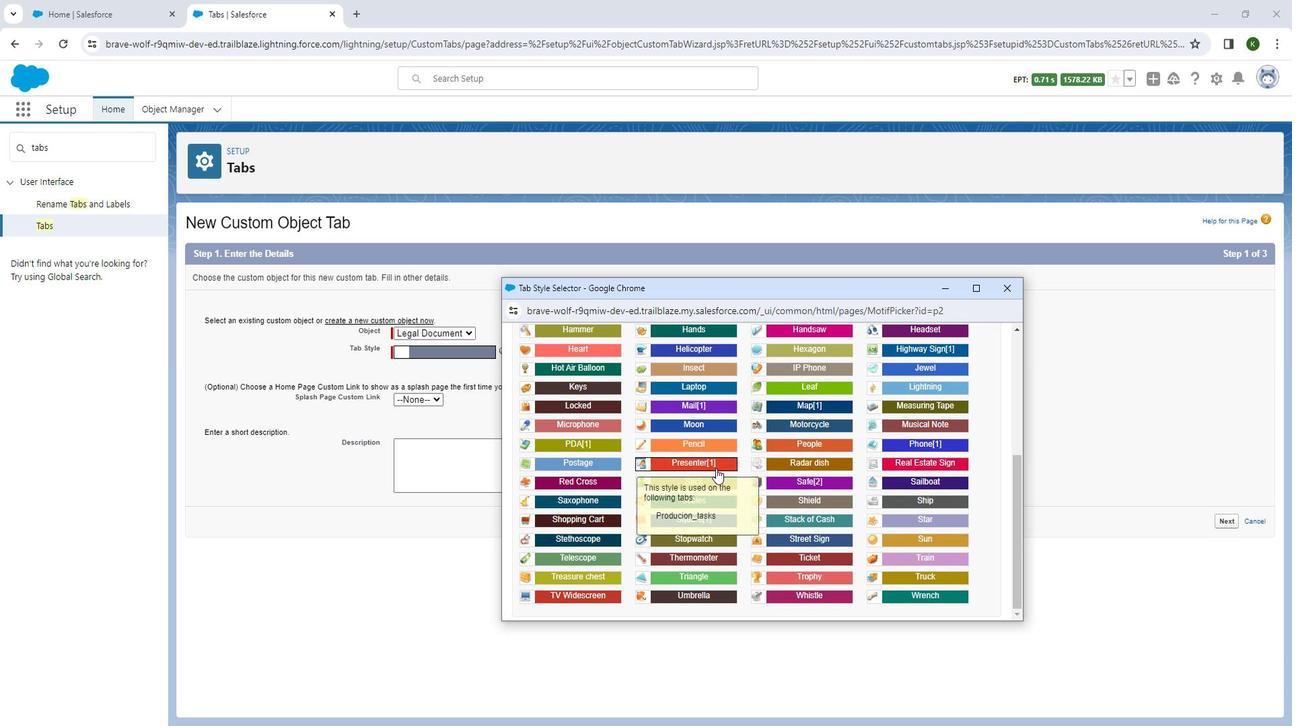 
Action: Mouse scrolled (714, 453) with delta (0, 0)
Screenshot: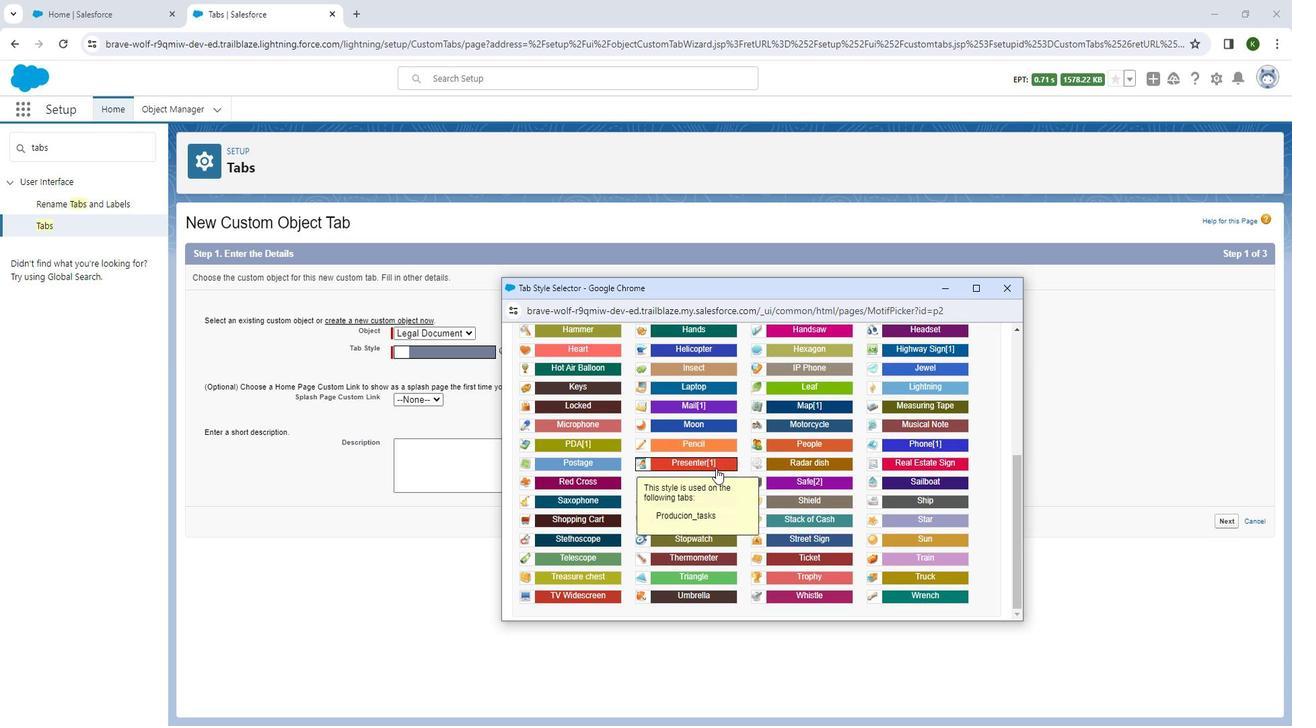 
Action: Mouse scrolled (714, 453) with delta (0, 0)
Screenshot: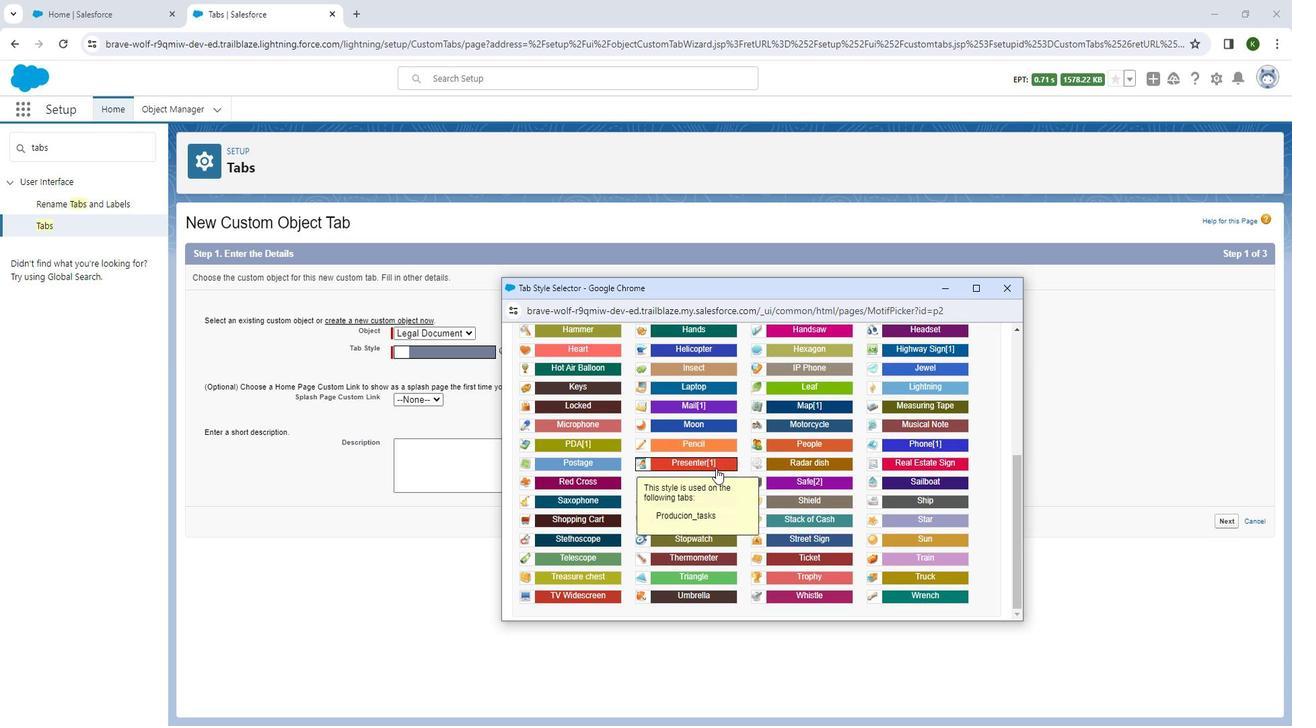 
Action: Mouse scrolled (714, 453) with delta (0, 0)
Screenshot: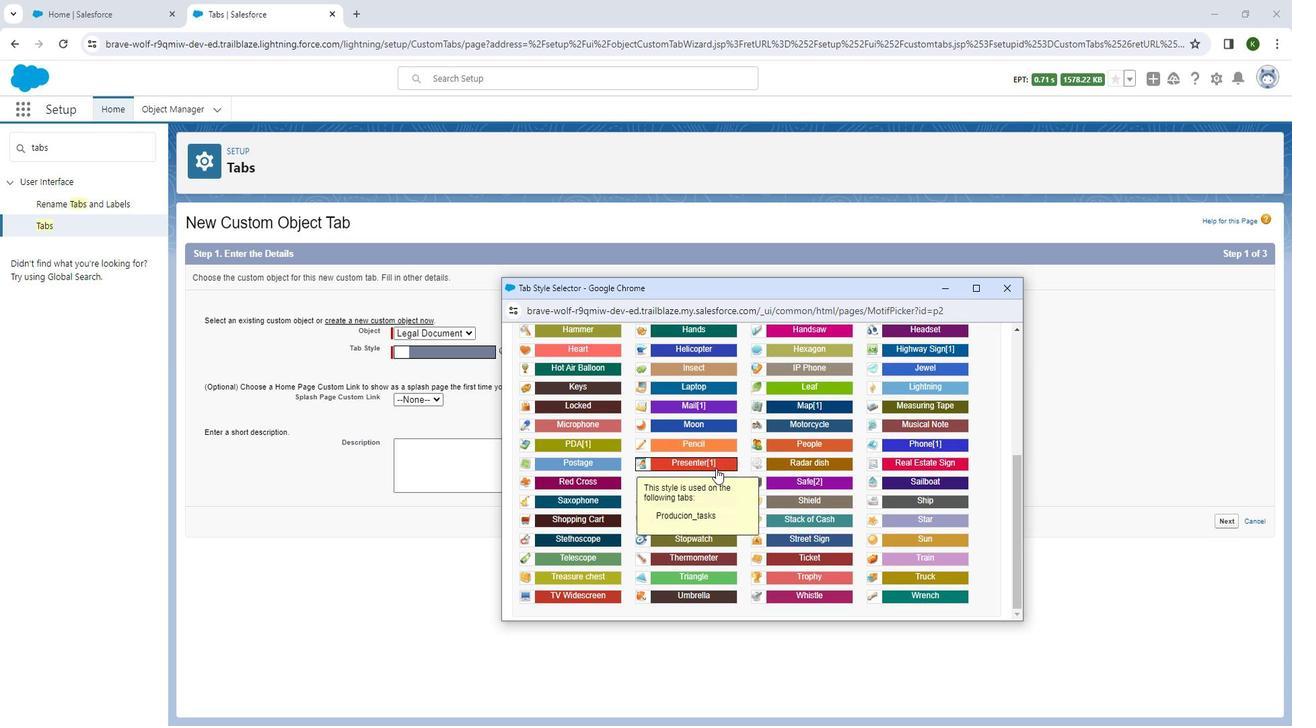 
Action: Mouse moved to (590, 535)
Screenshot: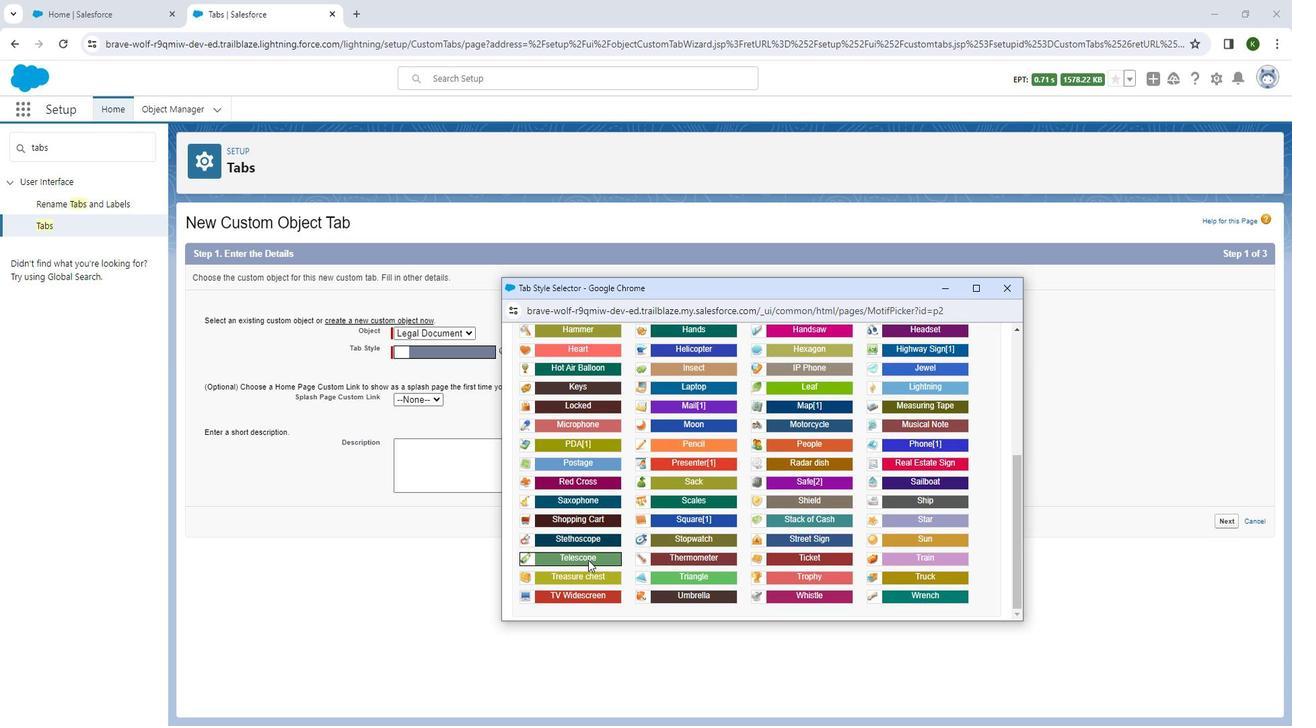 
Action: Mouse pressed left at (590, 535)
Screenshot: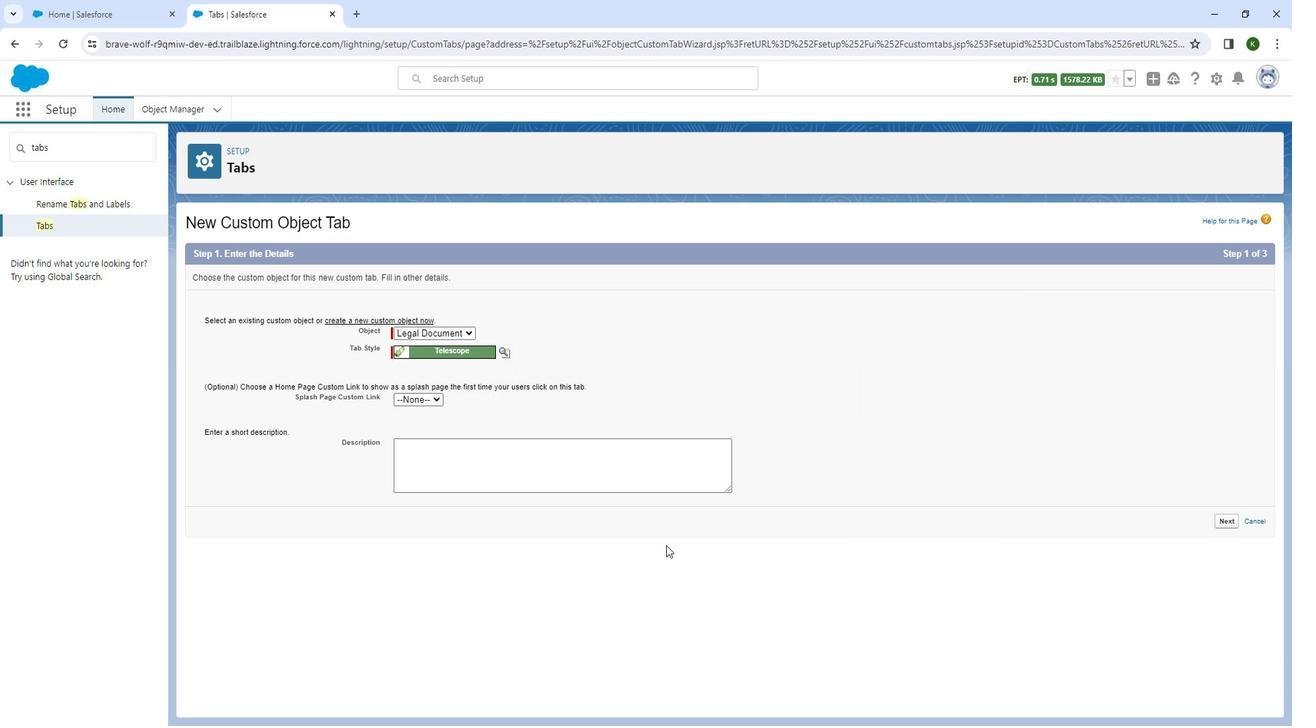 
Action: Mouse moved to (491, 448)
Screenshot: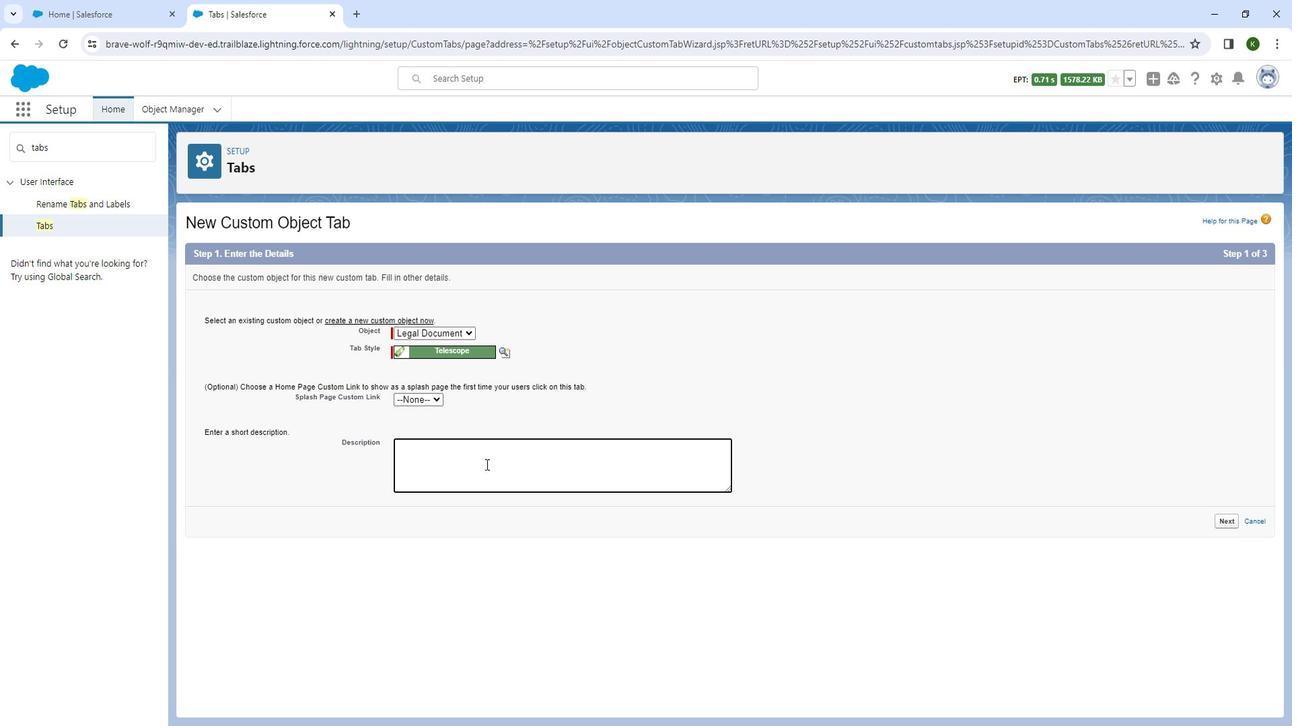 
Action: Mouse pressed left at (491, 448)
Screenshot: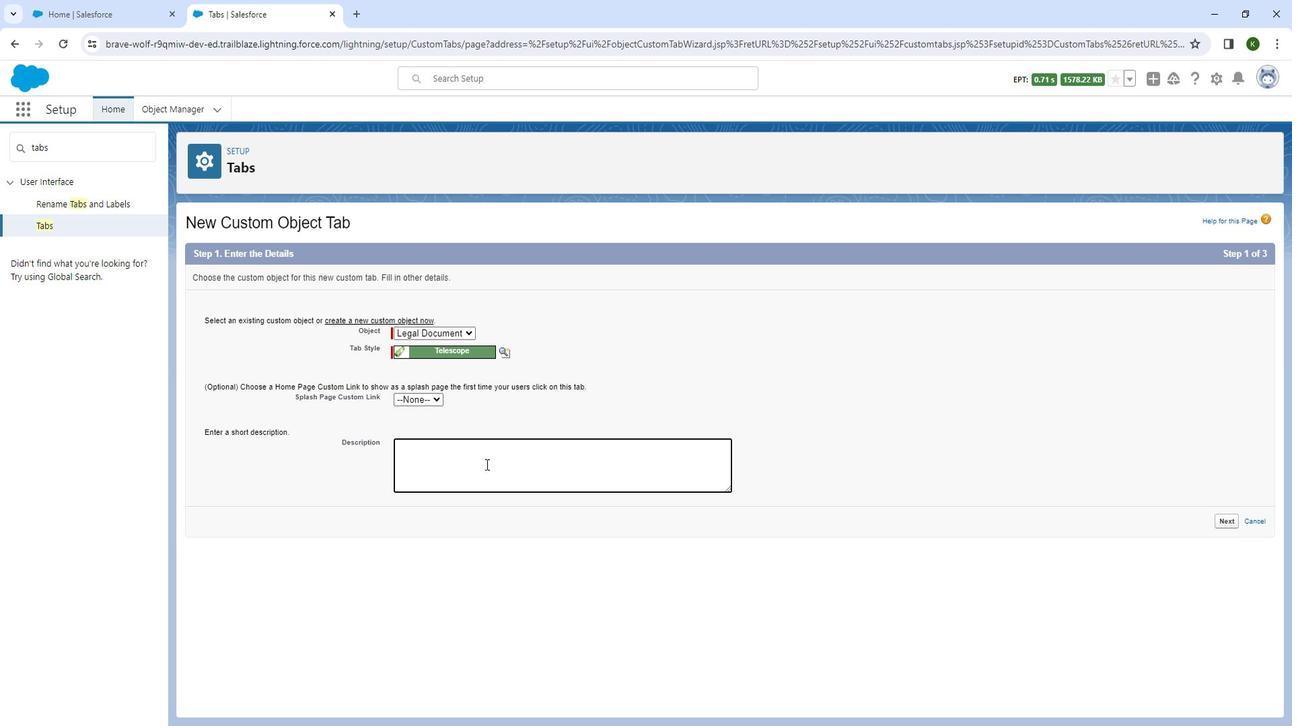 
Action: Mouse moved to (491, 450)
Screenshot: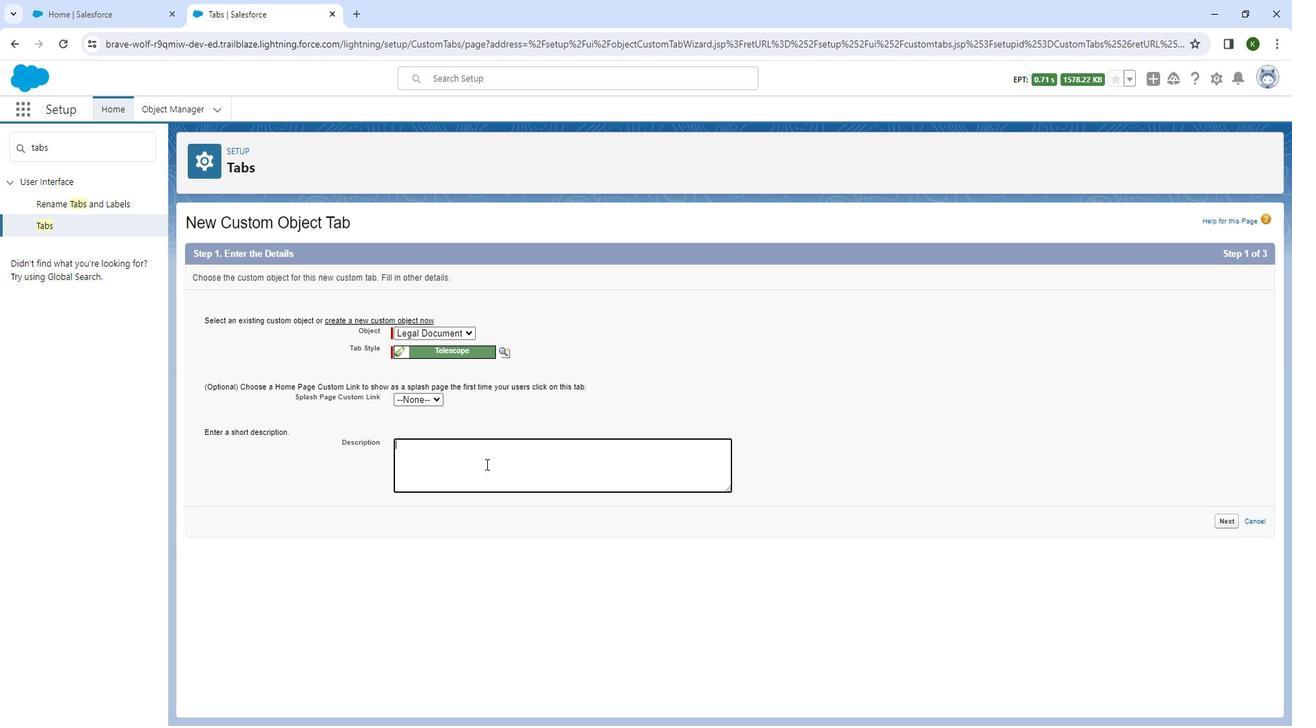 
Action: Key pressed <Key.shift_r>A
Screenshot: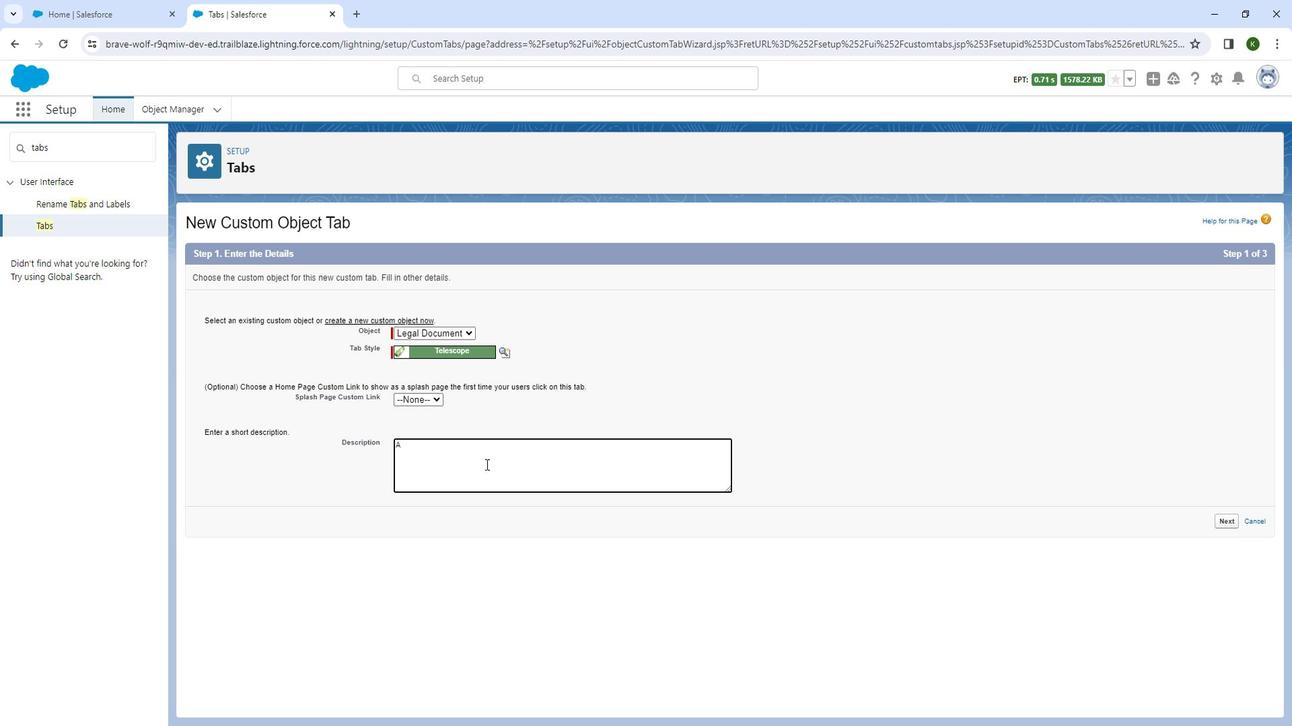 
Action: Mouse moved to (491, 450)
Screenshot: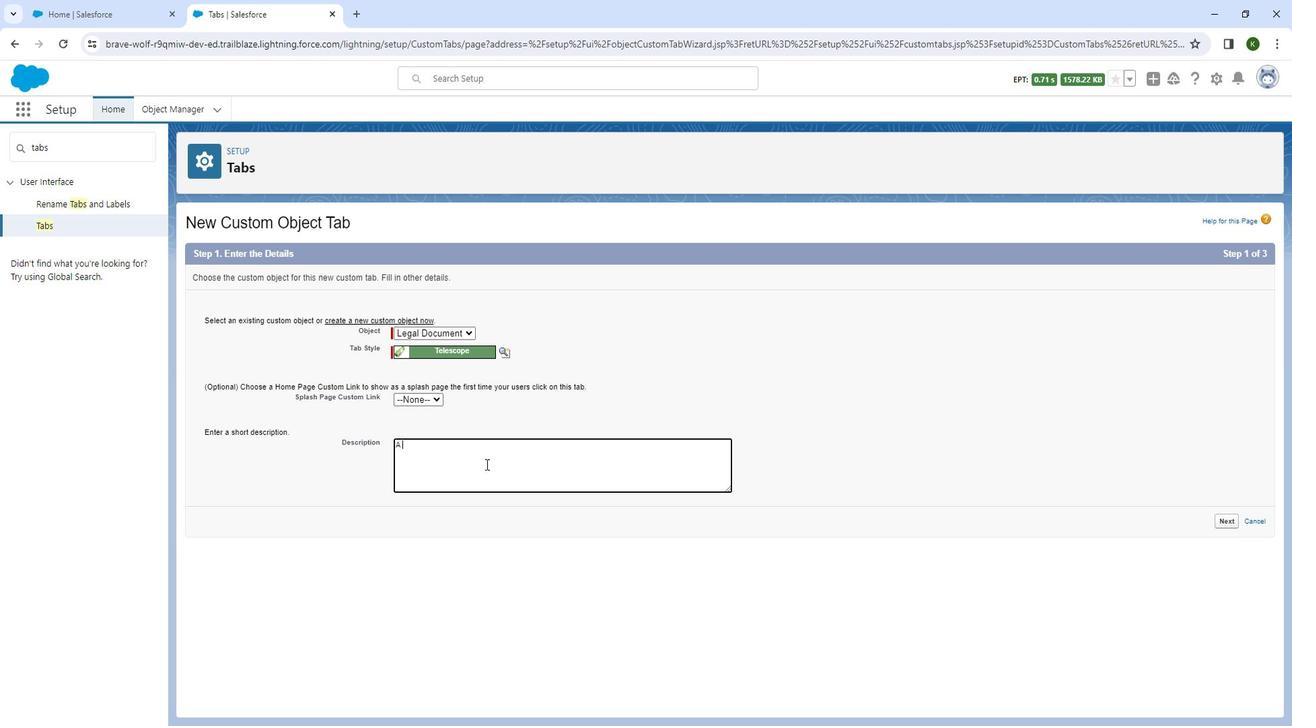 
Action: Key pressed <Key.space><Key.shift_r>Legal<Key.space>document<Key.space>by<Key.space>definition<Key.space>is<Key.space>one<Key.space>that<Key.space>outlines<Key.space>an<Key.space>agreement<Key.space>between<Key.space>two<Key.space>or<Key.space>more<Key.space>parties<Key.space>that<Key.space>has<Key.space>been<Key.space>signed<Key.space>by<Key.space>mutual<Key.space>assentt<Key.backspace><Key.space>and<Key.space>relied<Key.space>upon<Key.space>in<Key.space>court.
Screenshot: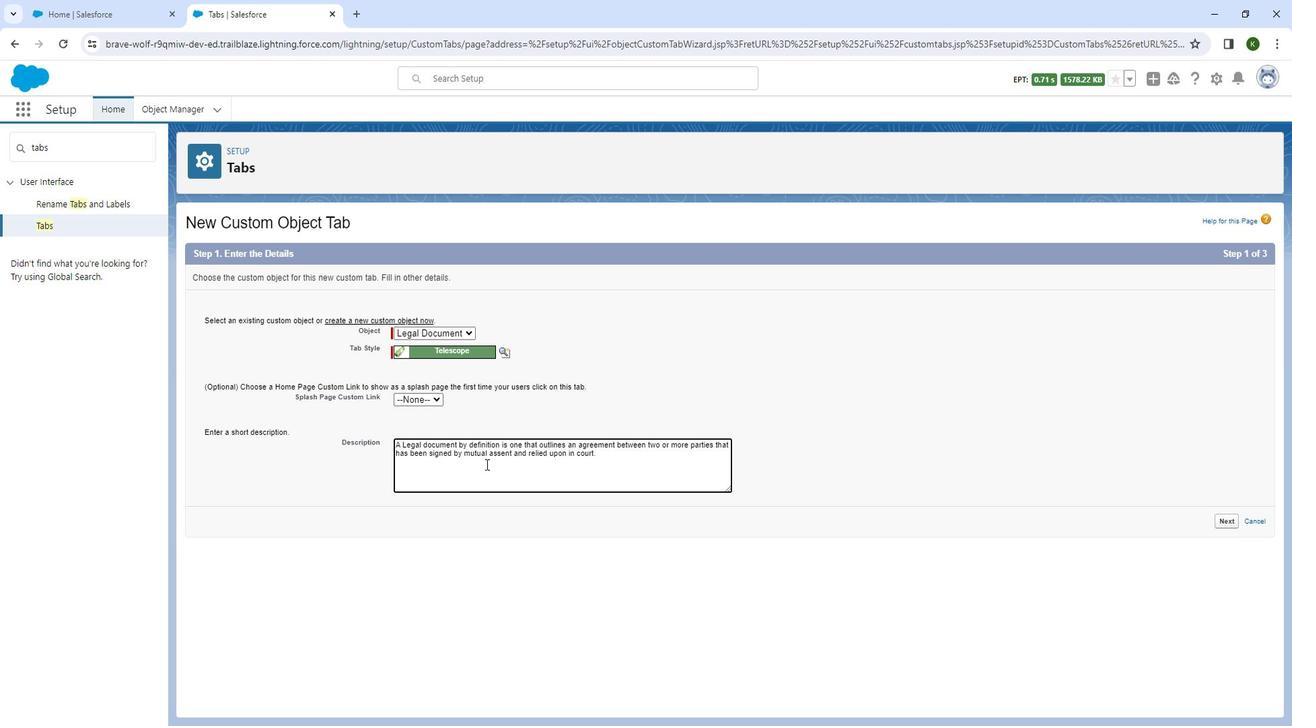 
Action: Mouse moved to (1203, 500)
Screenshot: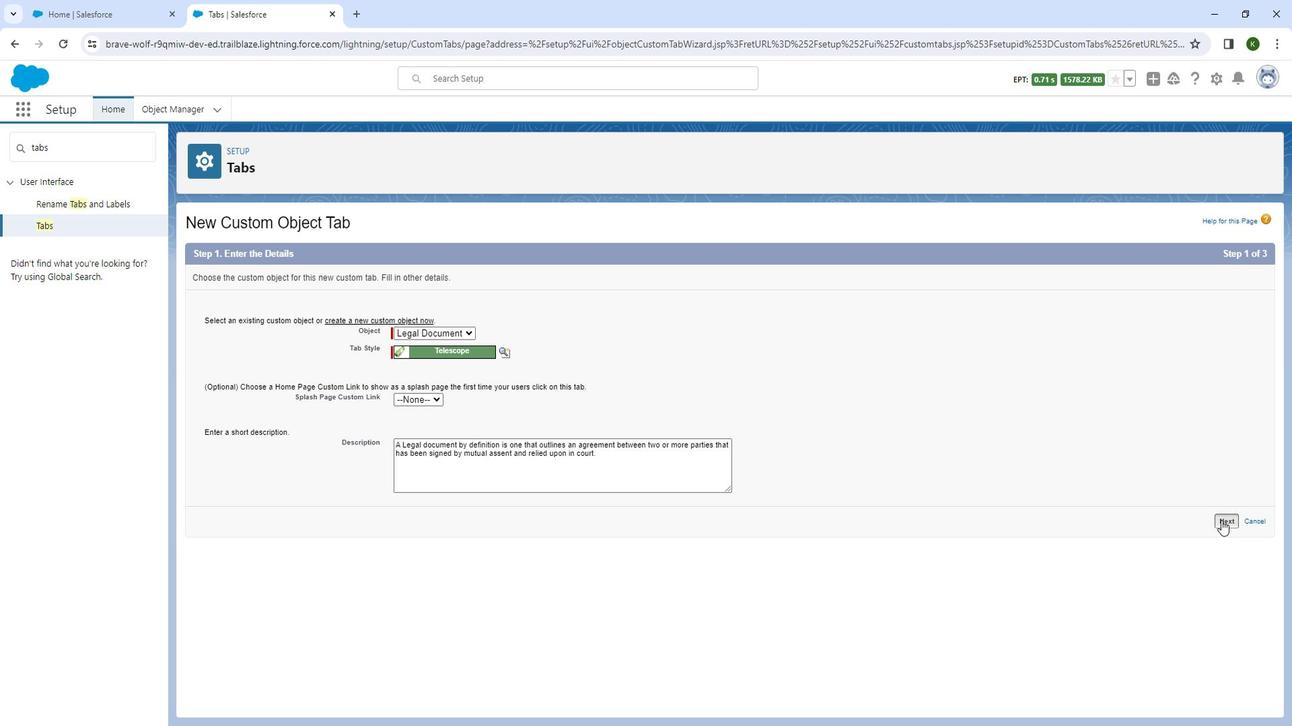 
Action: Mouse pressed left at (1203, 500)
Screenshot: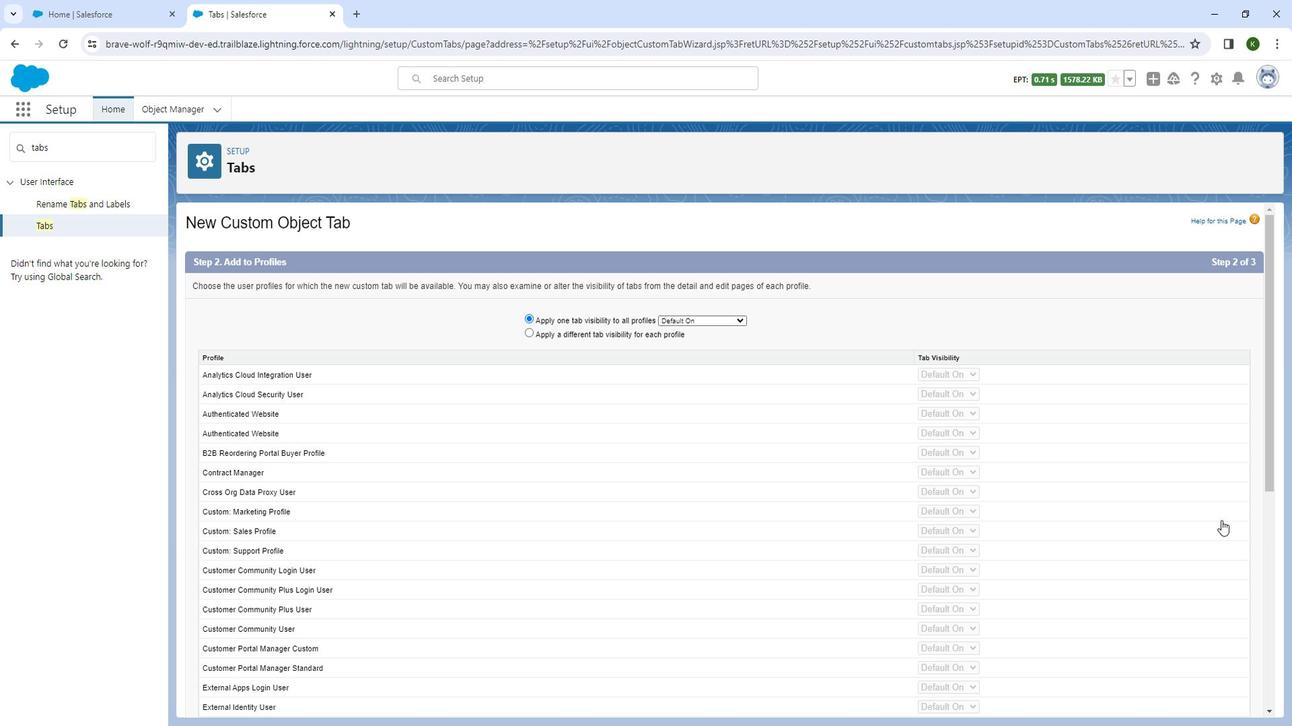 
Action: Mouse moved to (1138, 486)
Screenshot: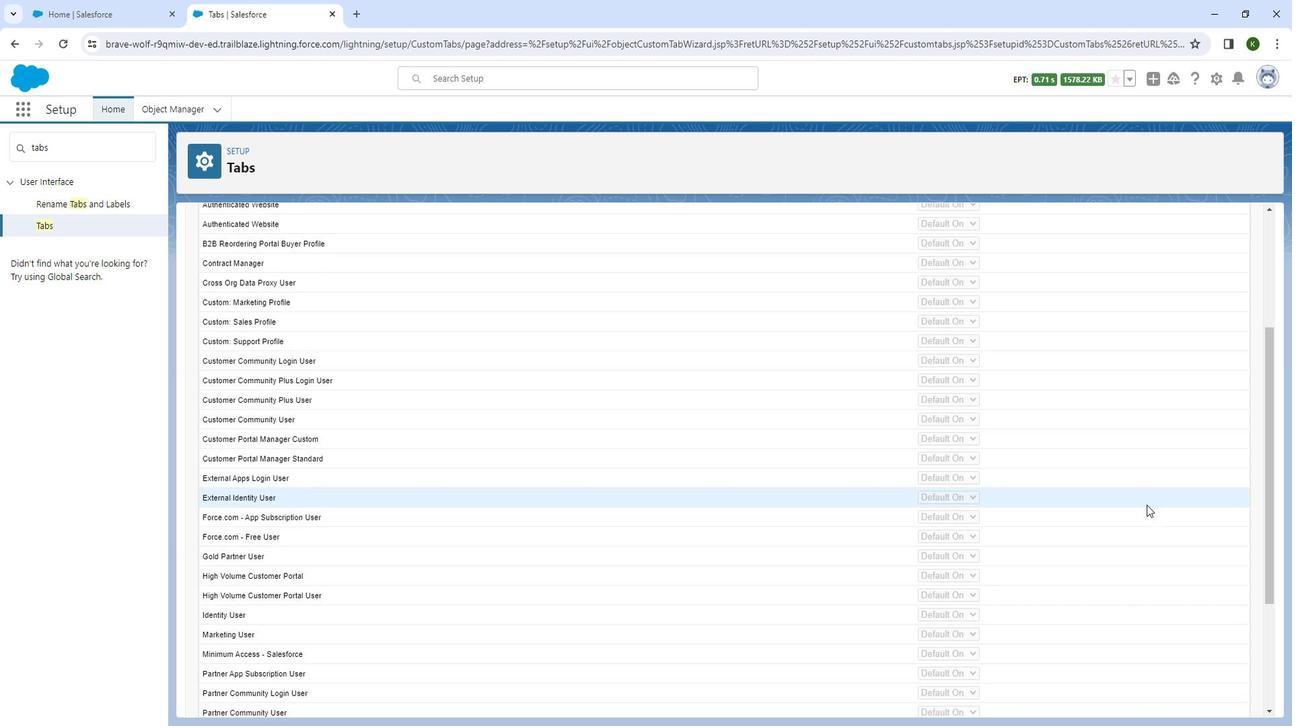 
Action: Mouse scrolled (1138, 485) with delta (0, 0)
Screenshot: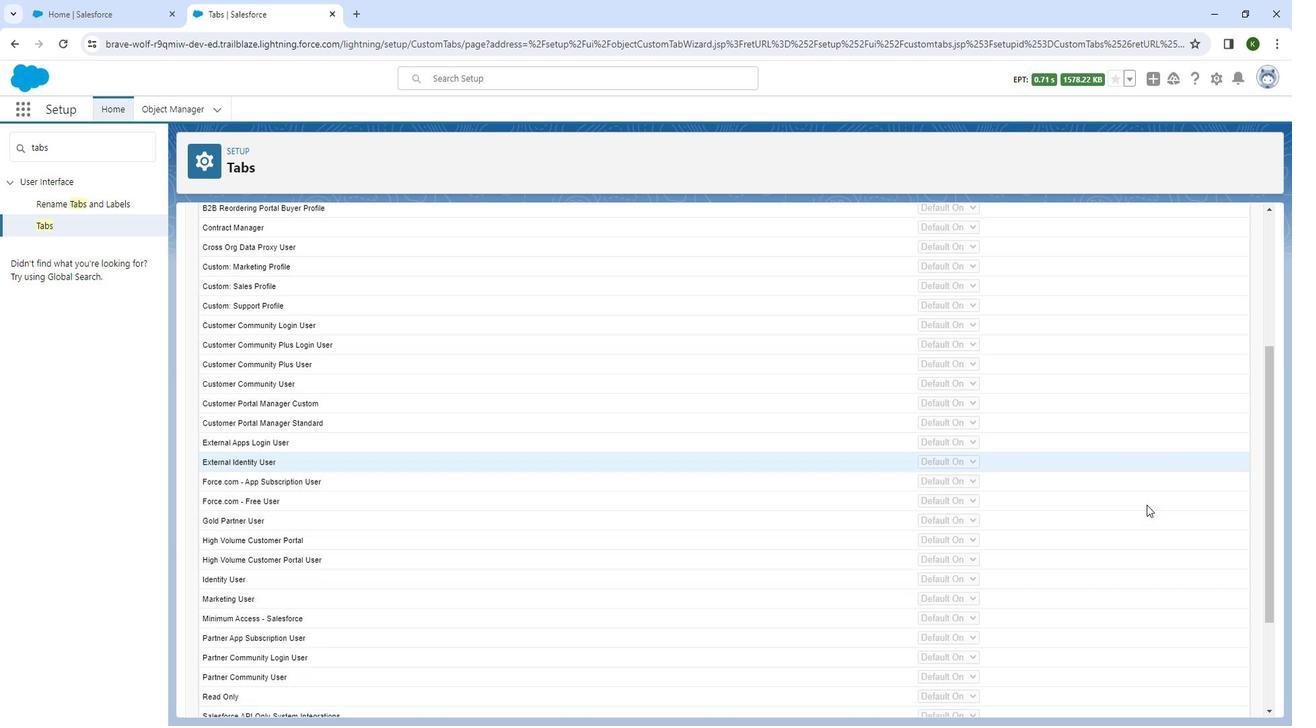 
Action: Mouse scrolled (1138, 485) with delta (0, 0)
Screenshot: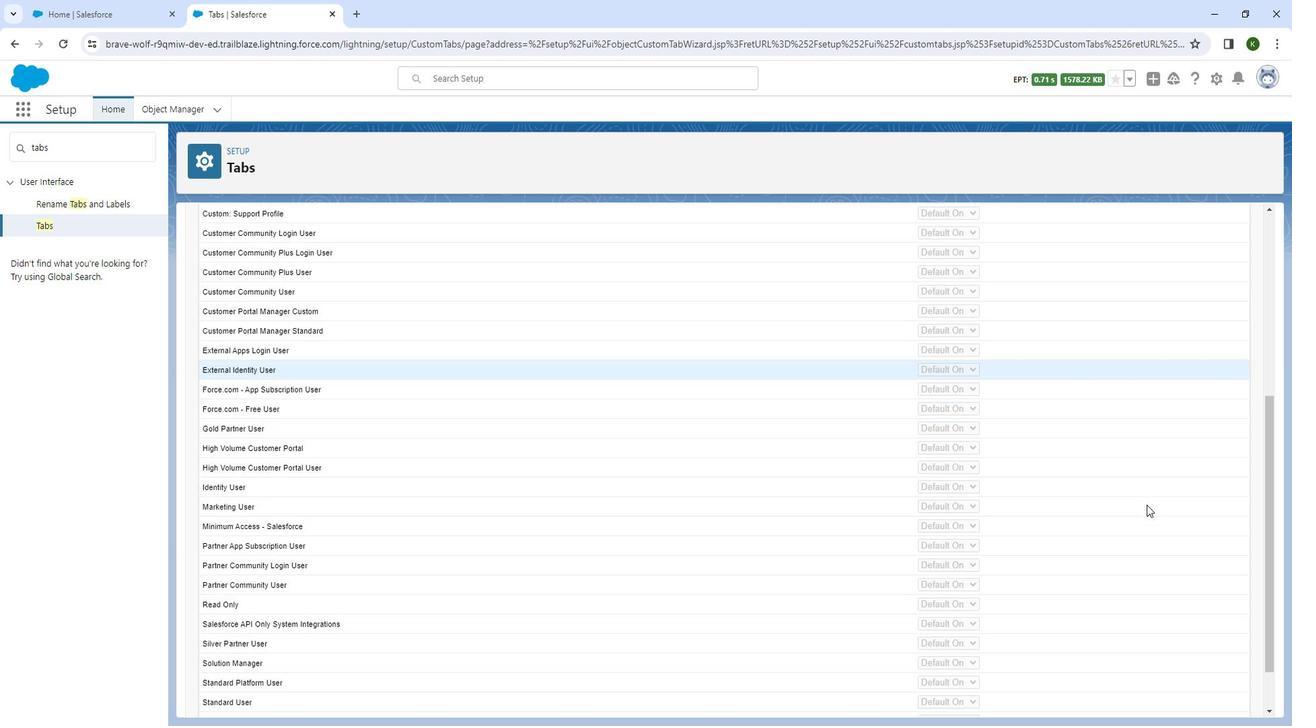 
Action: Mouse moved to (1132, 486)
Screenshot: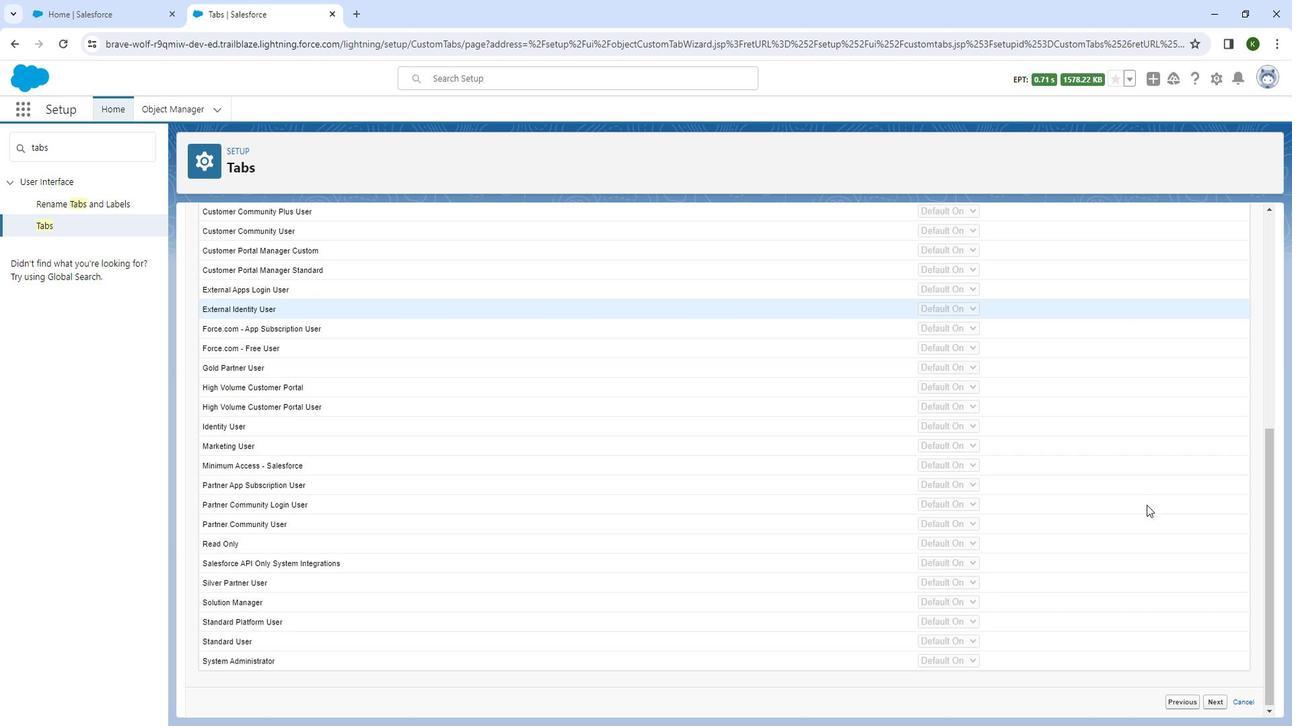 
Action: Mouse scrolled (1132, 485) with delta (0, 0)
Screenshot: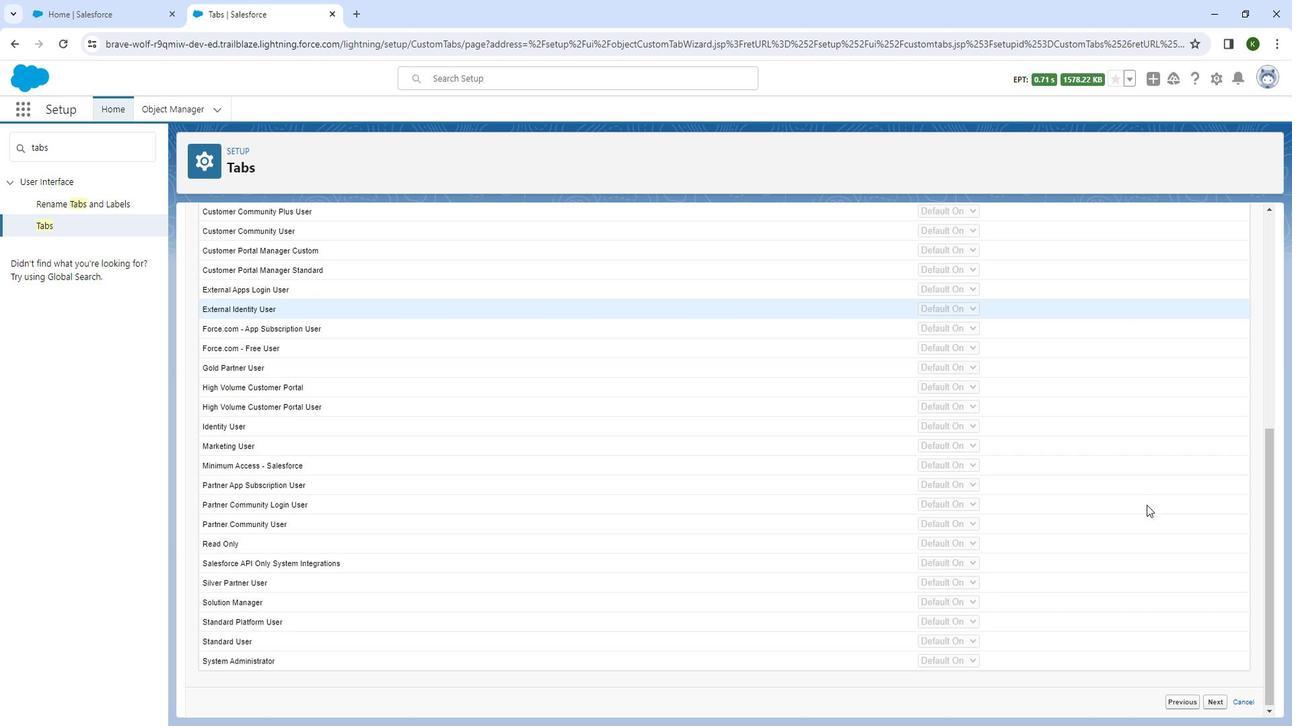 
Action: Mouse moved to (1131, 486)
Screenshot: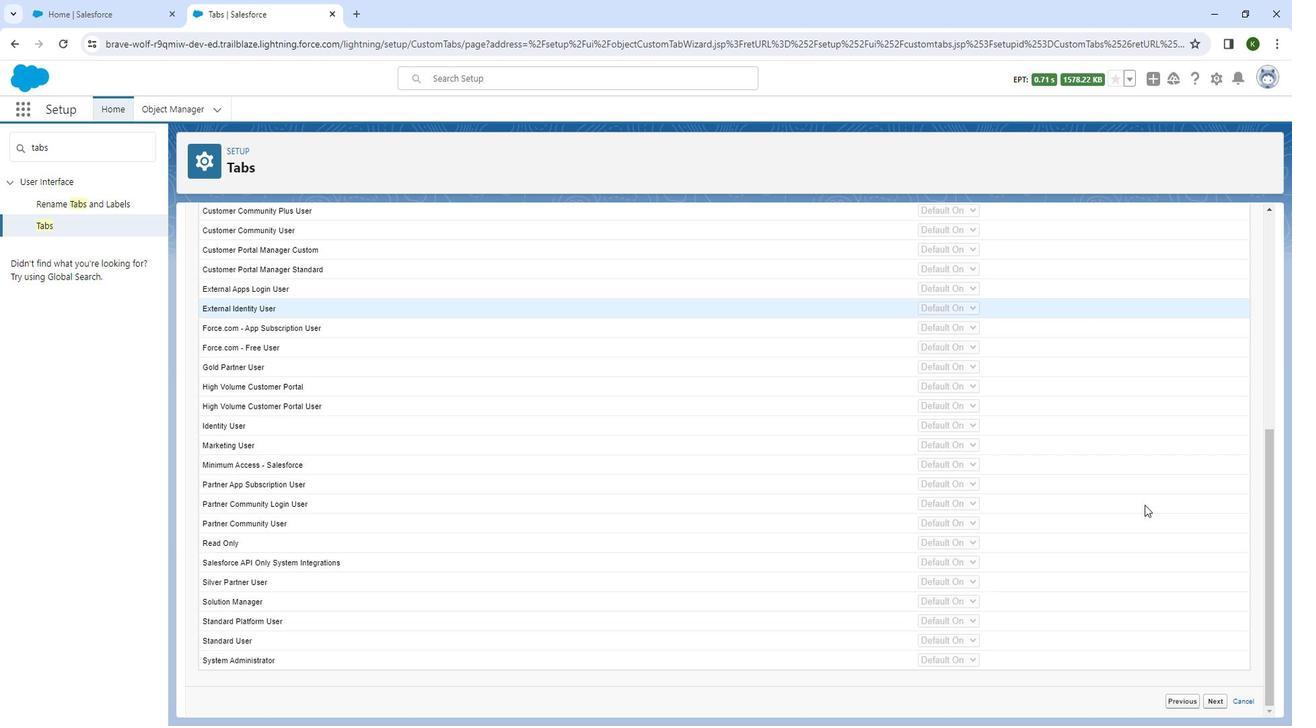
Action: Mouse scrolled (1131, 485) with delta (0, 0)
Screenshot: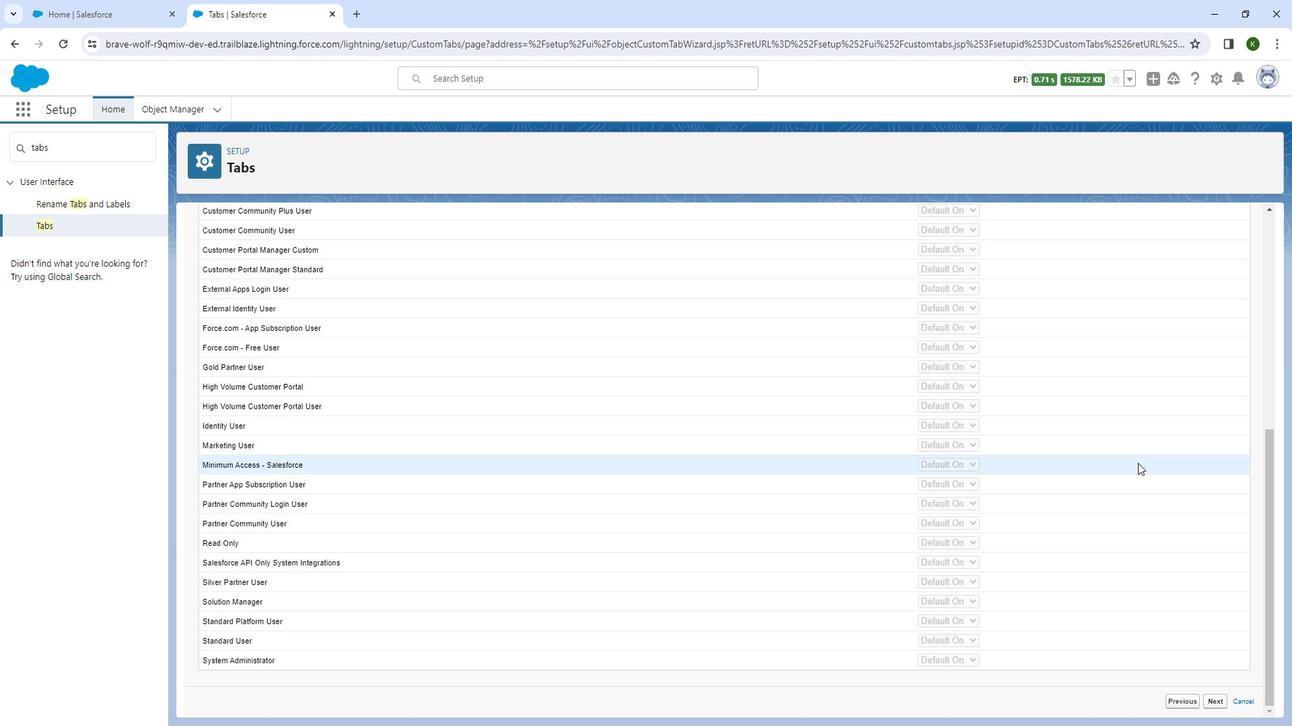 
Action: Mouse scrolled (1131, 485) with delta (0, 0)
Screenshot: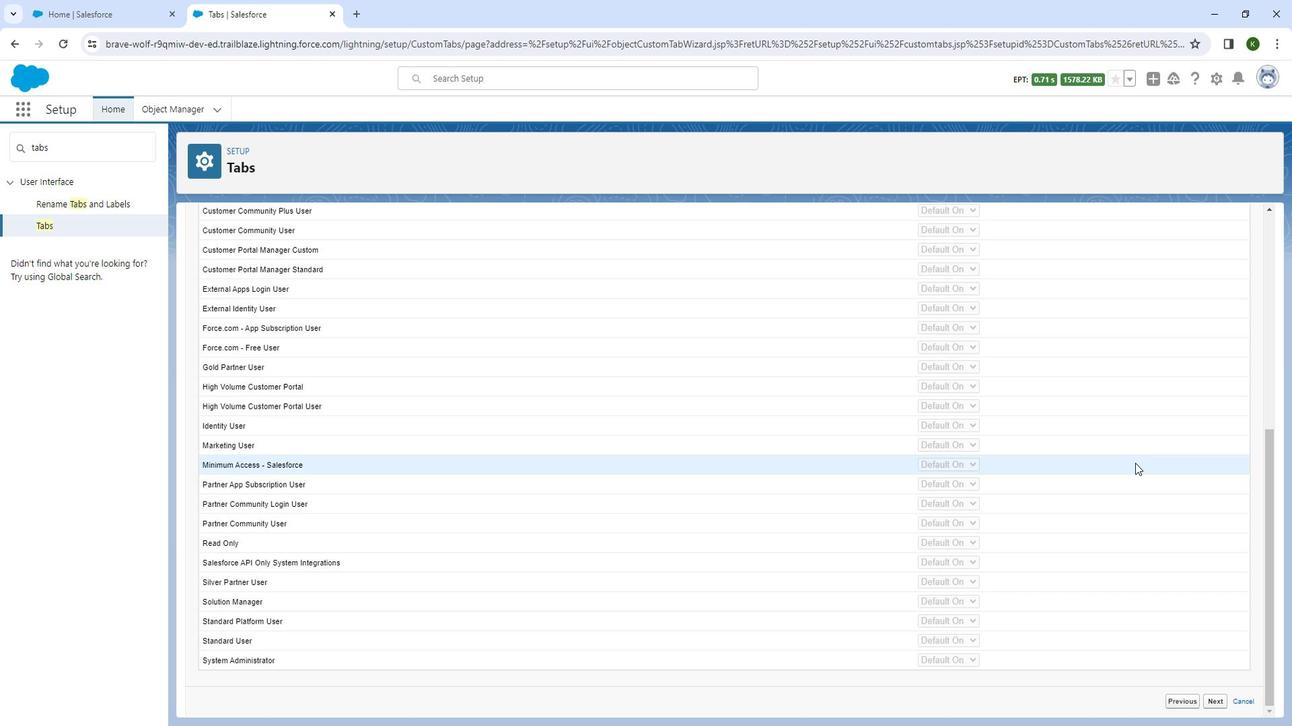 
Action: Mouse scrolled (1131, 485) with delta (0, 0)
Screenshot: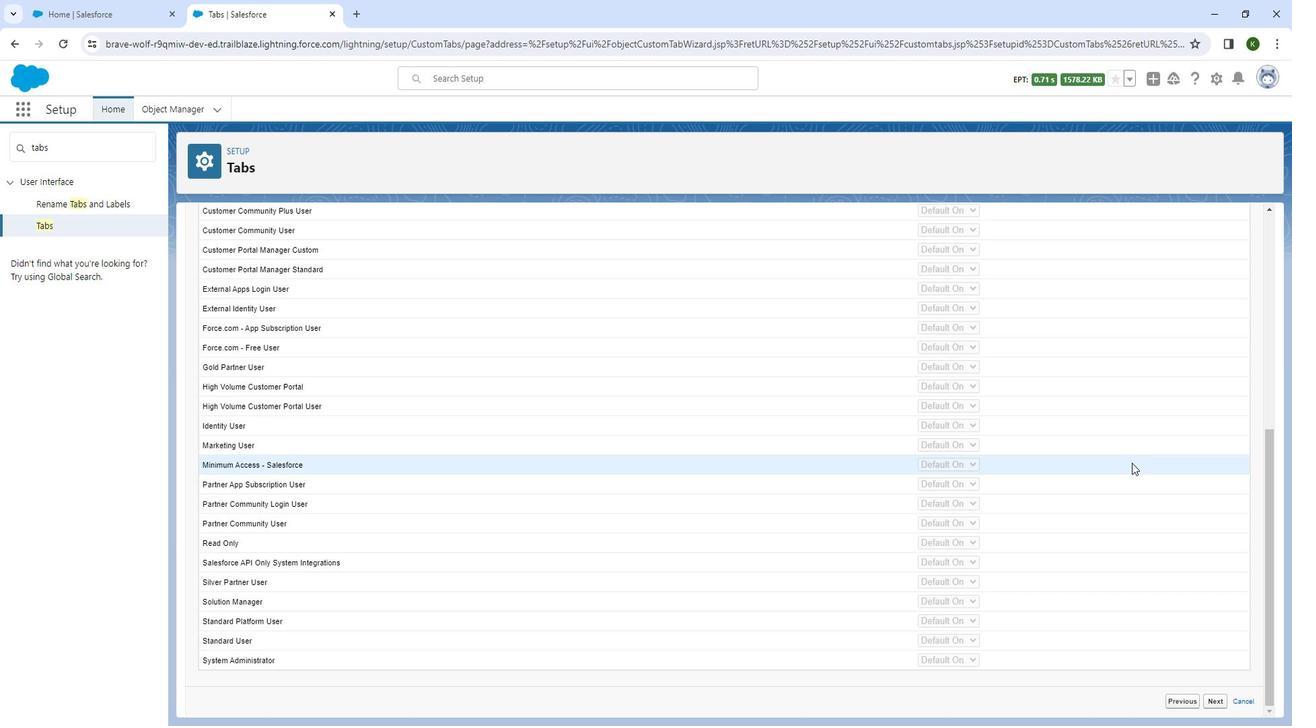 
Action: Mouse moved to (1196, 660)
Screenshot: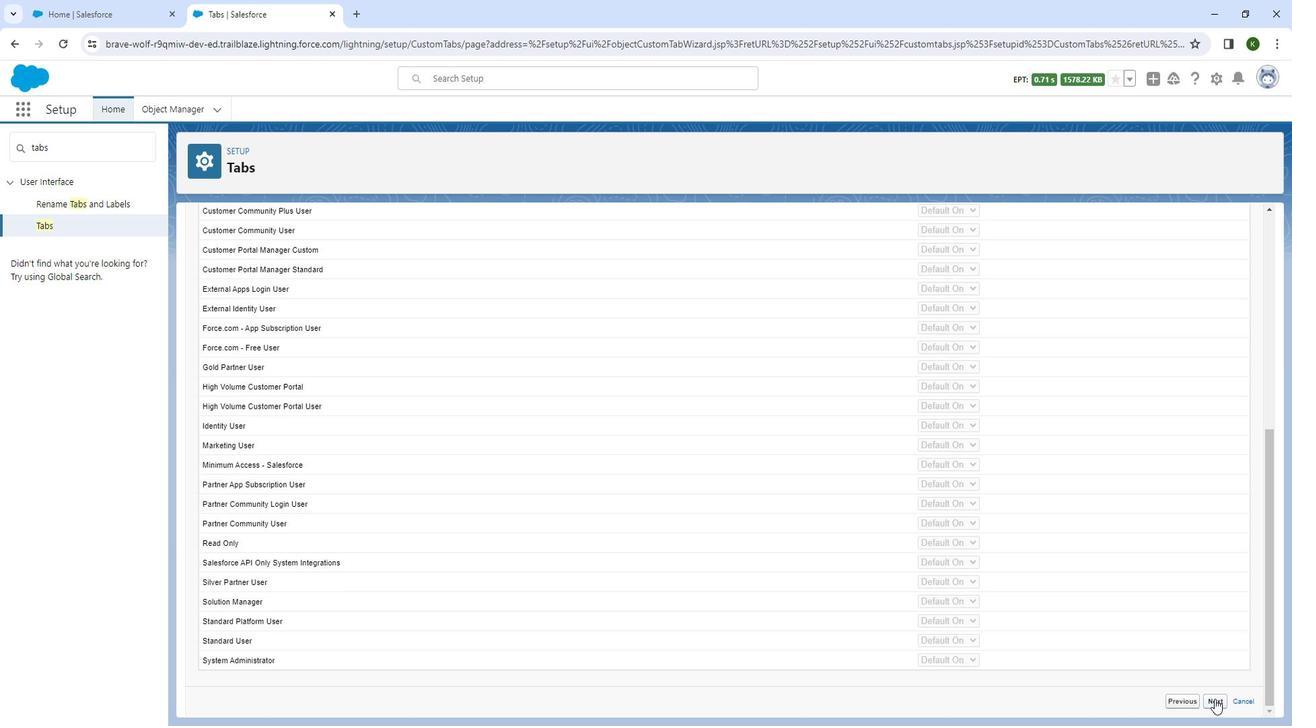
Action: Mouse pressed left at (1196, 660)
Screenshot: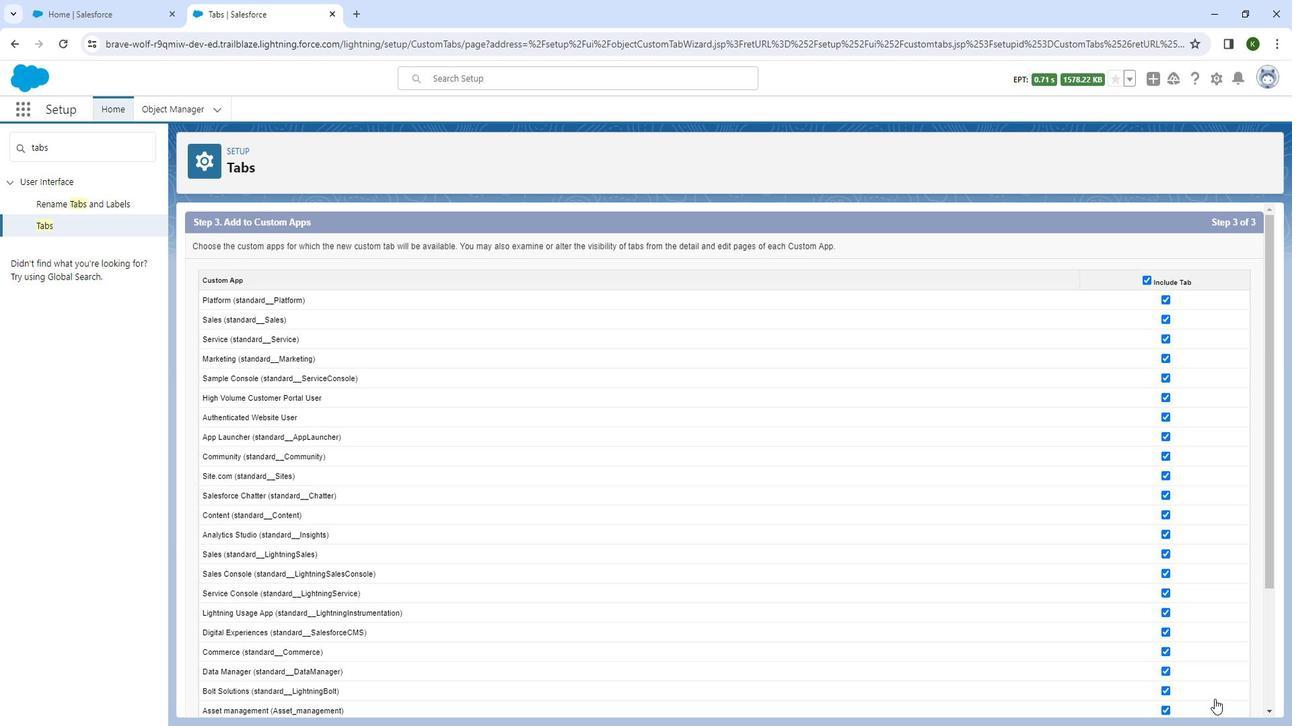 
Action: Mouse moved to (1133, 286)
Screenshot: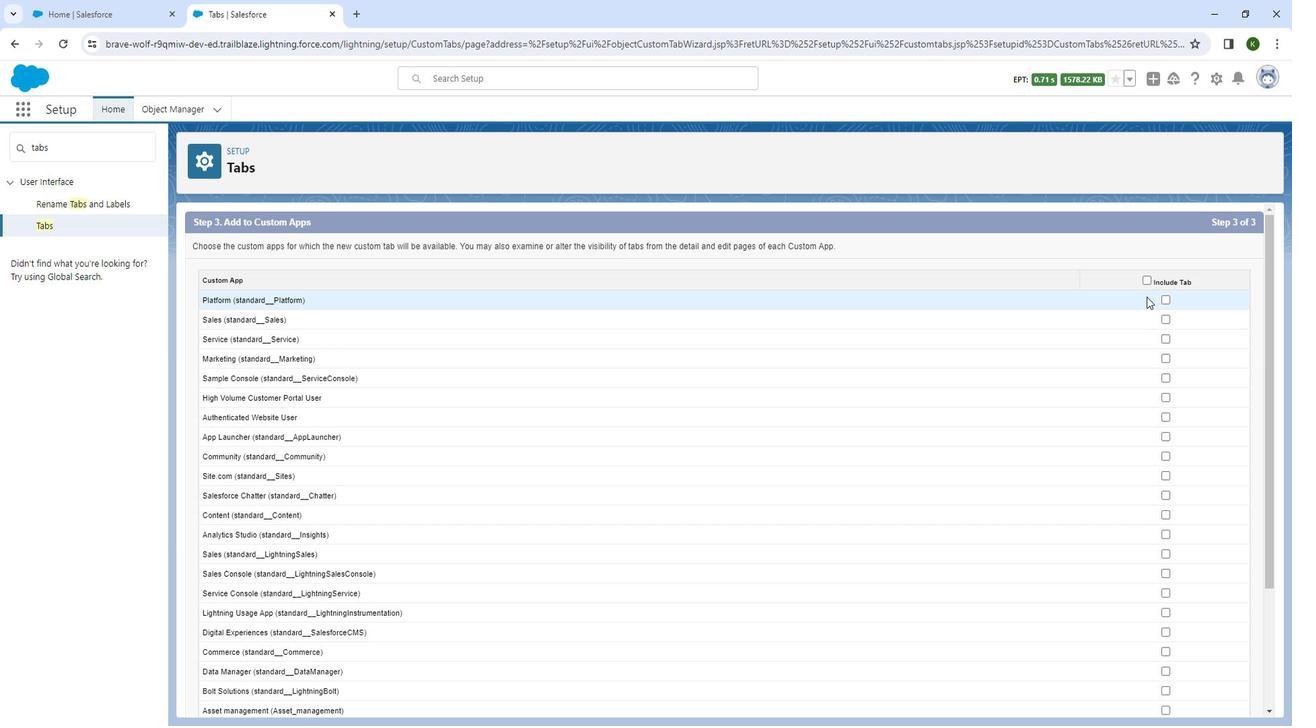 
Action: Mouse pressed left at (1133, 286)
Screenshot: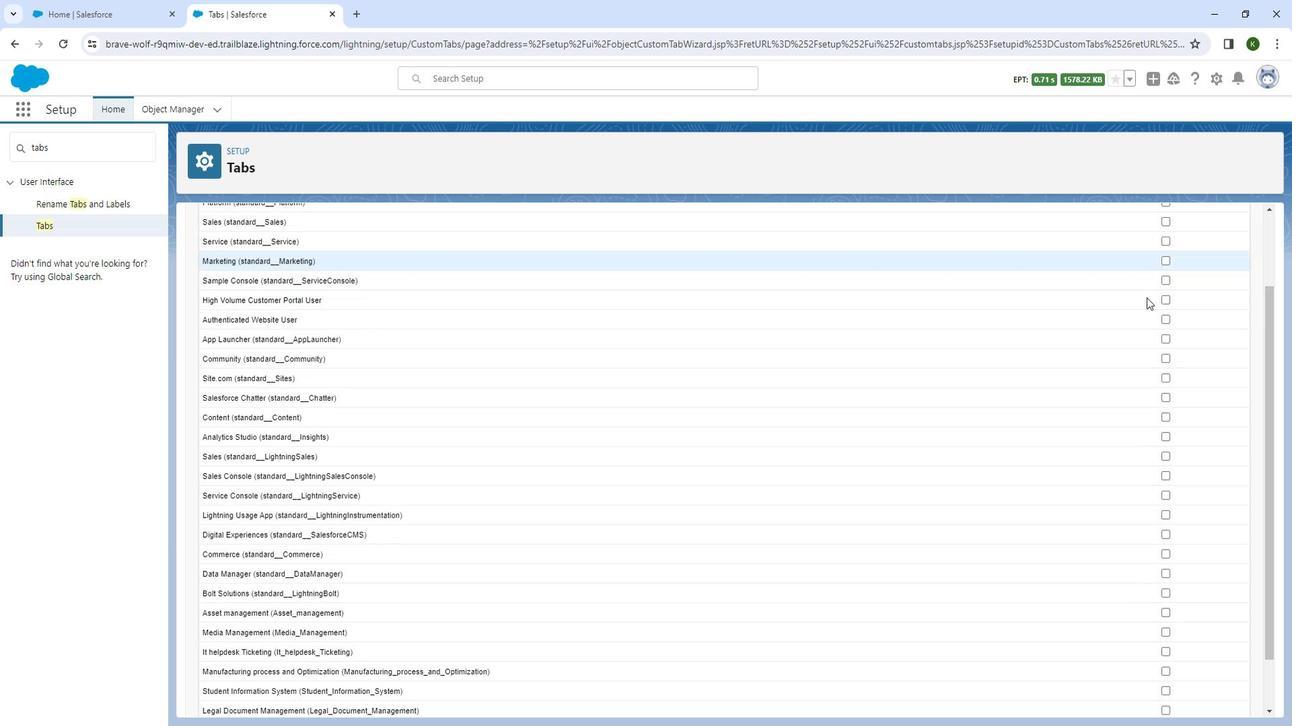 
Action: Mouse moved to (1131, 300)
Screenshot: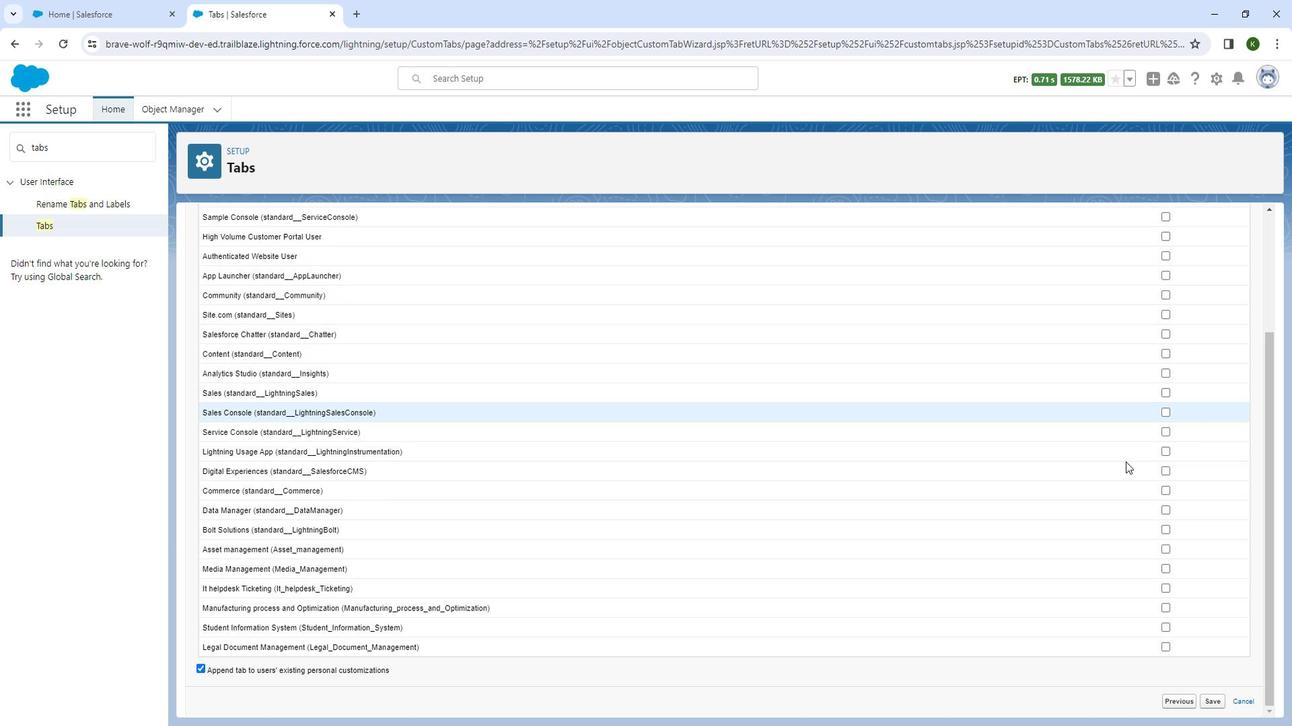 
Action: Mouse scrolled (1131, 300) with delta (0, 0)
Screenshot: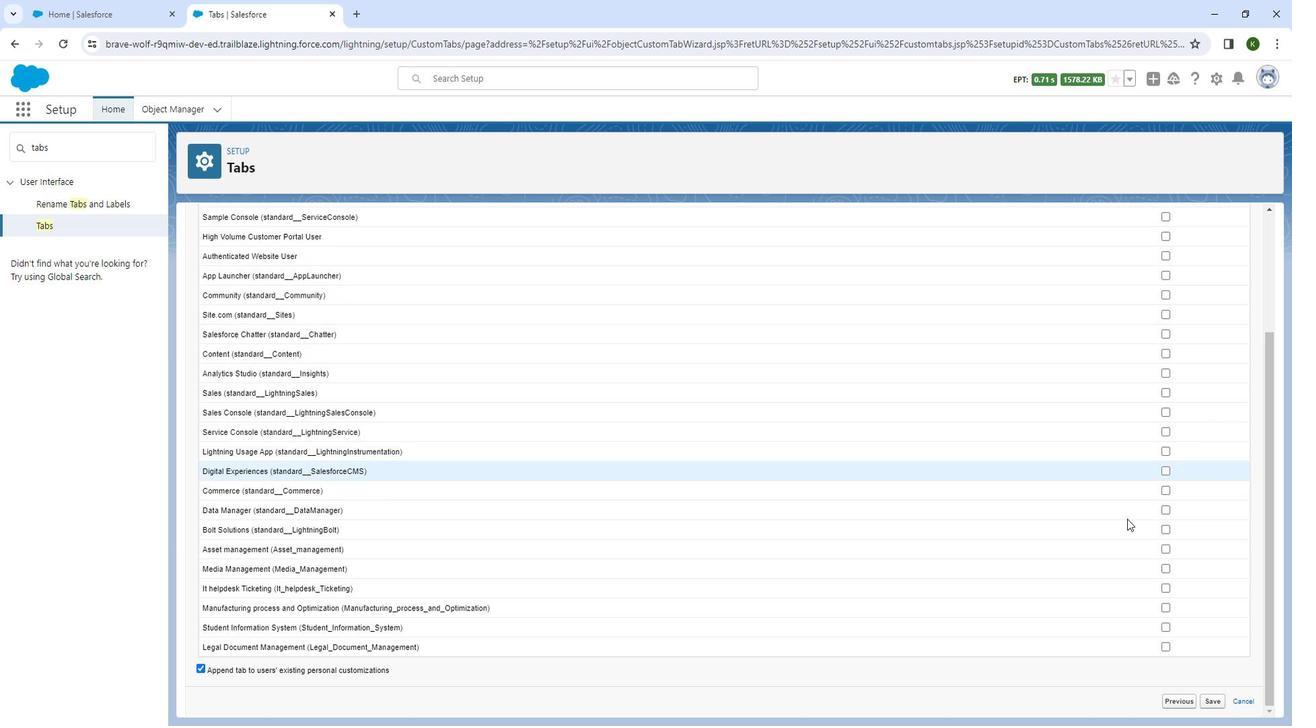 
Action: Mouse scrolled (1131, 300) with delta (0, 0)
Screenshot: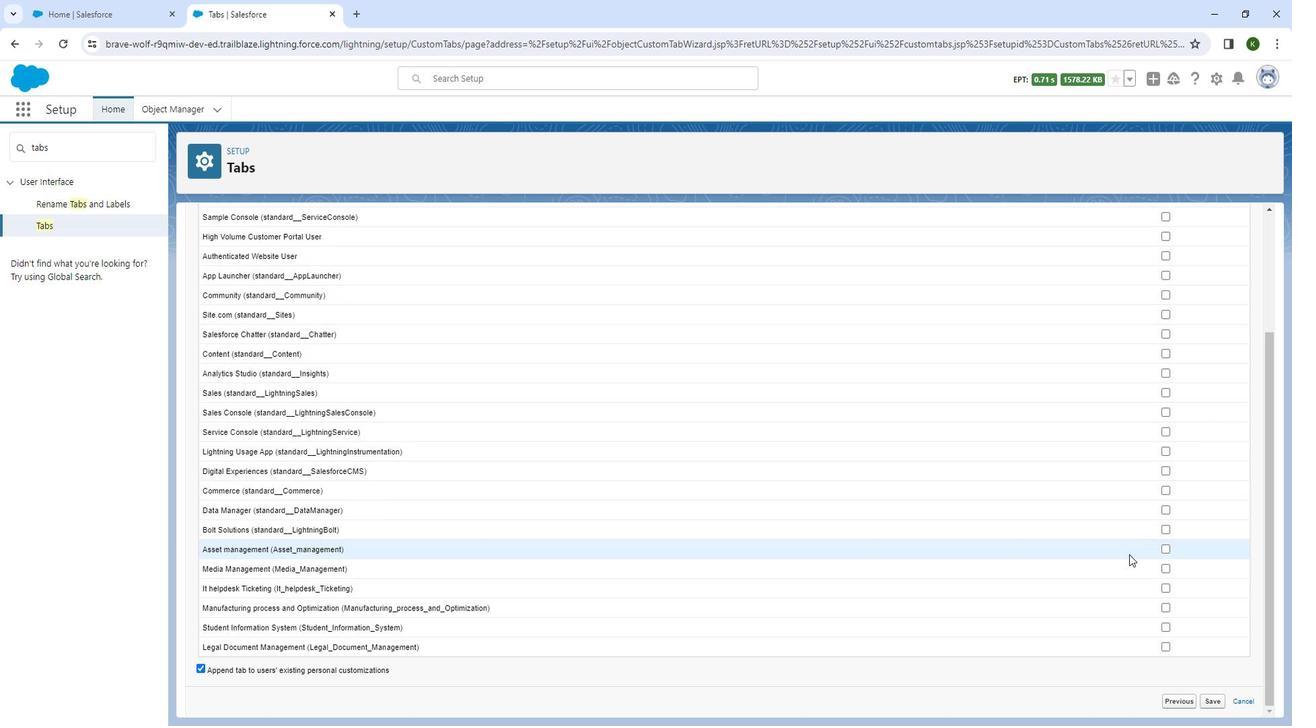 
Action: Mouse moved to (1131, 301)
Screenshot: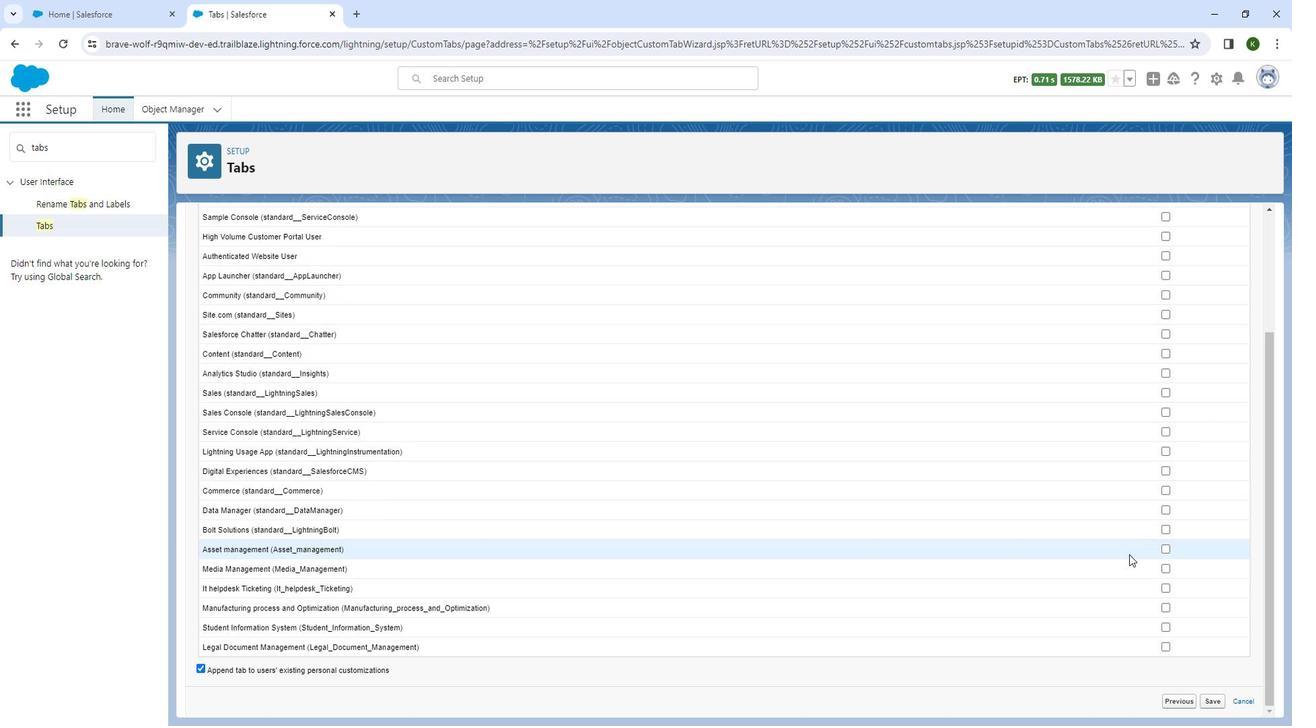 
Action: Mouse scrolled (1131, 300) with delta (0, 0)
Screenshot: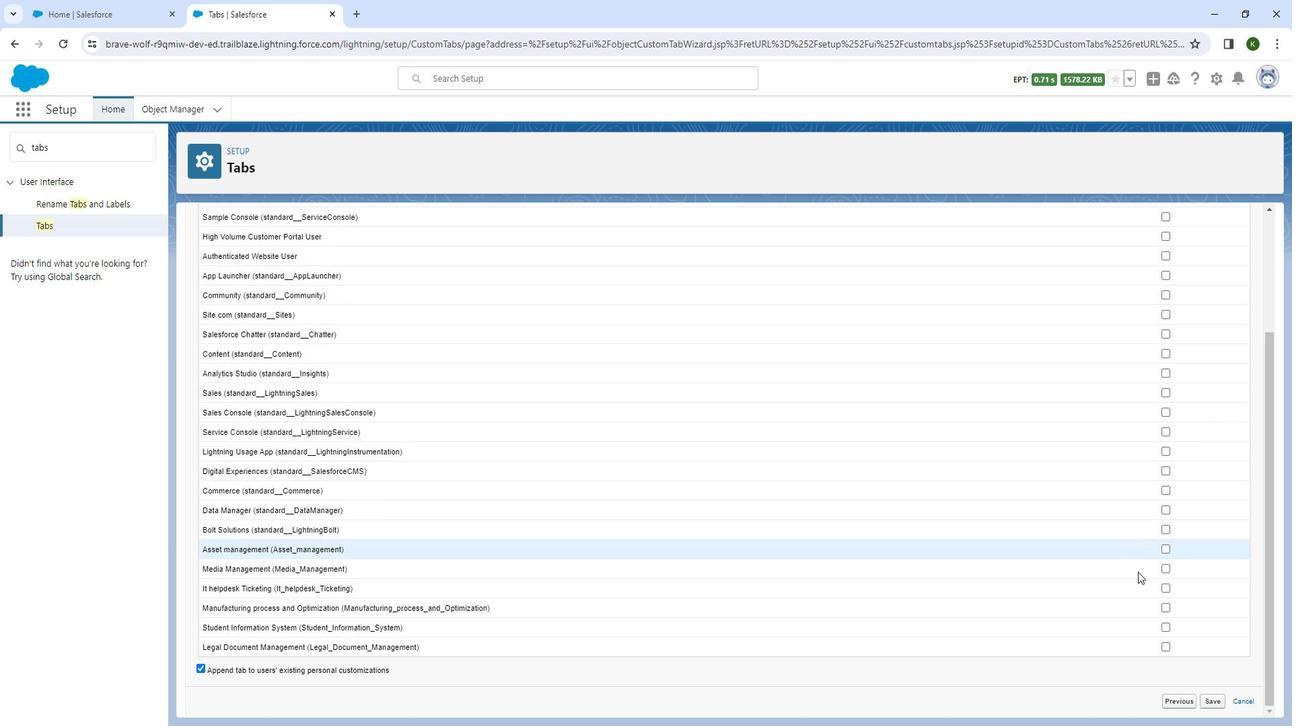 
Action: Mouse moved to (1131, 302)
Screenshot: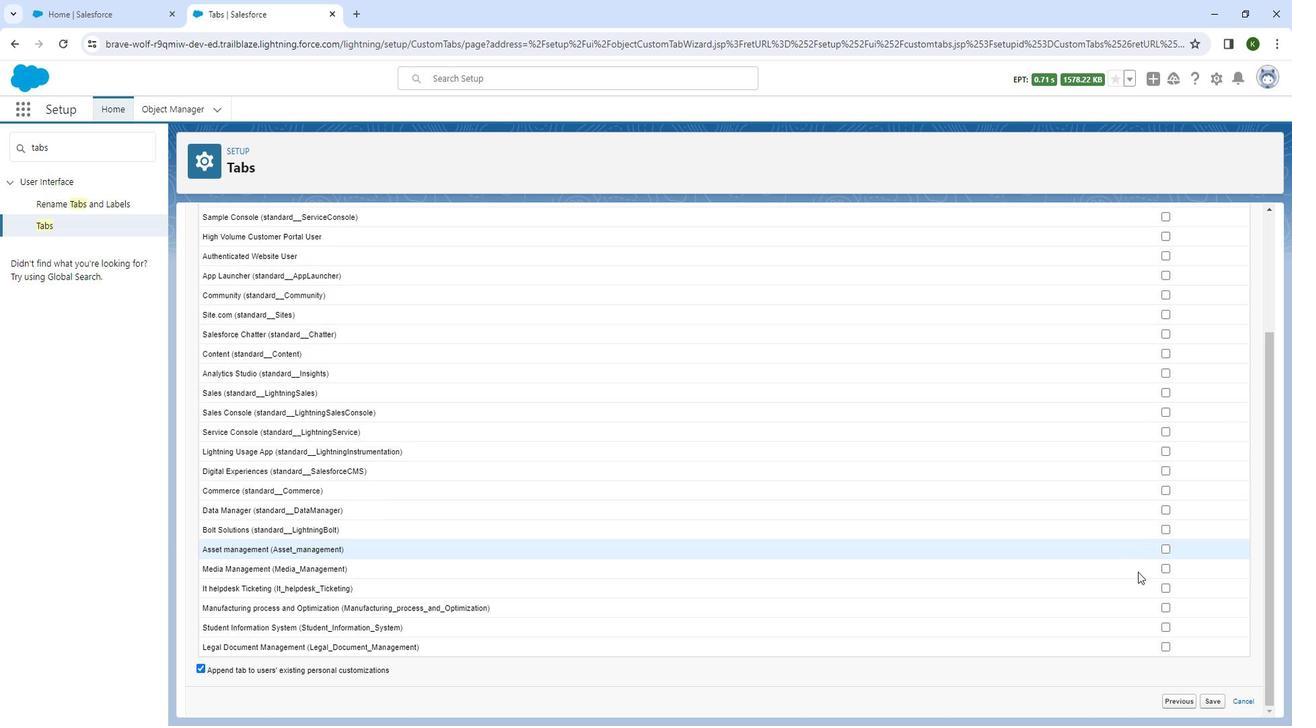 
Action: Mouse scrolled (1131, 301) with delta (0, 0)
Screenshot: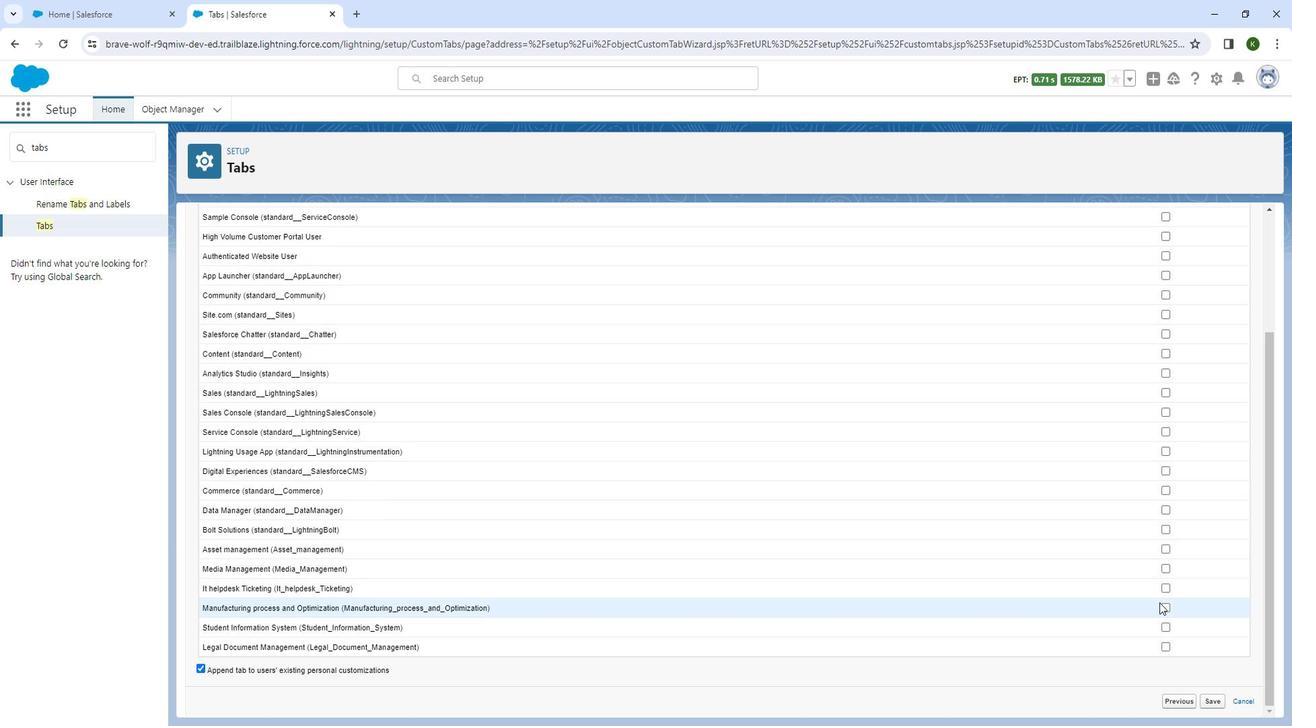 
Action: Mouse moved to (1148, 614)
Screenshot: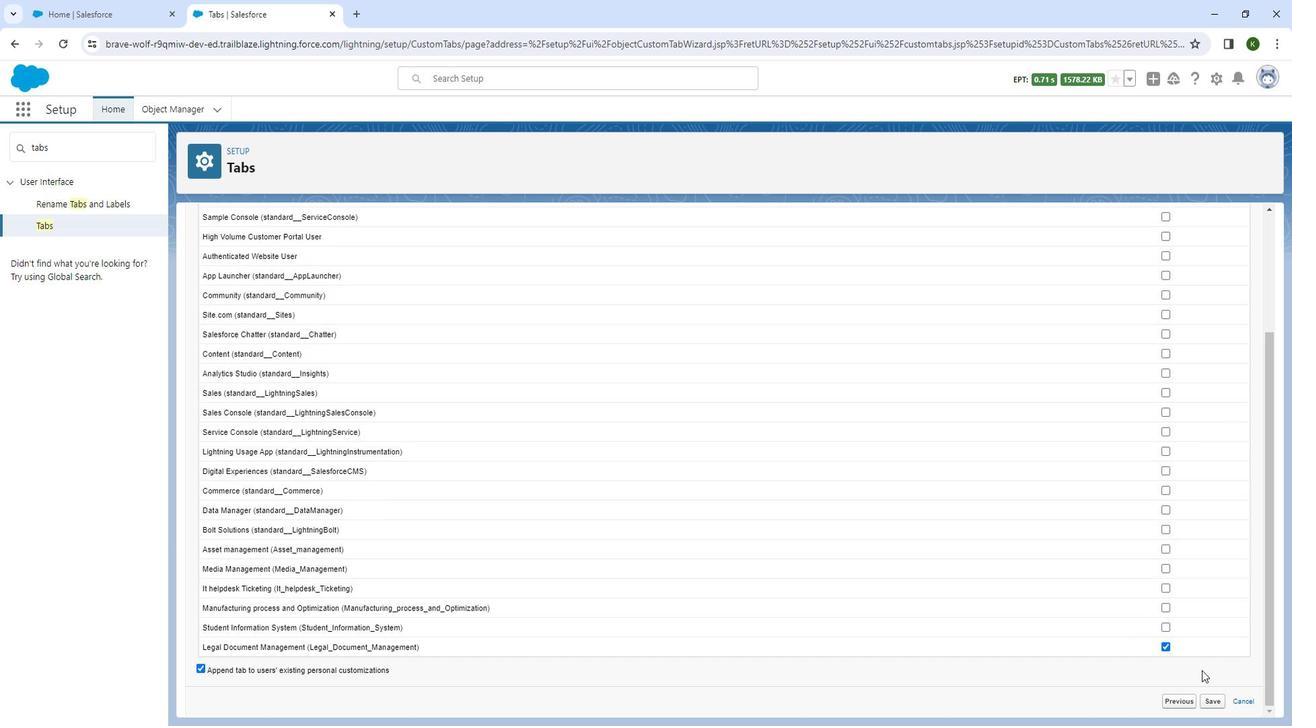 
Action: Mouse pressed left at (1148, 614)
Screenshot: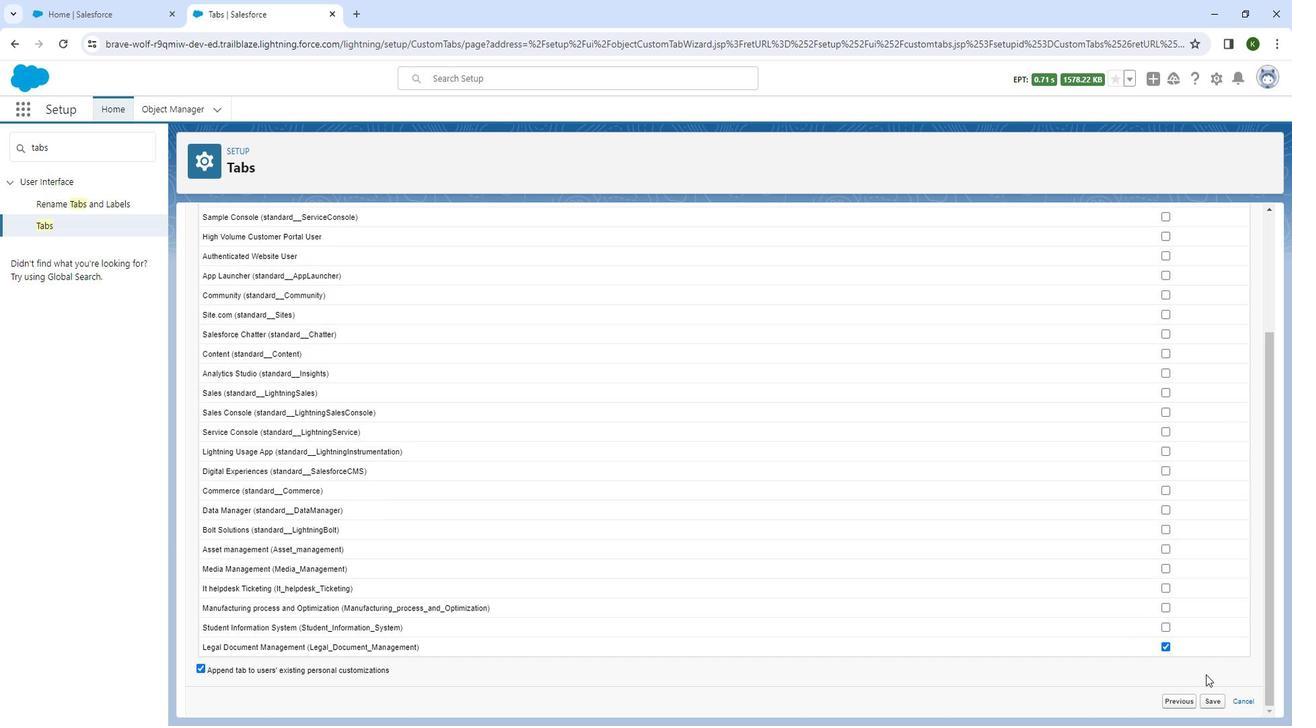 
Action: Mouse moved to (1194, 660)
Screenshot: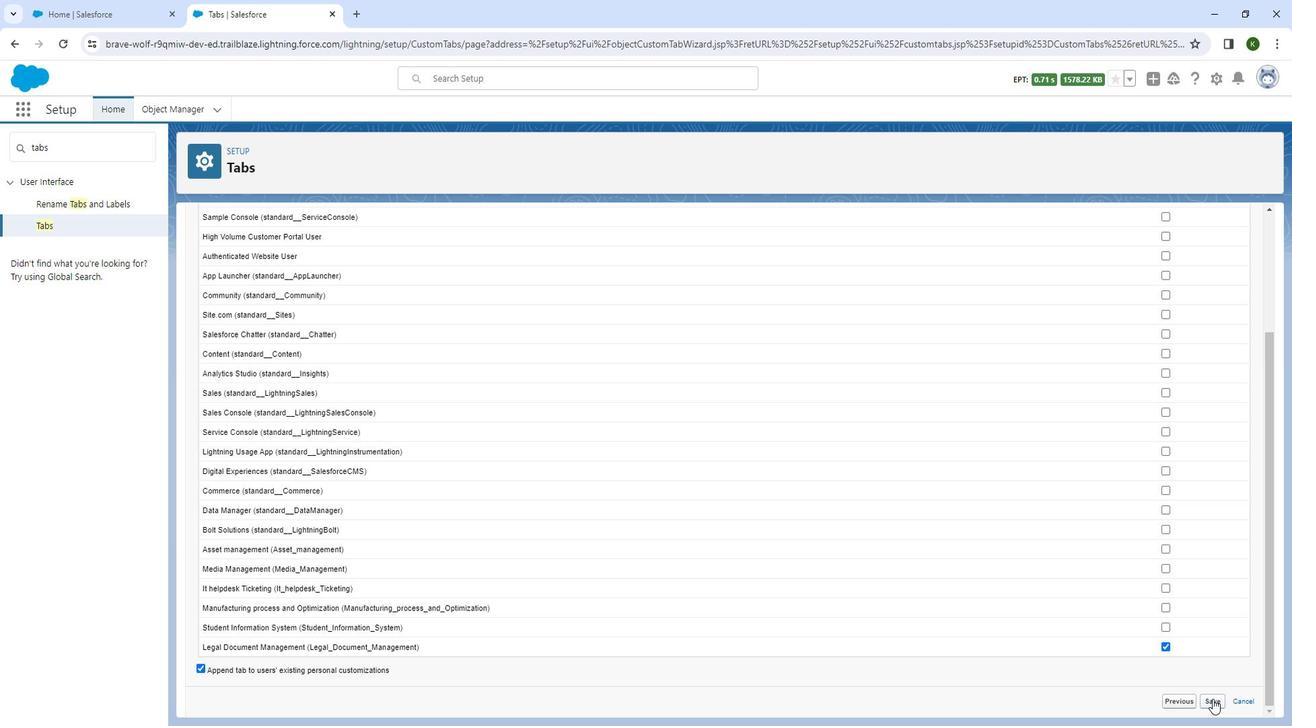 
Action: Mouse pressed left at (1194, 660)
Screenshot: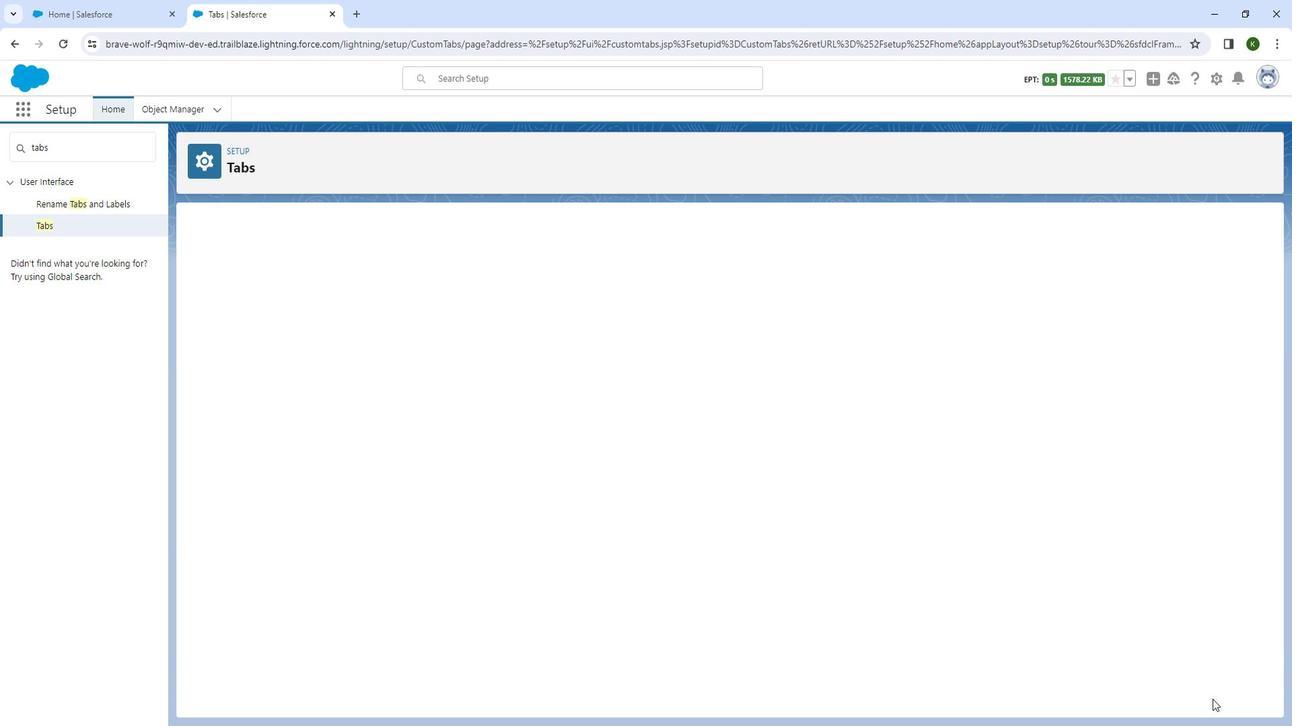 
Action: Mouse moved to (50, 133)
Screenshot: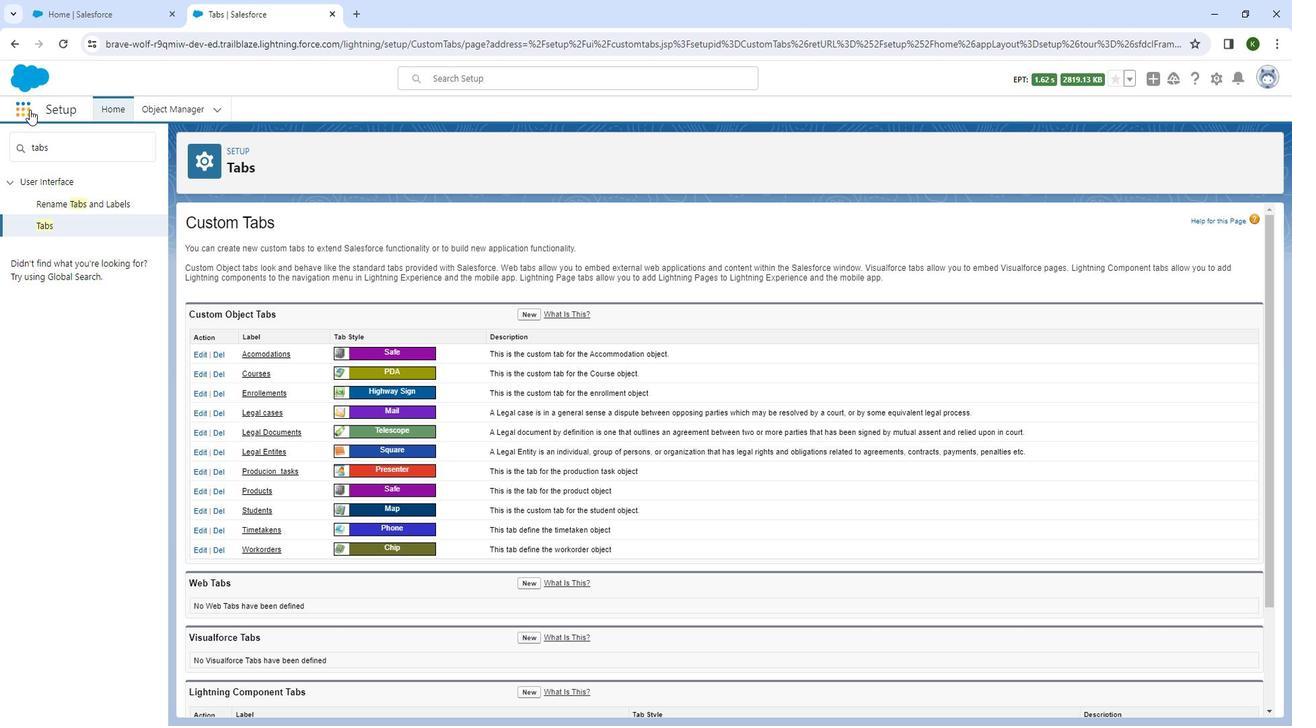 
Action: Mouse pressed left at (50, 133)
Screenshot: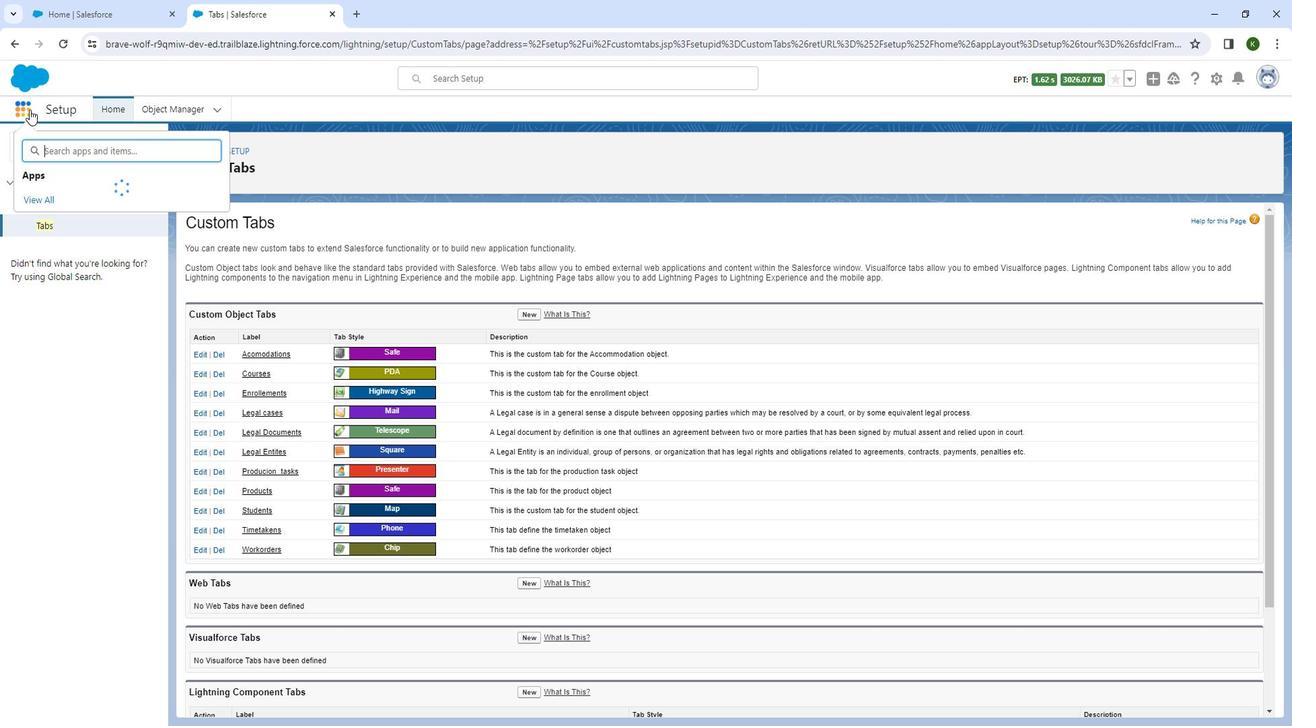 
Action: Mouse moved to (50, 135)
Screenshot: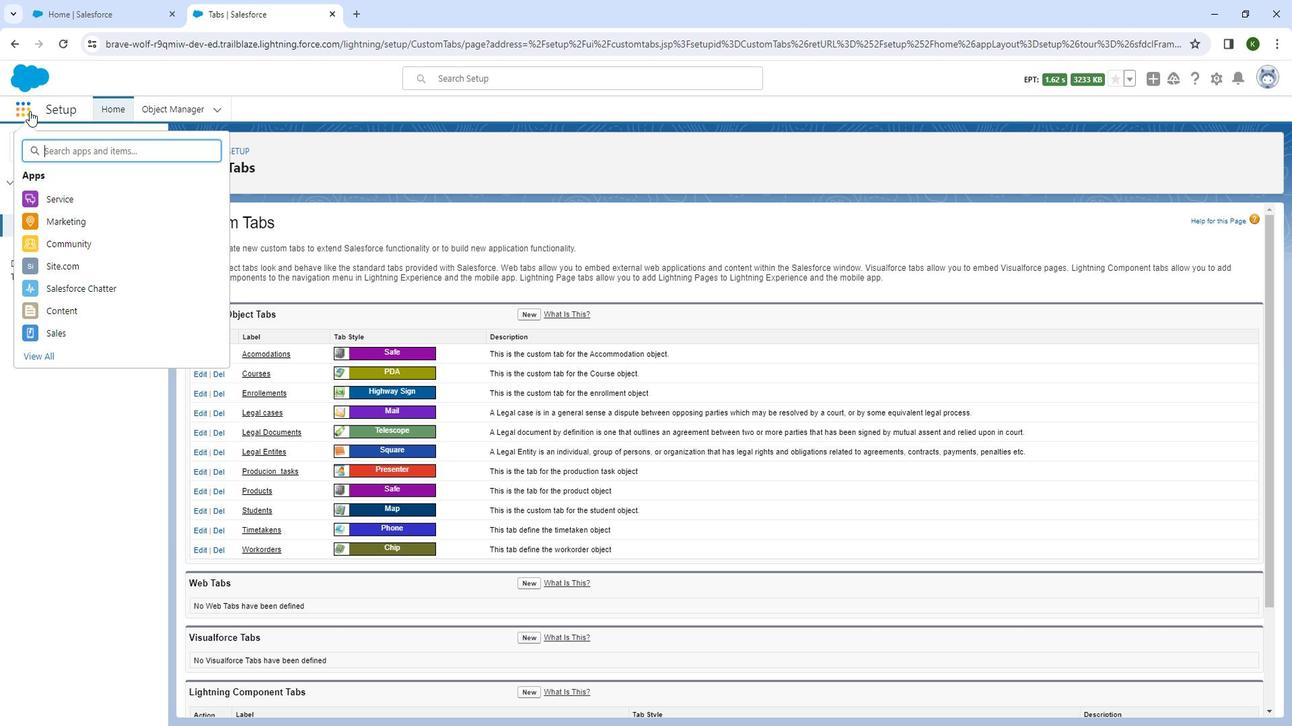 
Action: Key pressed <Key.shift_r>Lega
Screenshot: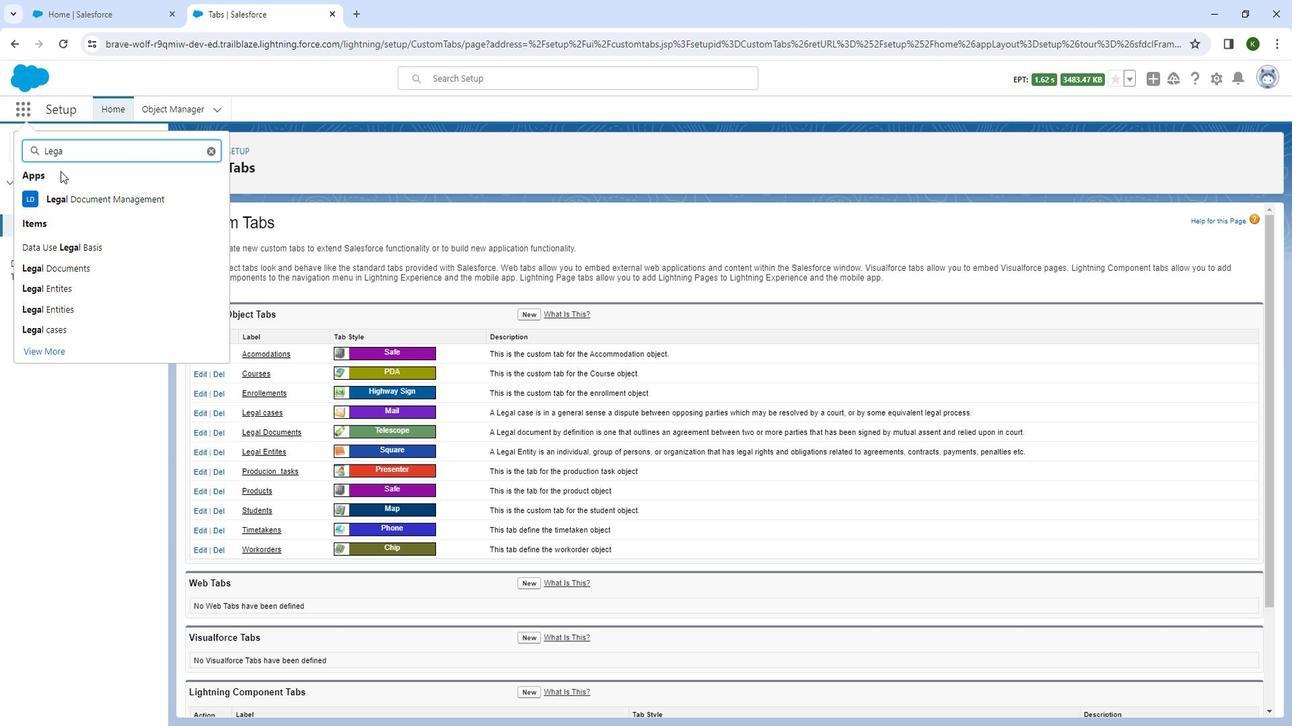 
Action: Mouse moved to (111, 215)
Screenshot: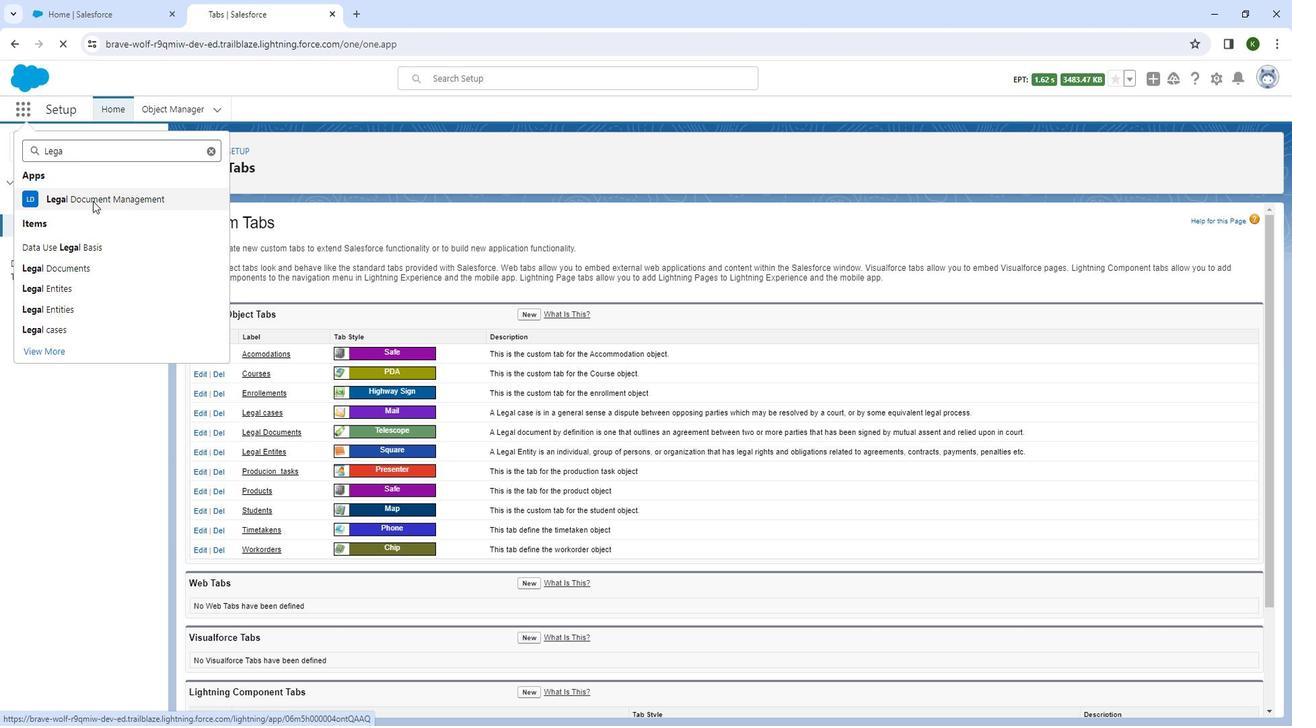 
Action: Mouse pressed left at (111, 215)
Screenshot: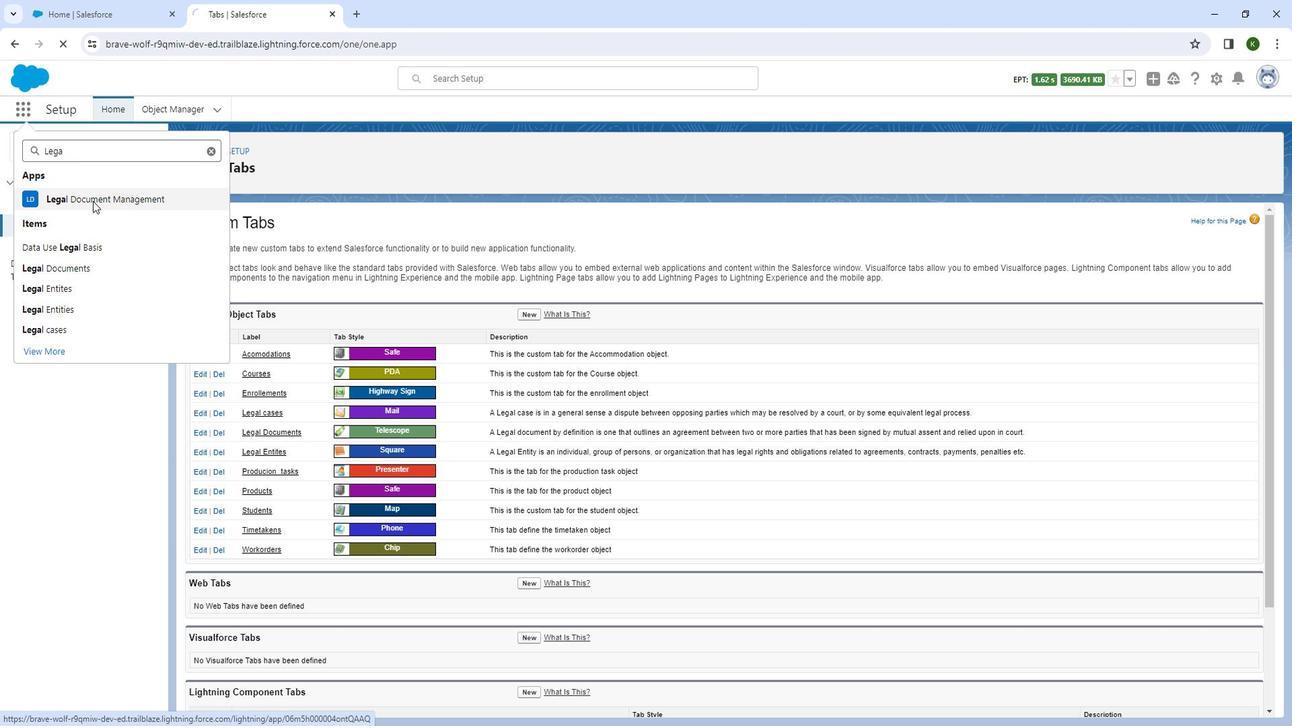 
Action: Mouse moved to (1065, 108)
Screenshot: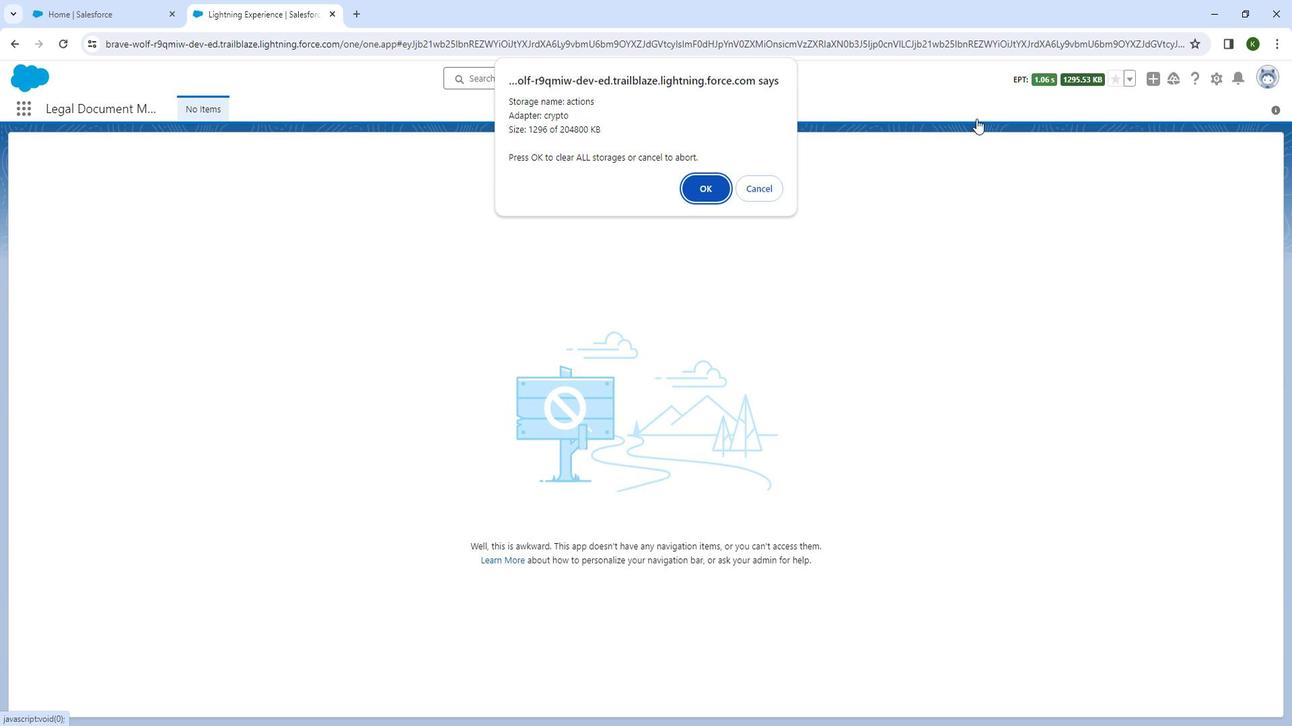 
Action: Mouse pressed left at (1065, 108)
Screenshot: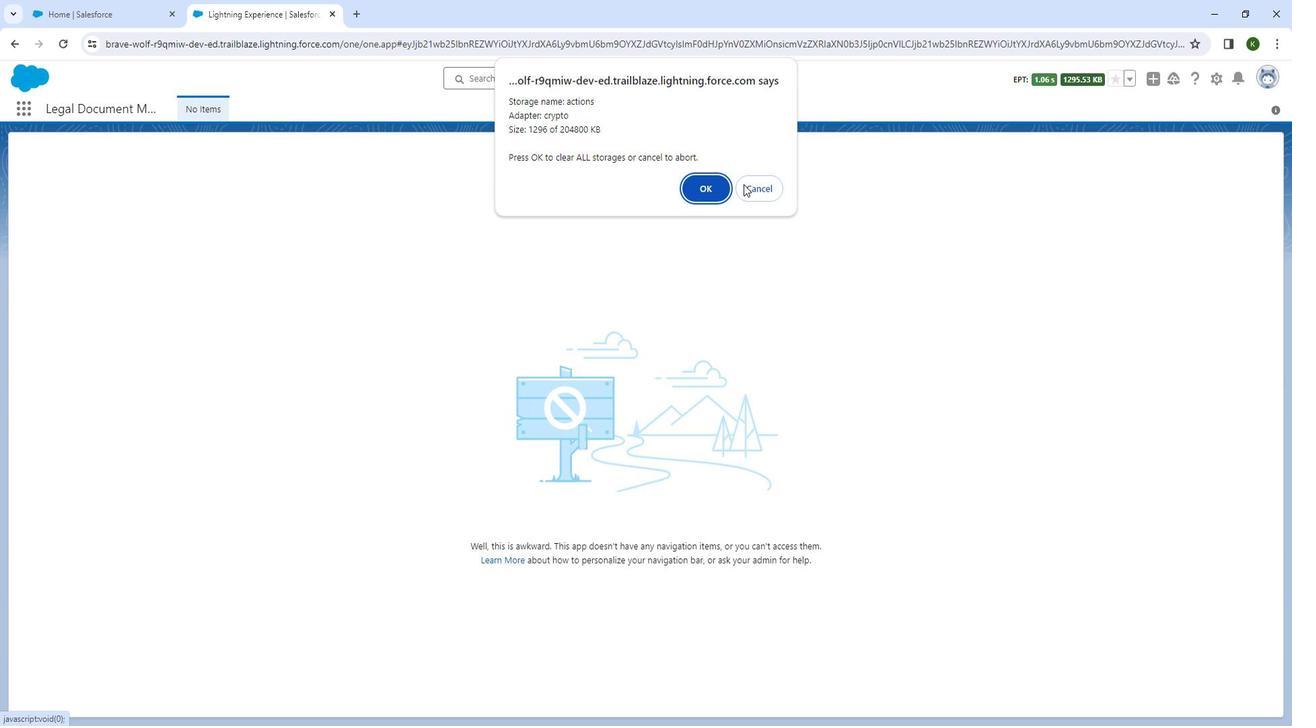 
Action: Mouse moved to (712, 205)
Screenshot: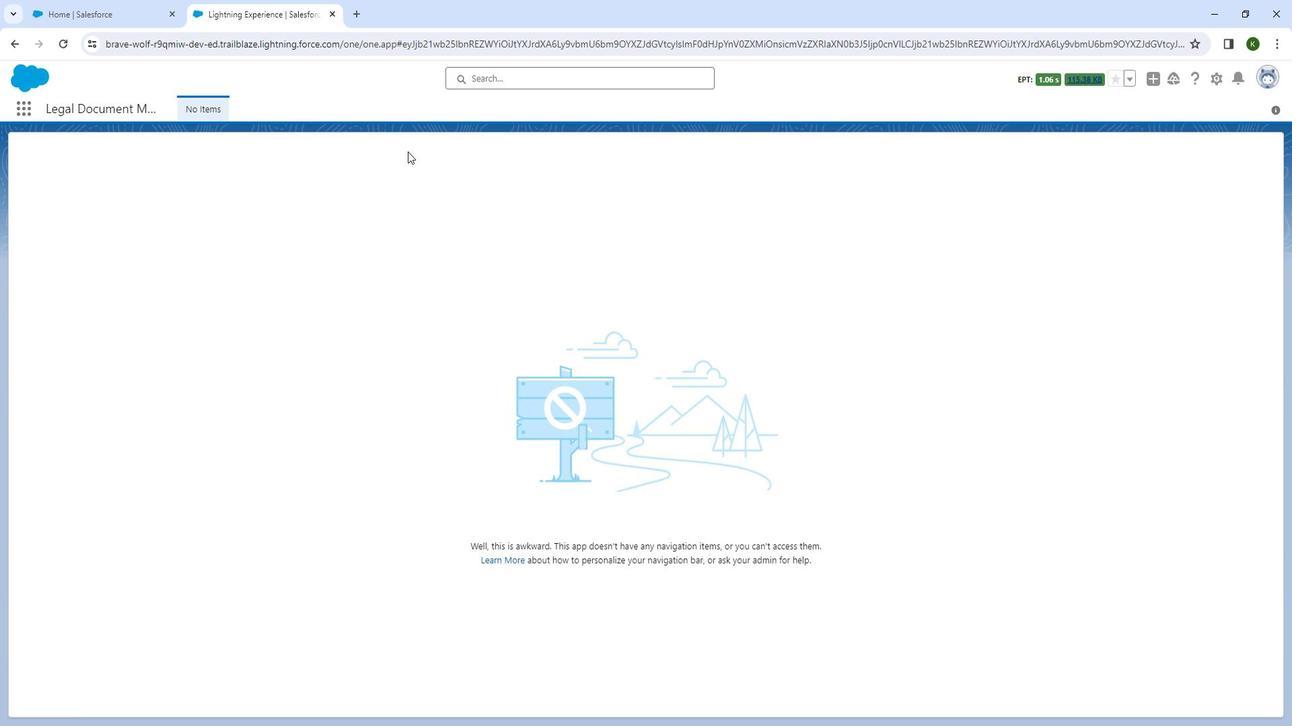 
Action: Mouse pressed left at (712, 205)
Screenshot: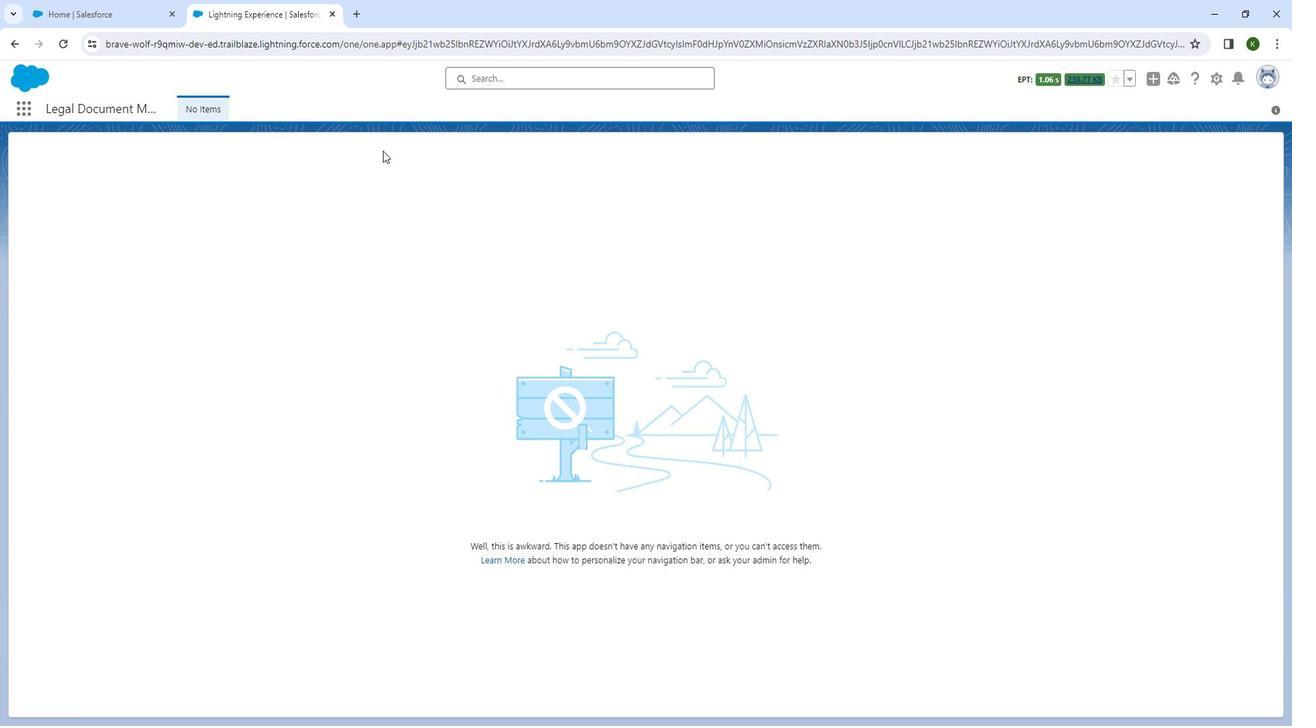 
Action: Mouse moved to (81, 76)
Screenshot: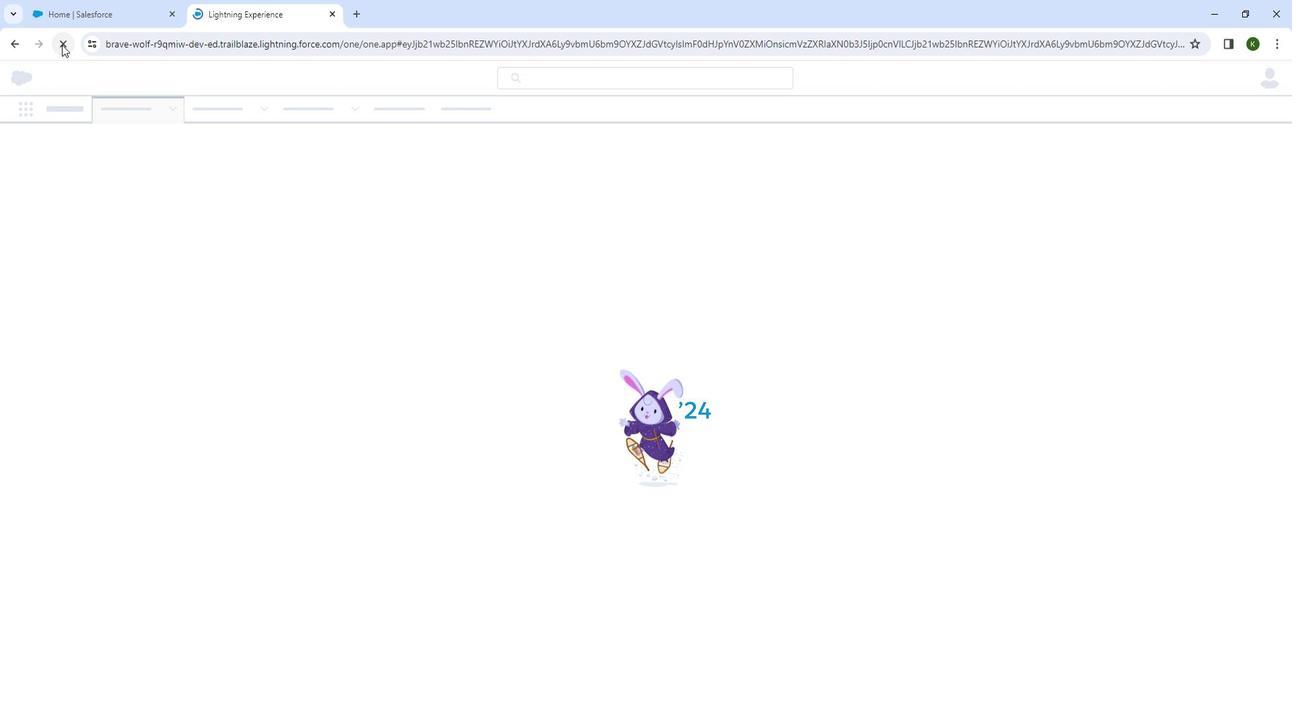 
Action: Mouse pressed left at (81, 76)
Screenshot: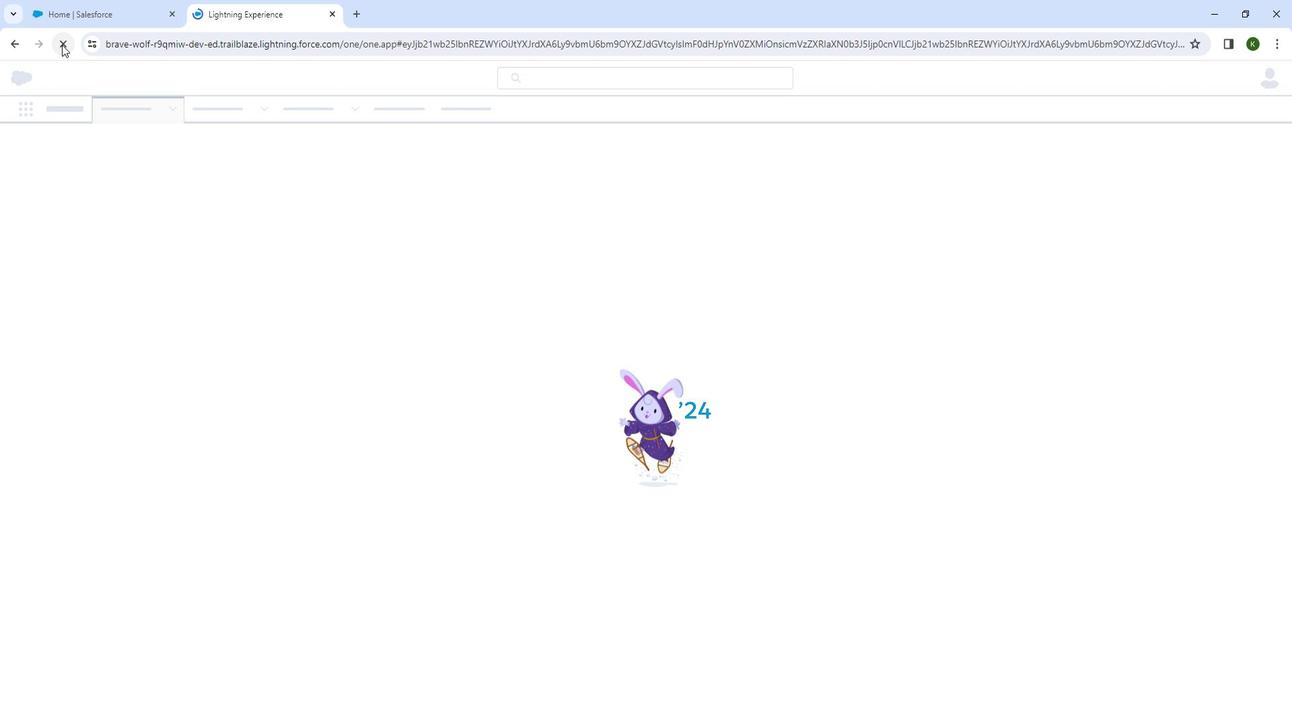 
Action: Mouse moved to (152, 53)
Screenshot: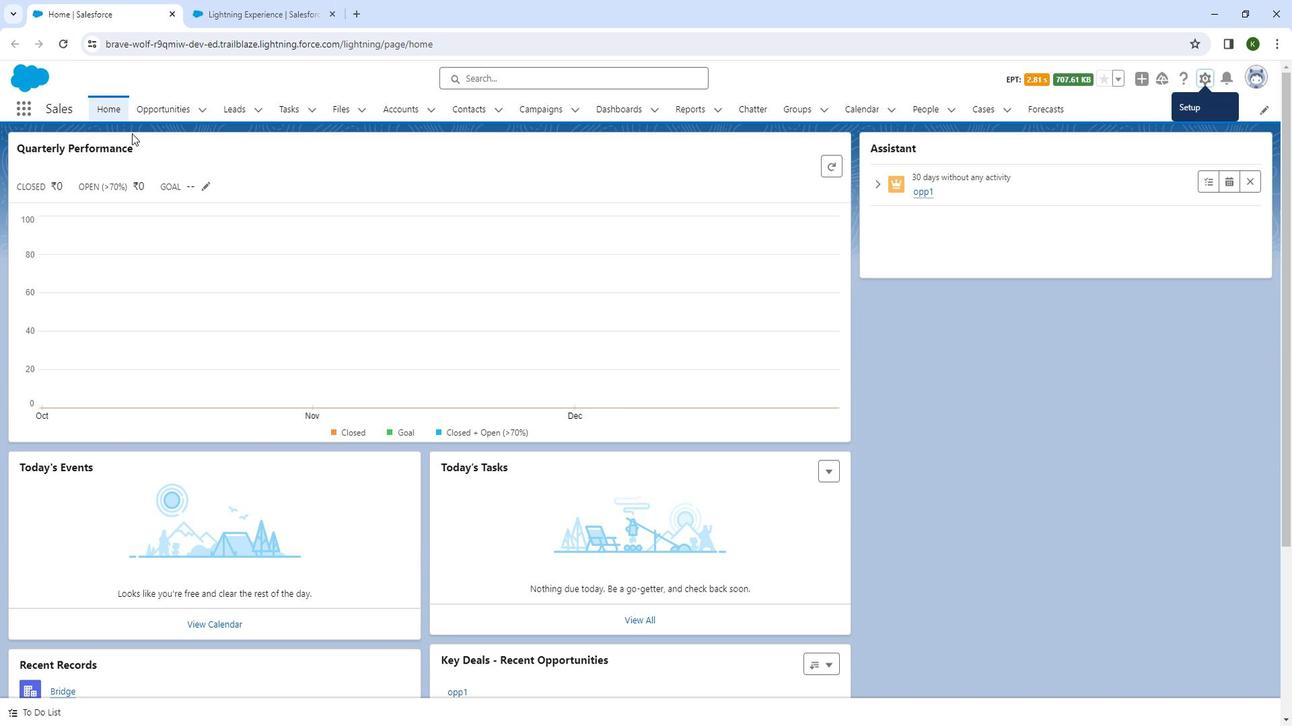 
Action: Mouse pressed left at (152, 53)
Screenshot: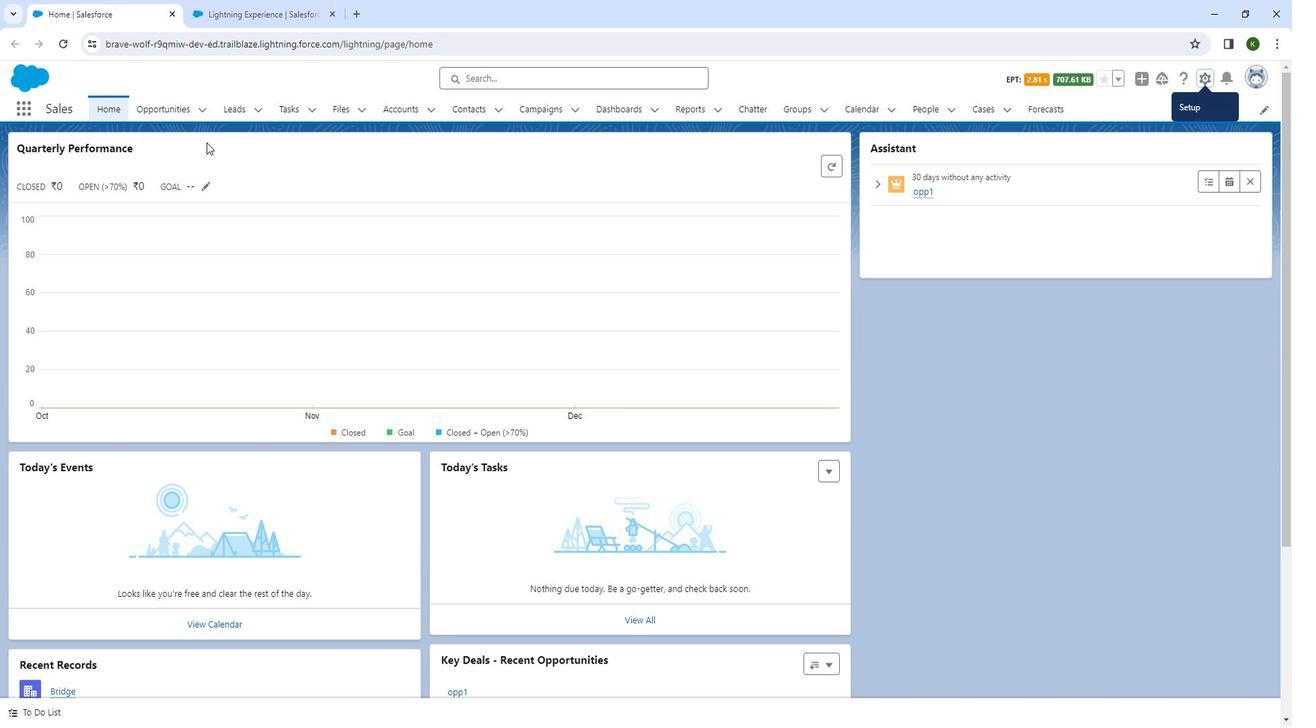 
Action: Mouse moved to (1190, 105)
Screenshot: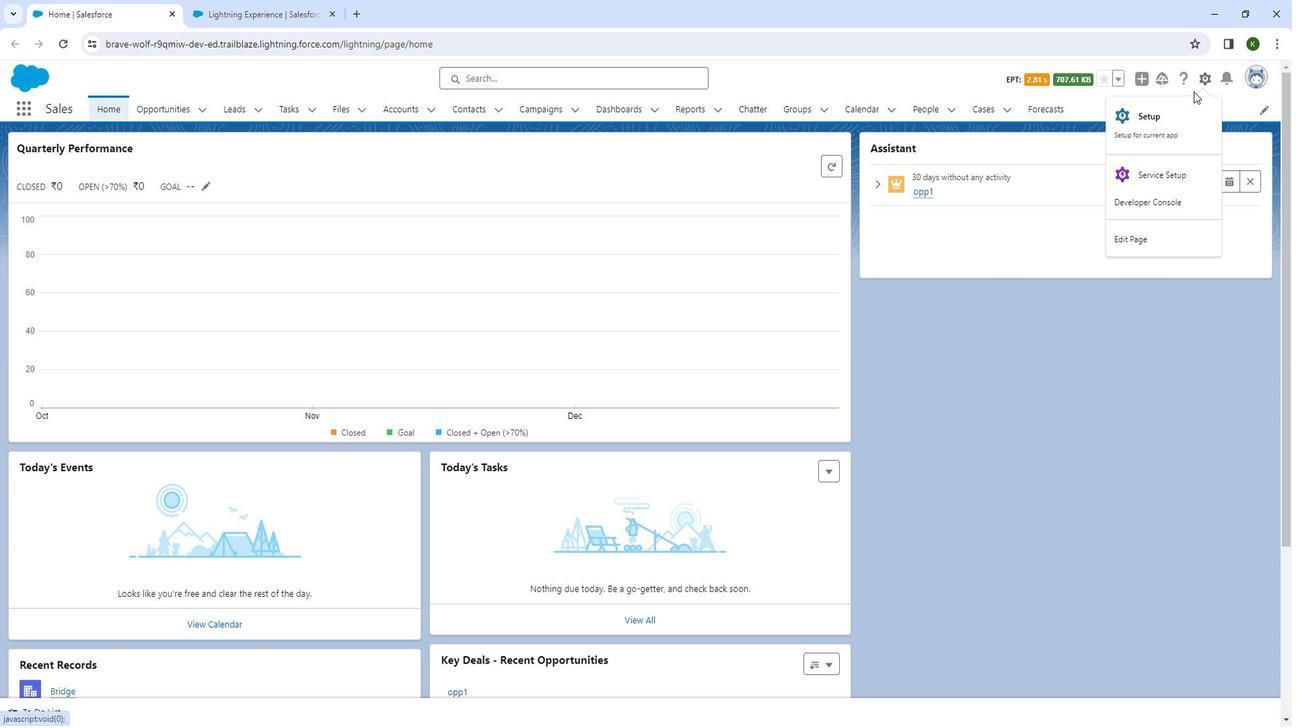 
Action: Mouse pressed left at (1190, 105)
Screenshot: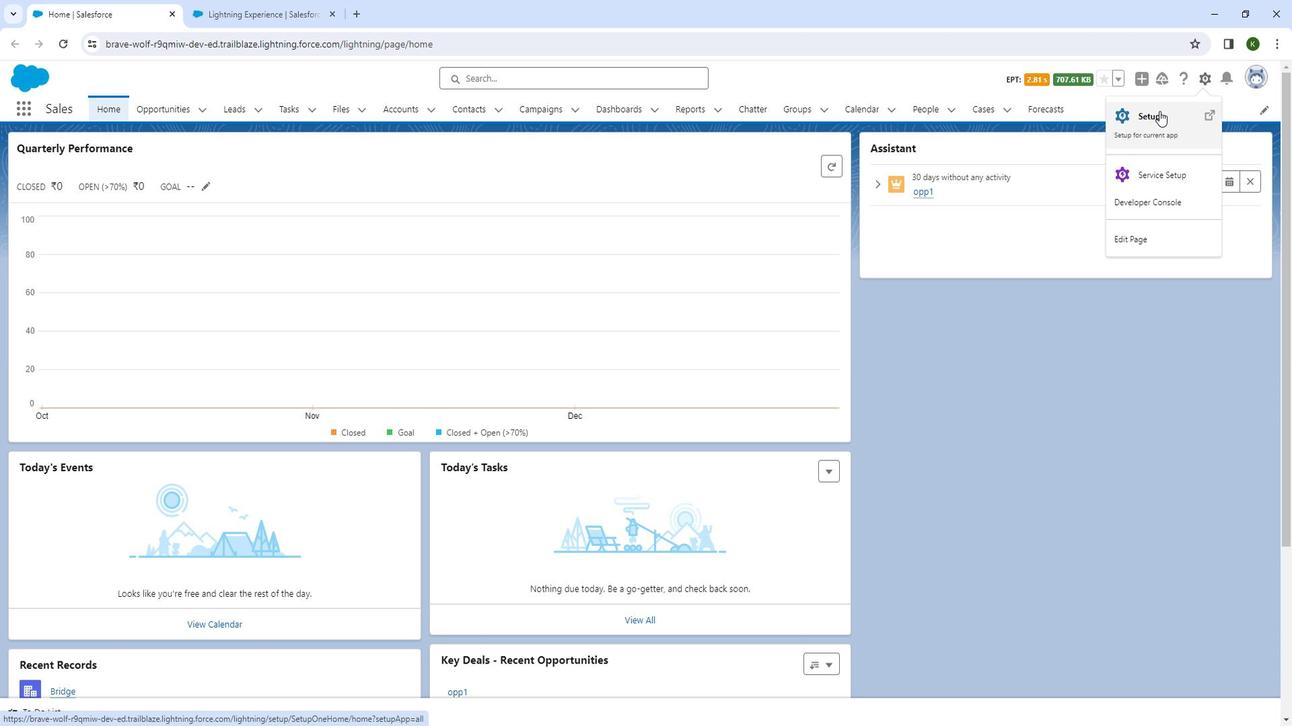 
Action: Mouse moved to (1137, 138)
Screenshot: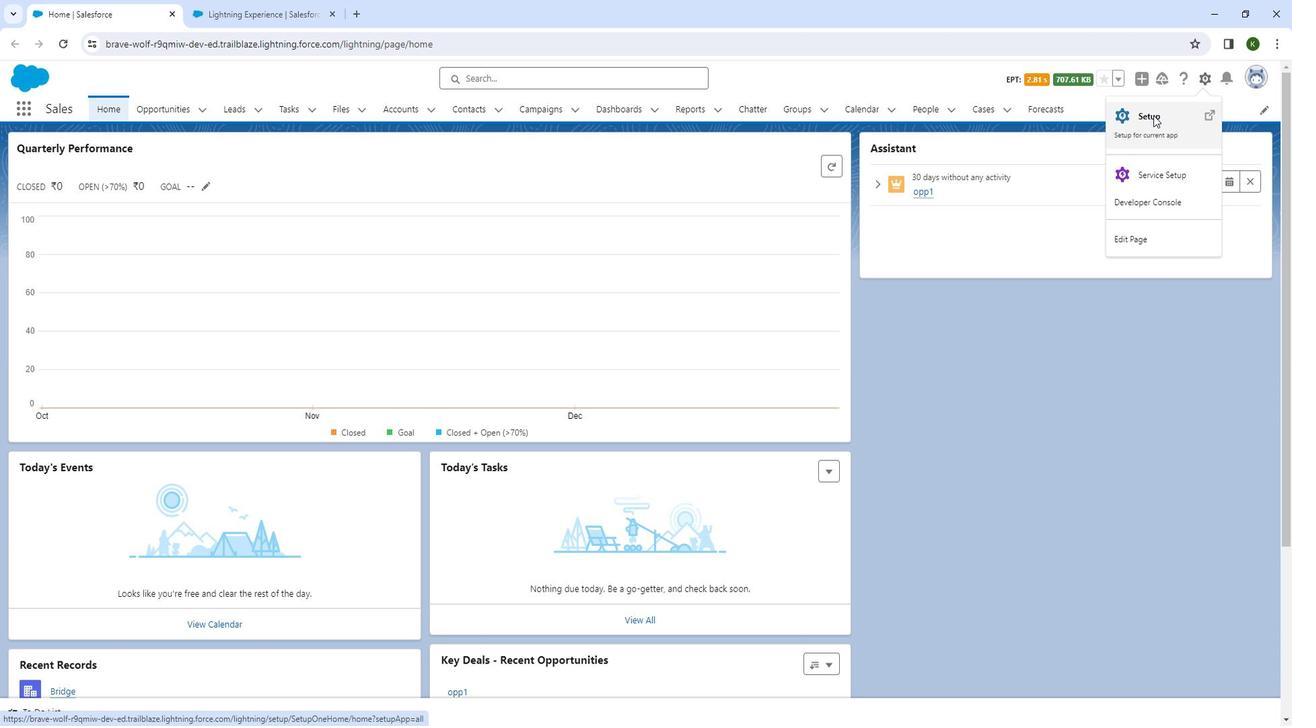 
Action: Mouse pressed left at (1137, 138)
Screenshot: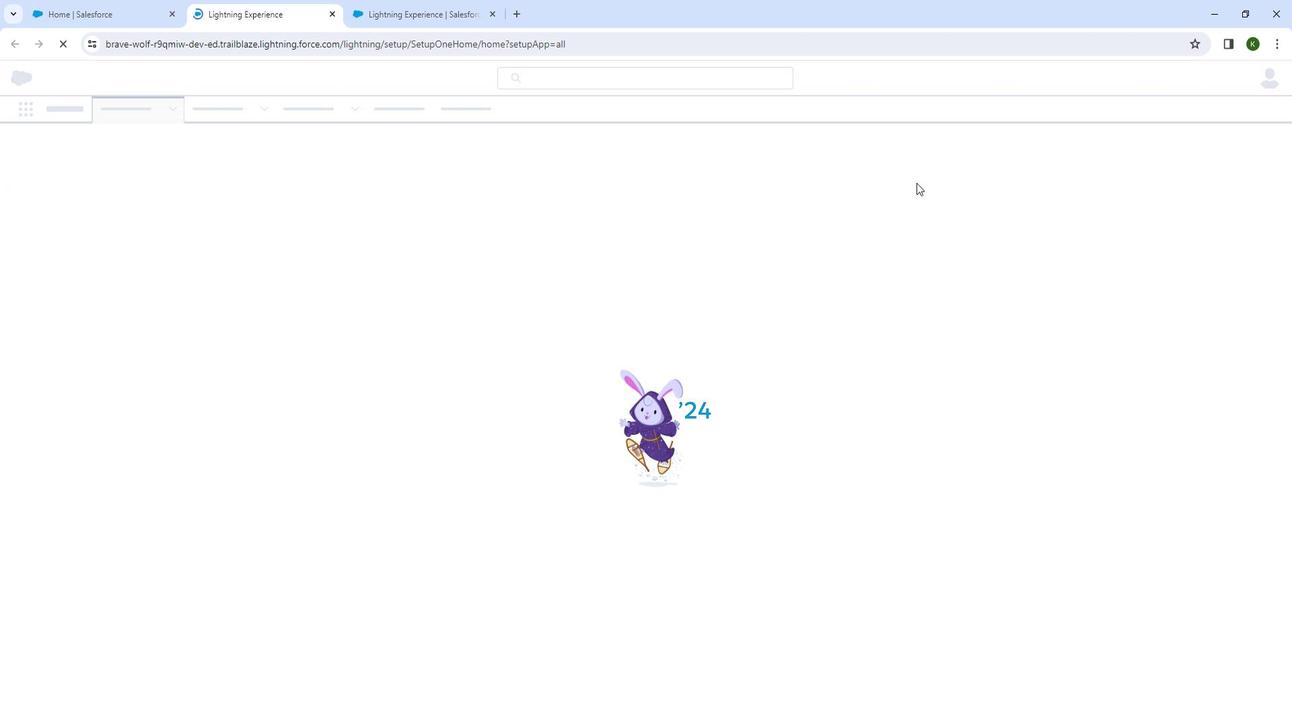 
Action: Mouse moved to (102, 172)
Screenshot: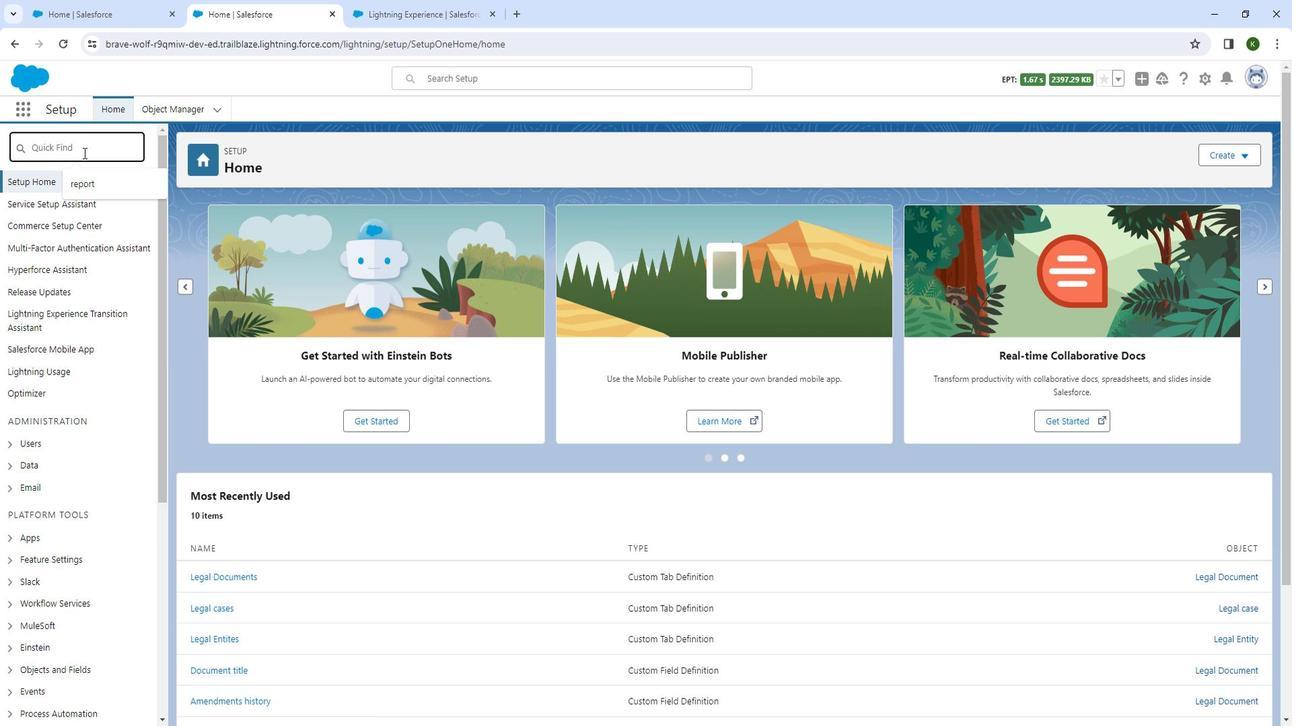 
Action: Mouse pressed left at (102, 172)
Screenshot: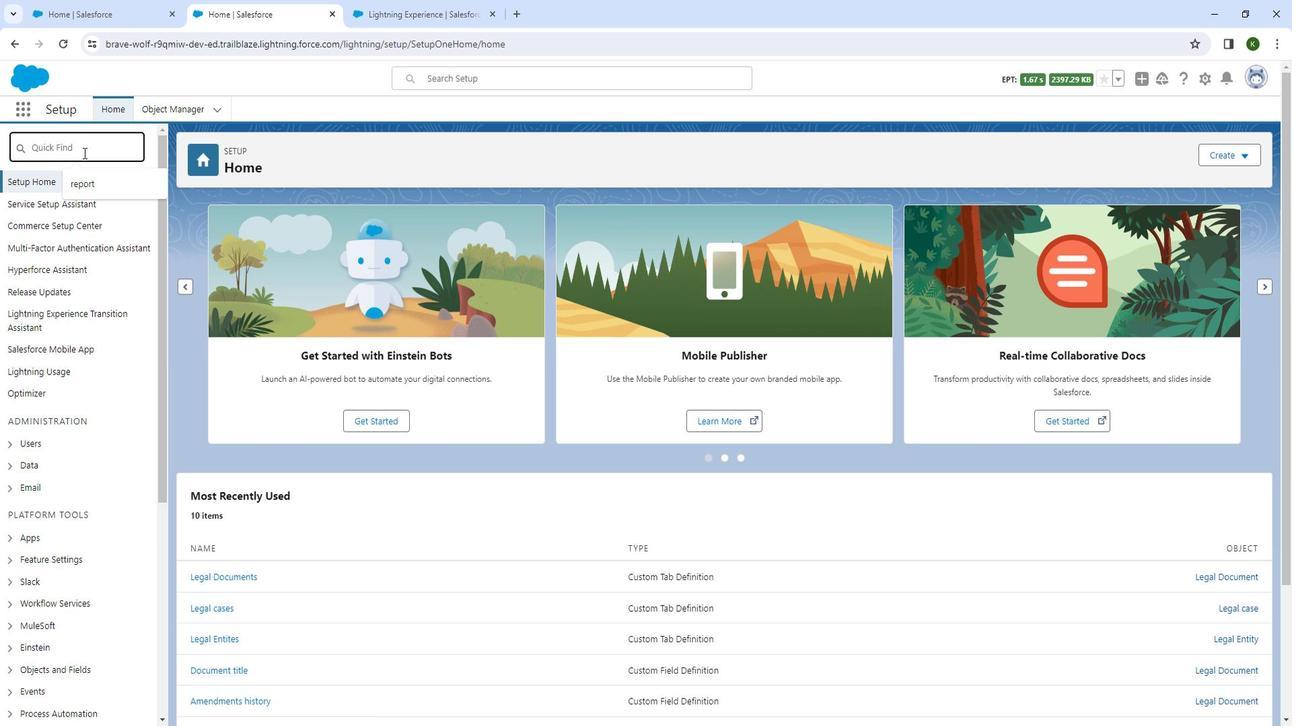 
Action: Key pressed app<Key.space>man
Screenshot: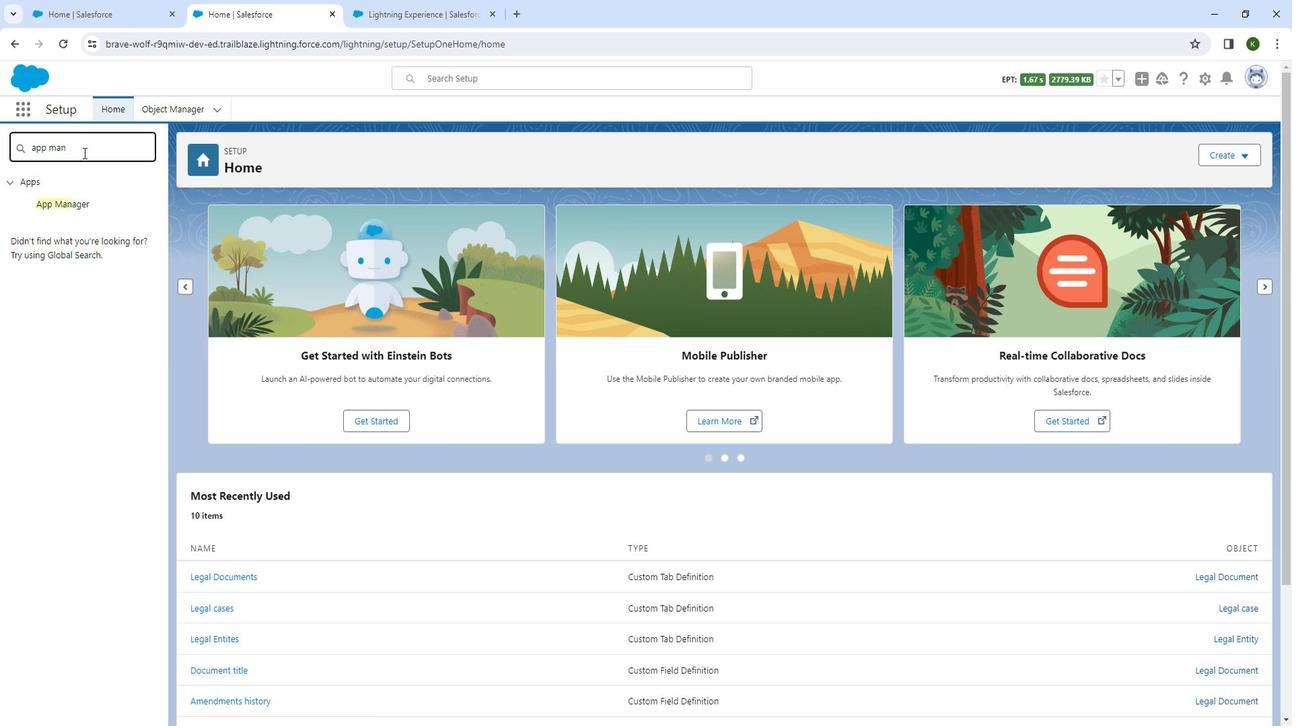 
Action: Mouse moved to (91, 214)
Screenshot: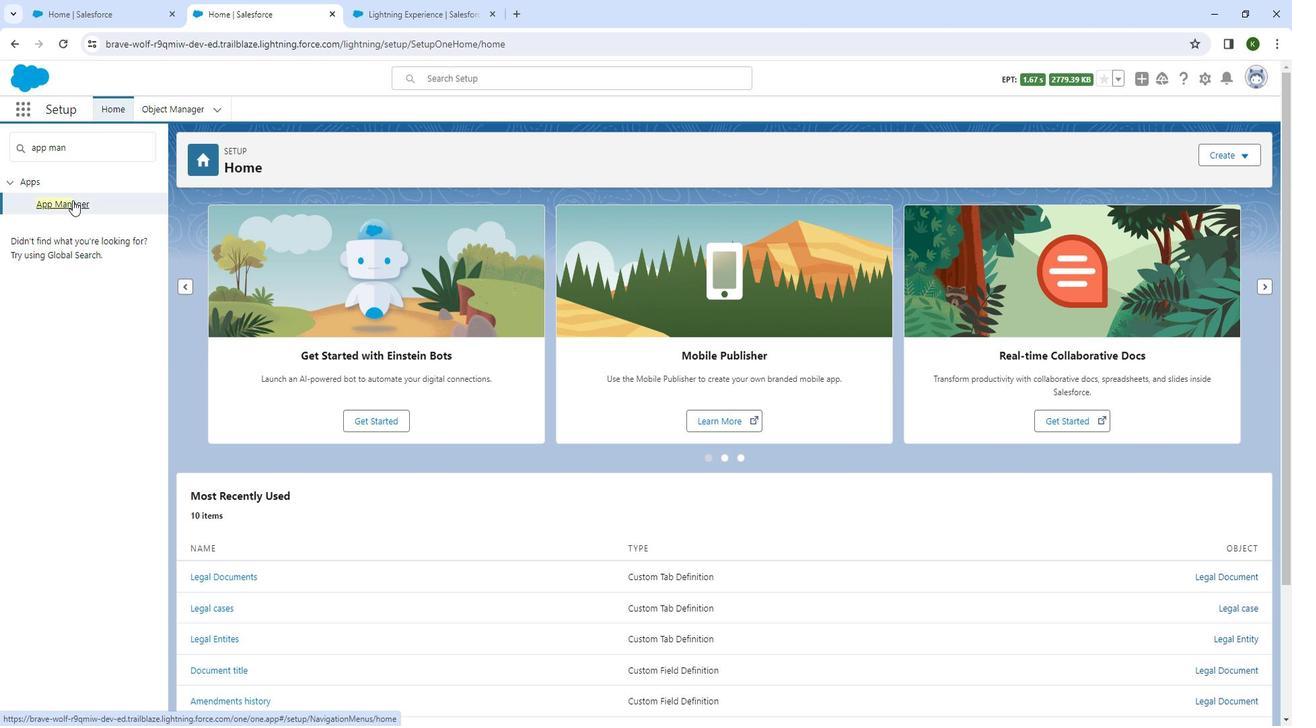 
Action: Mouse pressed left at (91, 214)
Screenshot: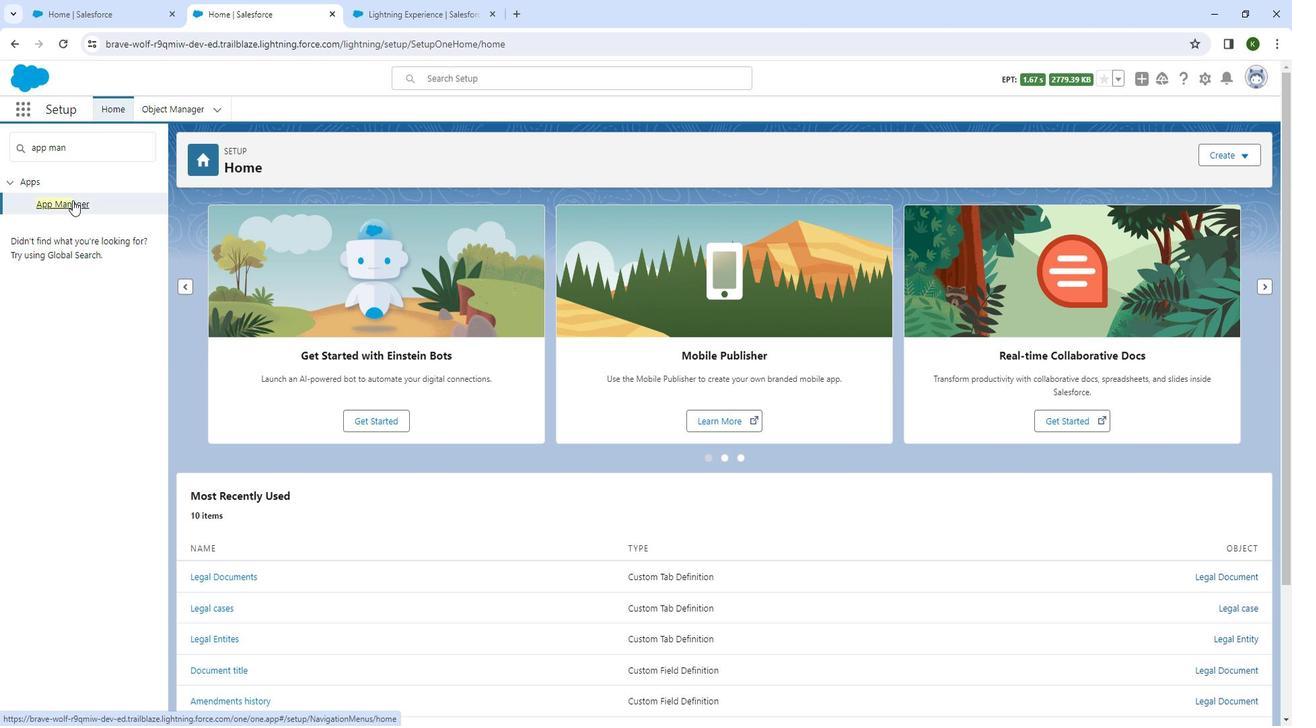 
Action: Mouse moved to (1227, 568)
Screenshot: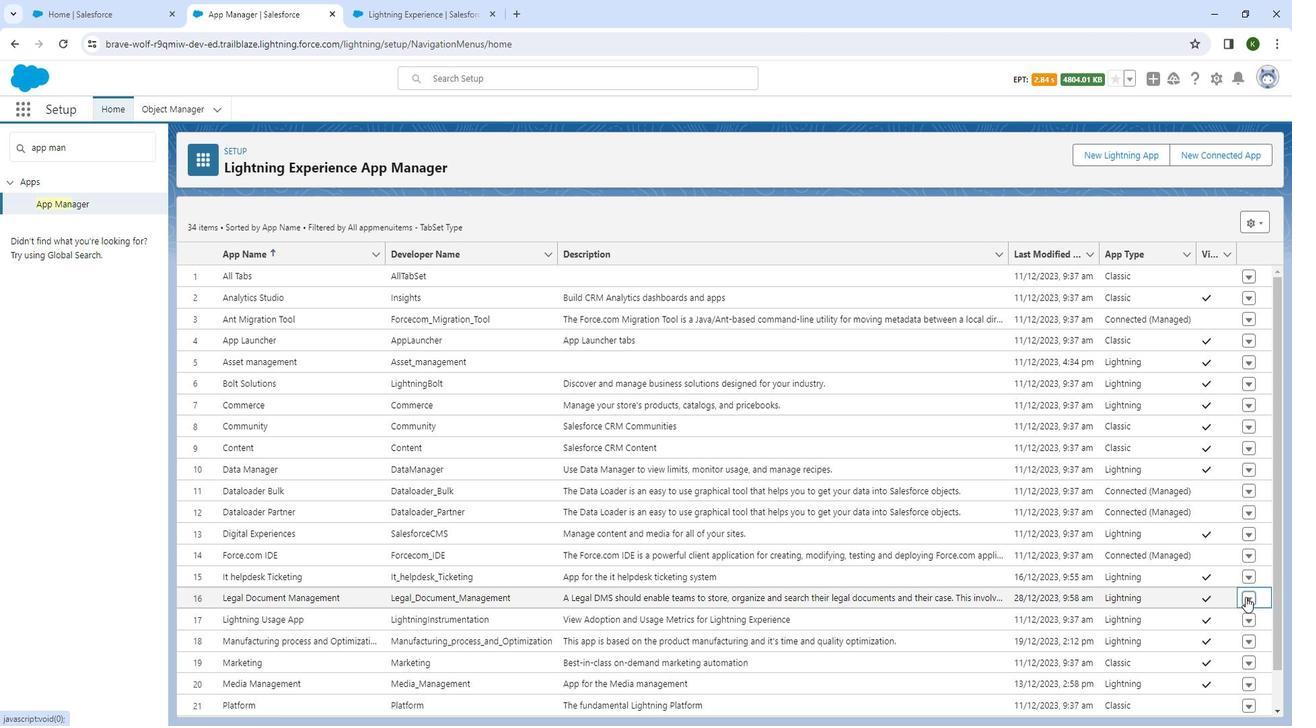 
Action: Mouse pressed left at (1227, 568)
Screenshot: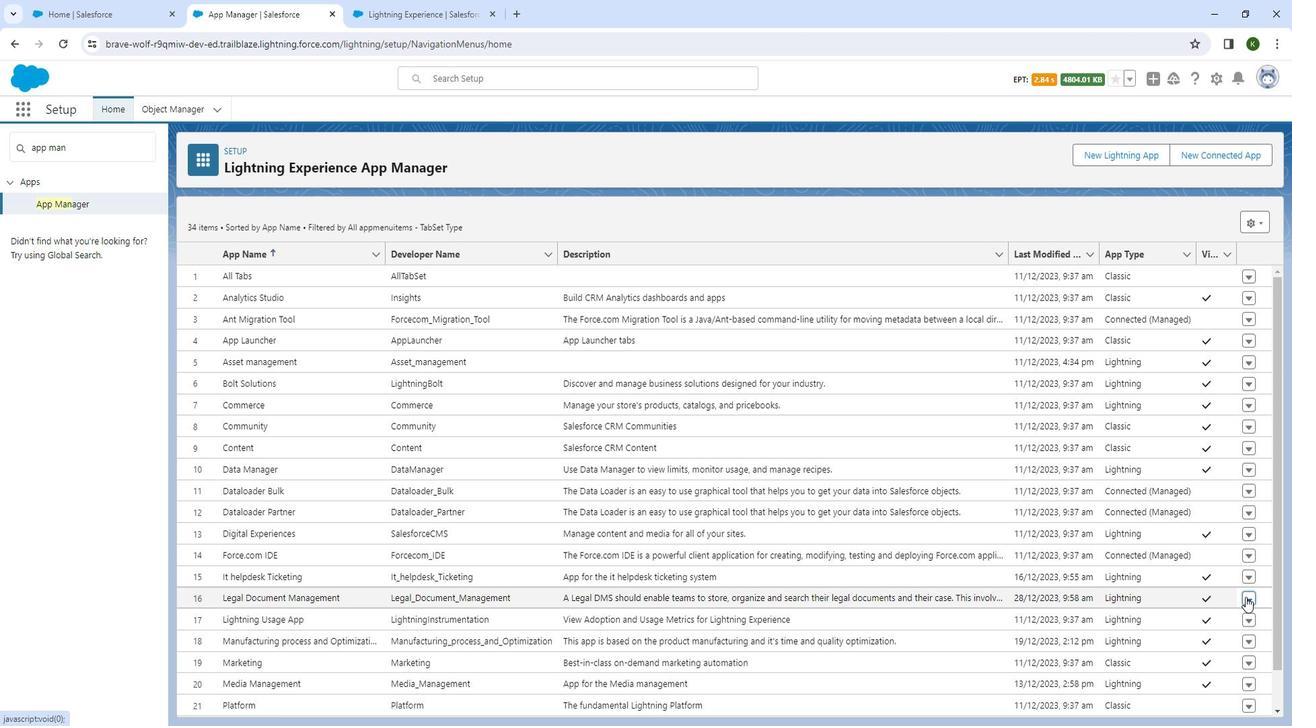 
Action: Mouse moved to (1195, 588)
Screenshot: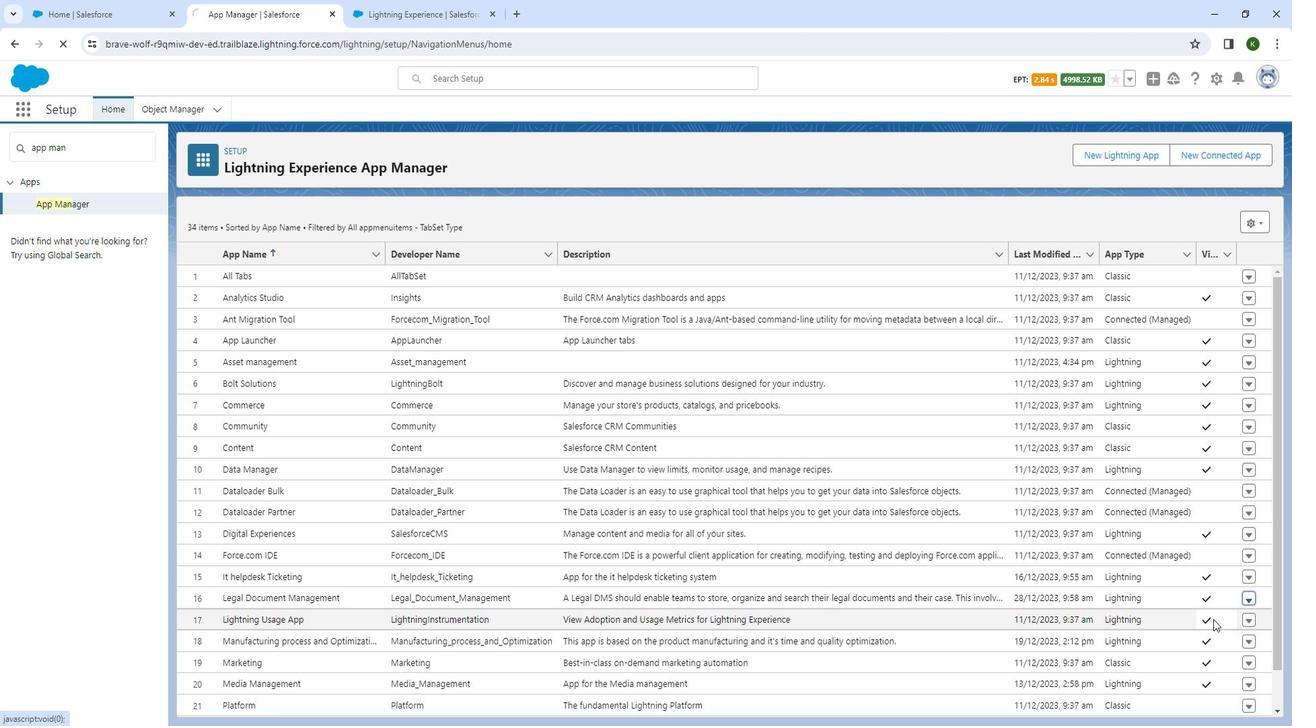 
Action: Mouse pressed left at (1195, 588)
Screenshot: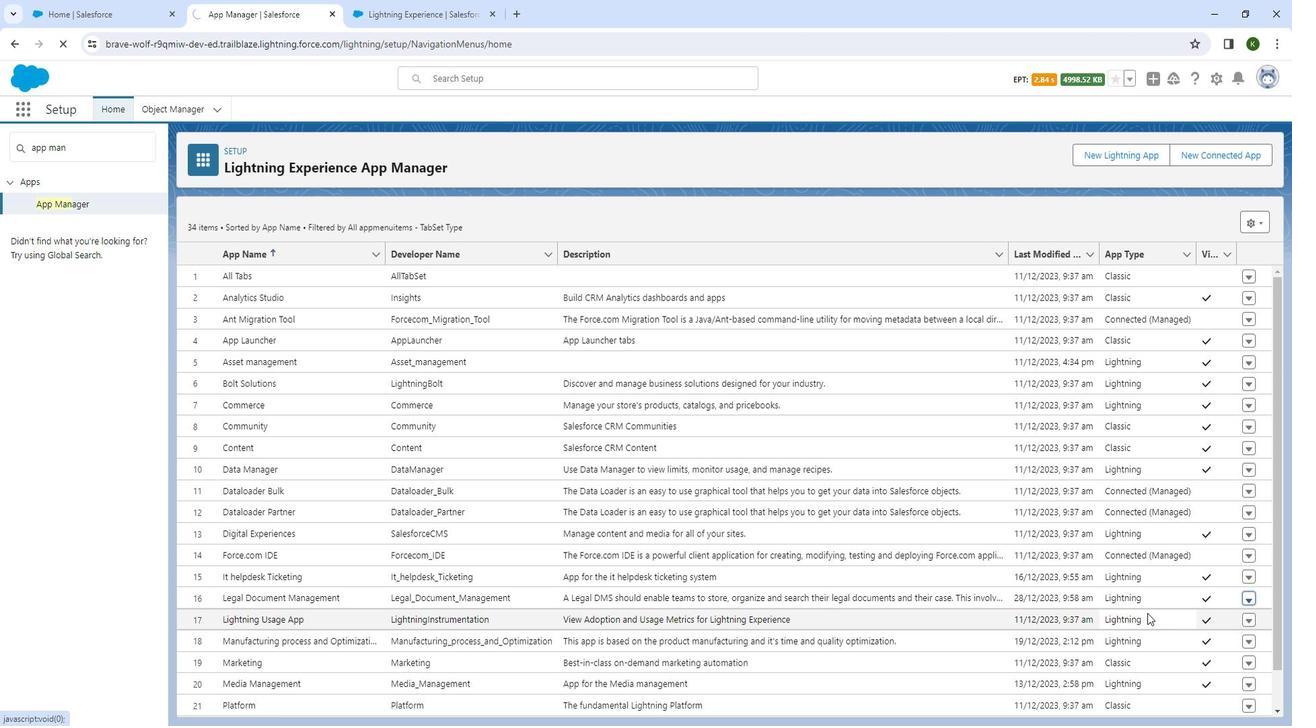 
Action: Mouse moved to (78, 183)
Screenshot: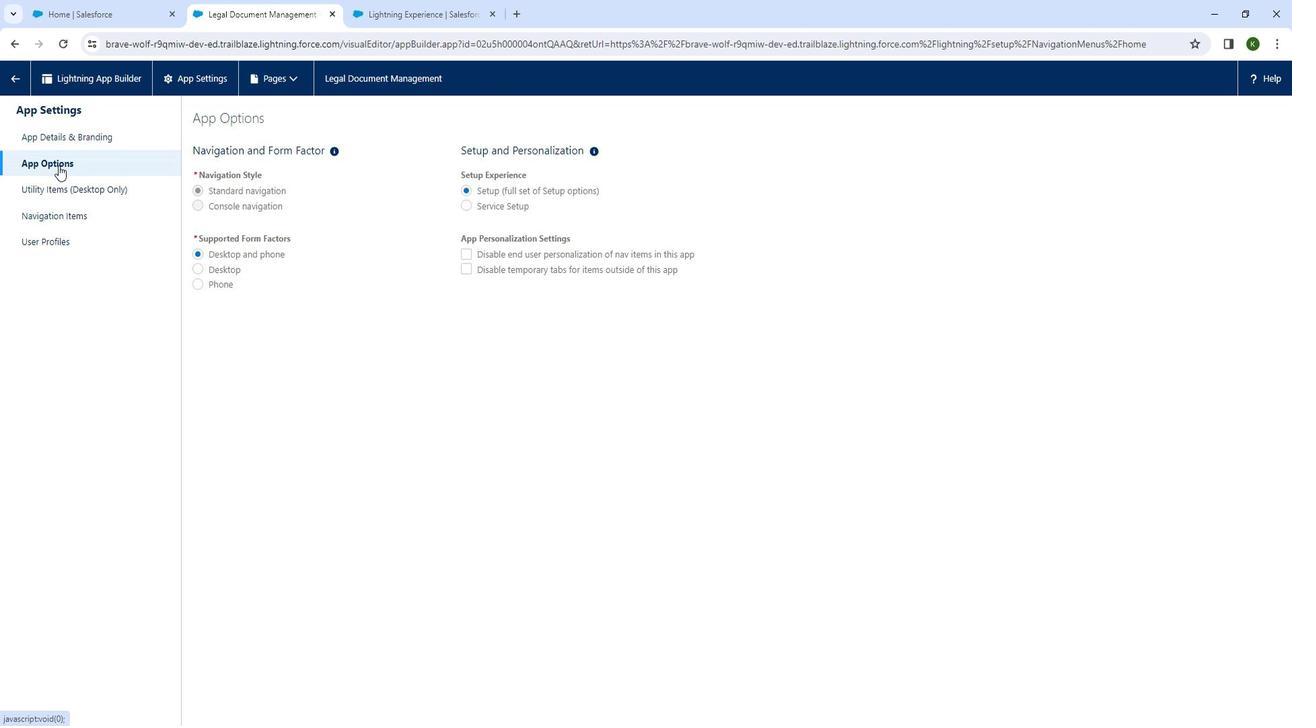 
Action: Mouse pressed left at (78, 183)
Screenshot: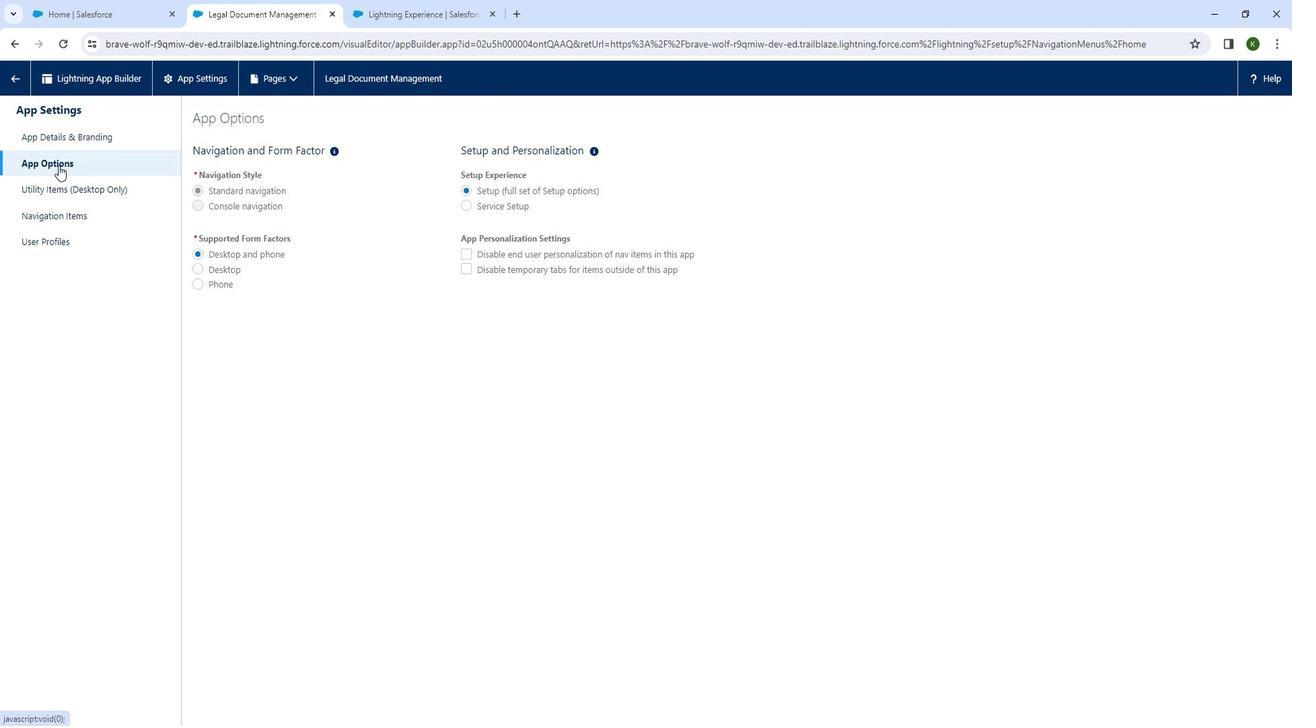 
Action: Mouse moved to (77, 202)
Screenshot: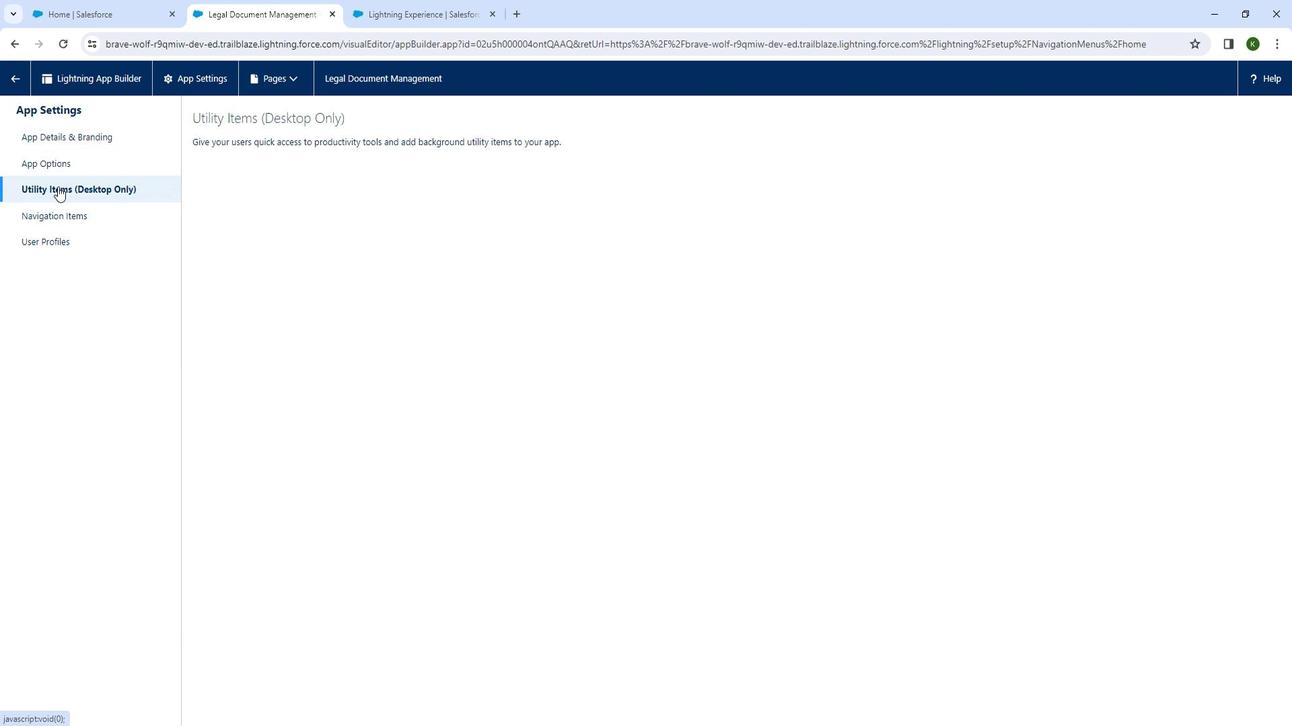 
Action: Mouse pressed left at (77, 202)
Screenshot: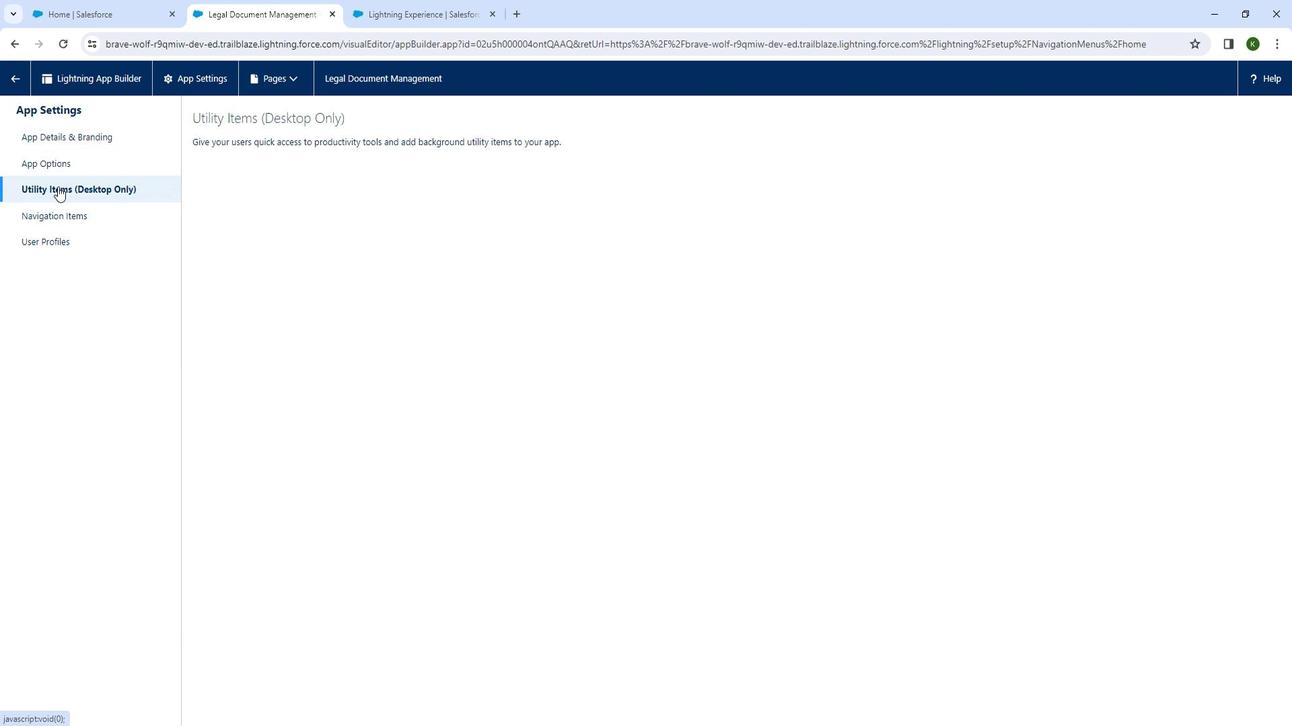 
Action: Mouse moved to (75, 229)
Screenshot: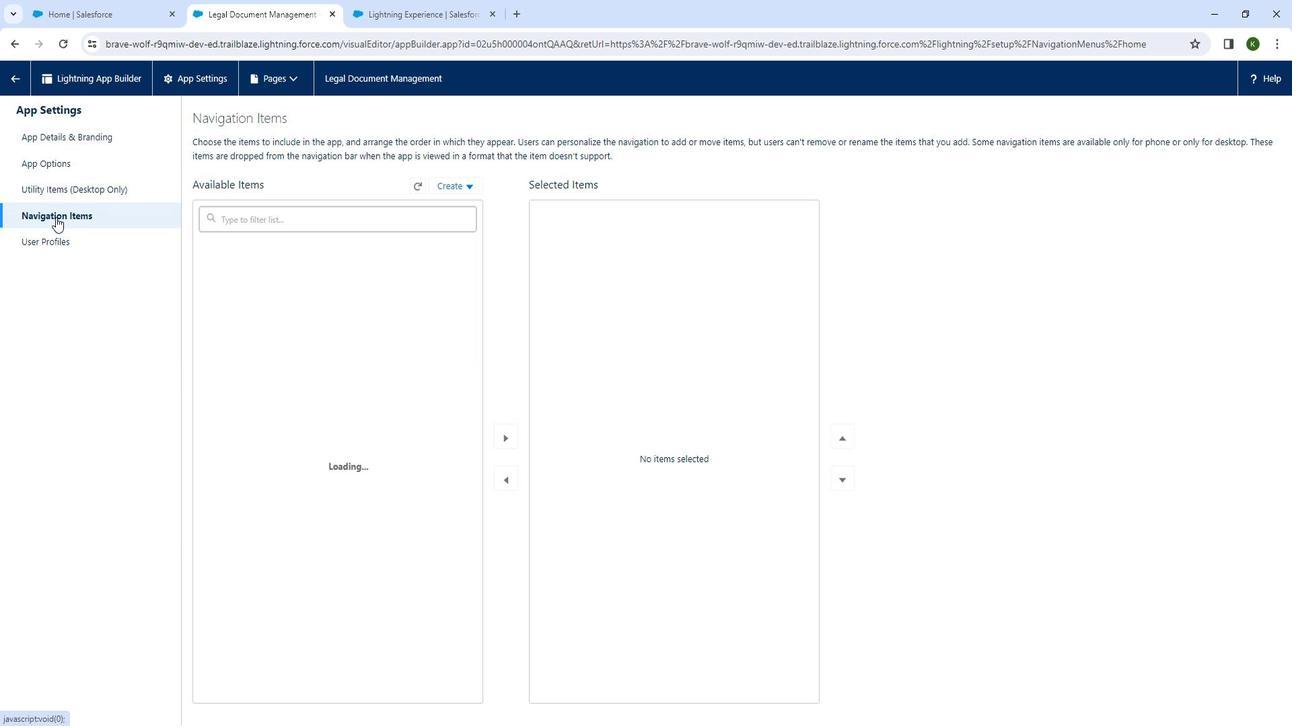 
Action: Mouse pressed left at (75, 229)
Screenshot: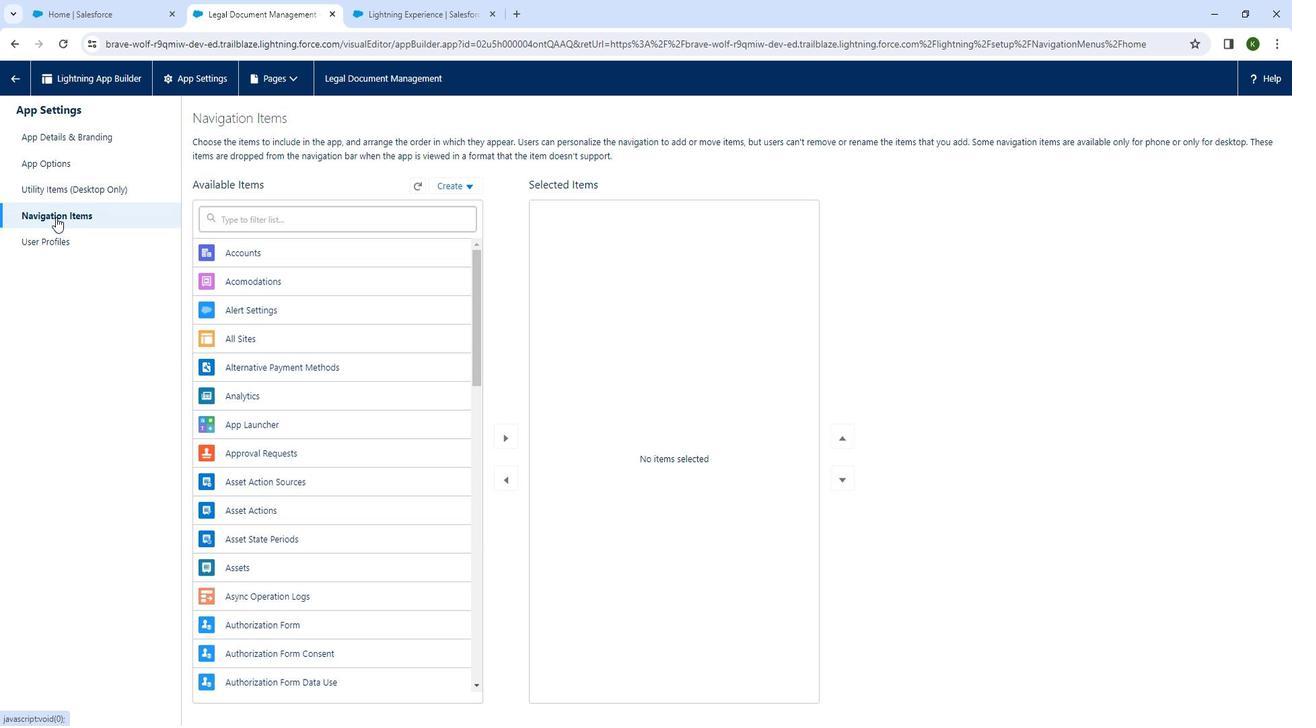 
Action: Mouse moved to (275, 229)
Screenshot: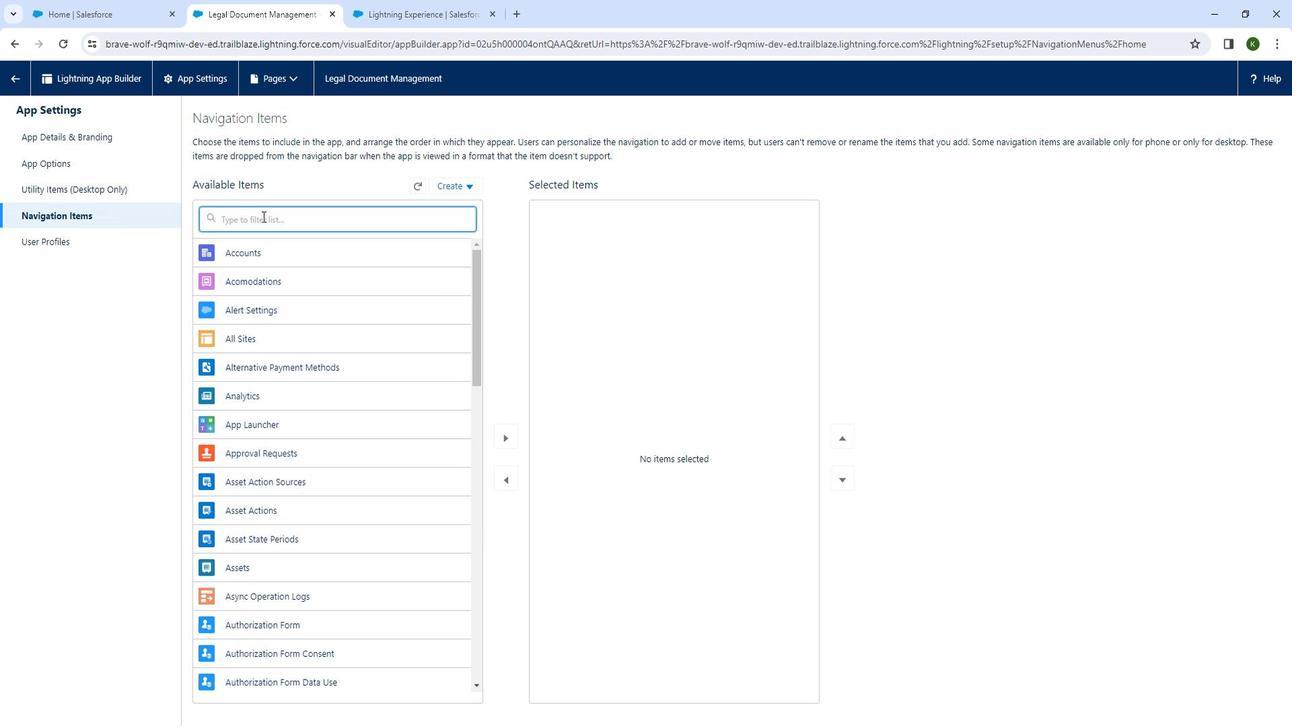 
Action: Mouse pressed left at (275, 229)
Screenshot: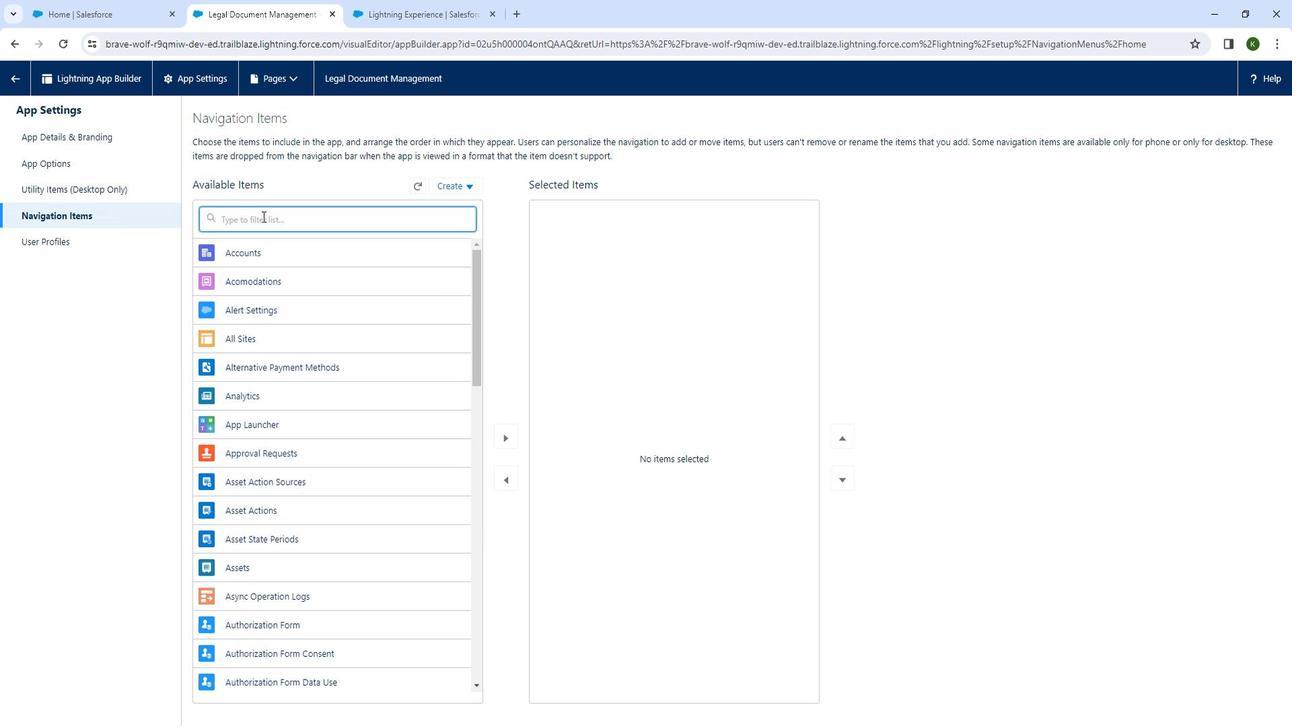 
Action: Key pressed <Key.shift_r>Lega
Screenshot: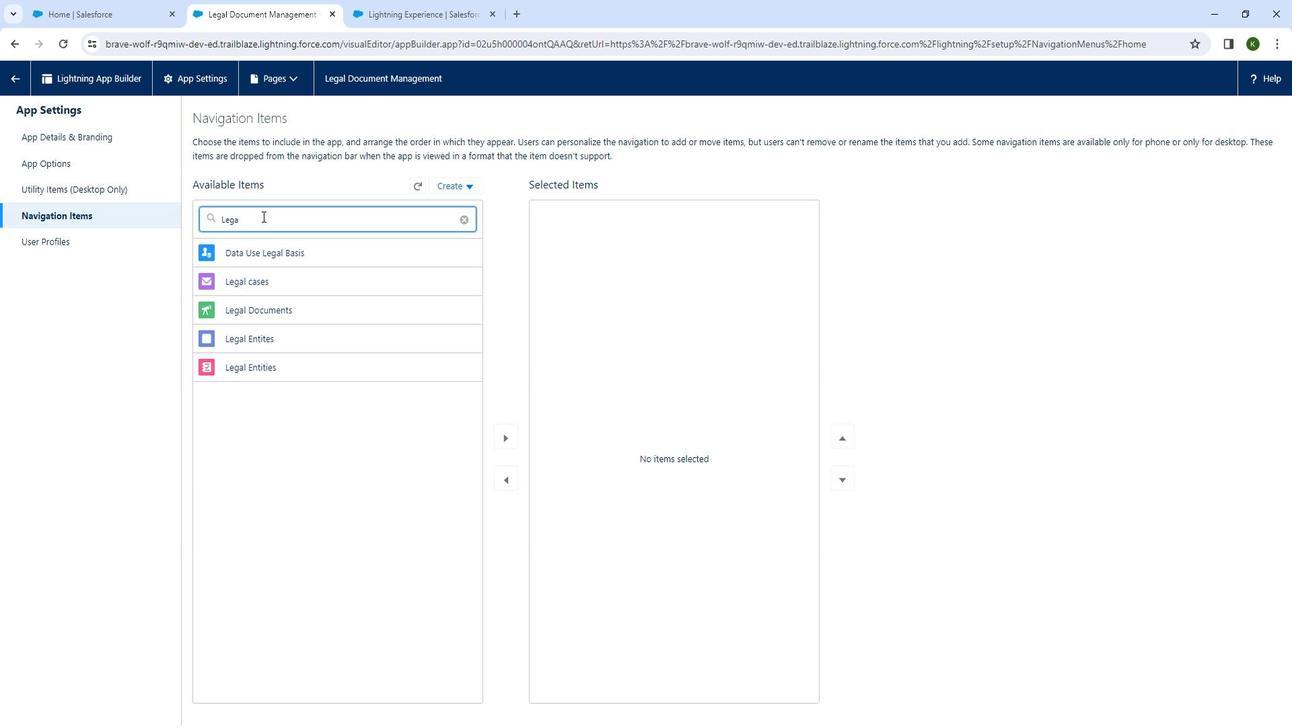 
Action: Mouse moved to (257, 285)
Screenshot: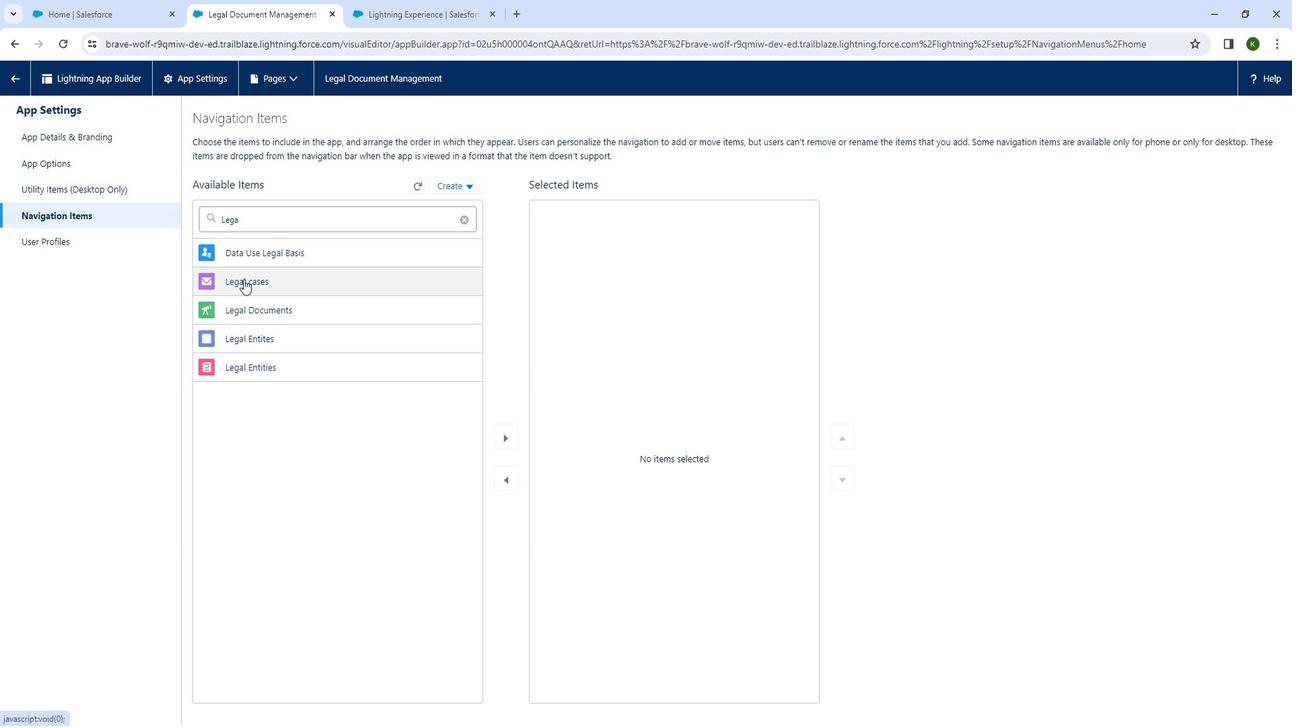 
Action: Mouse pressed left at (257, 285)
Screenshot: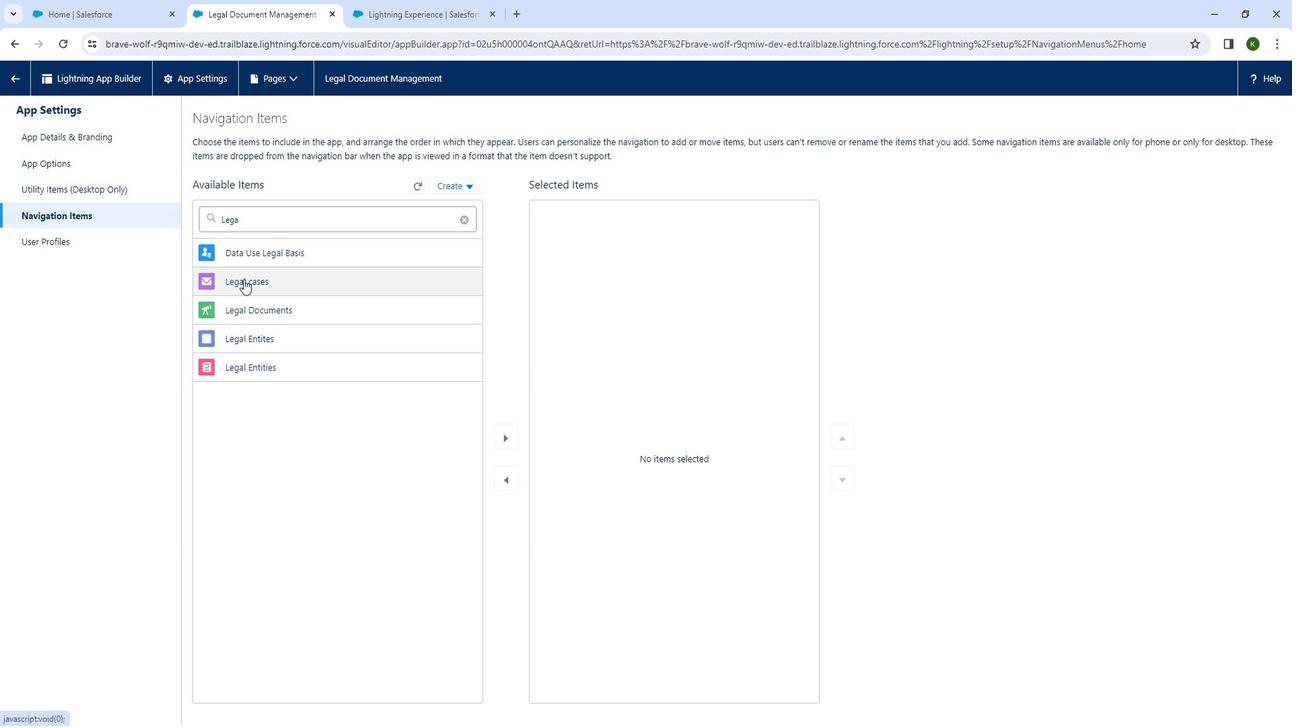 
Action: Mouse moved to (510, 422)
Screenshot: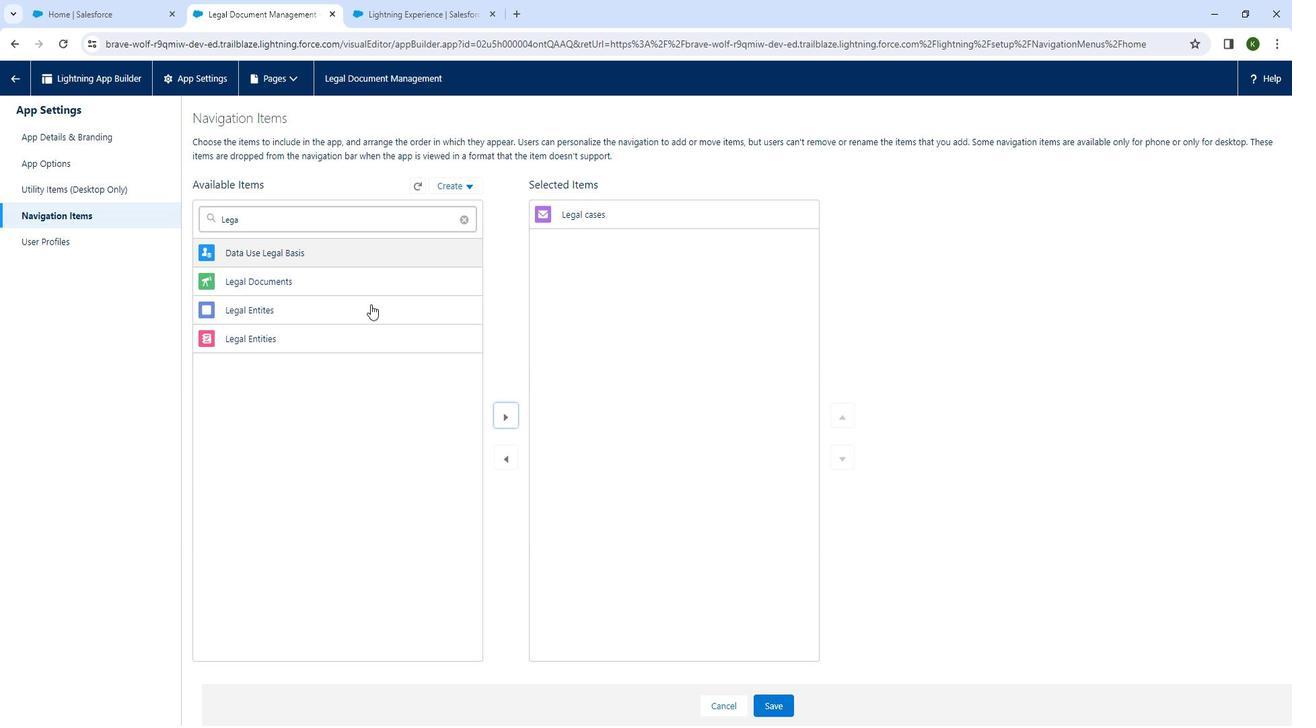 
Action: Mouse pressed left at (510, 422)
Screenshot: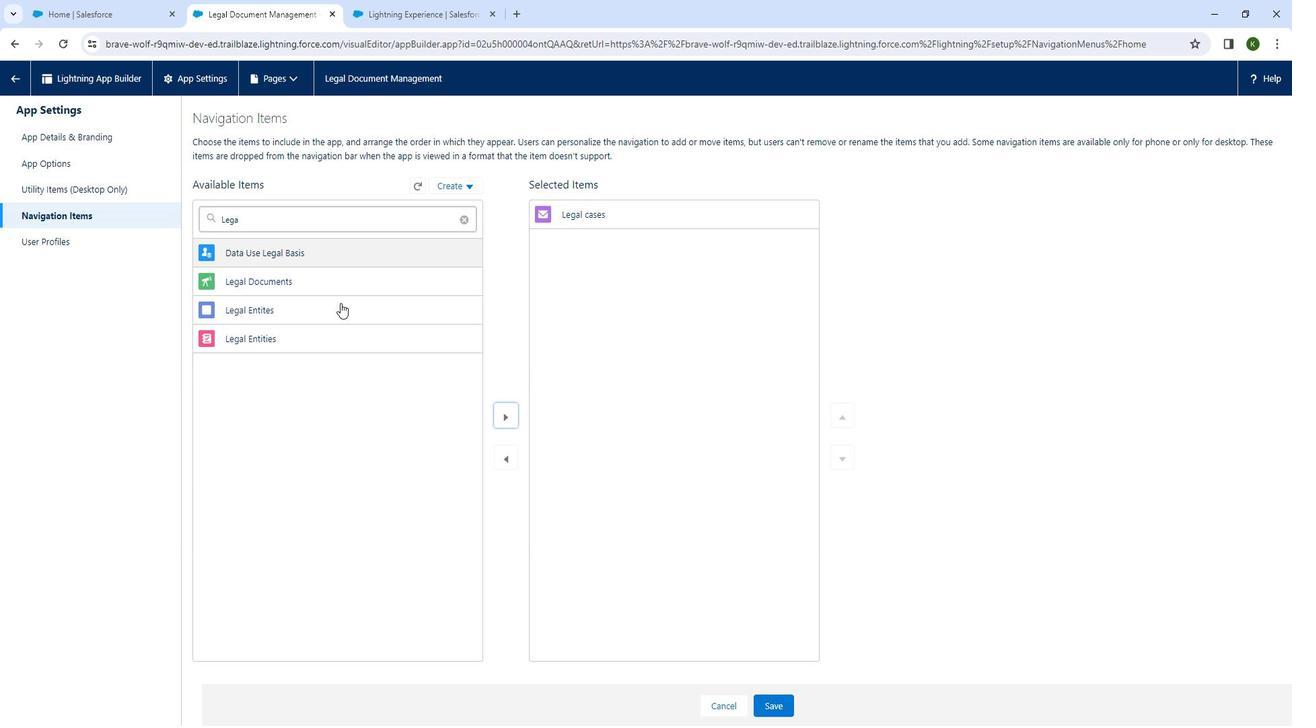 
Action: Mouse moved to (280, 290)
Screenshot: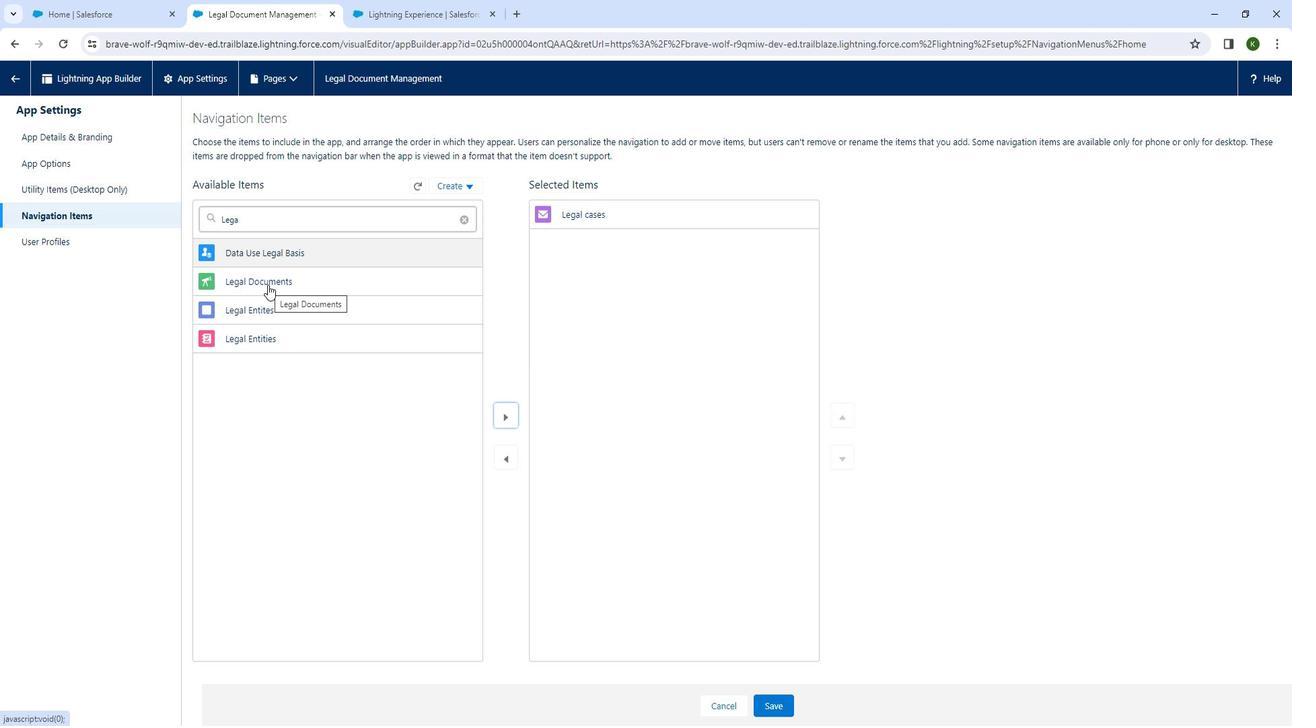 
Action: Mouse pressed left at (280, 290)
Screenshot: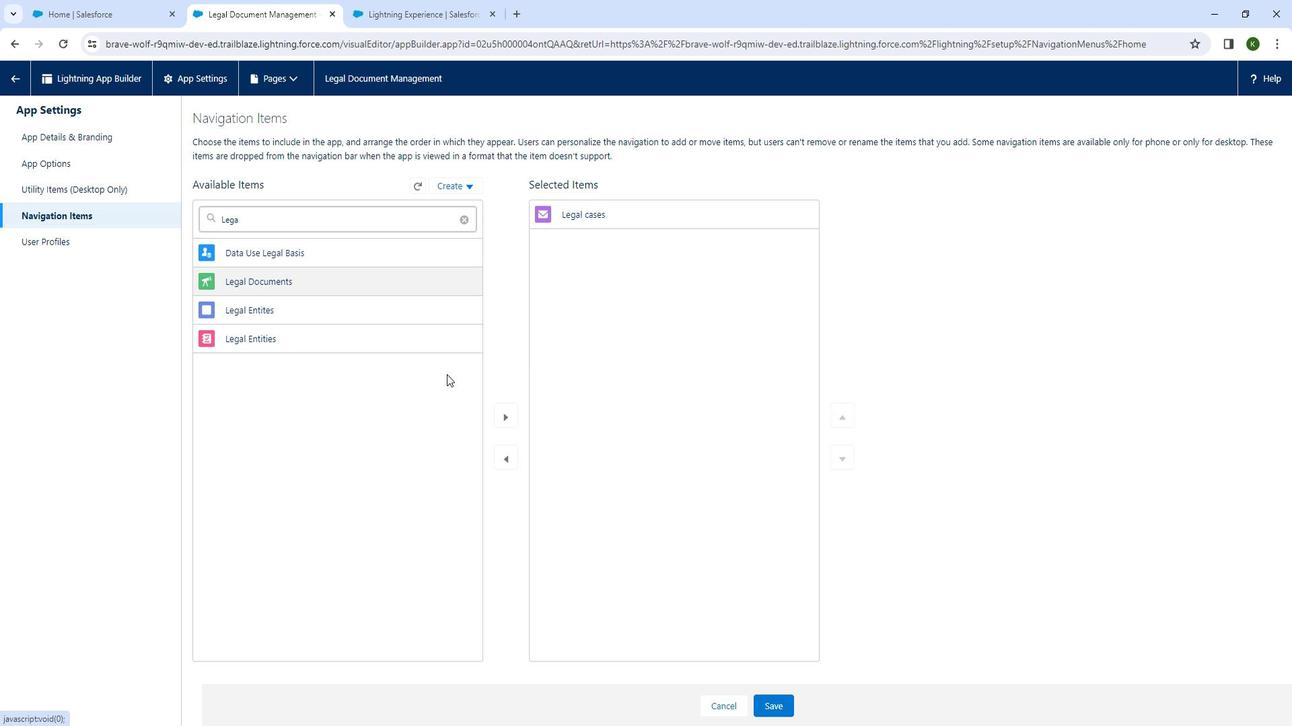 
Action: Mouse moved to (512, 407)
Screenshot: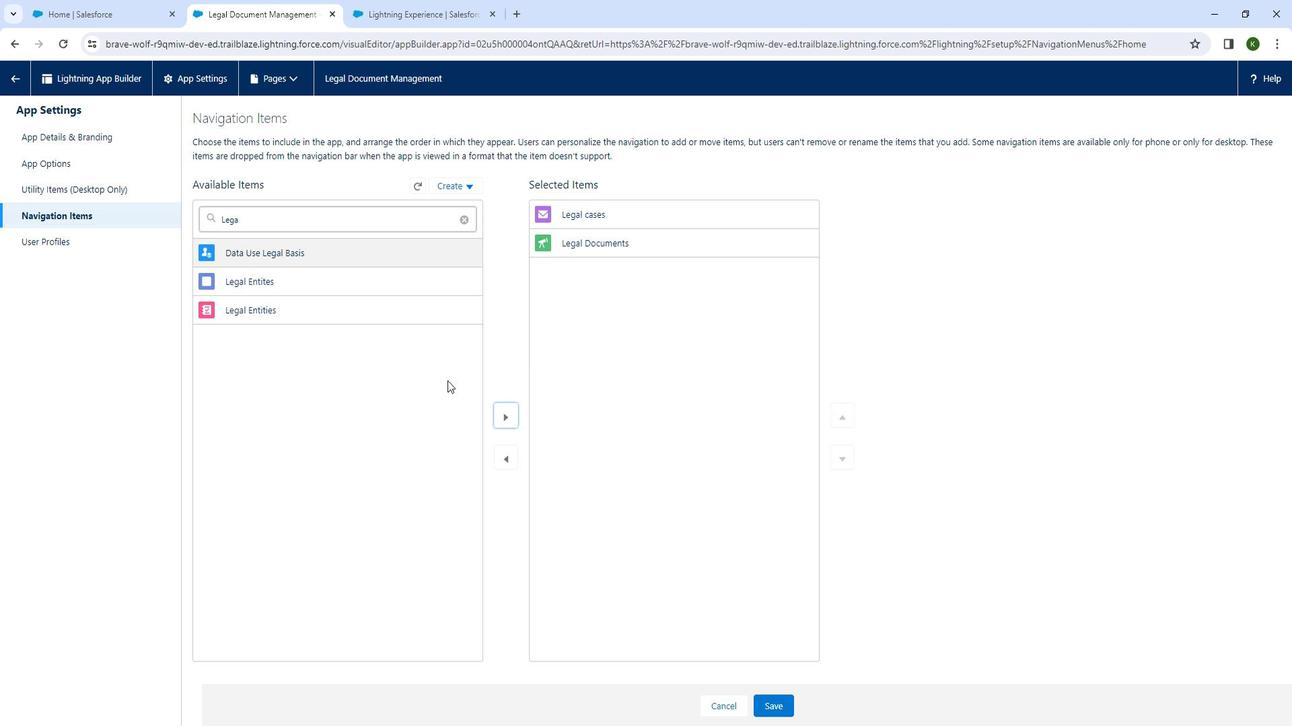 
Action: Mouse pressed left at (512, 407)
Screenshot: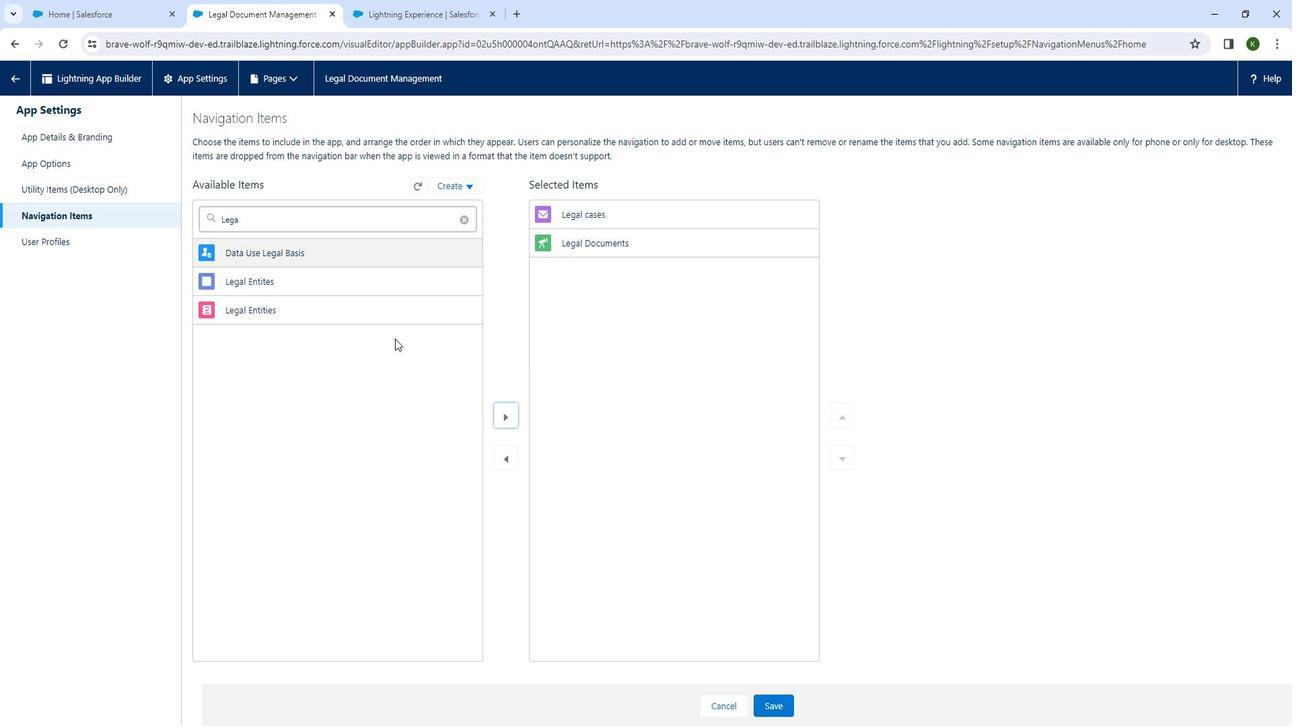 
Action: Mouse moved to (270, 288)
Screenshot: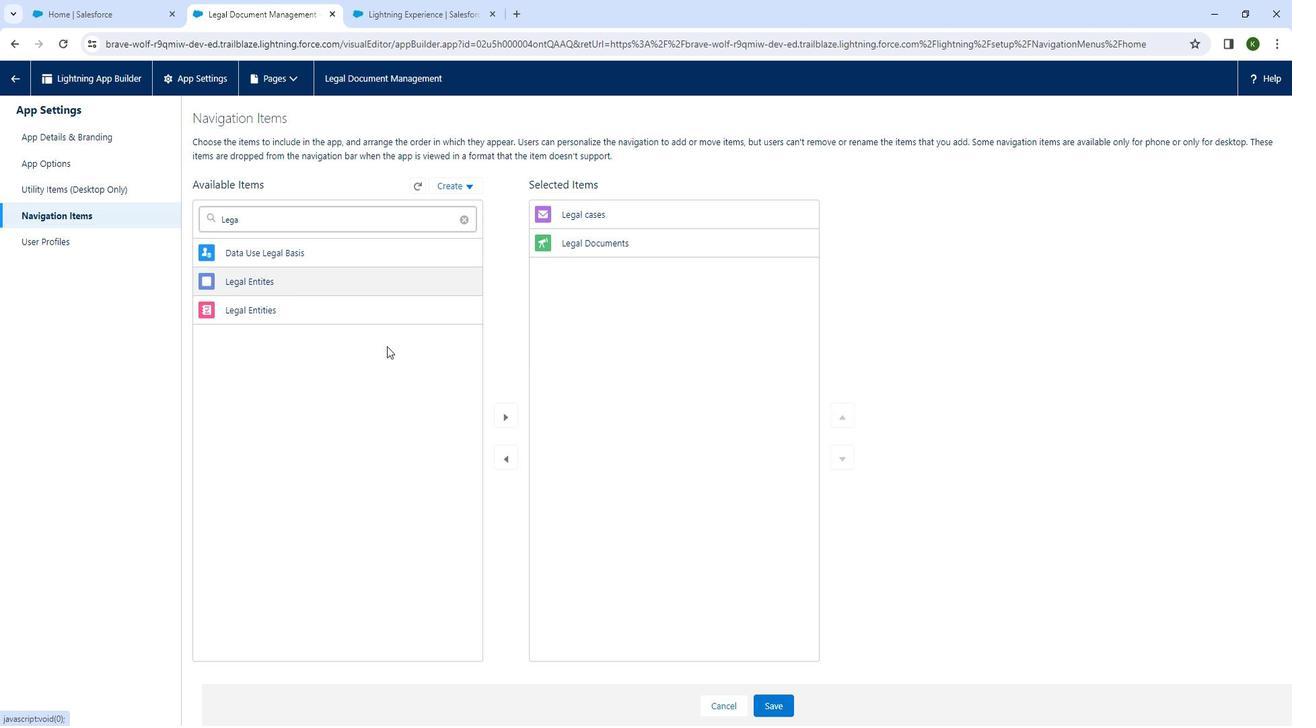 
Action: Mouse pressed left at (270, 288)
Screenshot: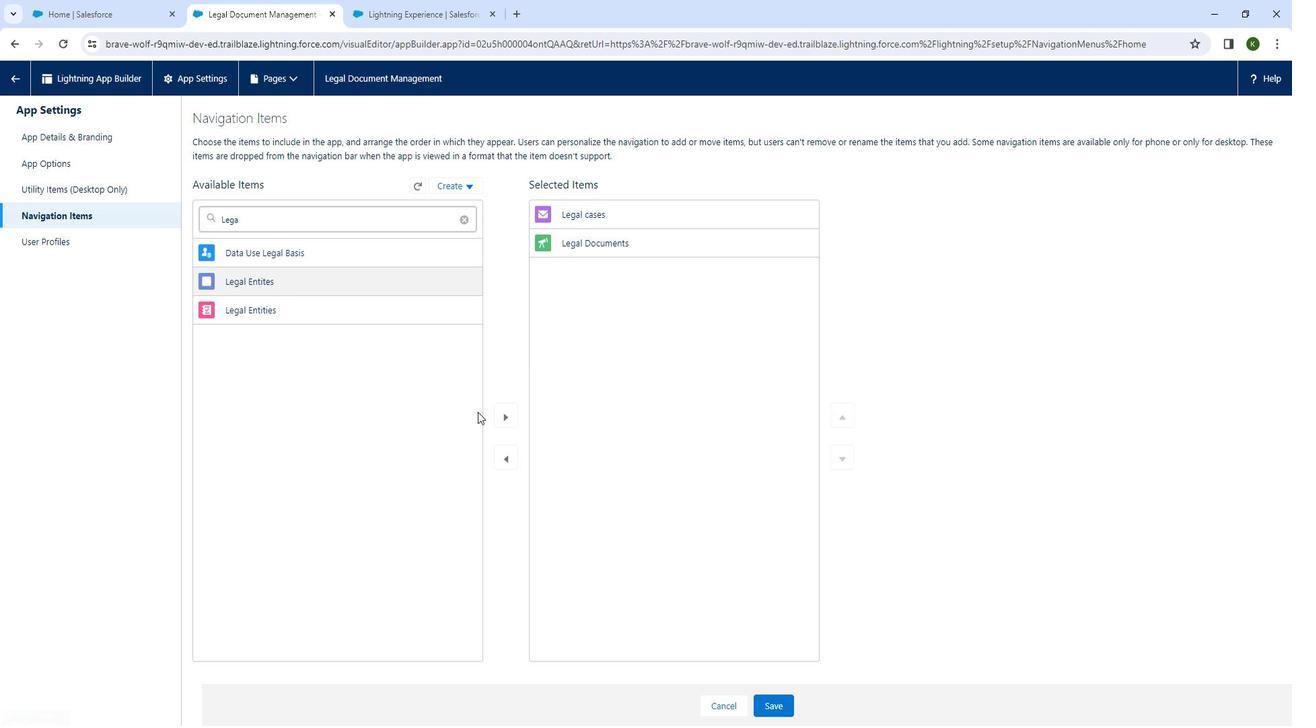 
Action: Mouse moved to (510, 410)
Screenshot: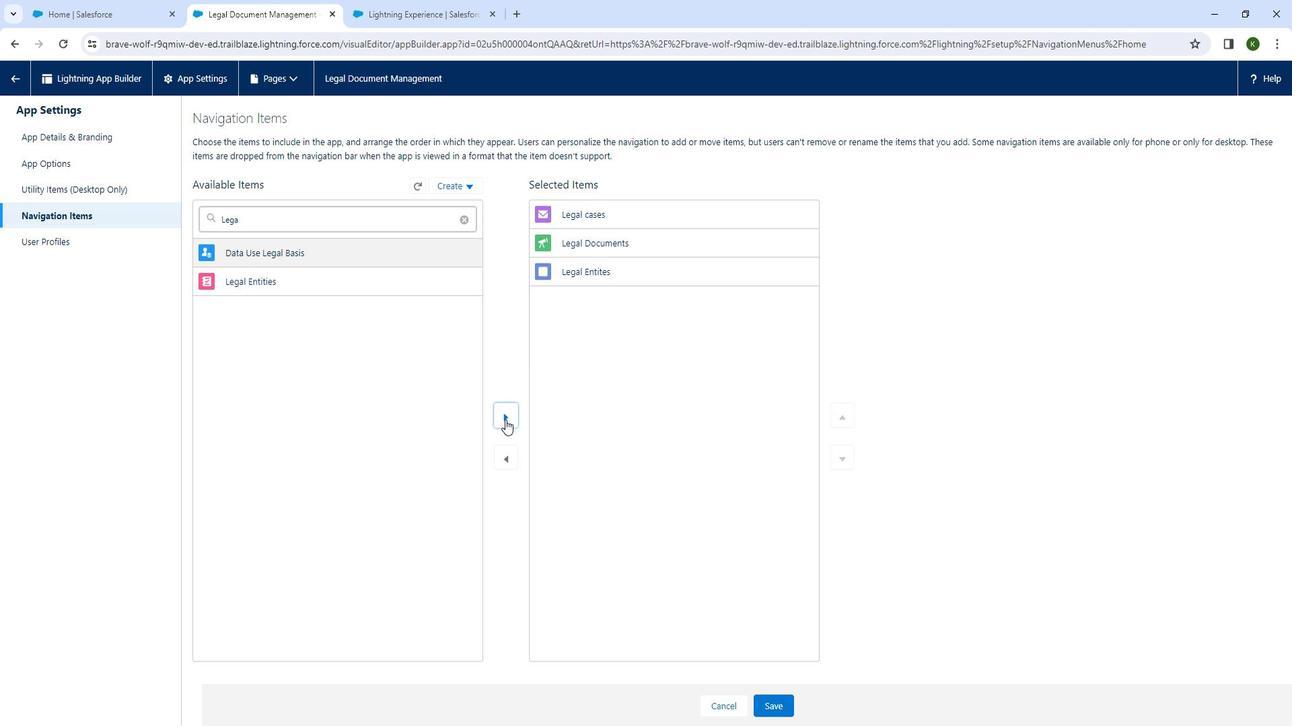 
Action: Mouse pressed left at (510, 410)
Screenshot: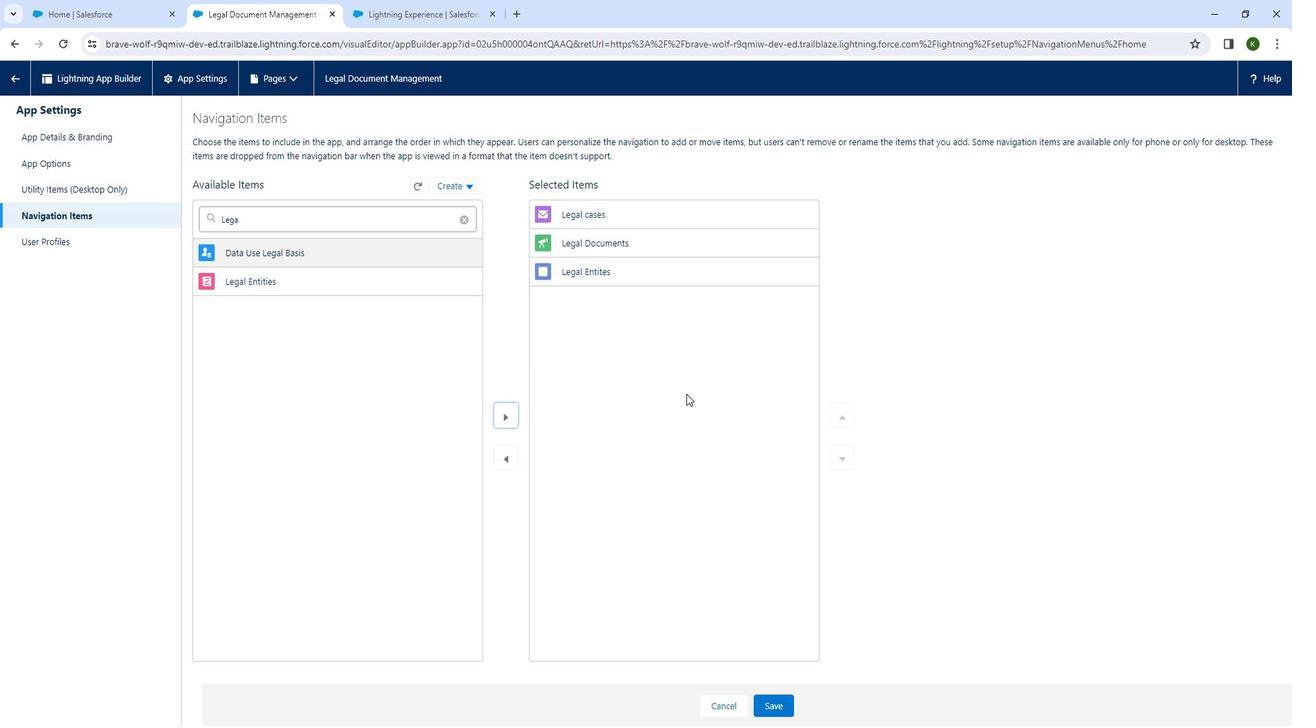 
Action: Mouse moved to (770, 664)
Screenshot: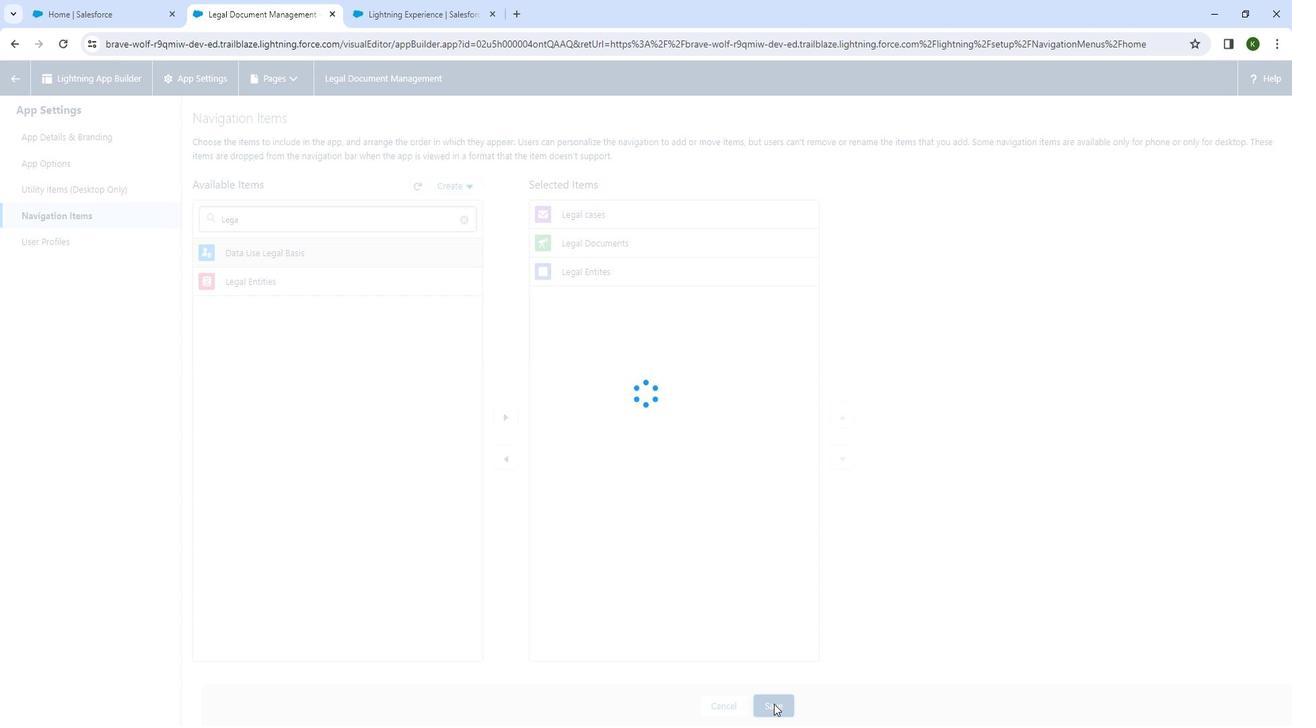
Action: Mouse pressed left at (770, 664)
Screenshot: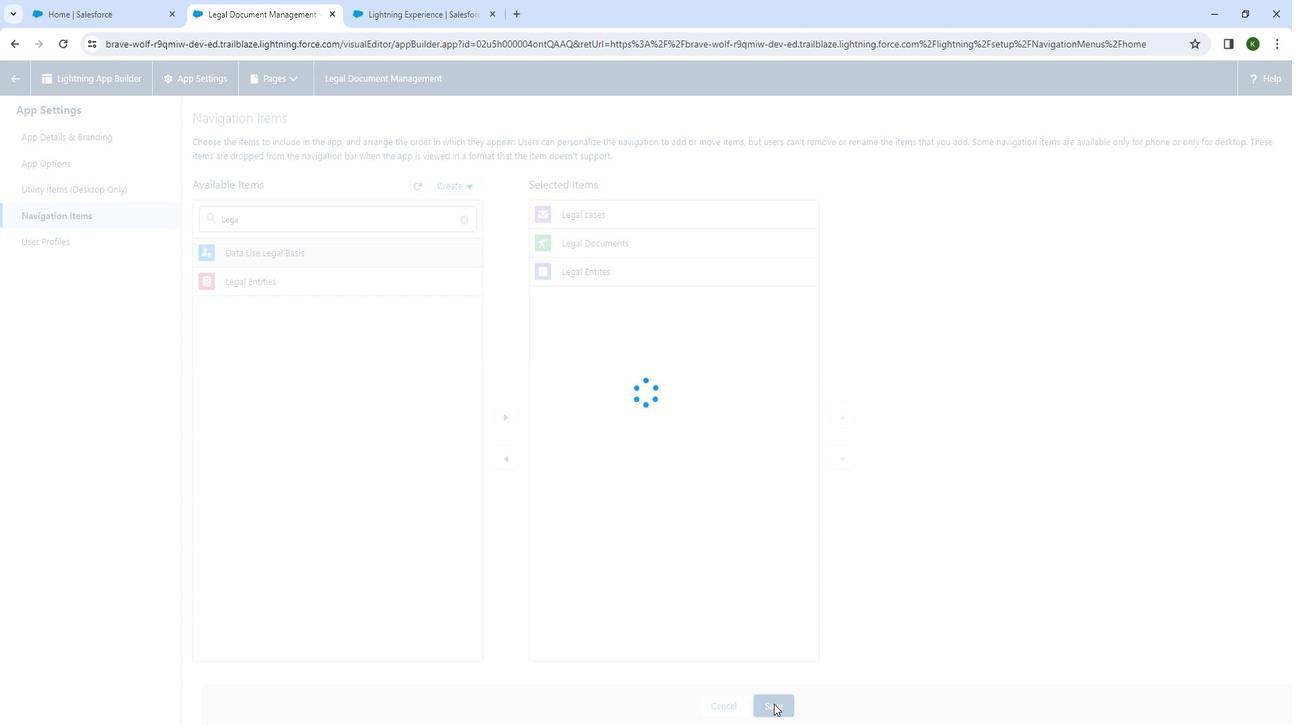 
Action: Mouse moved to (37, 102)
Screenshot: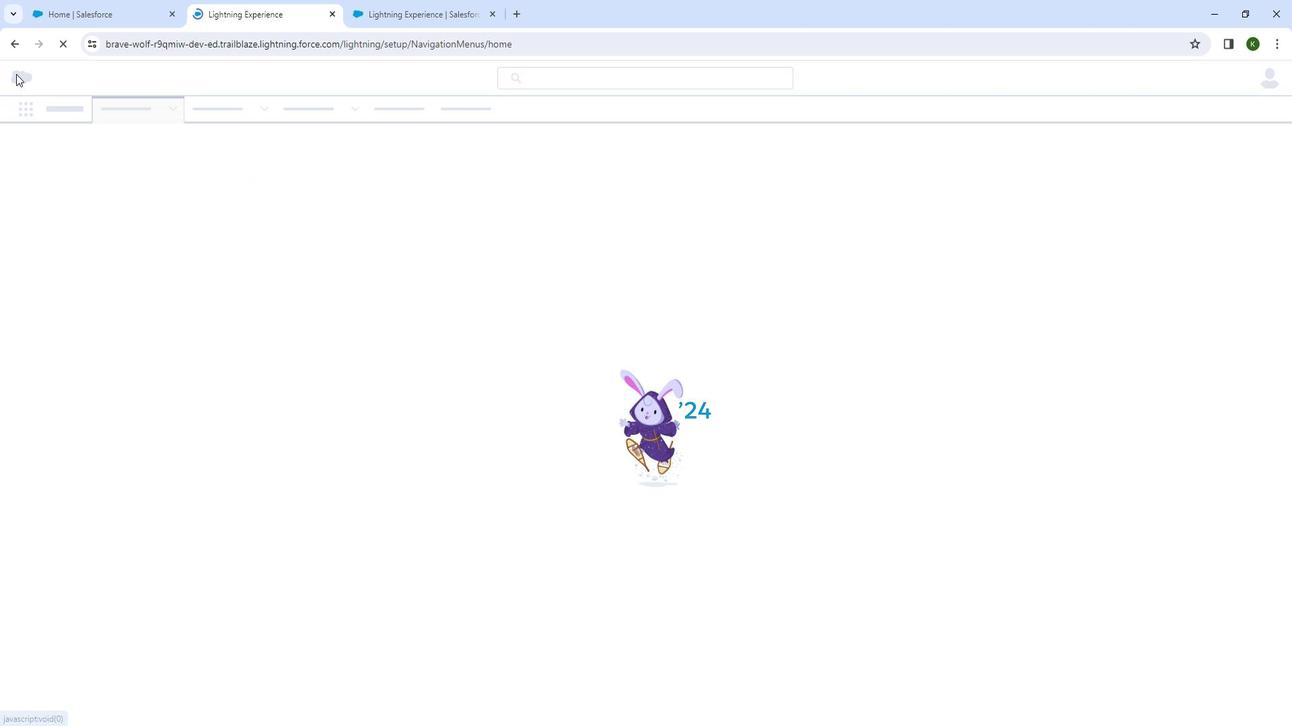 
Action: Mouse pressed left at (37, 102)
Screenshot: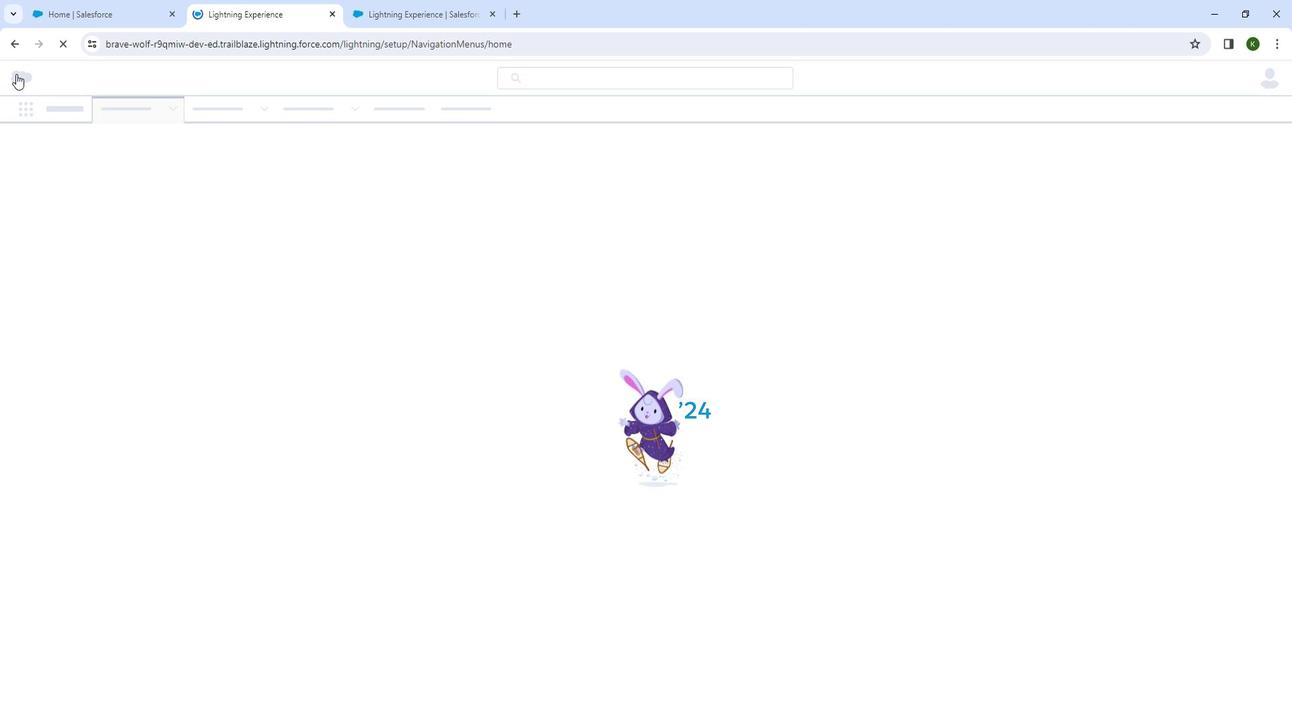 
Action: Mouse moved to (43, 136)
Screenshot: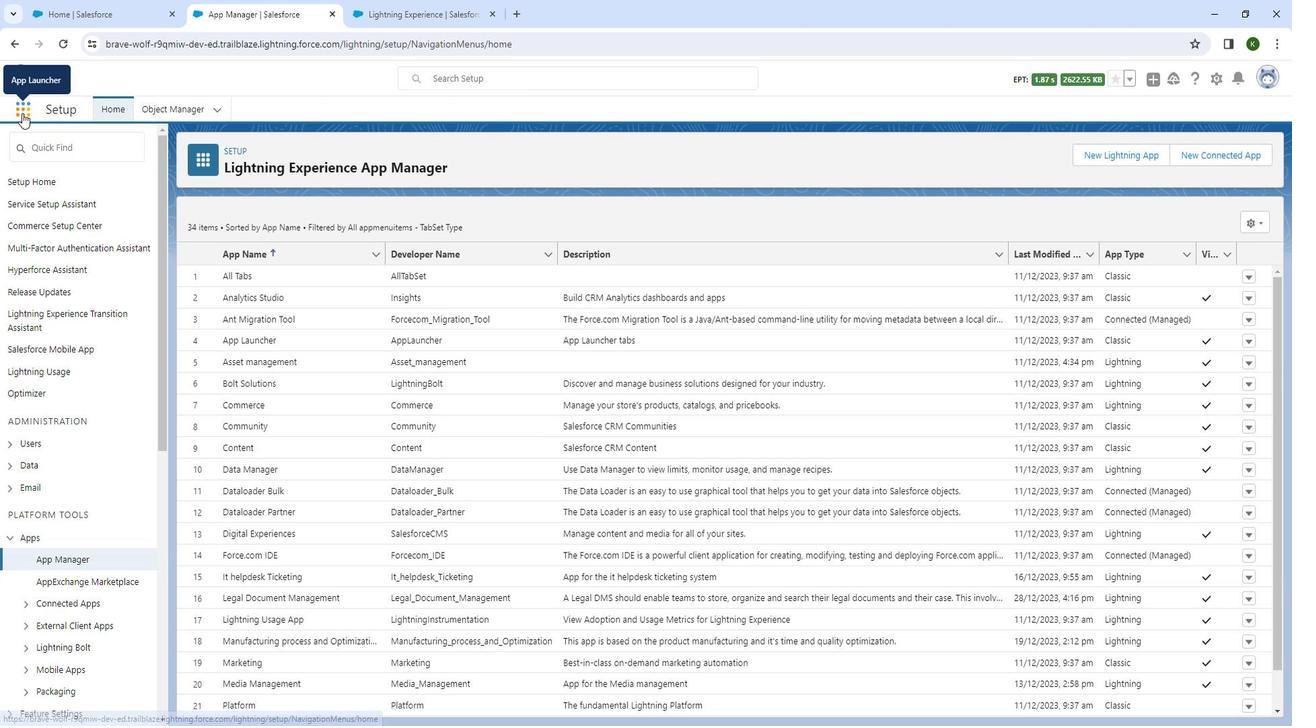 
Action: Mouse pressed left at (43, 136)
Screenshot: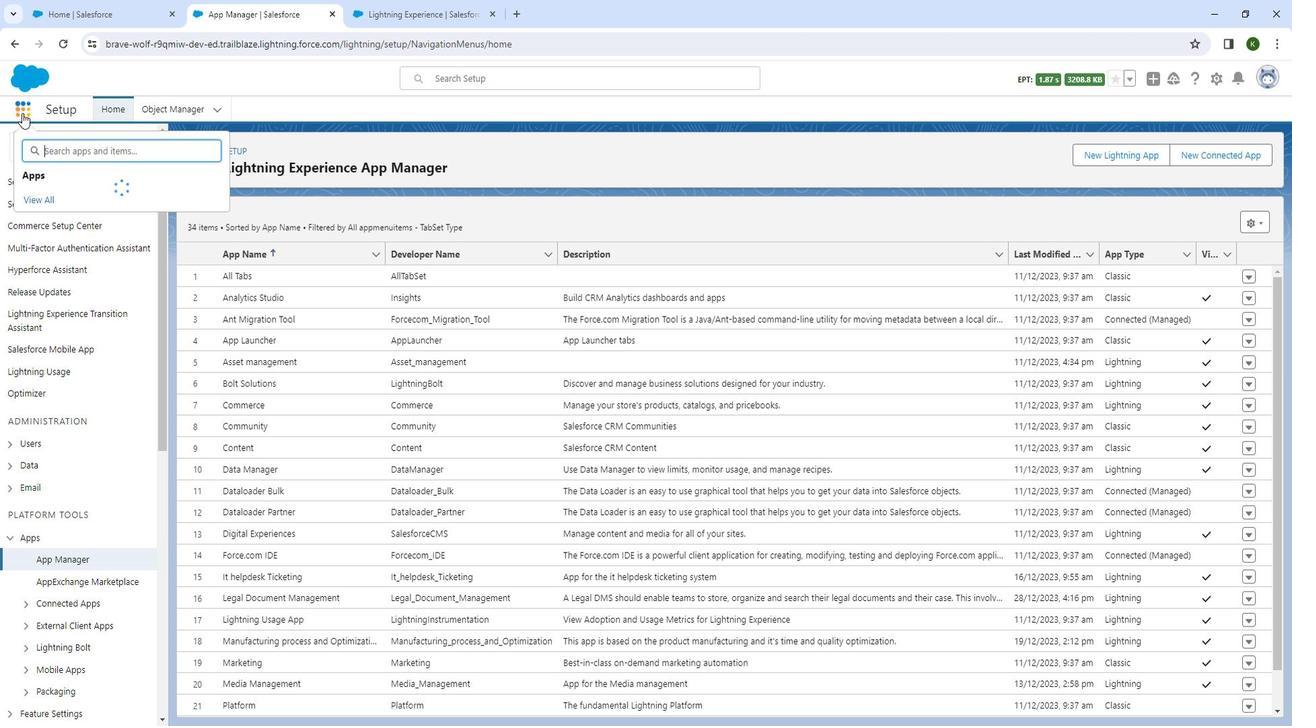 
Action: Key pressed <Key.shift_r>Legal
Screenshot: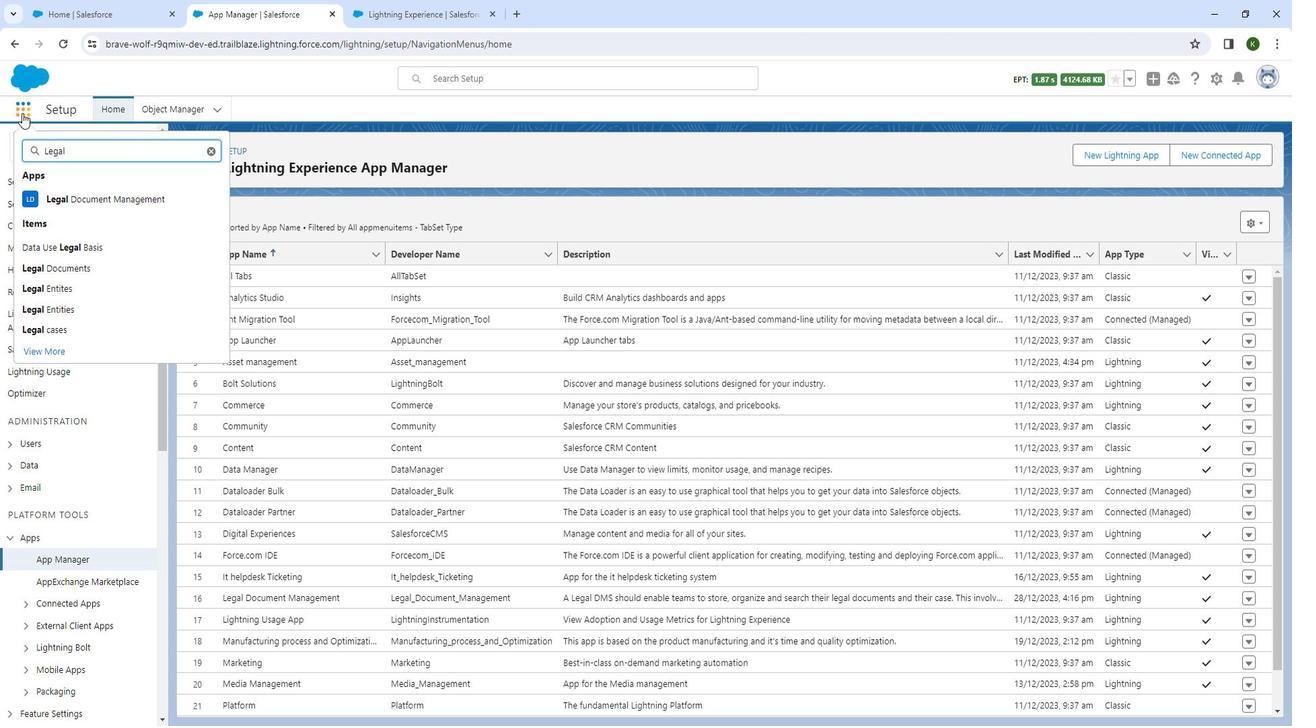
Action: Mouse moved to (113, 214)
Screenshot: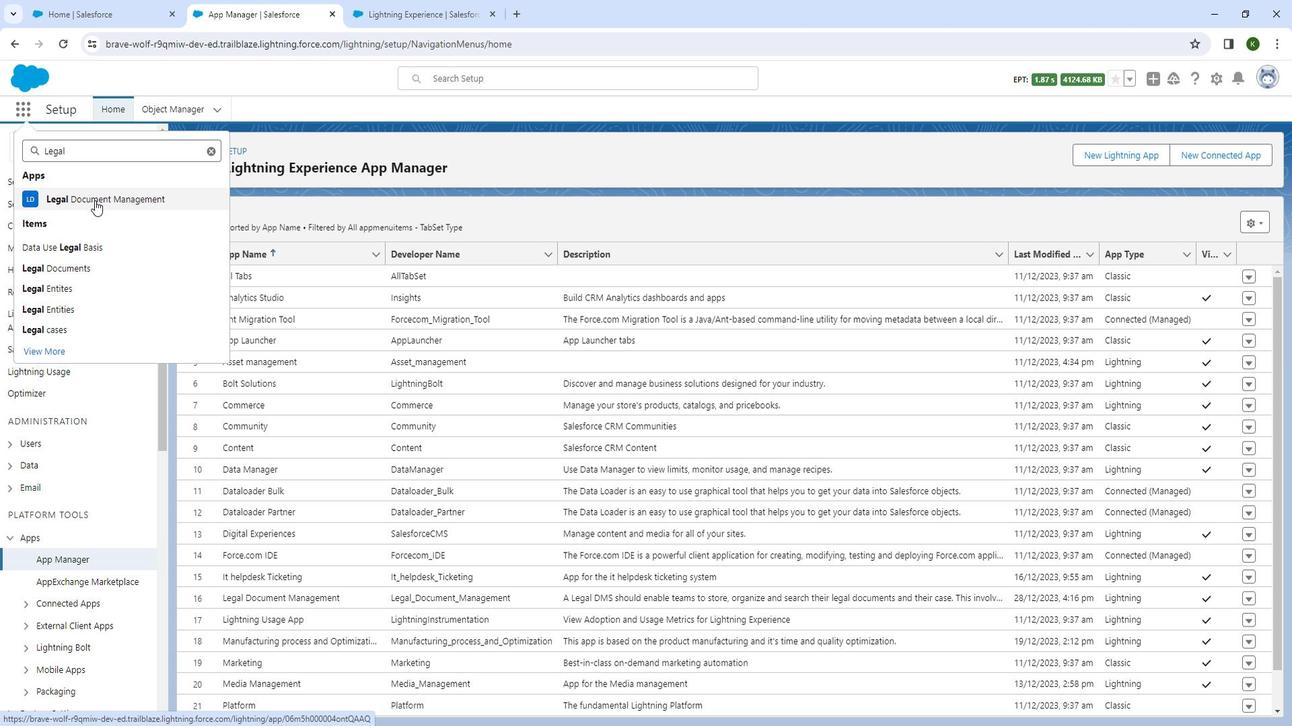
Action: Mouse pressed left at (113, 214)
Screenshot: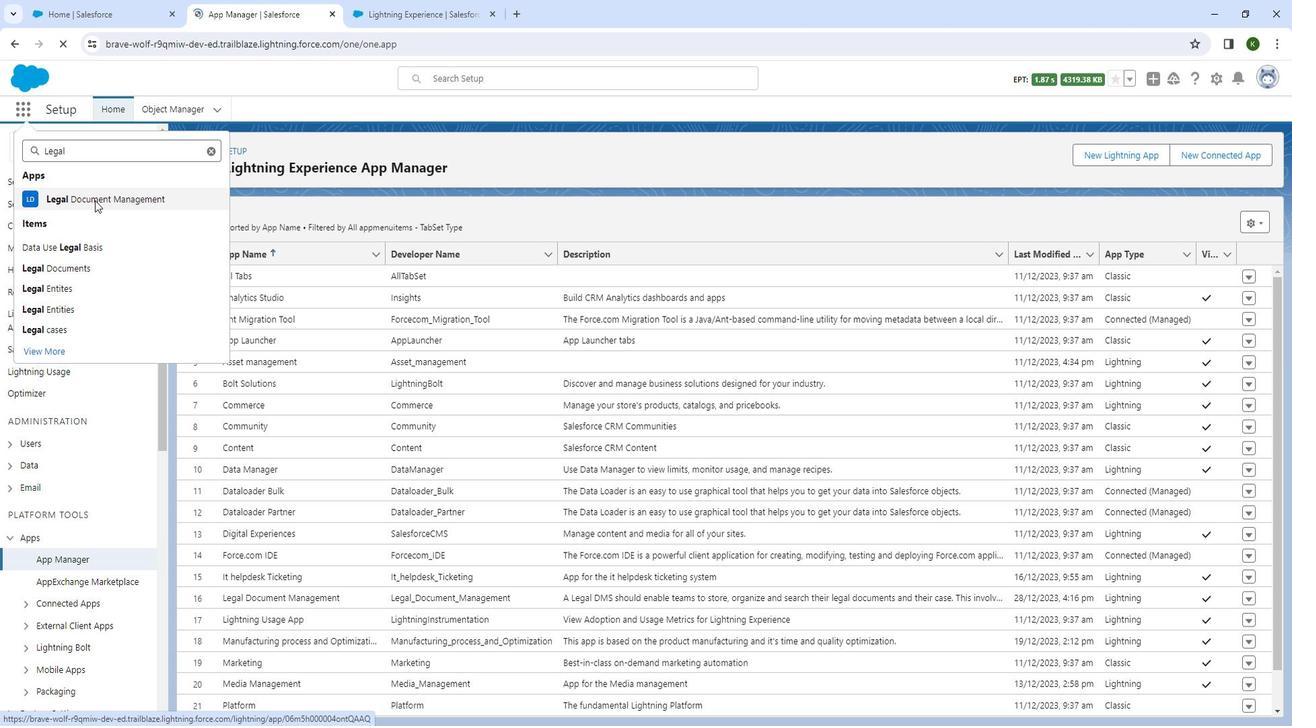
Action: Mouse moved to (1060, 107)
Screenshot: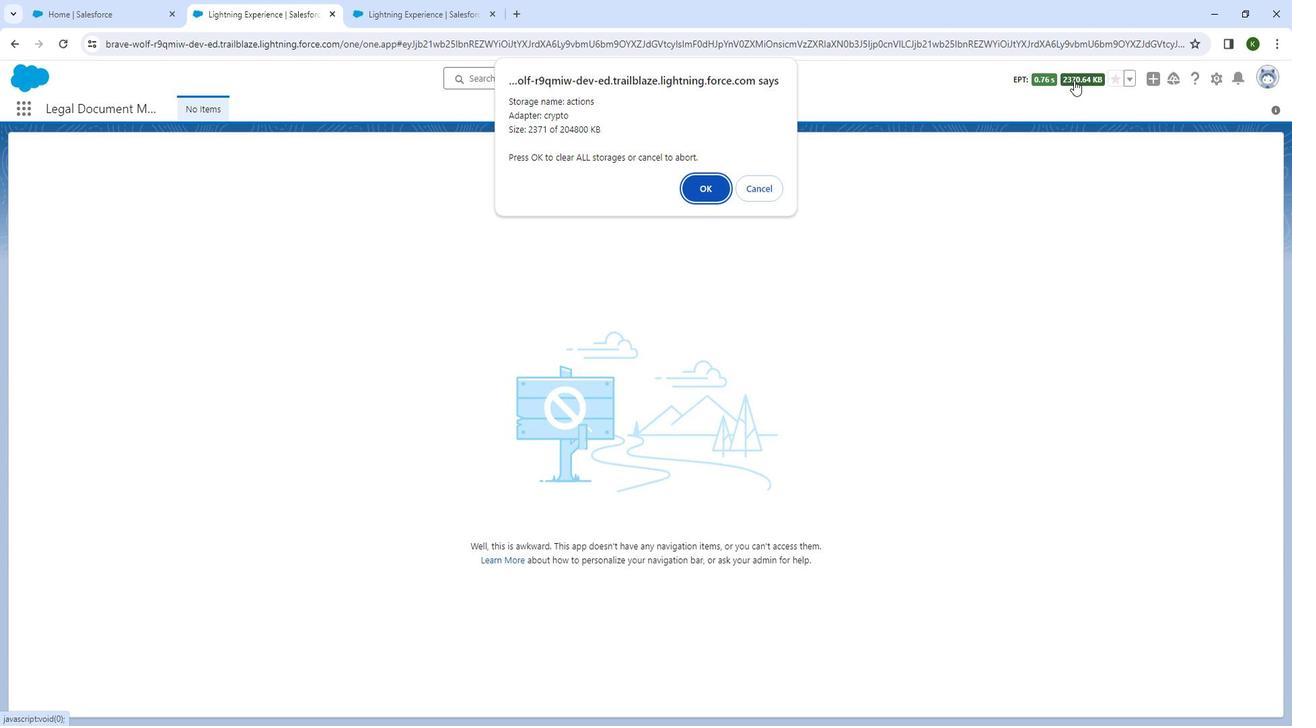 
Action: Mouse pressed left at (1060, 107)
Screenshot: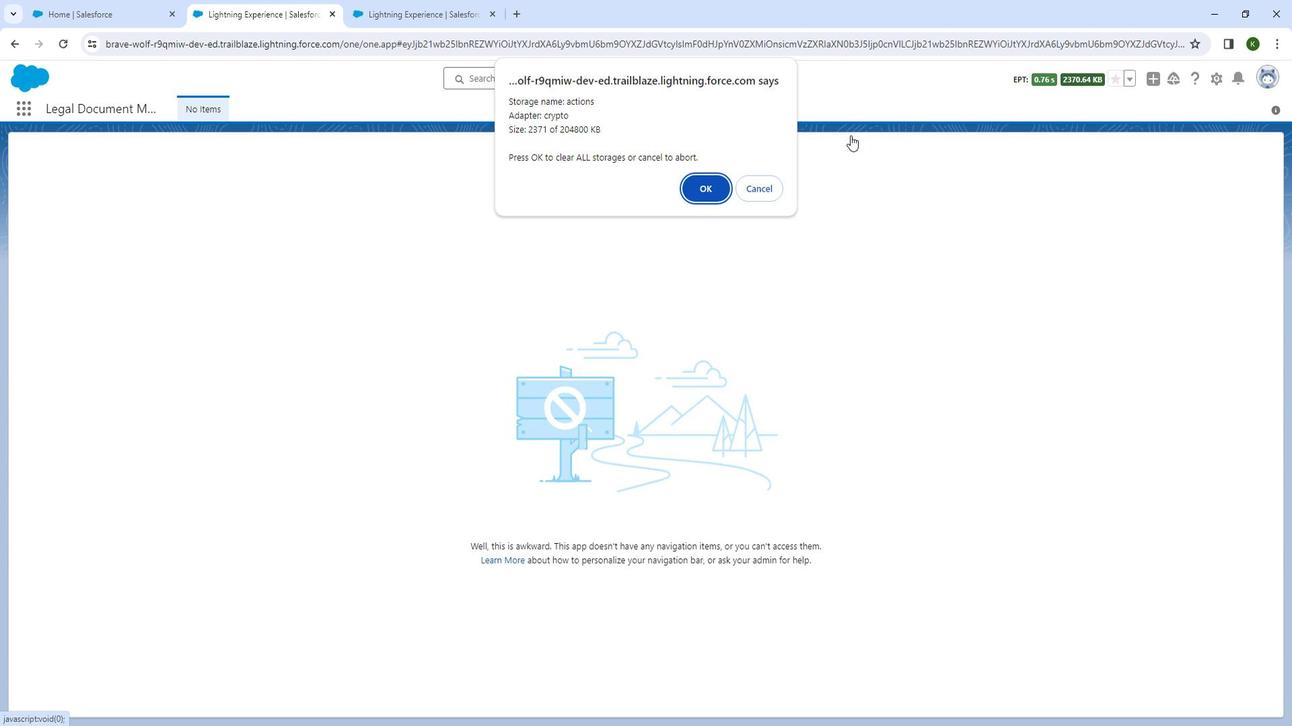 
Action: Mouse moved to (701, 203)
Screenshot: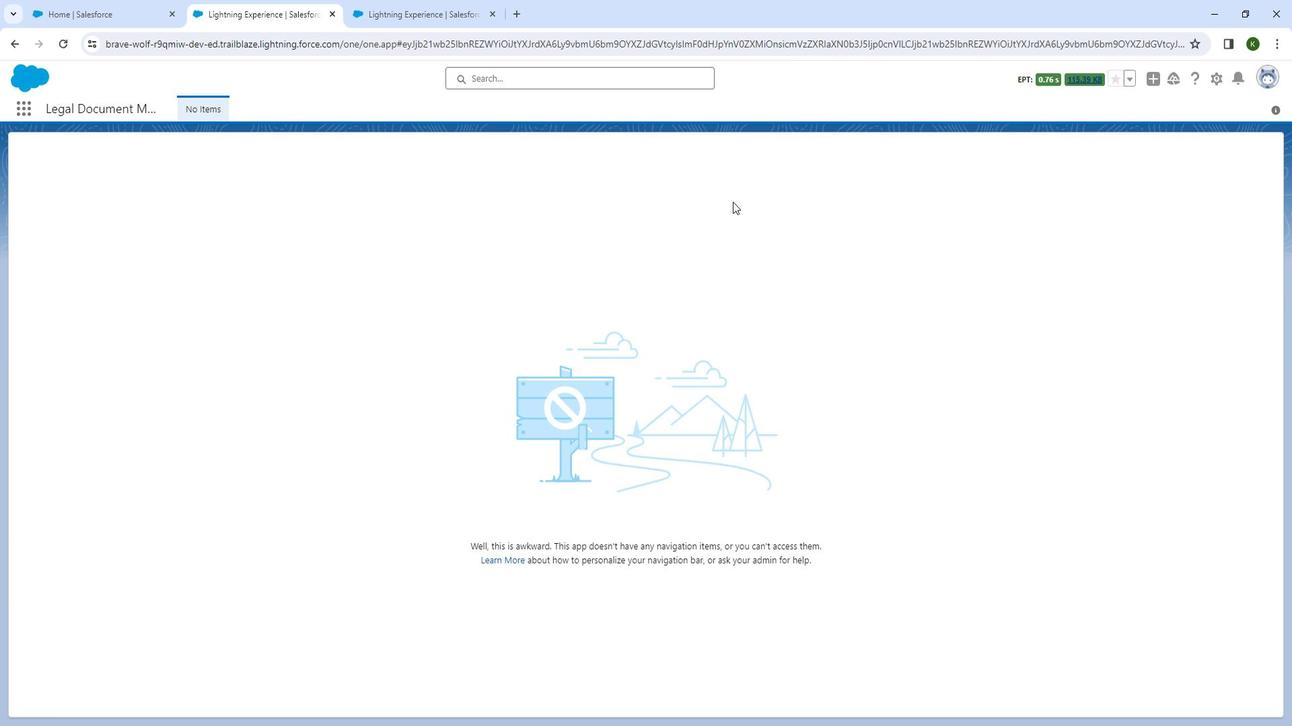 
Action: Mouse pressed left at (701, 203)
Screenshot: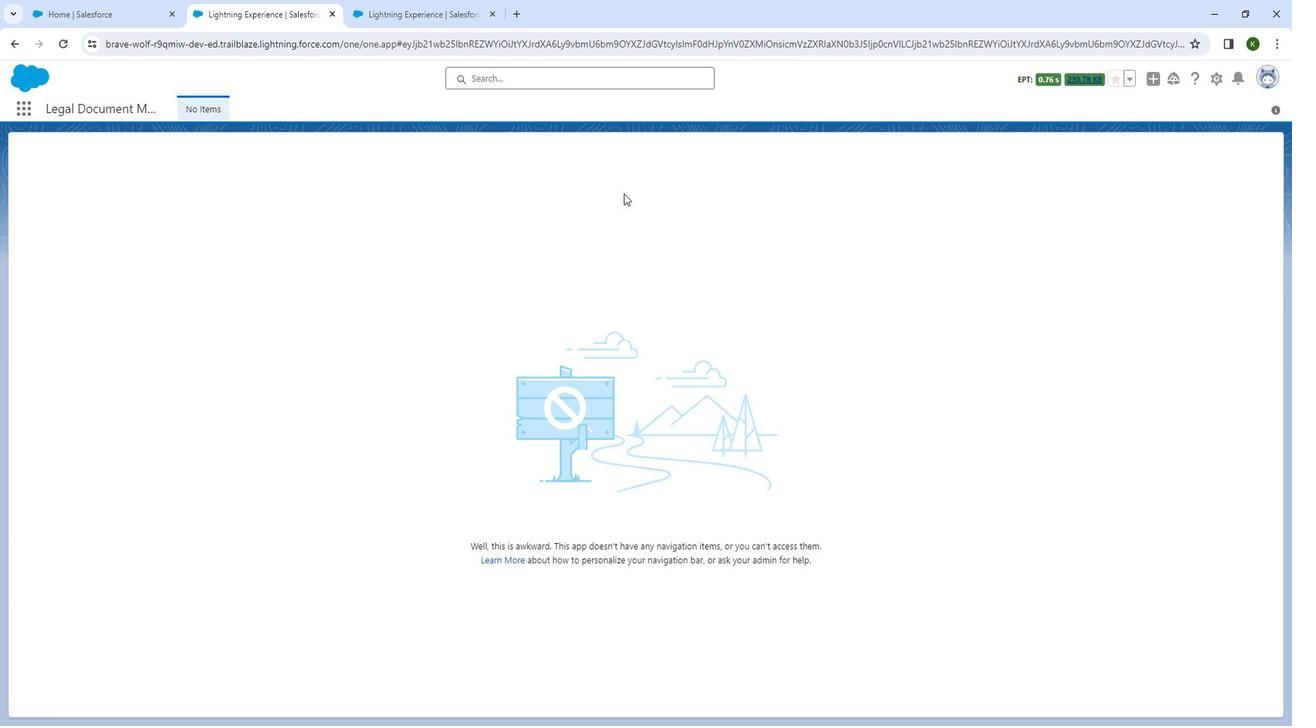 
Action: Mouse moved to (84, 77)
Screenshot: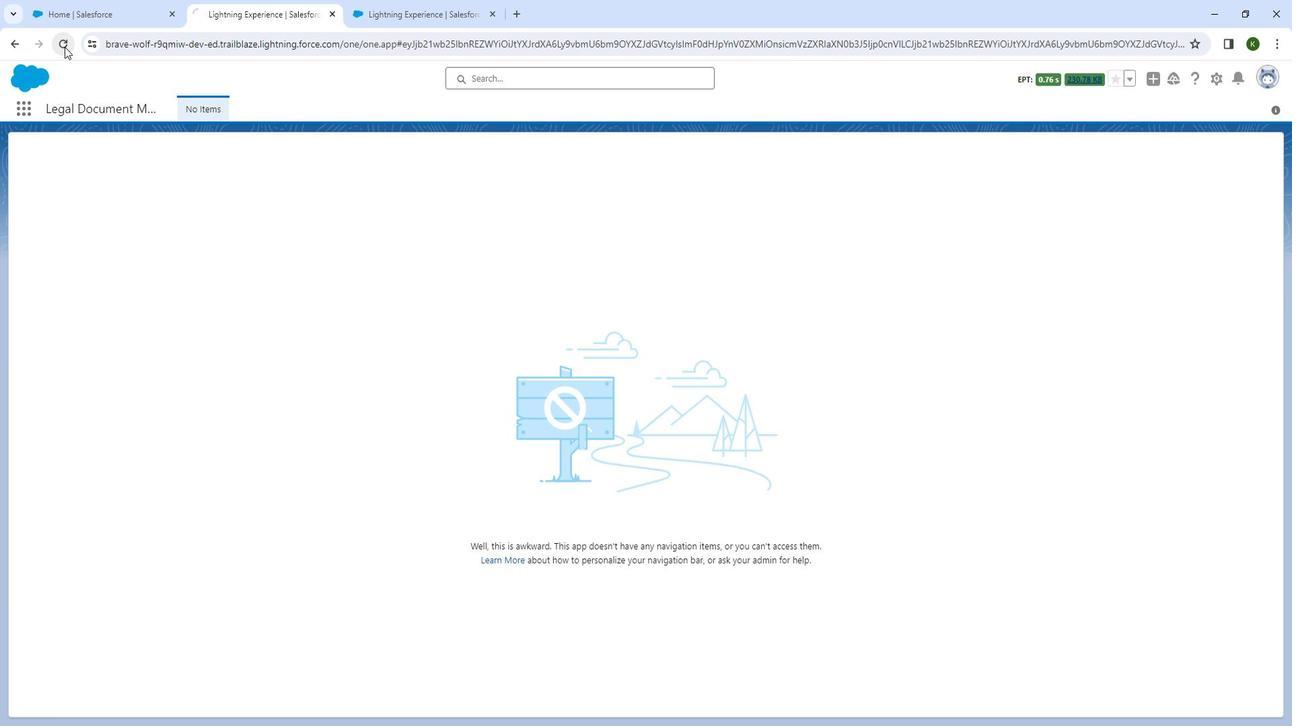
Action: Mouse pressed left at (84, 77)
Screenshot: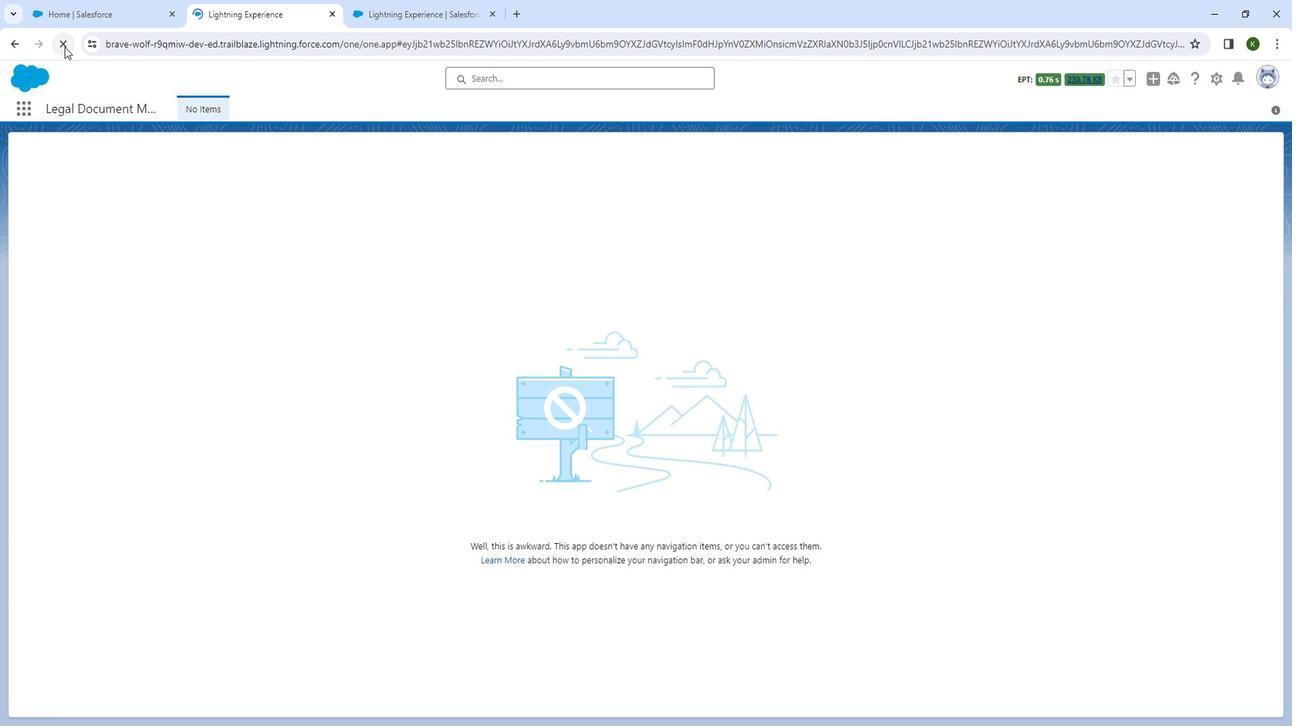 
Action: Mouse moved to (474, 204)
Screenshot: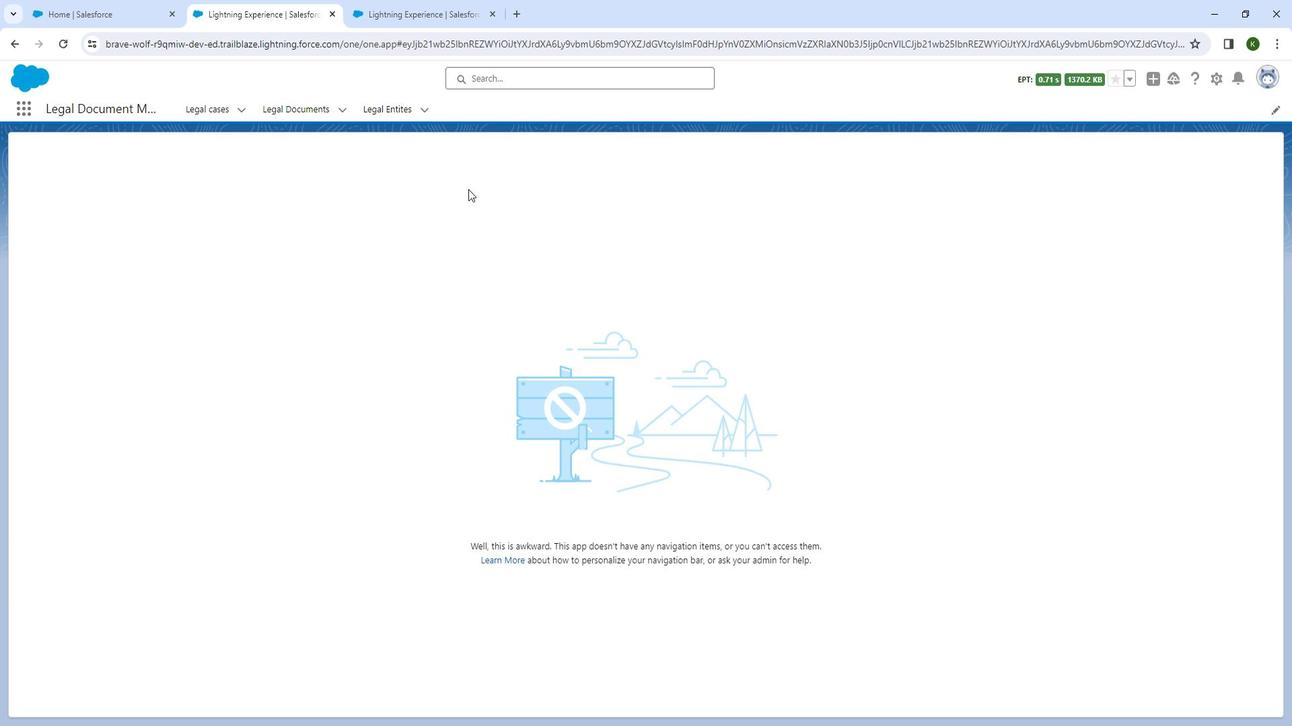 
